 Task: Explore and add a Power-Up to the Trello board.
Action: Mouse moved to (1002, 419)
Screenshot: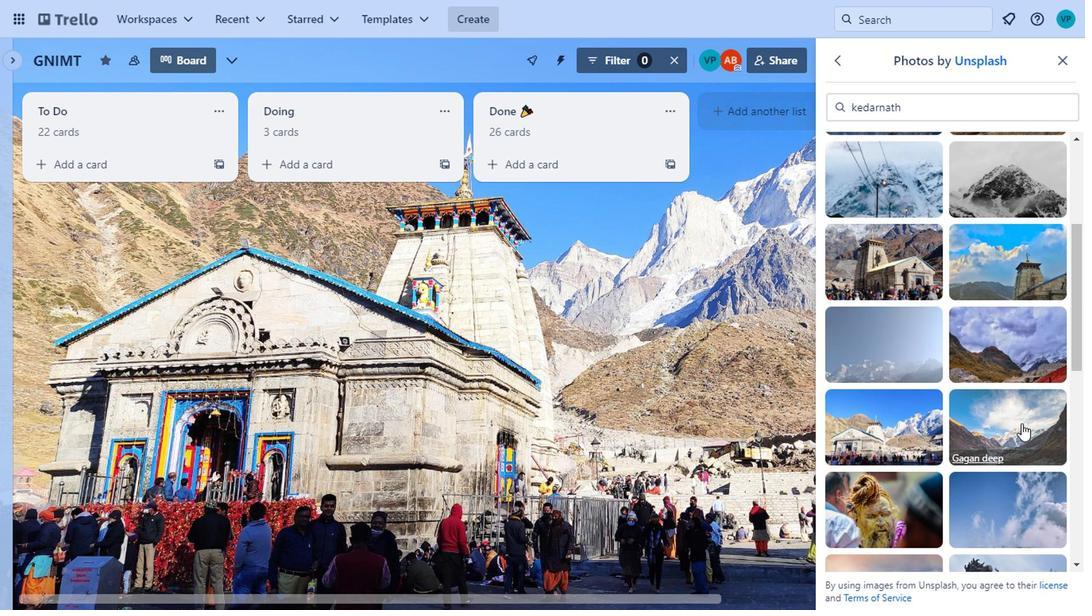 
Action: Mouse pressed left at (1002, 419)
Screenshot: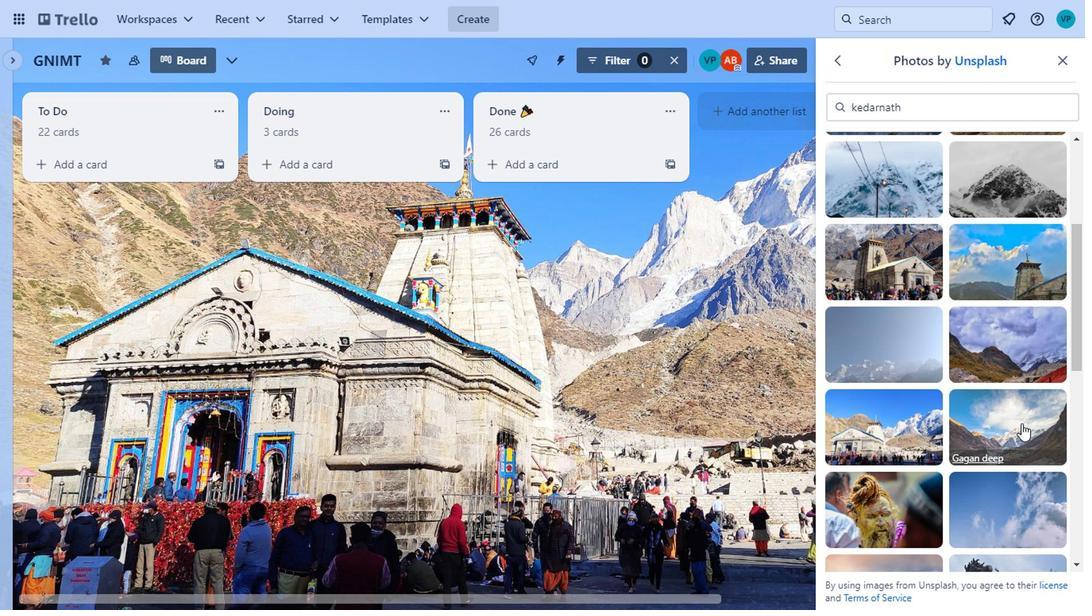 
Action: Mouse moved to (1018, 450)
Screenshot: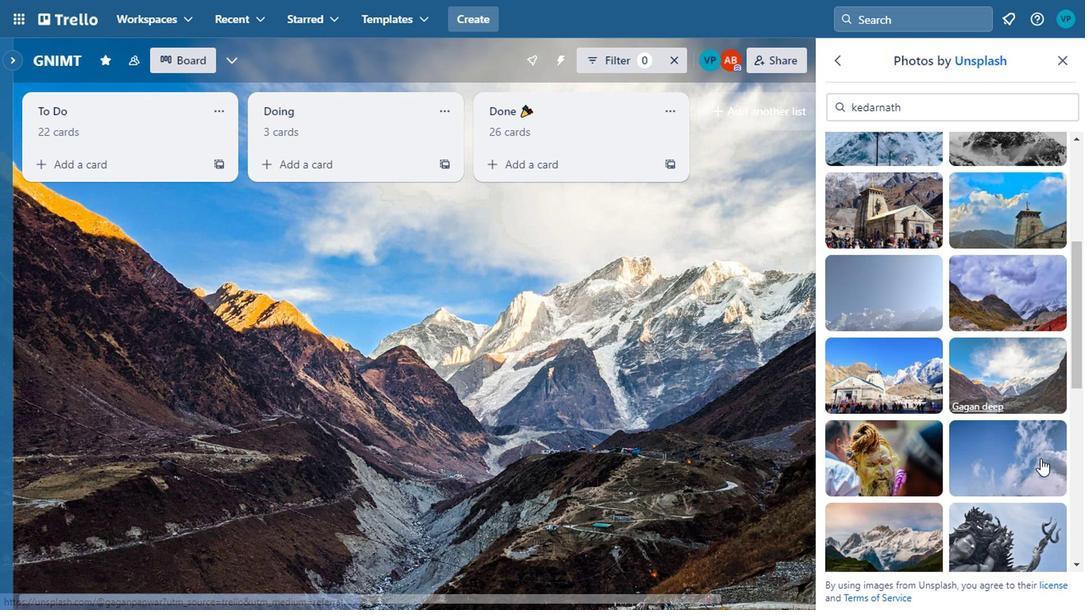 
Action: Mouse scrolled (1018, 450) with delta (0, 0)
Screenshot: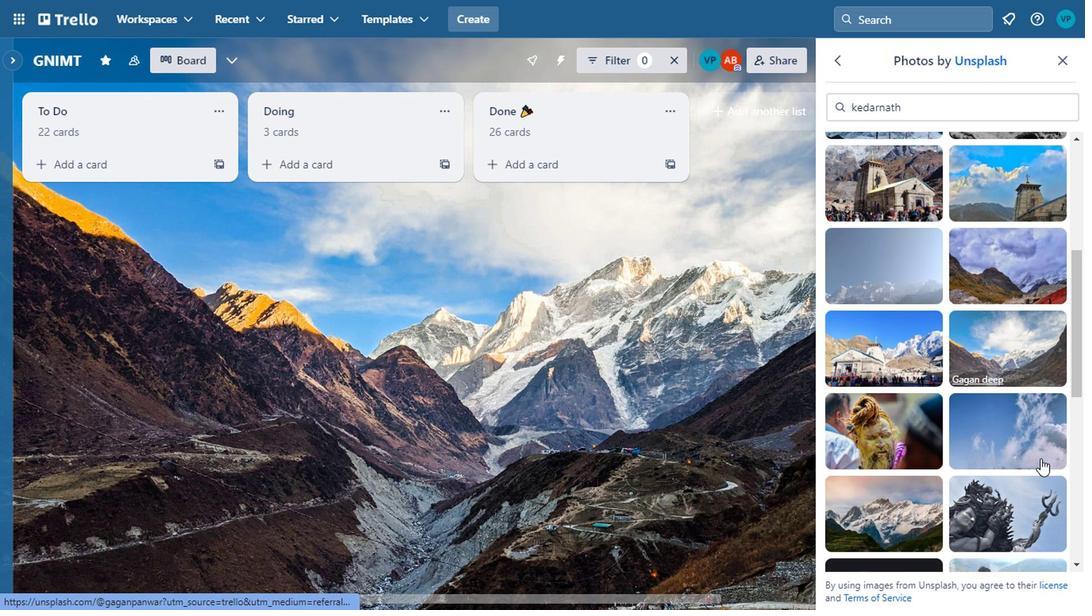 
Action: Mouse moved to (902, 410)
Screenshot: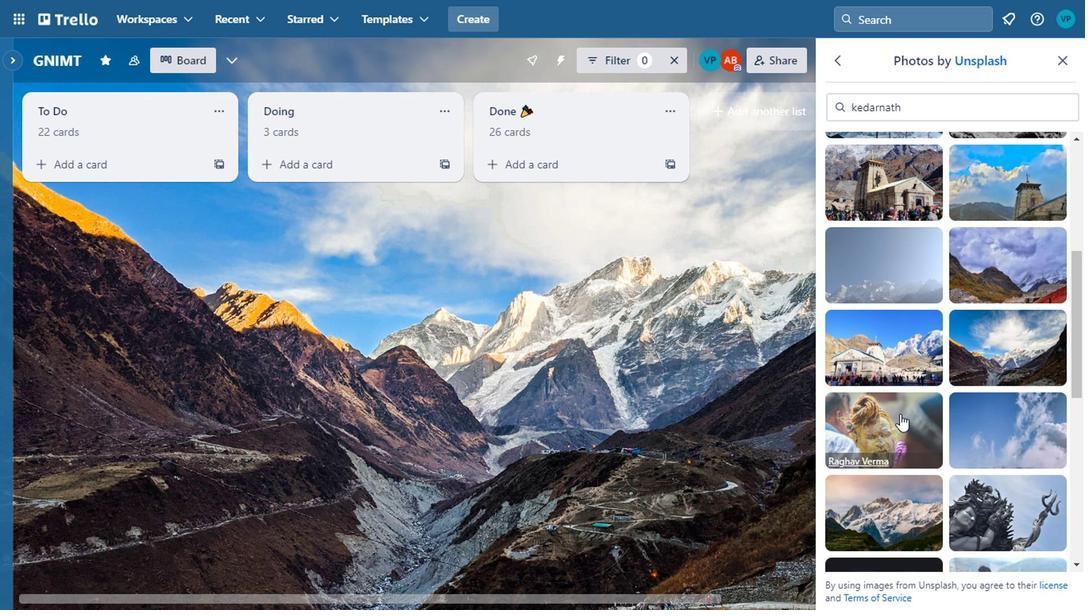 
Action: Mouse pressed left at (902, 410)
Screenshot: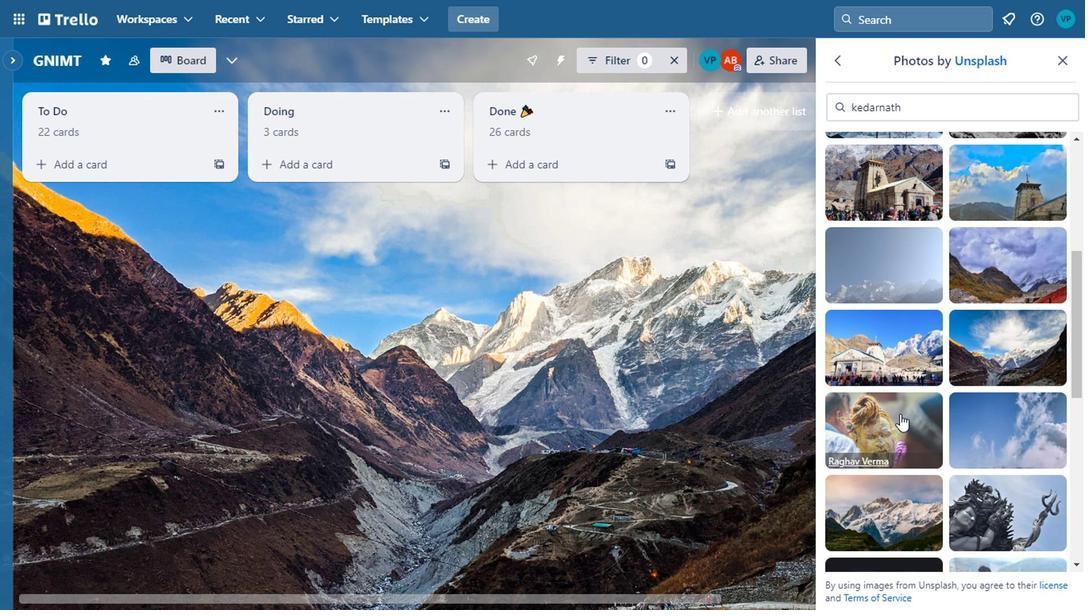 
Action: Mouse moved to (1000, 431)
Screenshot: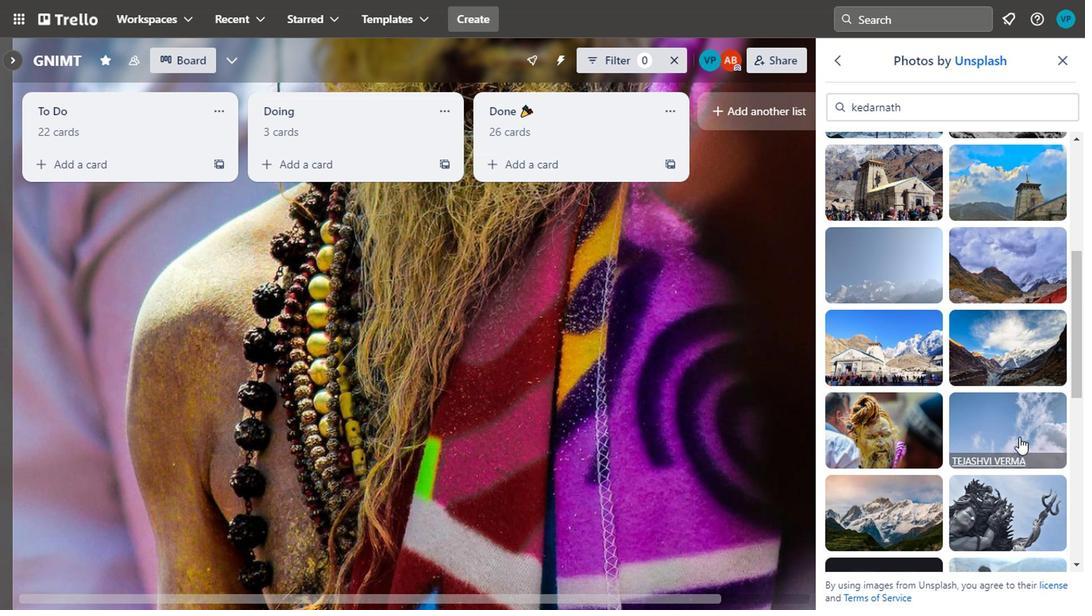 
Action: Mouse scrolled (1000, 430) with delta (0, -1)
Screenshot: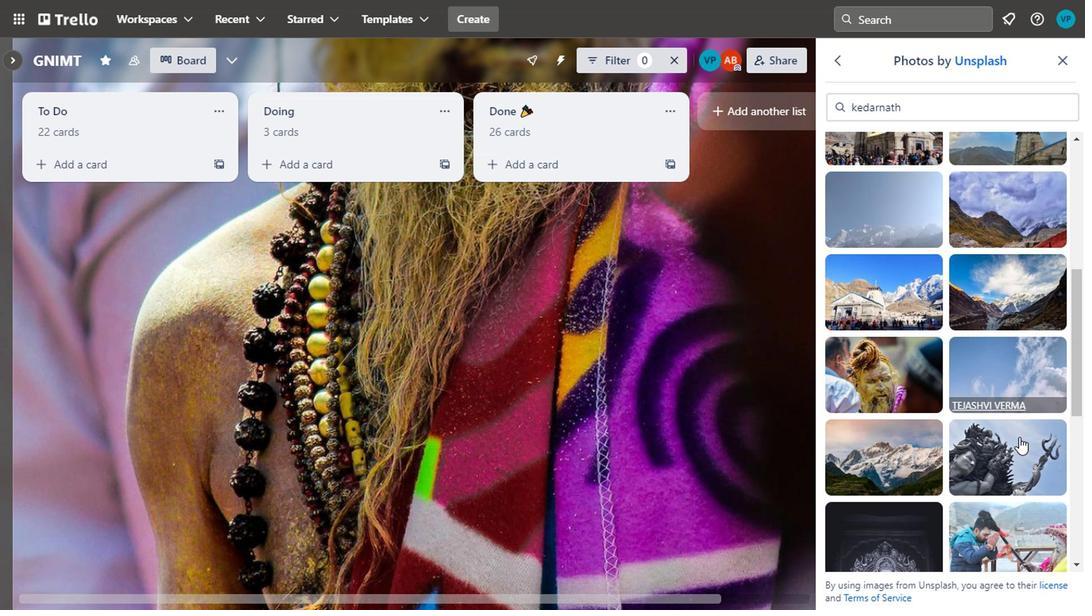 
Action: Mouse scrolled (1000, 430) with delta (0, -1)
Screenshot: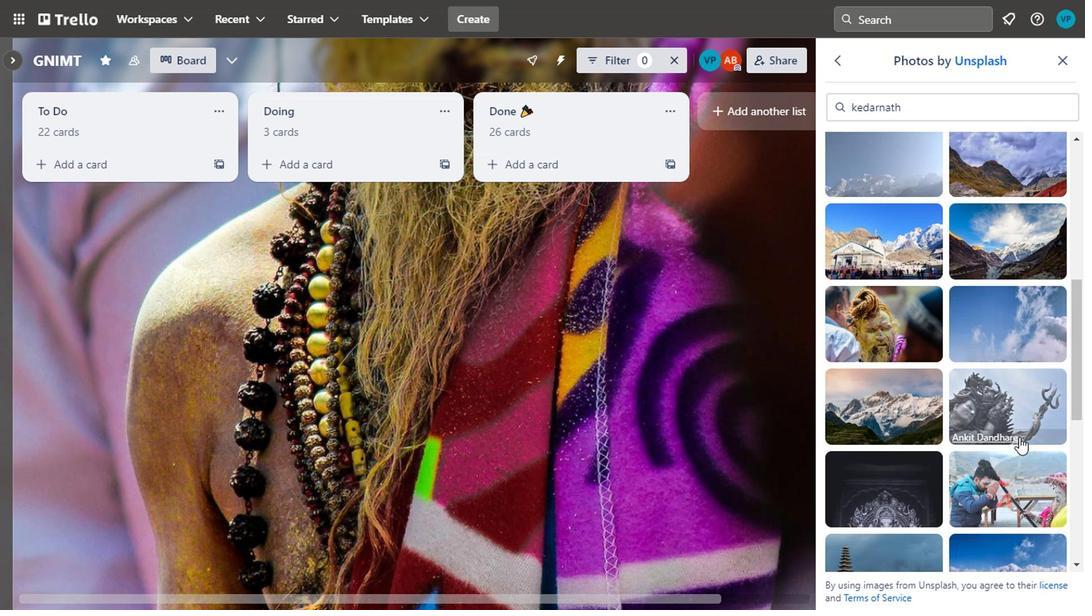 
Action: Mouse moved to (1011, 348)
Screenshot: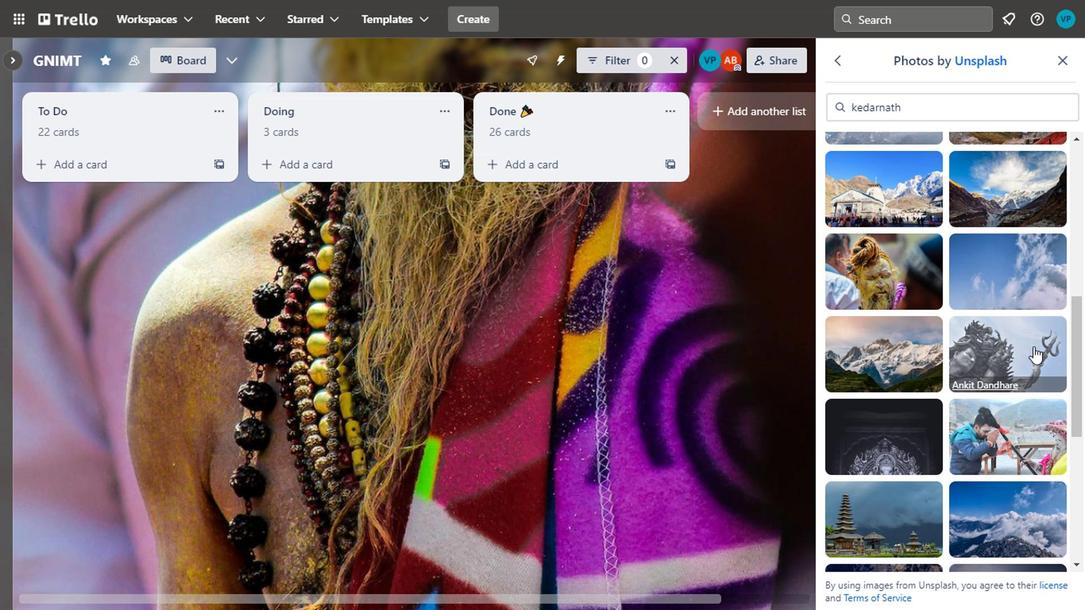 
Action: Mouse pressed left at (1011, 348)
Screenshot: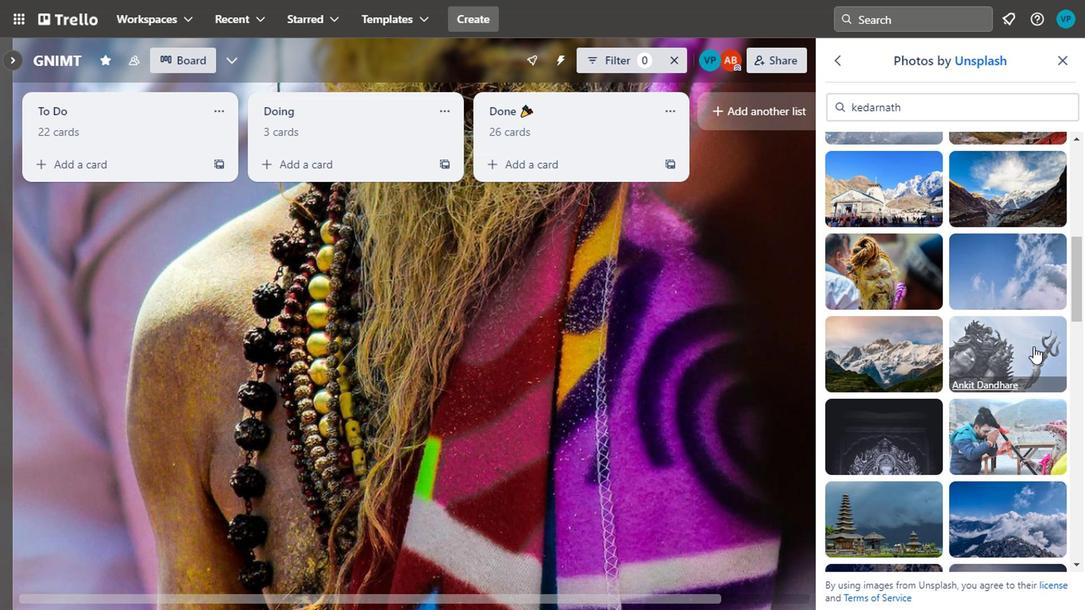 
Action: Mouse moved to (892, 347)
Screenshot: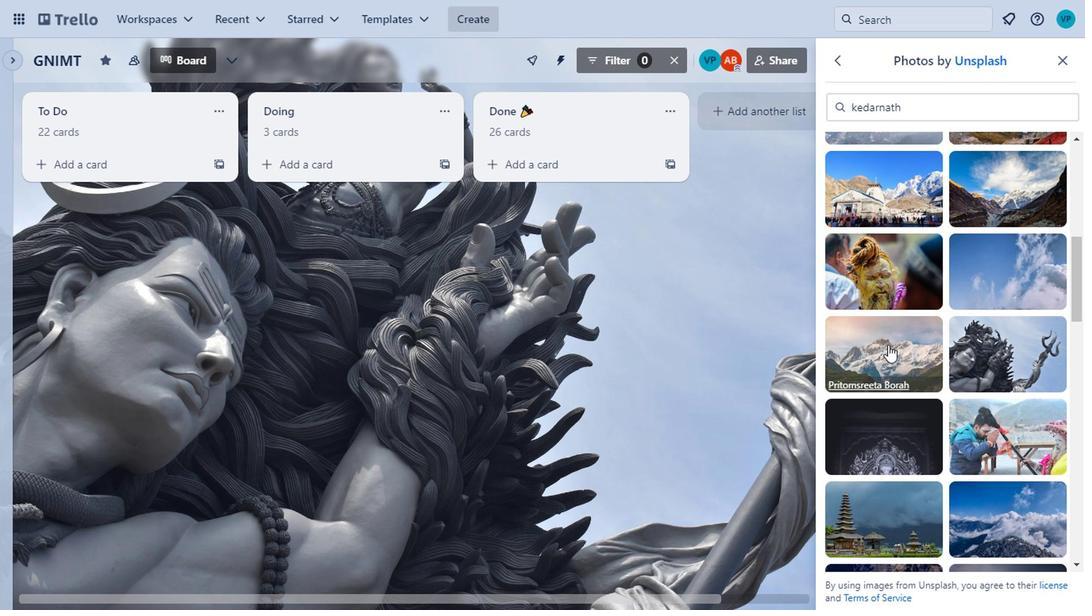 
Action: Mouse pressed left at (892, 347)
Screenshot: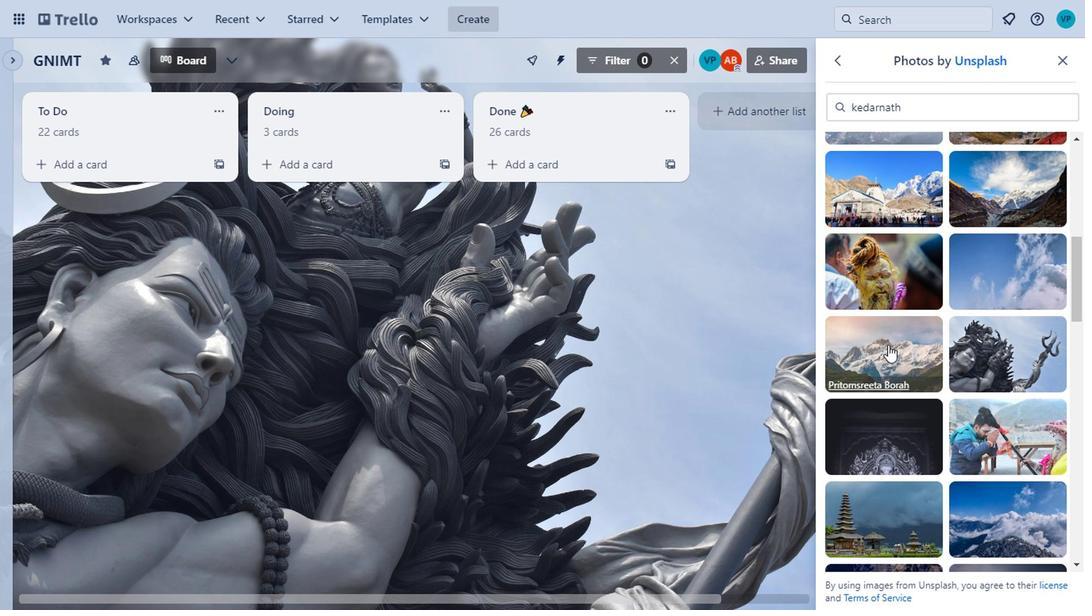 
Action: Mouse moved to (909, 428)
Screenshot: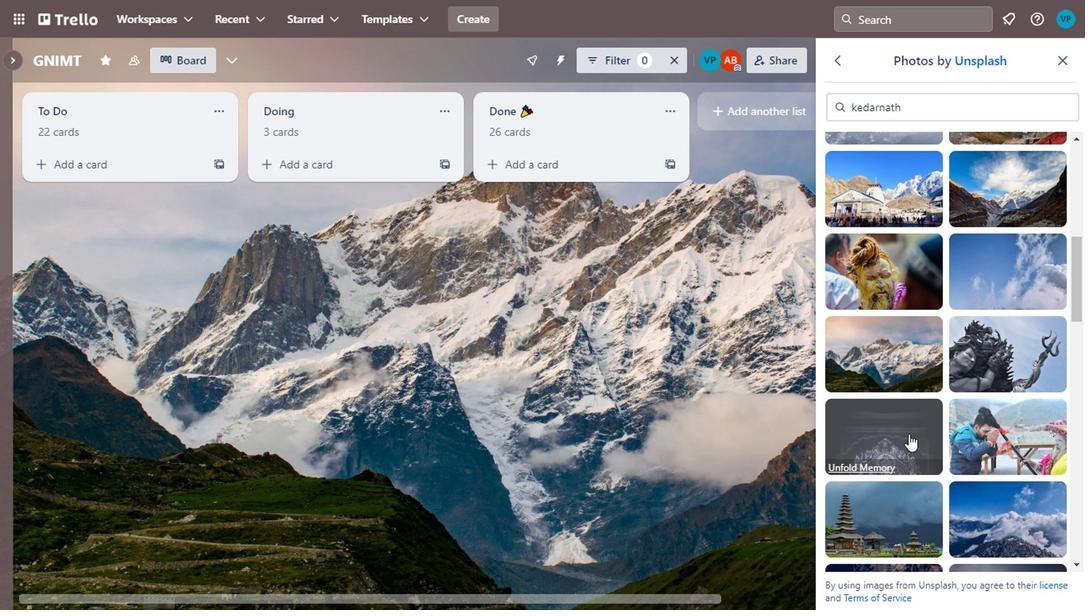 
Action: Mouse scrolled (909, 427) with delta (0, 0)
Screenshot: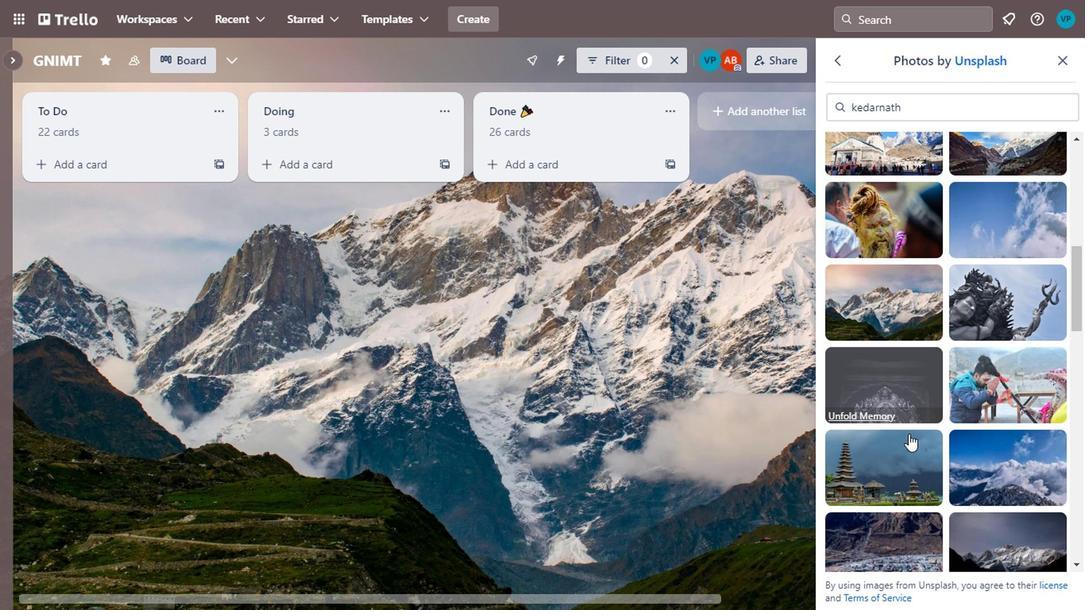 
Action: Mouse moved to (909, 428)
Screenshot: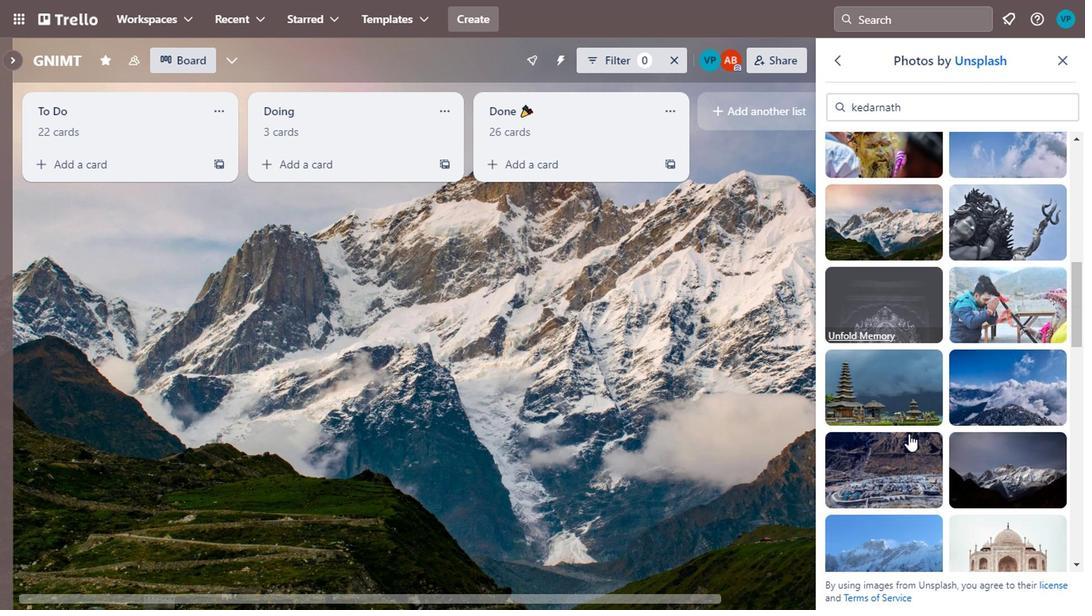 
Action: Mouse scrolled (909, 427) with delta (0, 0)
Screenshot: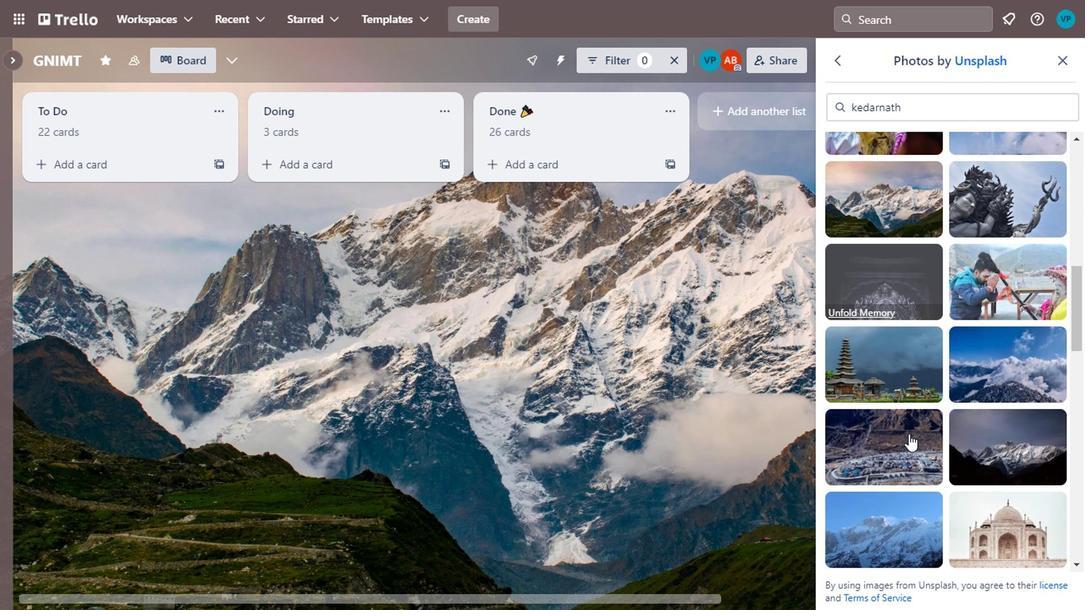 
Action: Mouse moved to (922, 363)
Screenshot: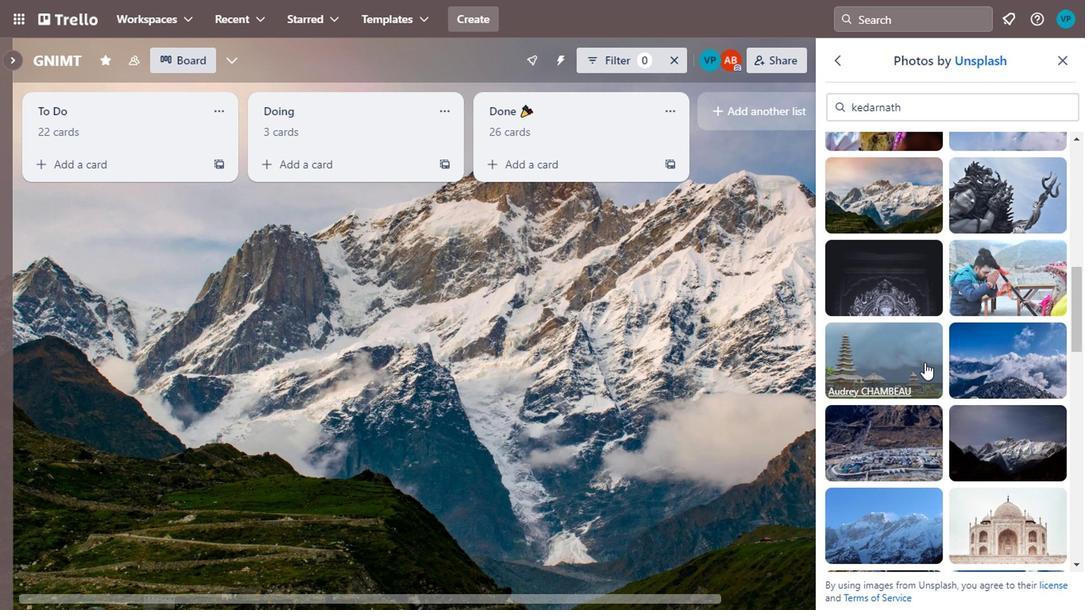 
Action: Mouse pressed left at (922, 363)
Screenshot: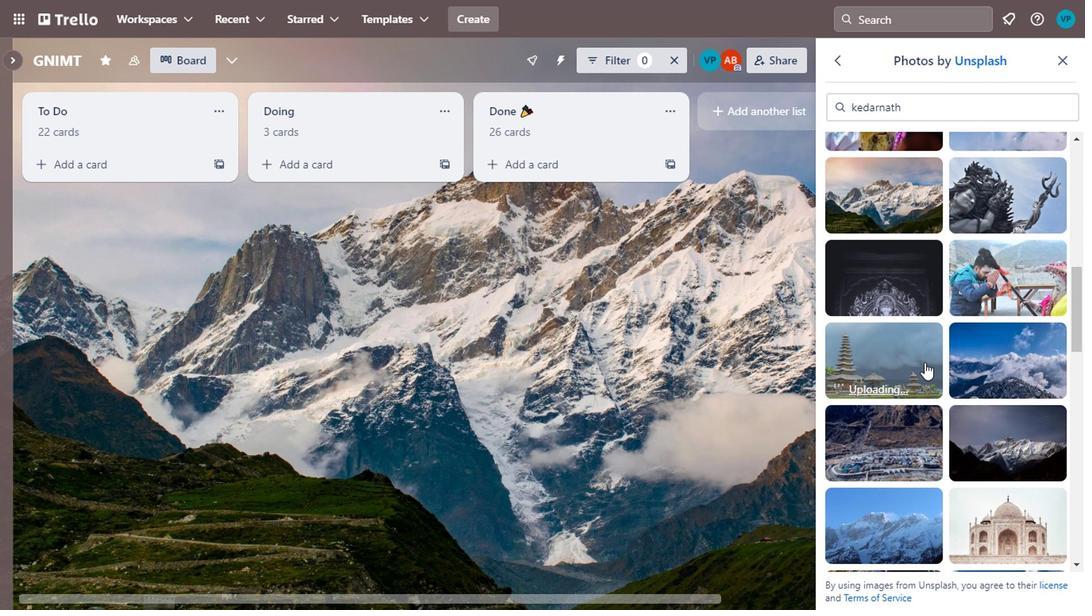 
Action: Mouse moved to (994, 357)
Screenshot: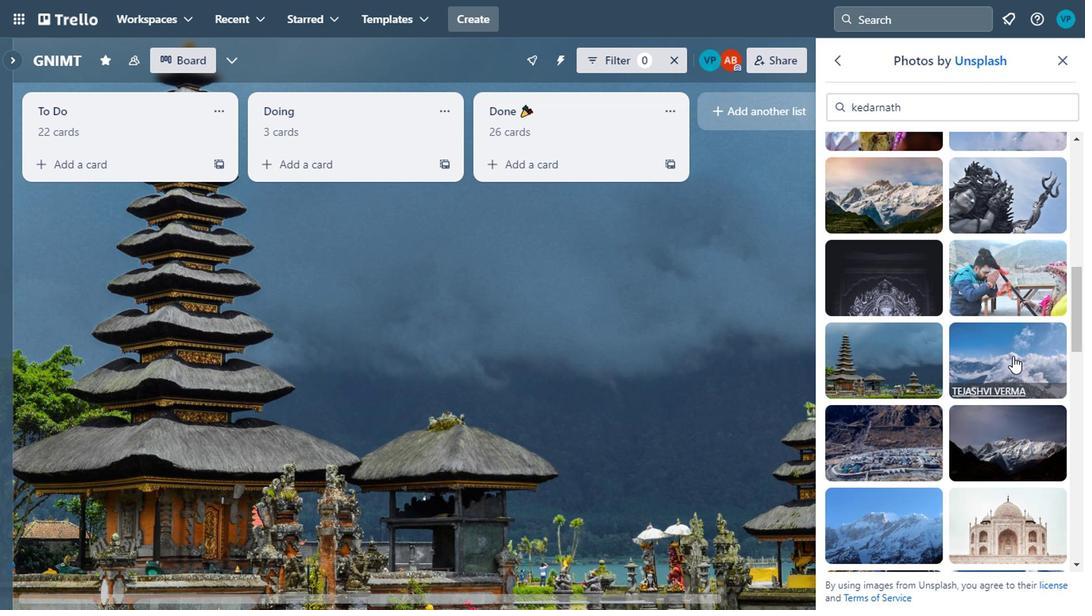 
Action: Mouse pressed left at (994, 357)
Screenshot: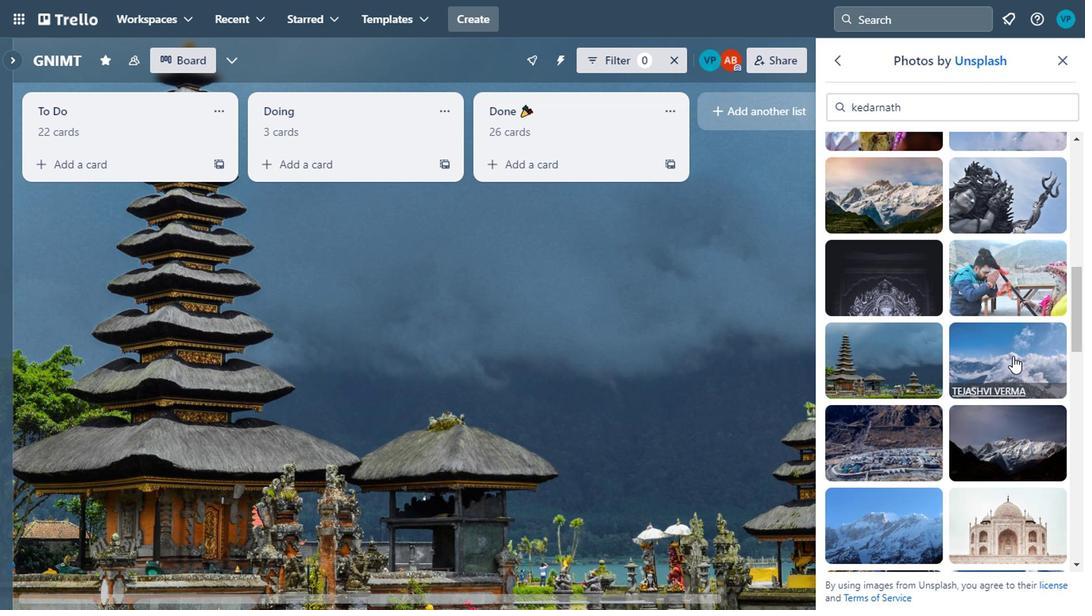
Action: Mouse moved to (928, 398)
Screenshot: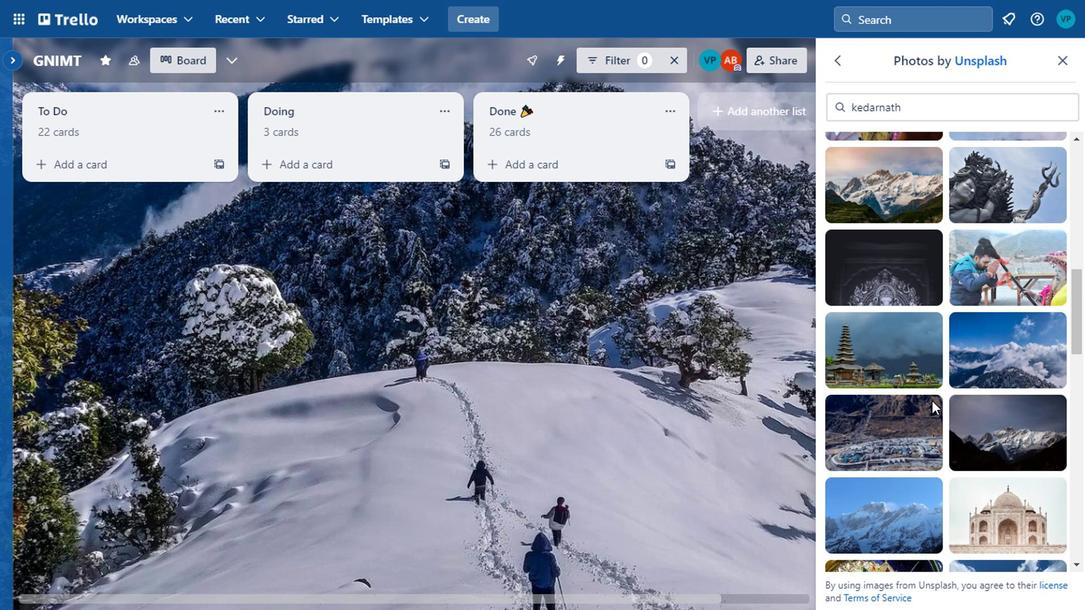 
Action: Mouse scrolled (928, 397) with delta (0, 0)
Screenshot: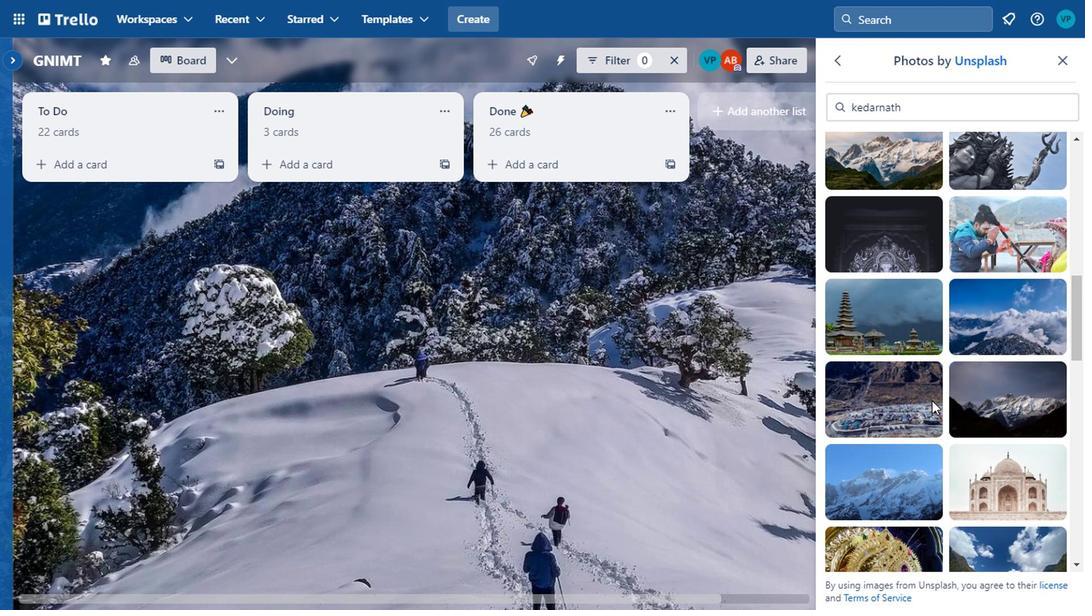 
Action: Mouse scrolled (928, 397) with delta (0, 0)
Screenshot: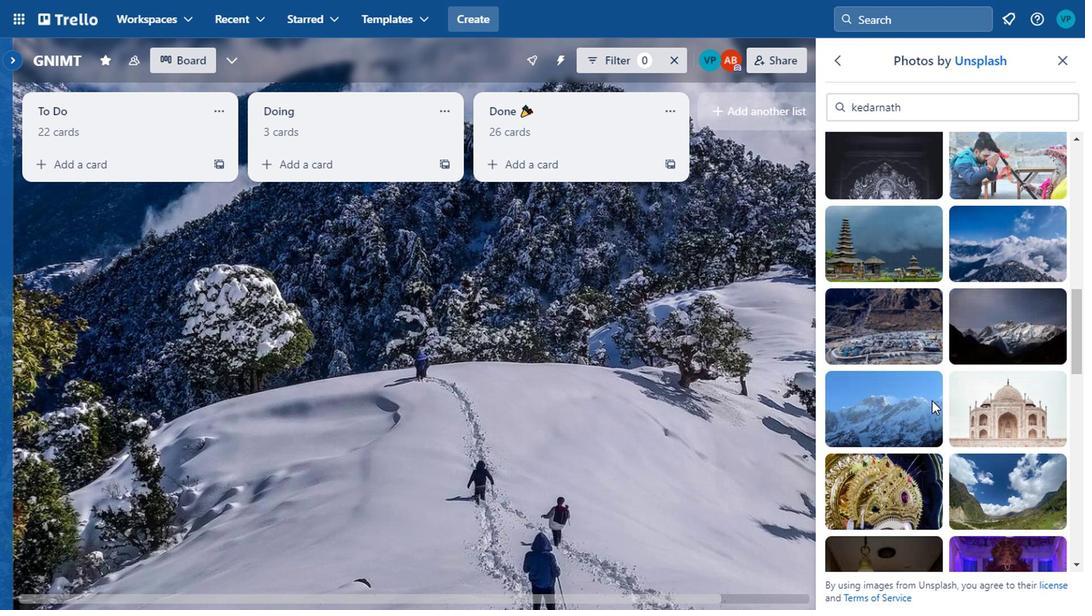 
Action: Mouse scrolled (928, 397) with delta (0, 0)
Screenshot: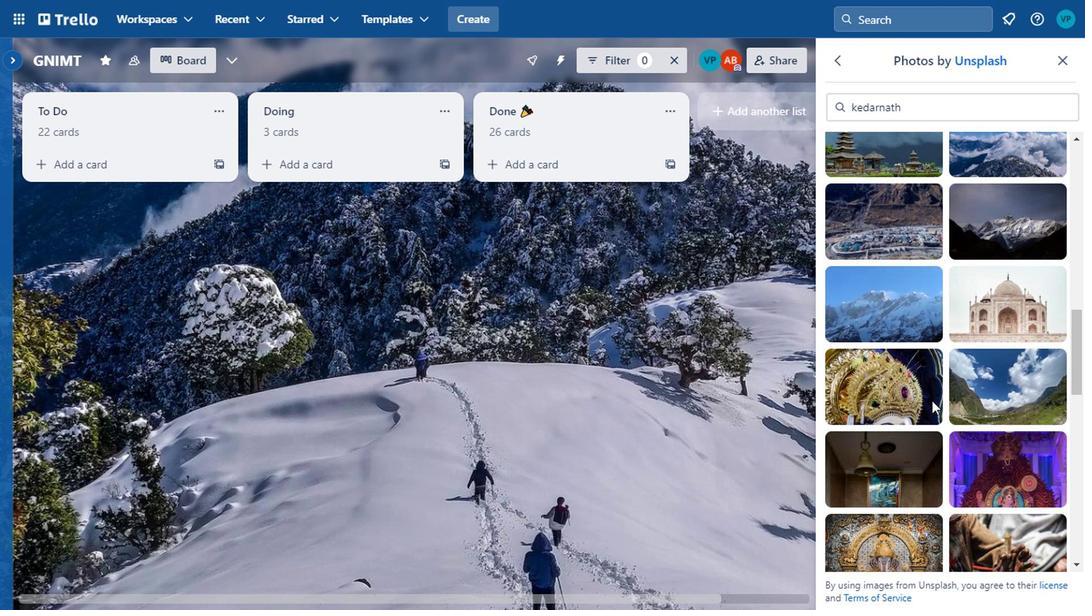 
Action: Mouse moved to (953, 398)
Screenshot: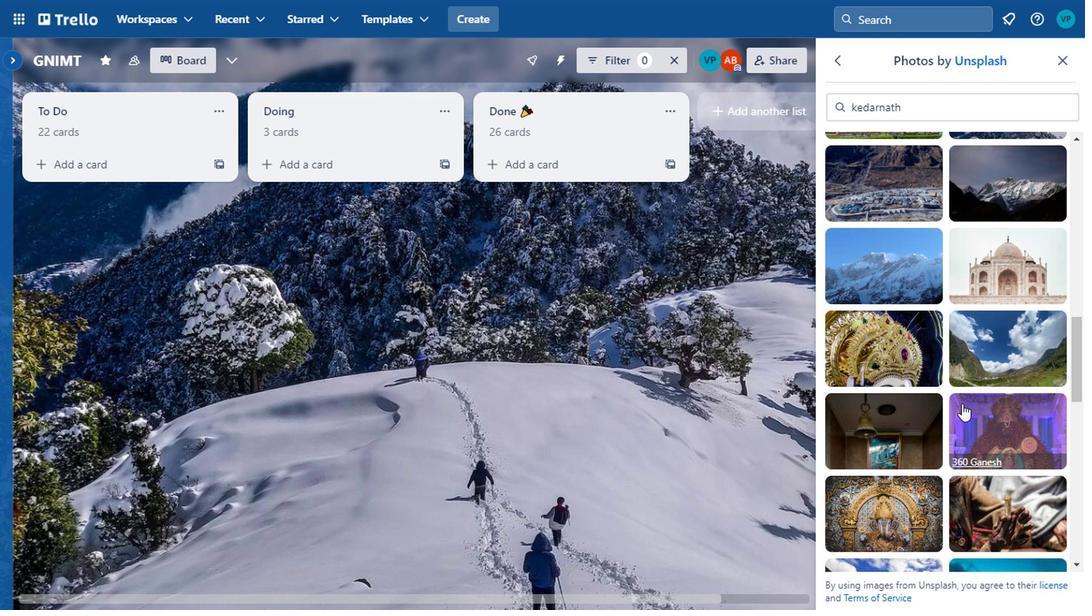 
Action: Mouse scrolled (953, 397) with delta (0, 0)
Screenshot: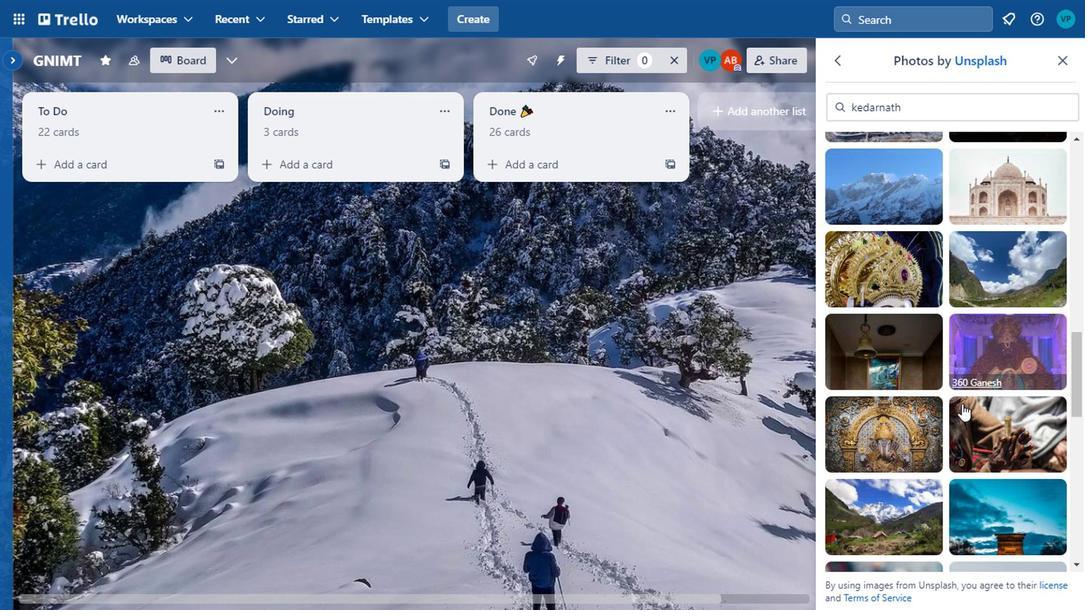 
Action: Mouse scrolled (953, 397) with delta (0, 0)
Screenshot: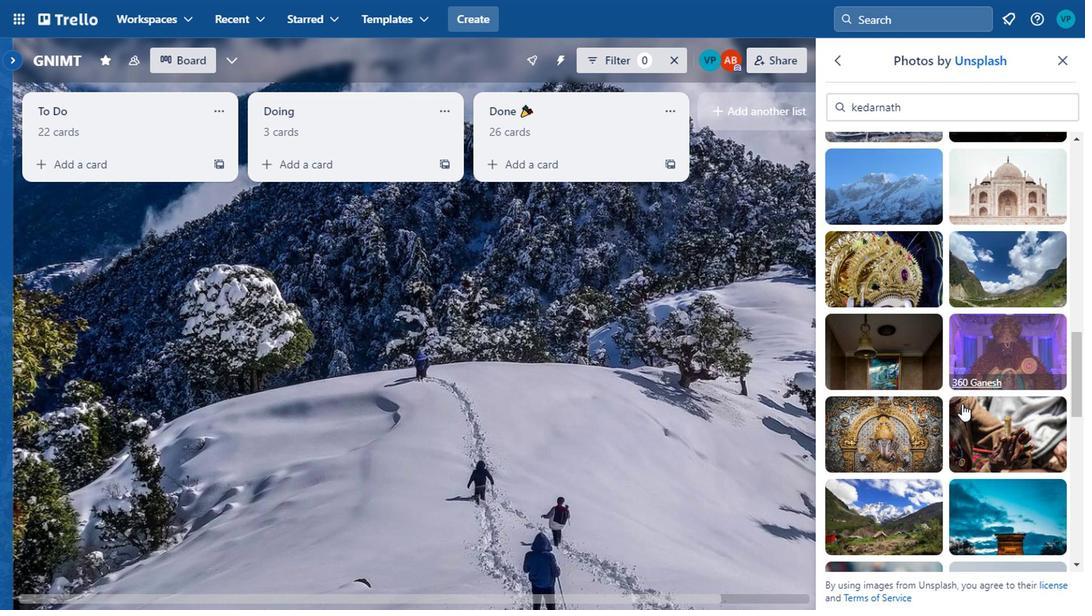 
Action: Mouse moved to (953, 401)
Screenshot: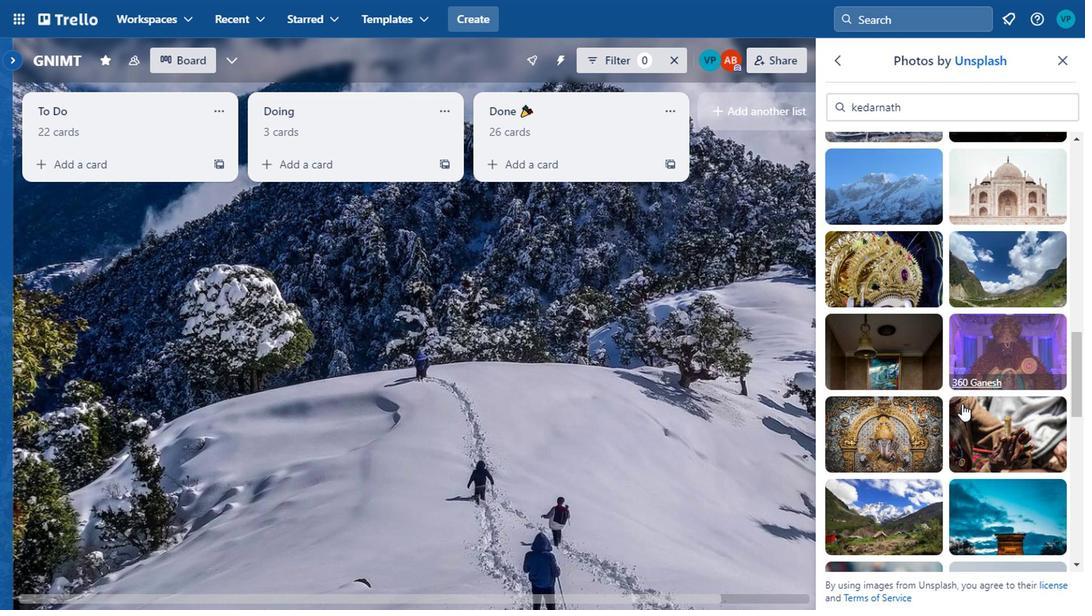 
Action: Mouse scrolled (953, 400) with delta (0, 0)
Screenshot: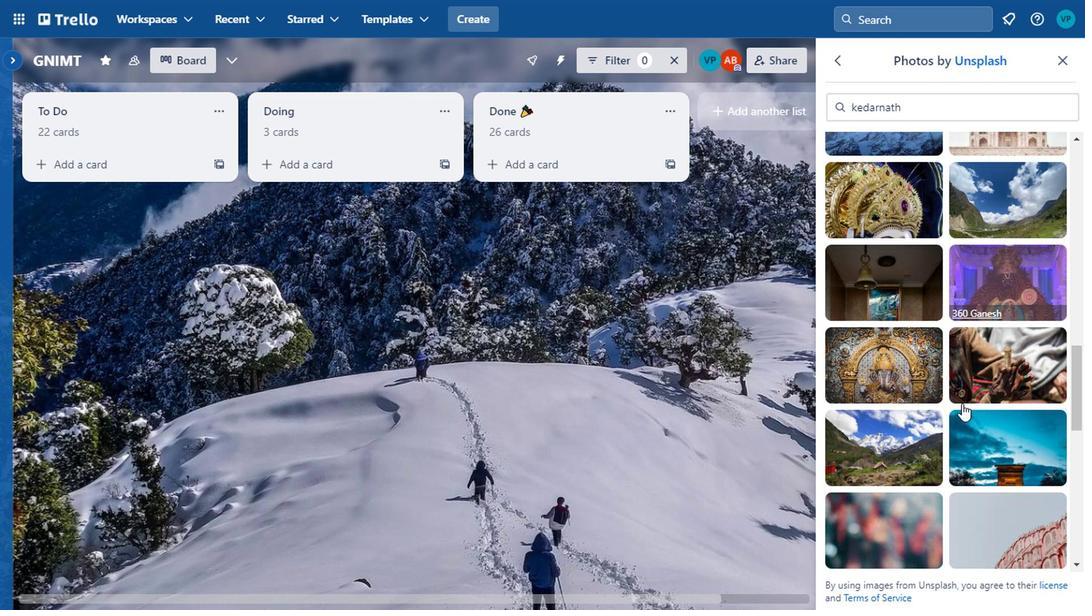 
Action: Mouse scrolled (953, 400) with delta (0, 0)
Screenshot: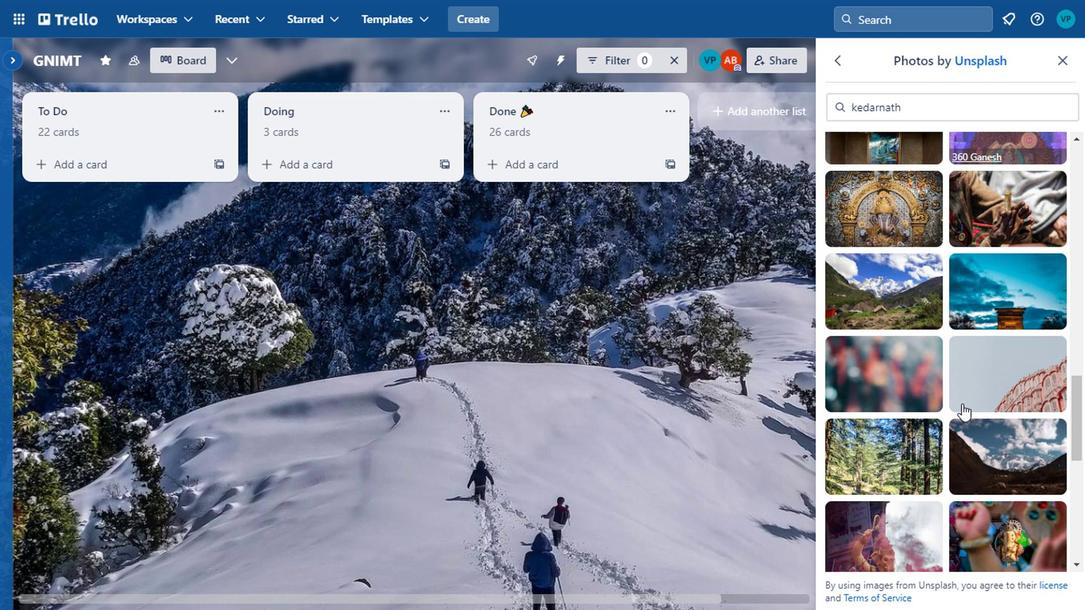 
Action: Mouse scrolled (953, 400) with delta (0, 0)
Screenshot: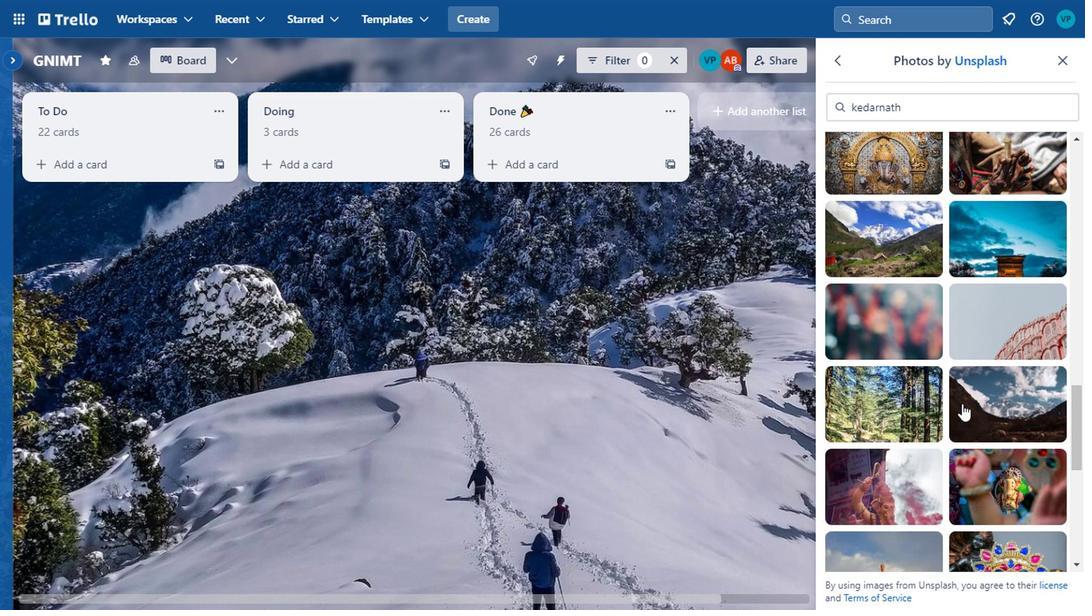 
Action: Mouse moved to (906, 380)
Screenshot: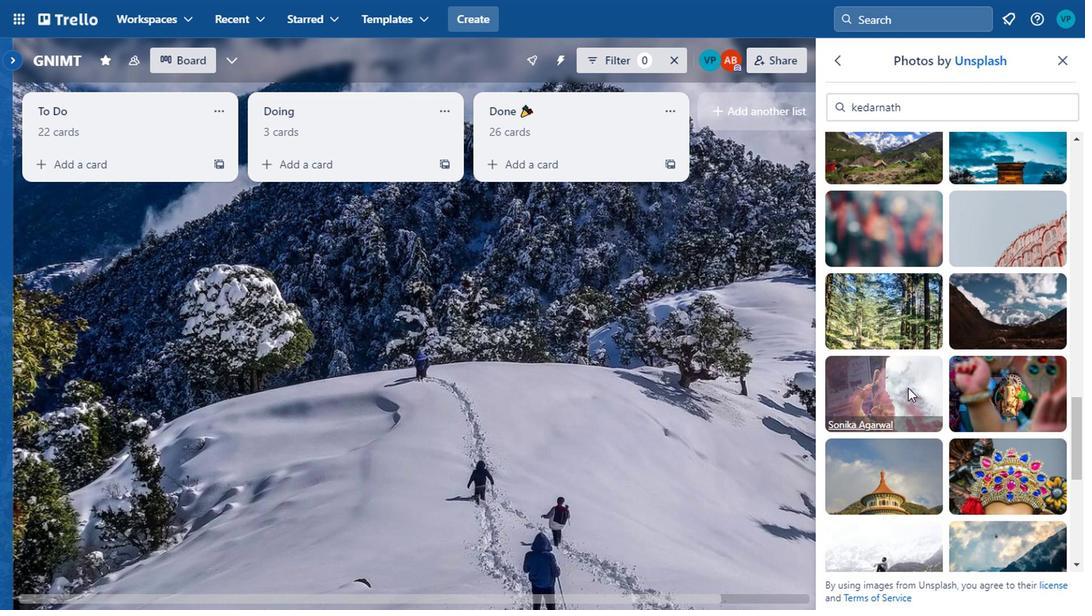 
Action: Mouse scrolled (906, 379) with delta (0, 0)
Screenshot: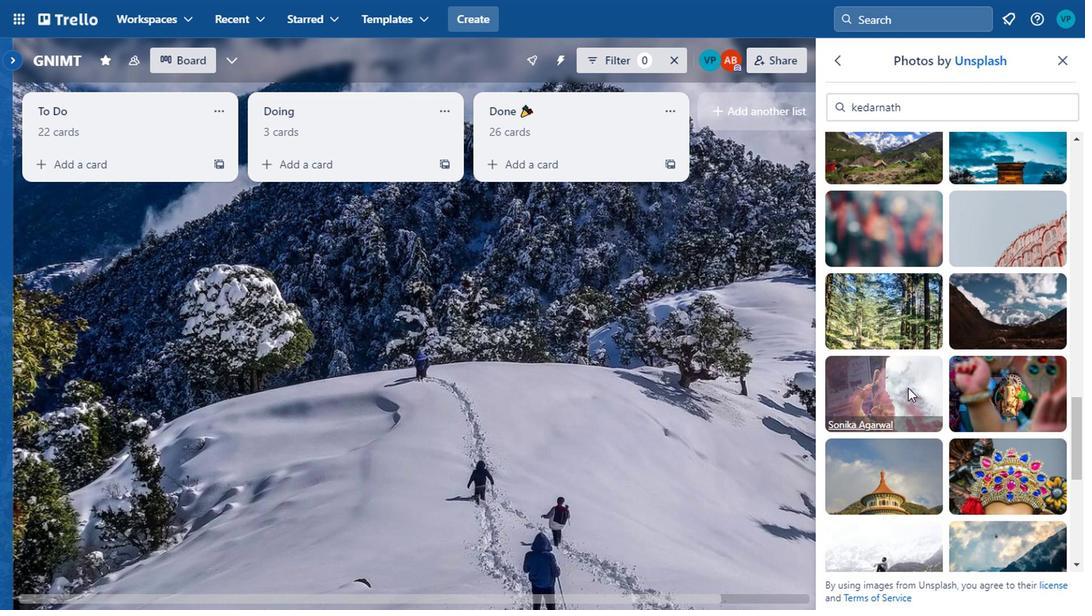 
Action: Mouse moved to (908, 382)
Screenshot: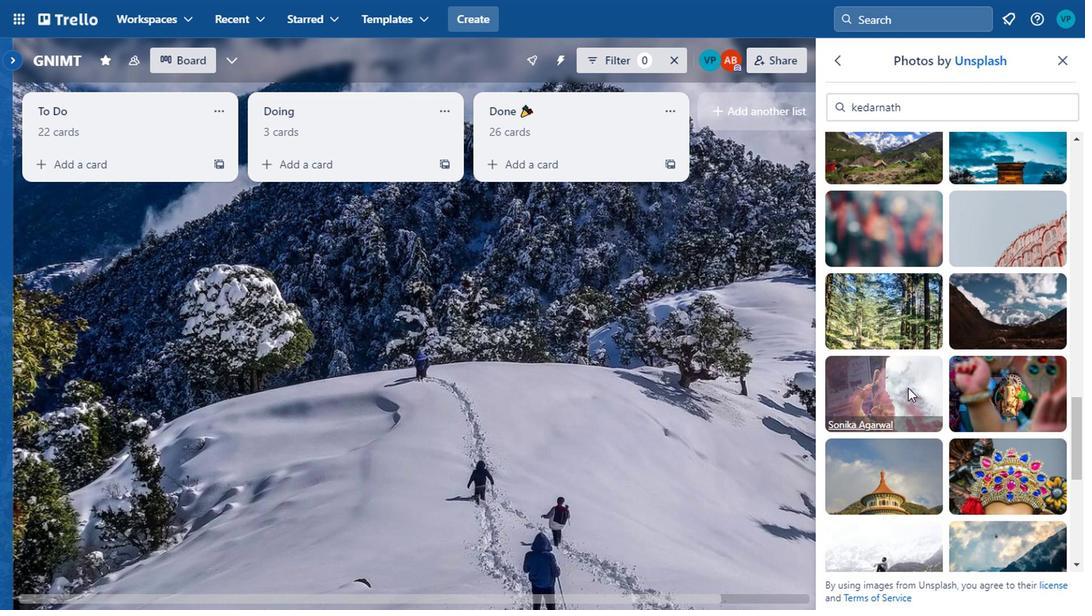 
Action: Mouse scrolled (908, 382) with delta (0, 0)
Screenshot: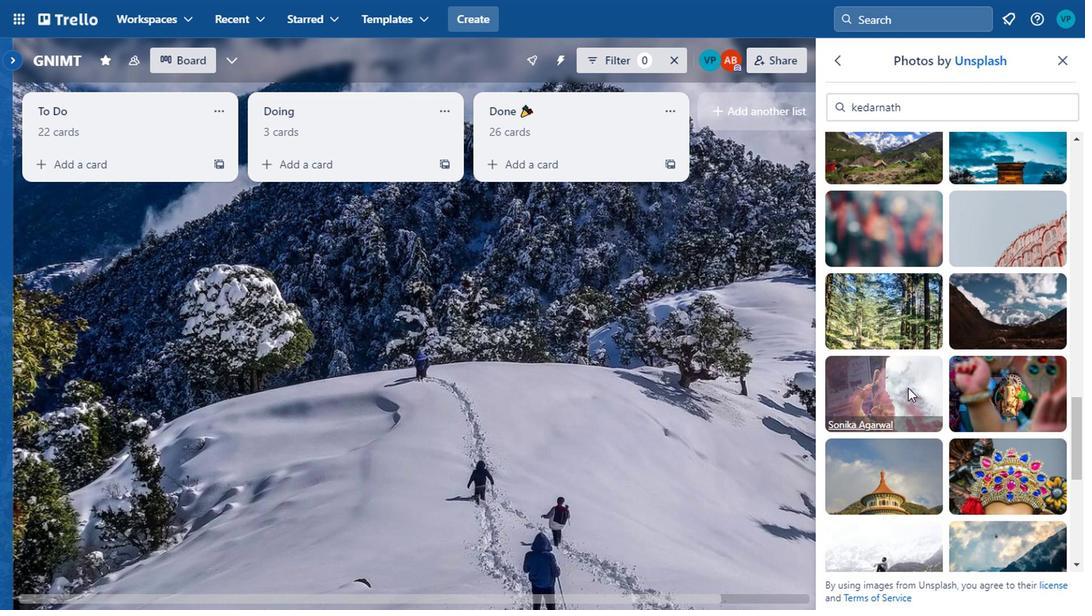 
Action: Mouse moved to (908, 385)
Screenshot: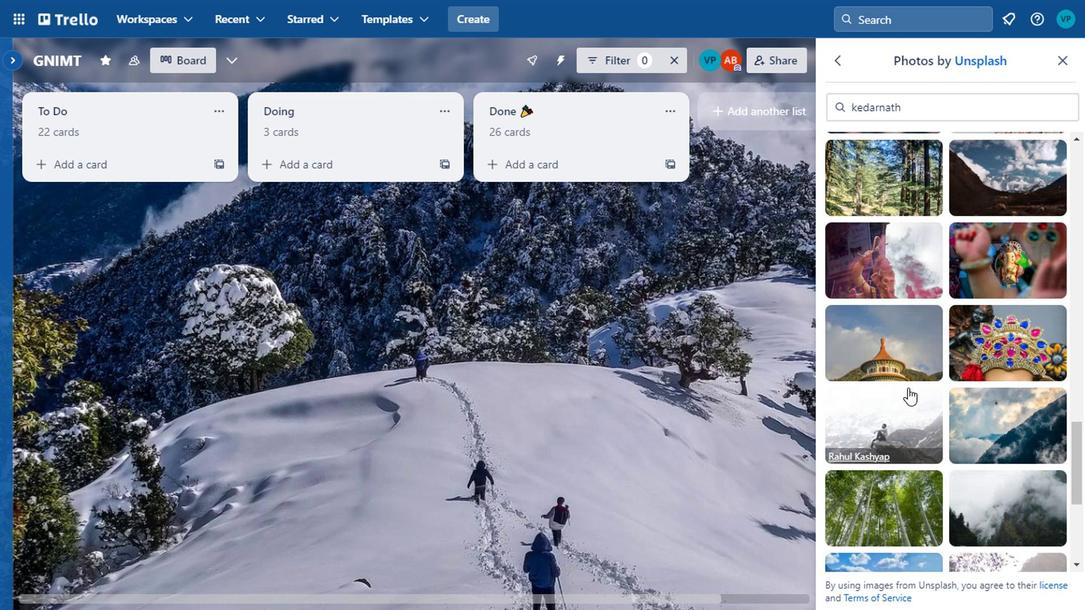 
Action: Mouse scrolled (908, 384) with delta (0, 0)
Screenshot: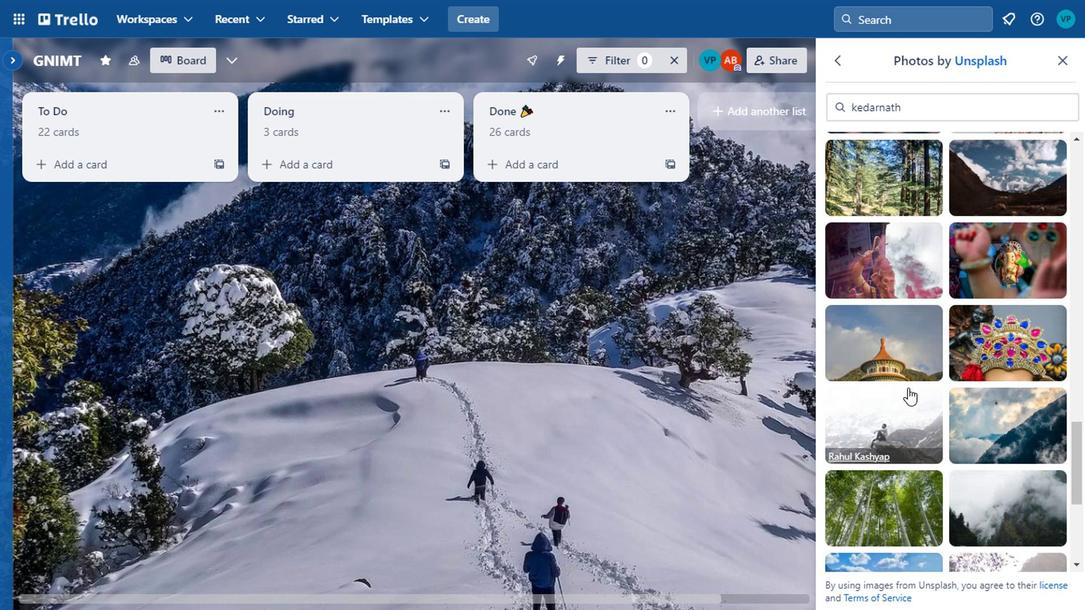 
Action: Mouse moved to (967, 393)
Screenshot: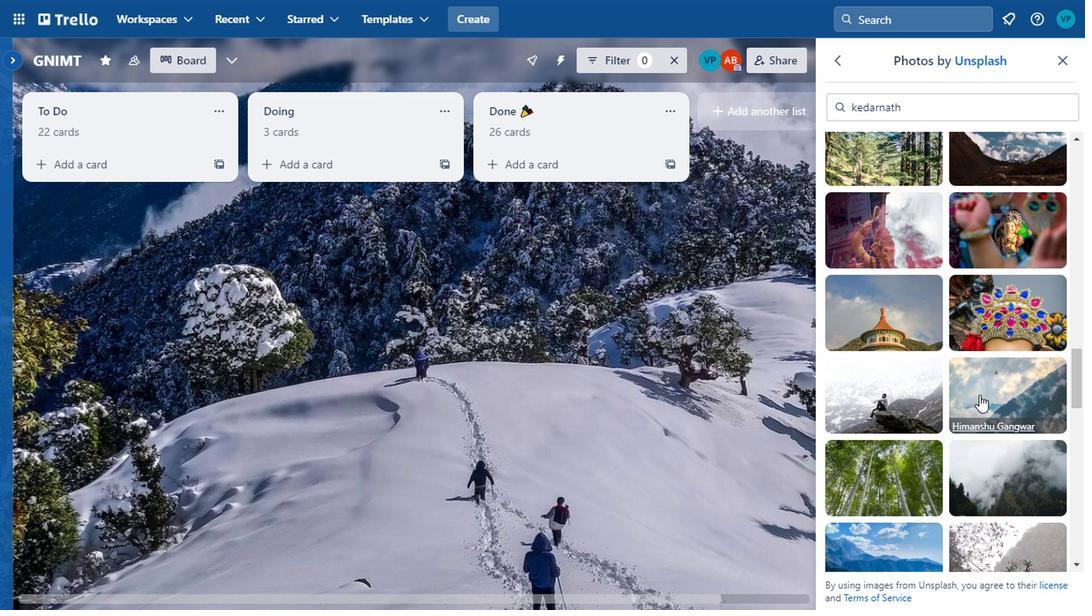 
Action: Mouse pressed left at (967, 393)
Screenshot: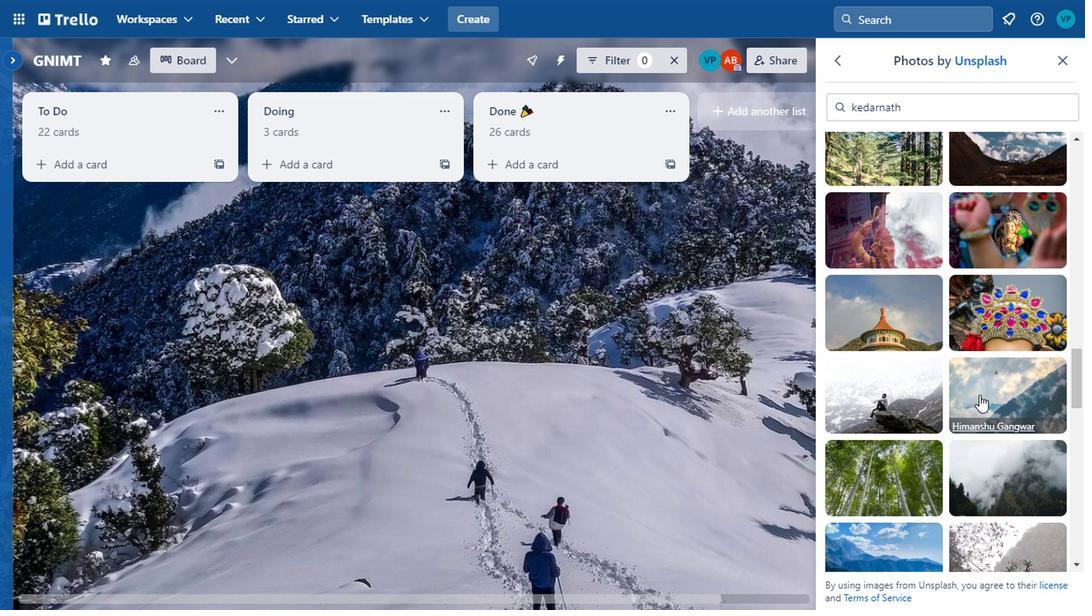 
Action: Mouse moved to (934, 390)
Screenshot: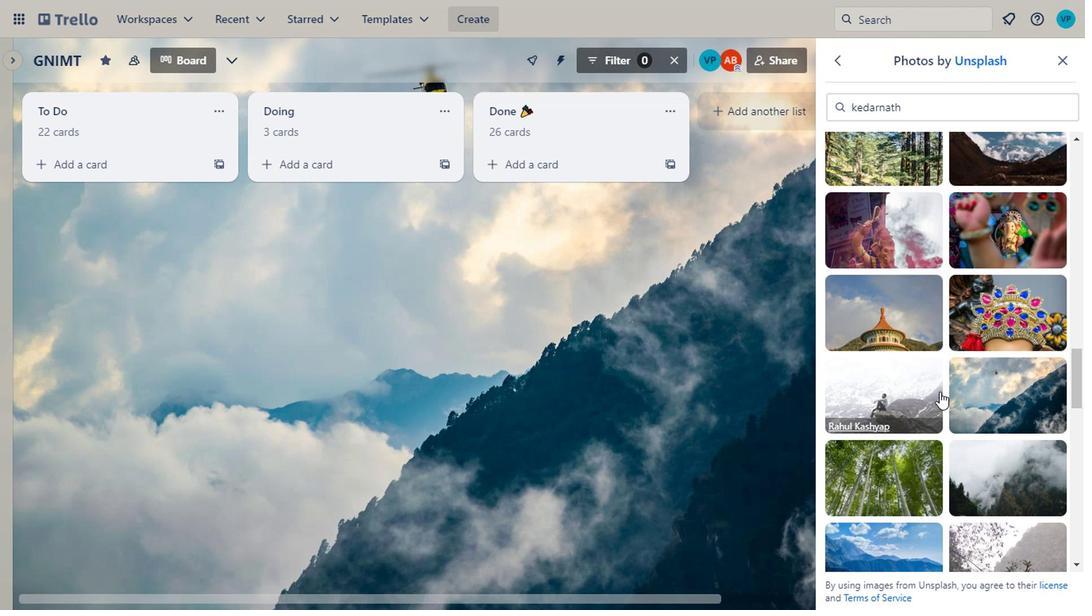 
Action: Mouse scrolled (934, 390) with delta (0, 0)
Screenshot: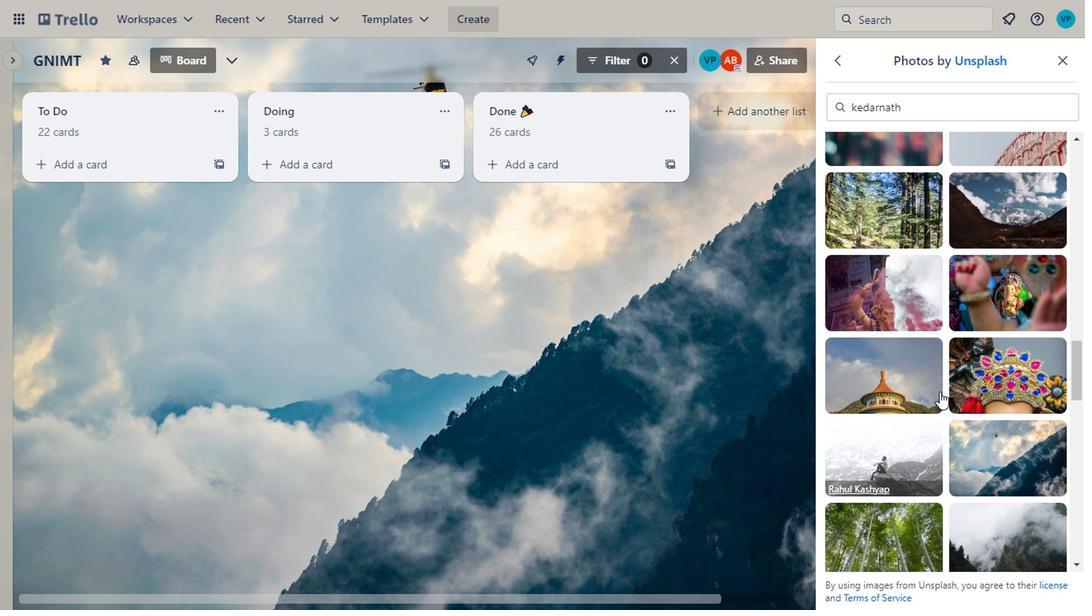 
Action: Mouse moved to (889, 407)
Screenshot: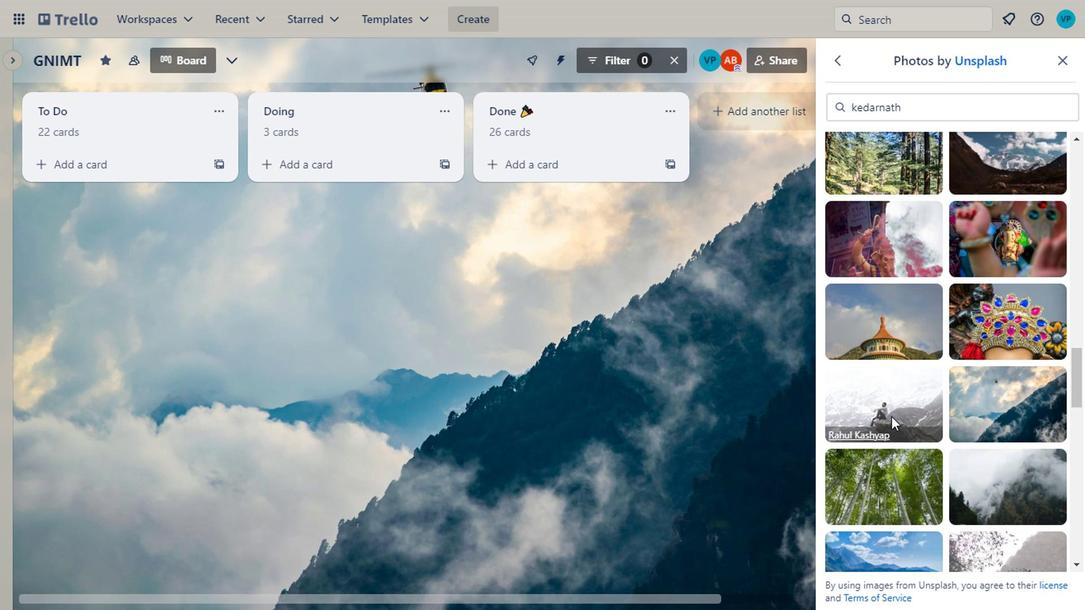 
Action: Mouse scrolled (889, 406) with delta (0, 0)
Screenshot: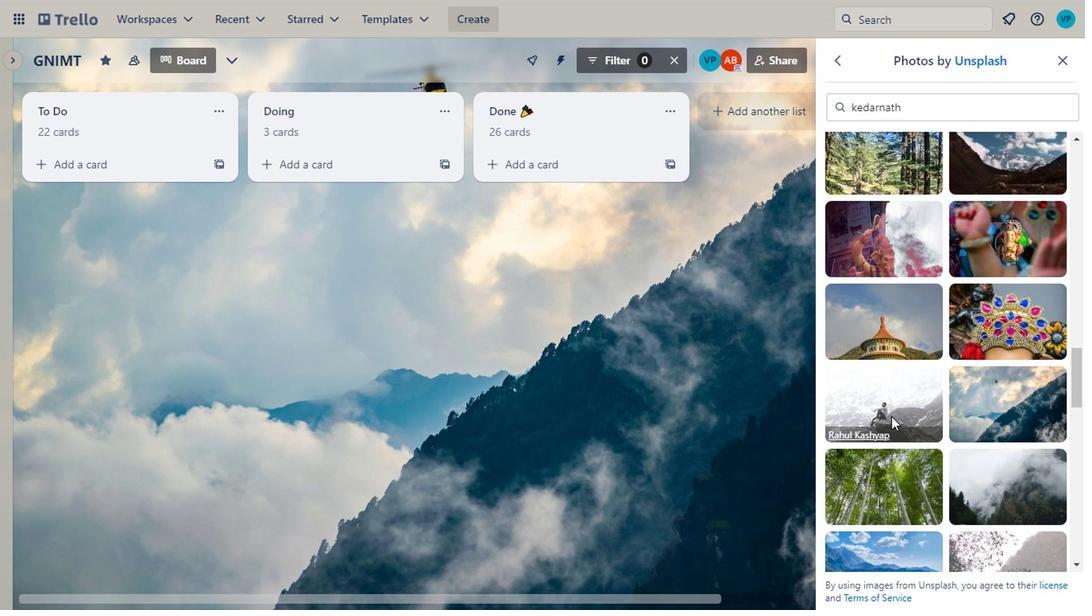 
Action: Mouse moved to (891, 410)
Screenshot: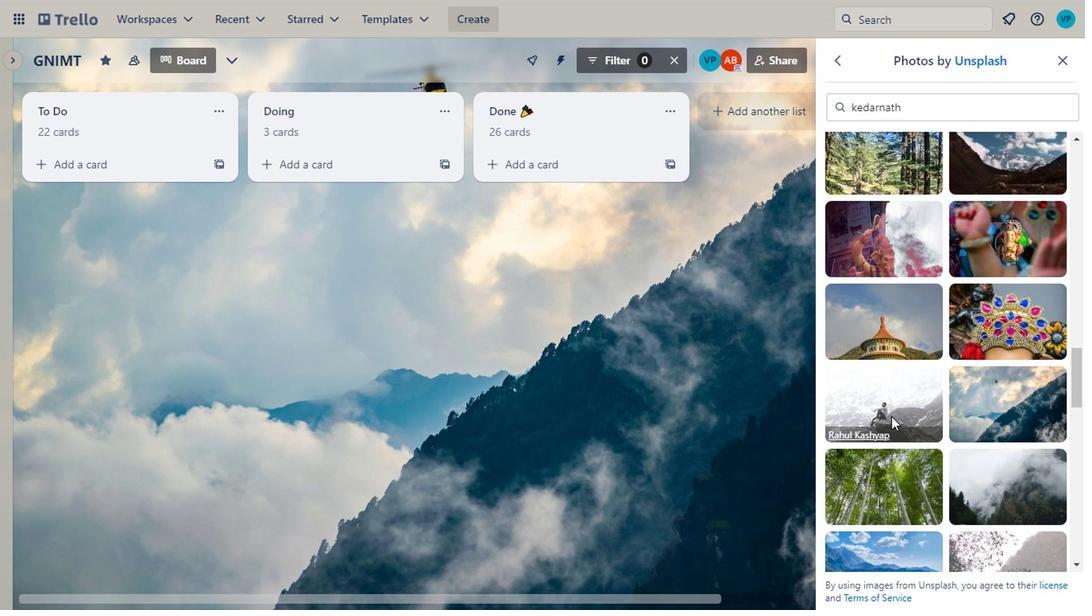 
Action: Mouse scrolled (891, 409) with delta (0, 0)
Screenshot: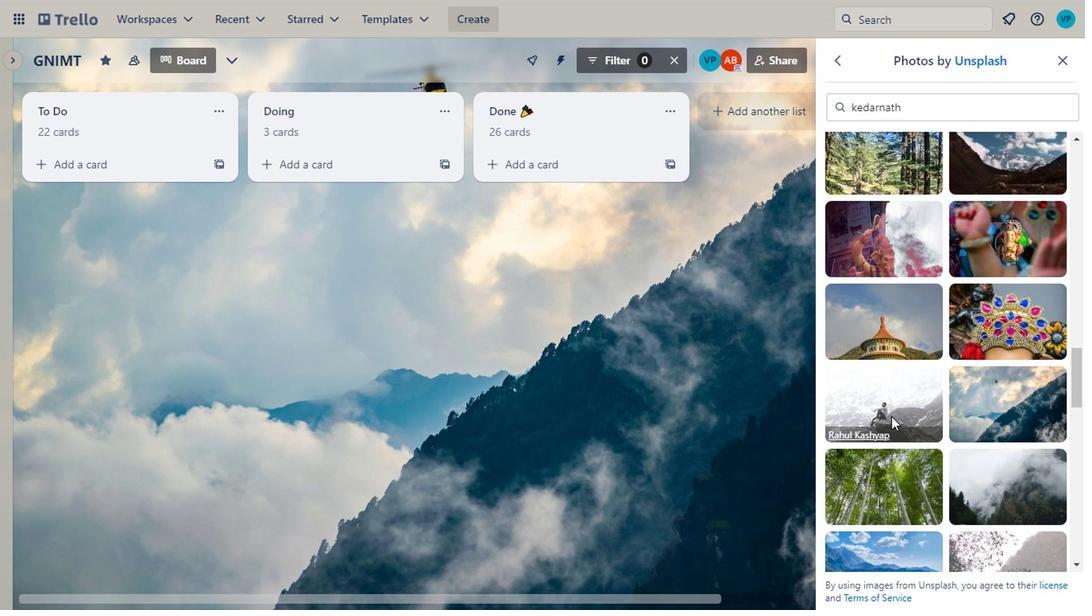 
Action: Mouse moved to (893, 412)
Screenshot: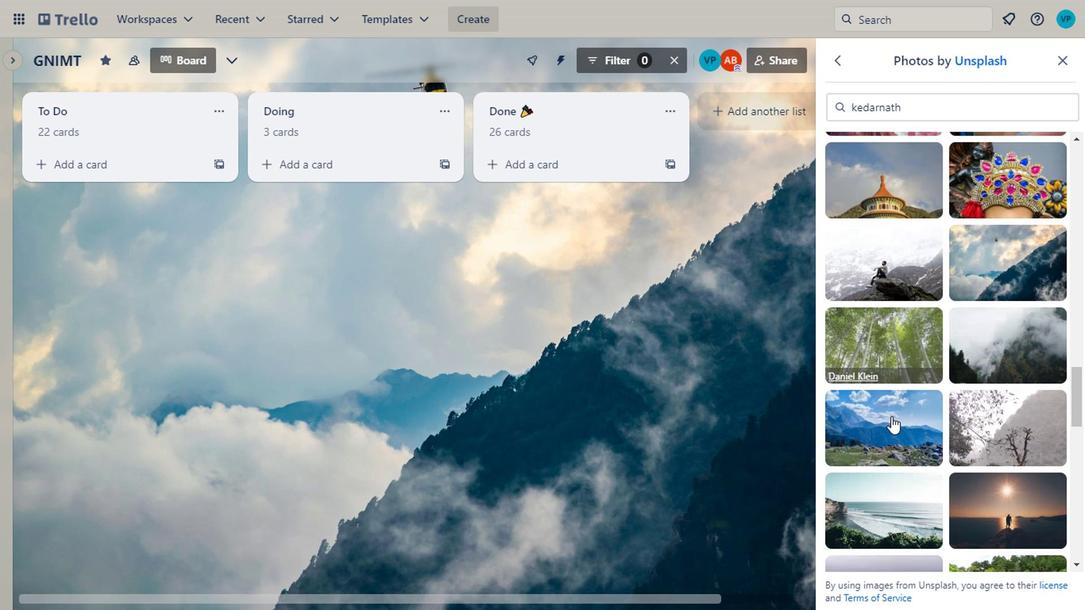 
Action: Mouse scrolled (893, 411) with delta (0, 0)
Screenshot: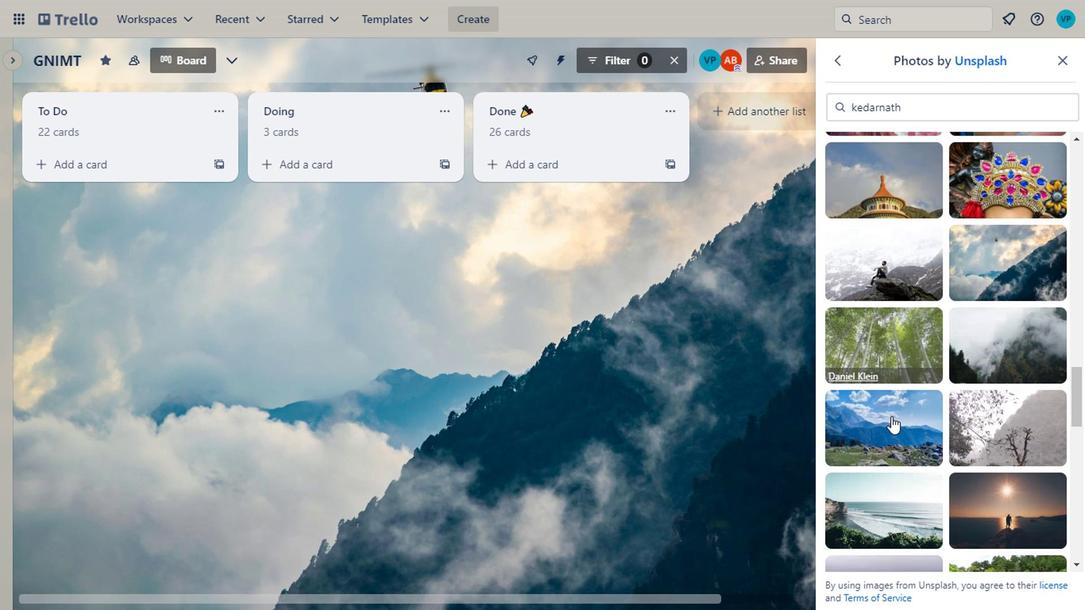 
Action: Mouse moved to (747, 573)
Screenshot: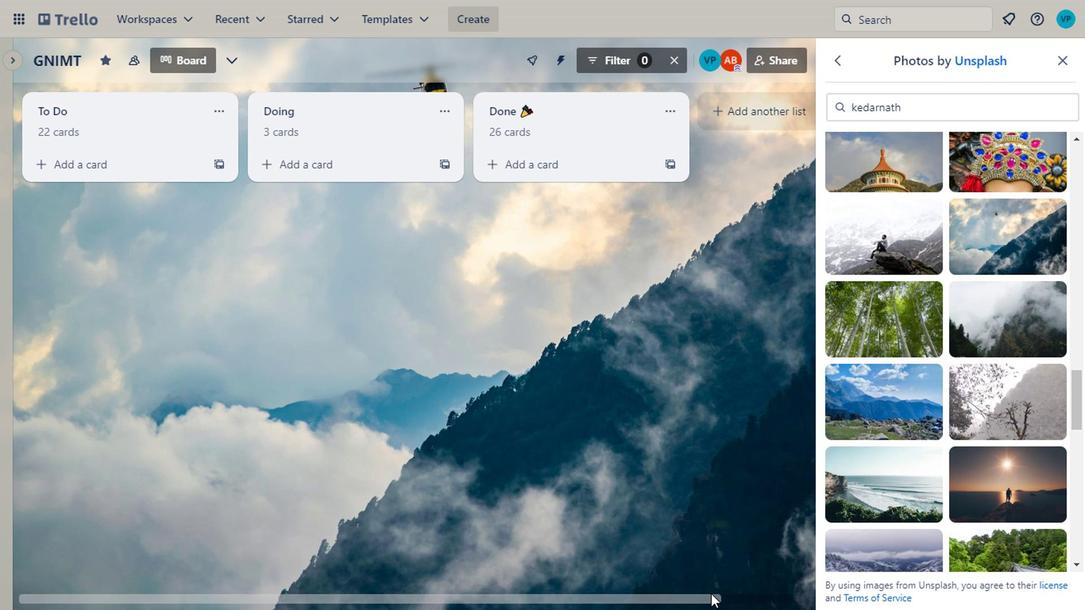 
Action: Mouse pressed left at (747, 573)
Screenshot: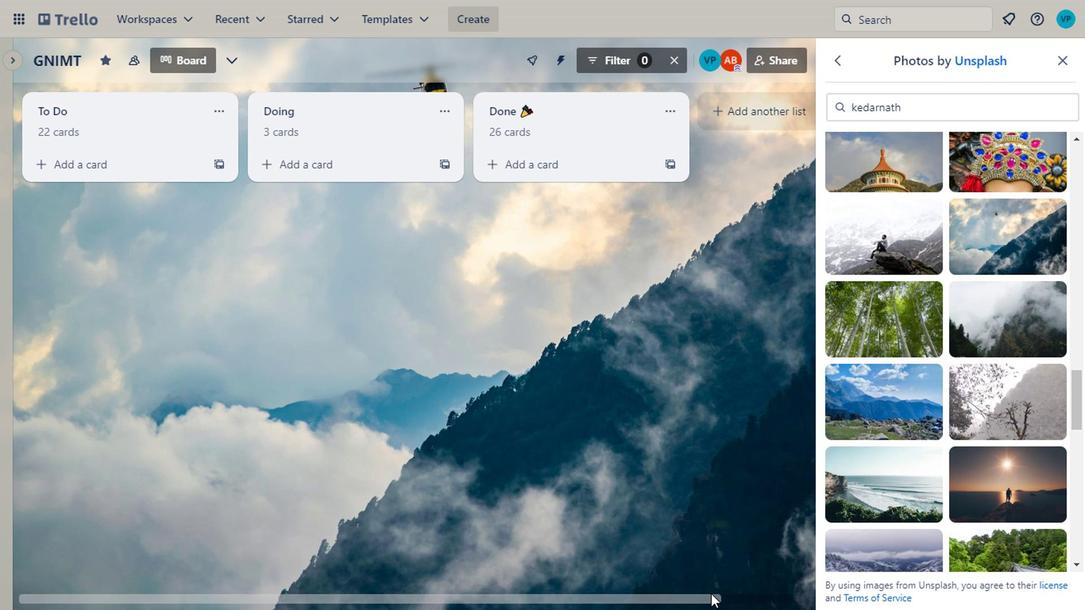 
Action: Mouse moved to (752, 576)
Screenshot: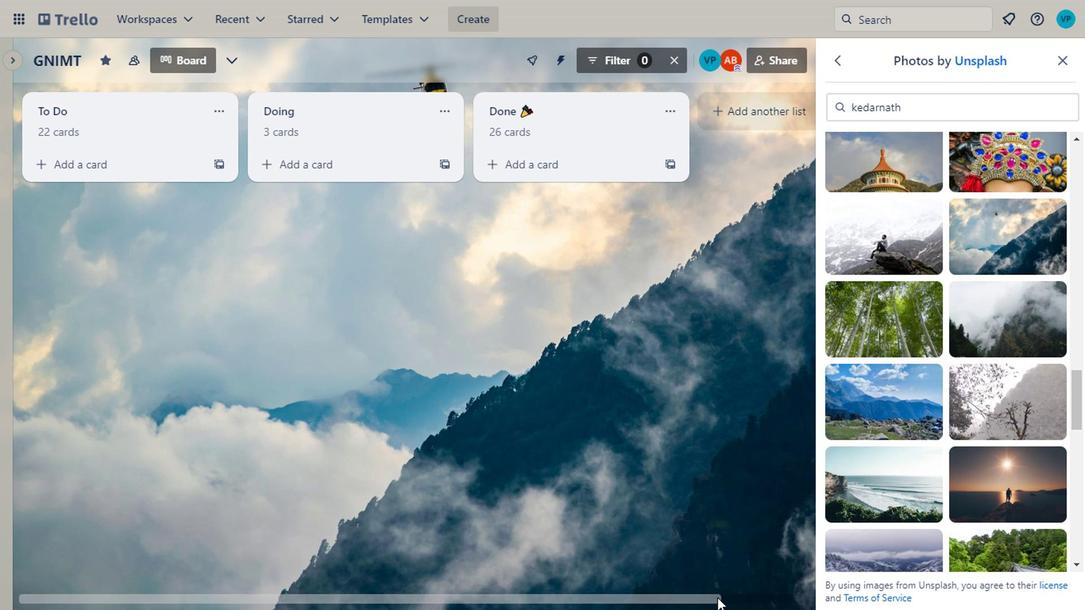 
Action: Mouse pressed left at (752, 576)
Screenshot: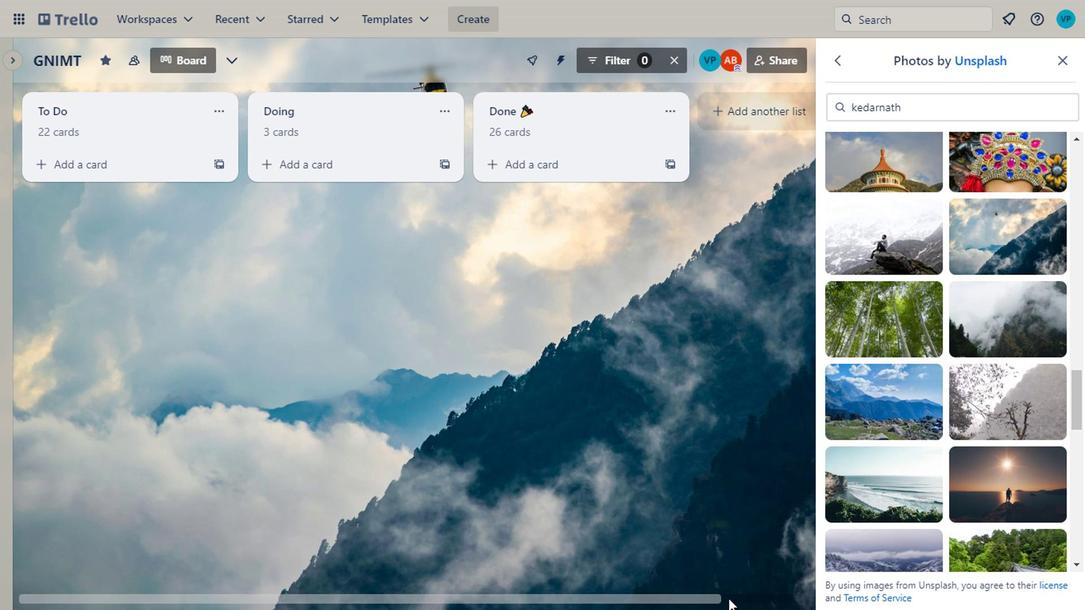 
Action: Mouse moved to (995, 433)
Screenshot: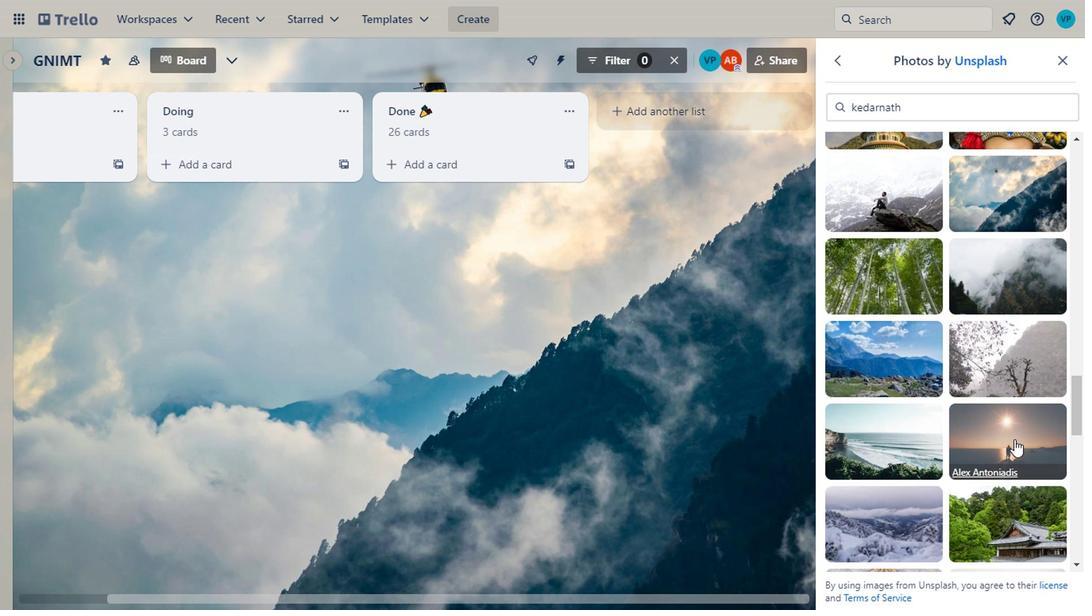 
Action: Mouse scrolled (995, 432) with delta (0, 0)
Screenshot: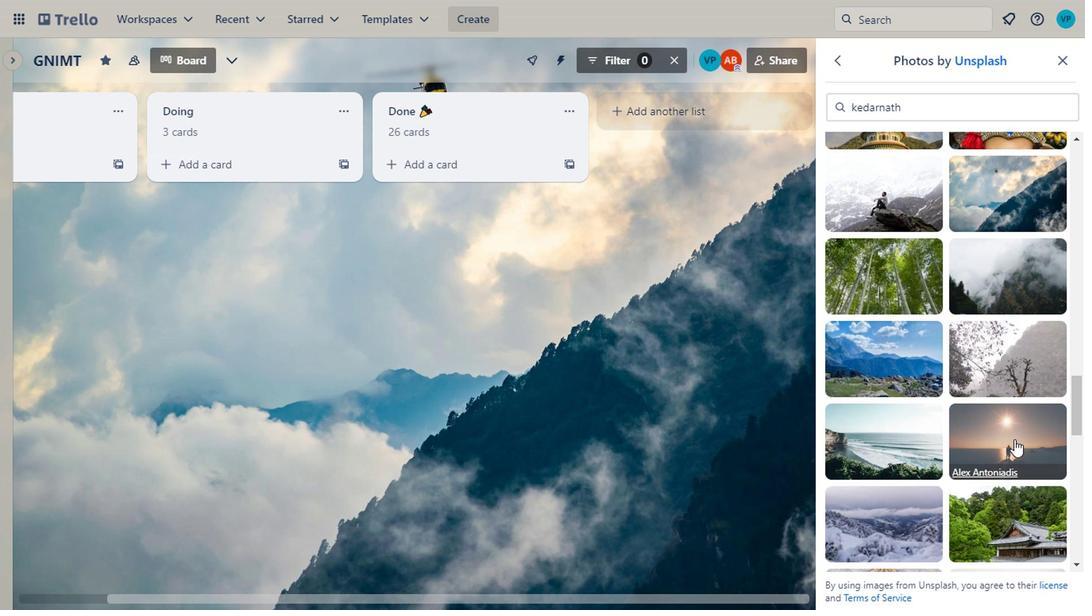 
Action: Mouse scrolled (995, 432) with delta (0, 0)
Screenshot: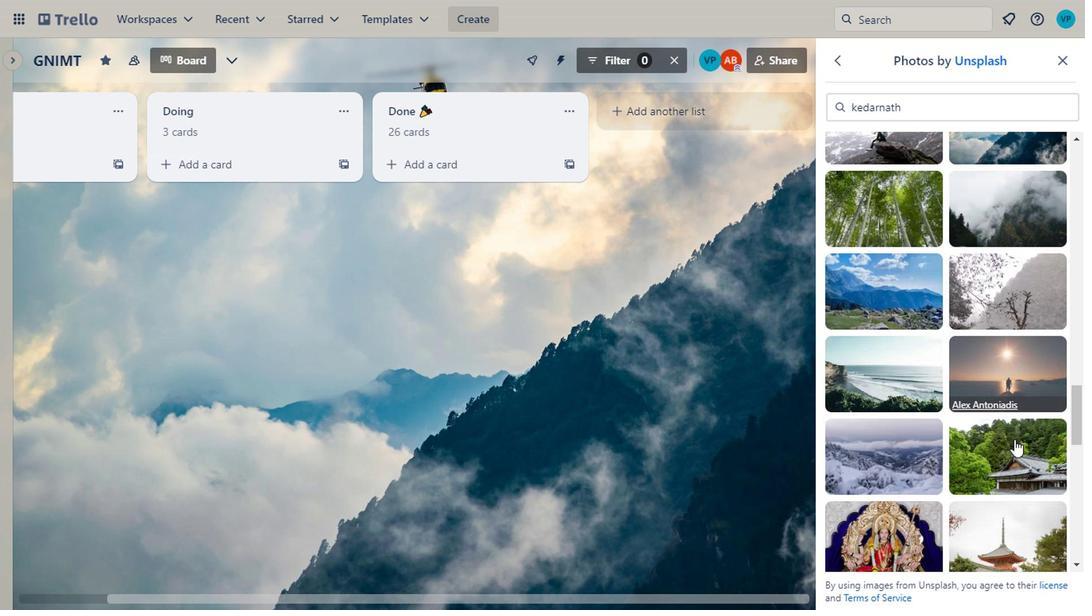 
Action: Mouse moved to (996, 434)
Screenshot: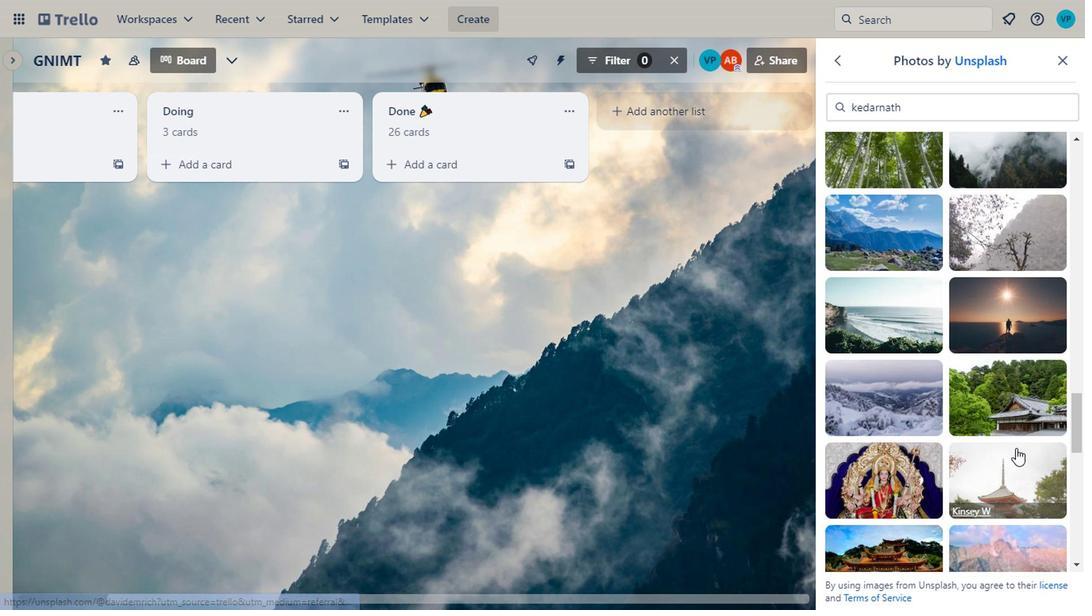 
Action: Mouse scrolled (996, 433) with delta (0, -1)
Screenshot: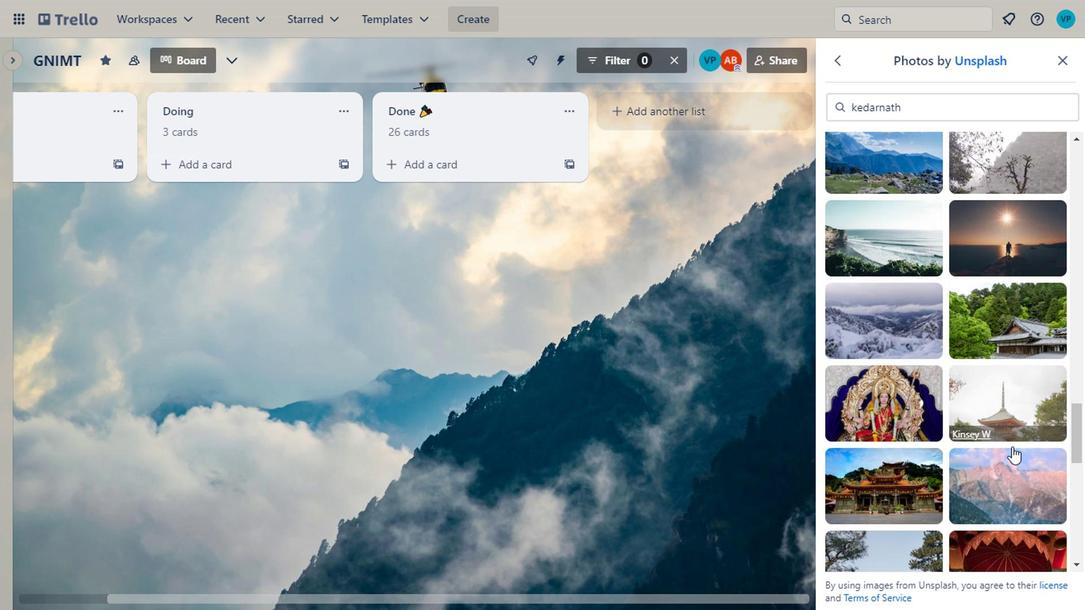 
Action: Mouse moved to (997, 441)
Screenshot: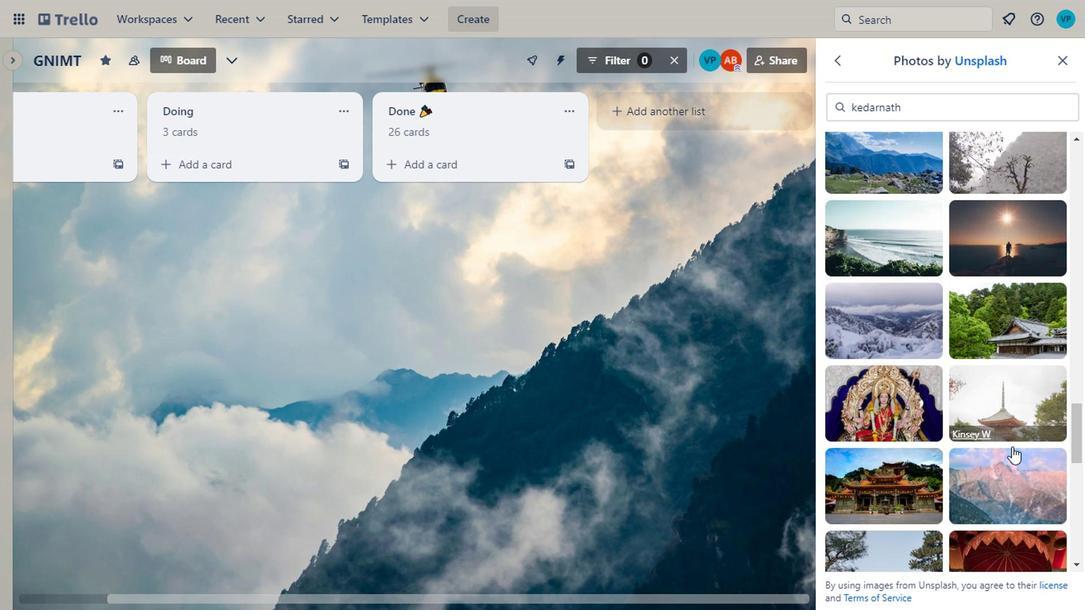 
Action: Mouse scrolled (997, 440) with delta (0, 0)
Screenshot: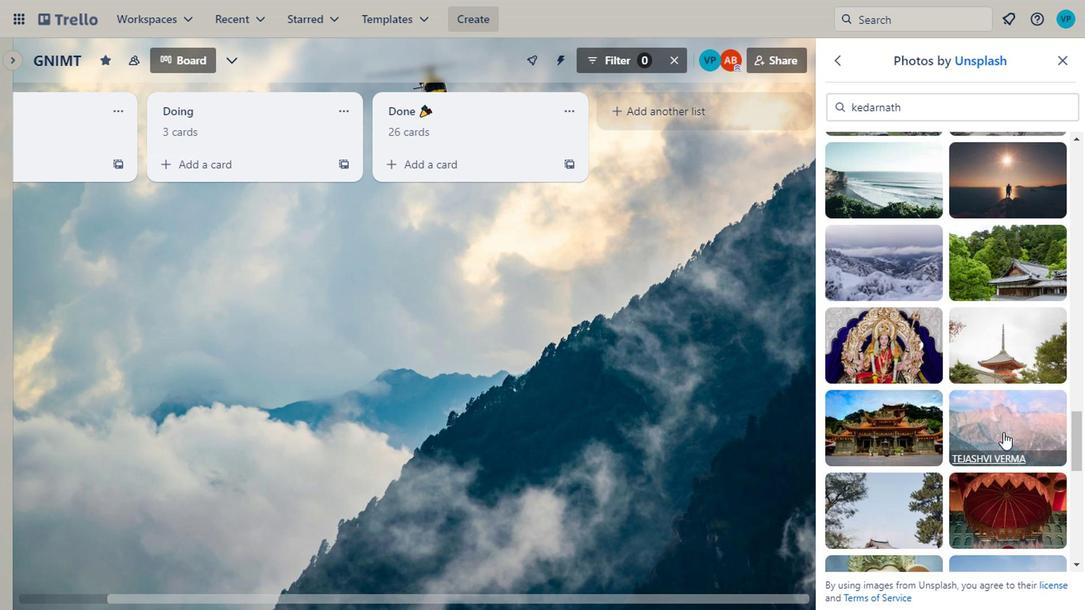 
Action: Mouse moved to (971, 340)
Screenshot: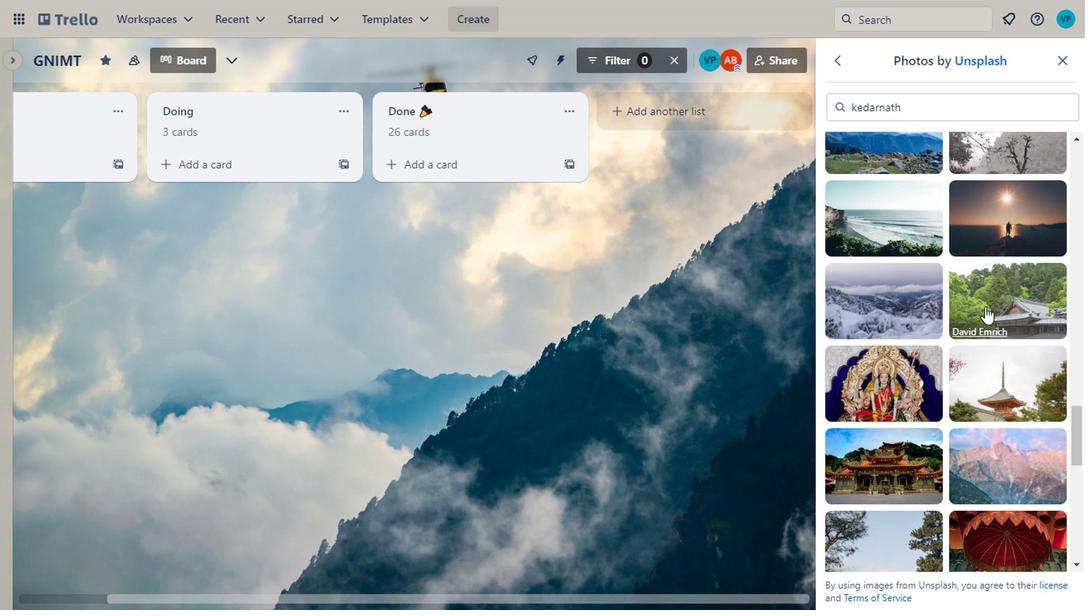 
Action: Mouse scrolled (971, 341) with delta (0, 0)
Screenshot: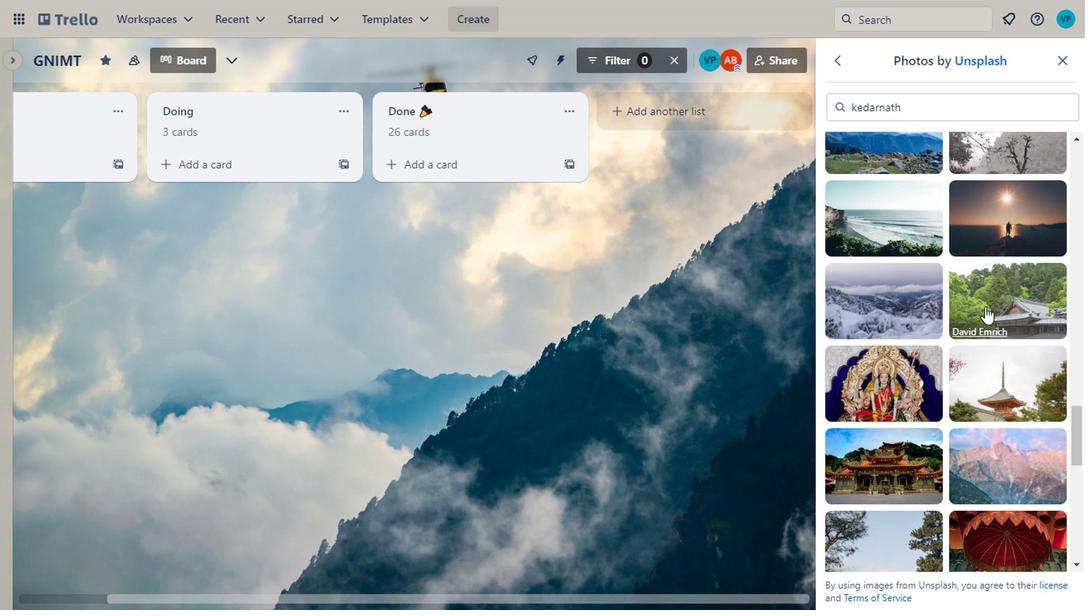 
Action: Mouse moved to (978, 238)
Screenshot: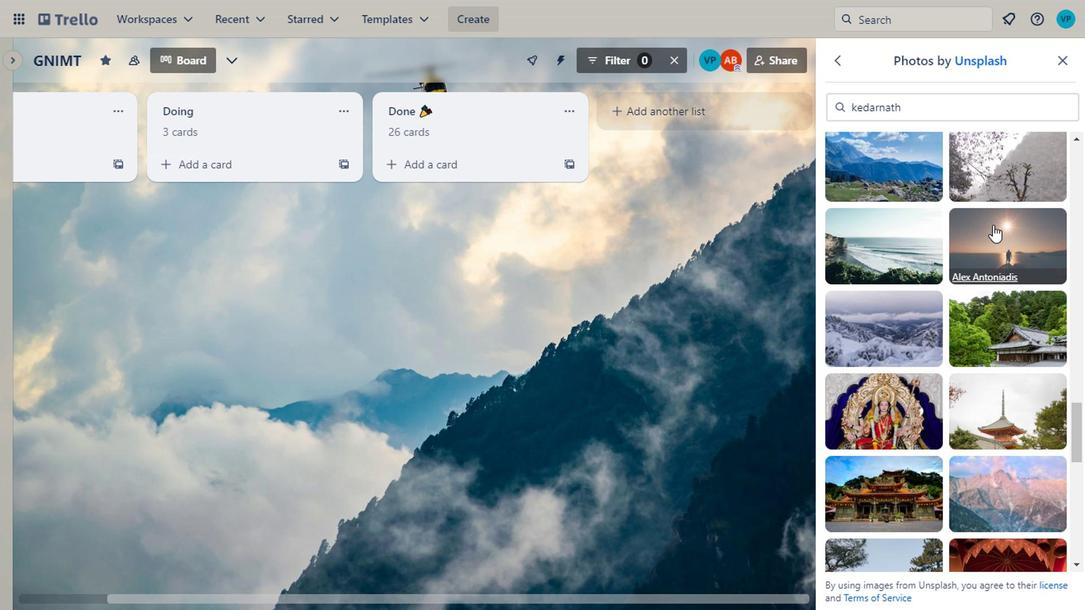 
Action: Mouse pressed left at (978, 238)
Screenshot: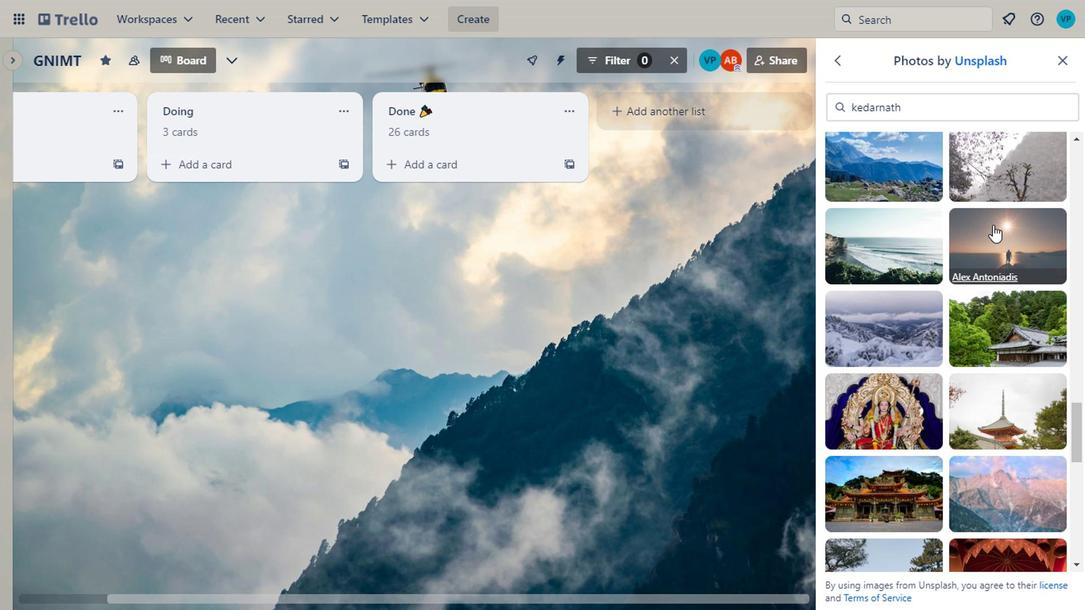 
Action: Mouse moved to (962, 406)
Screenshot: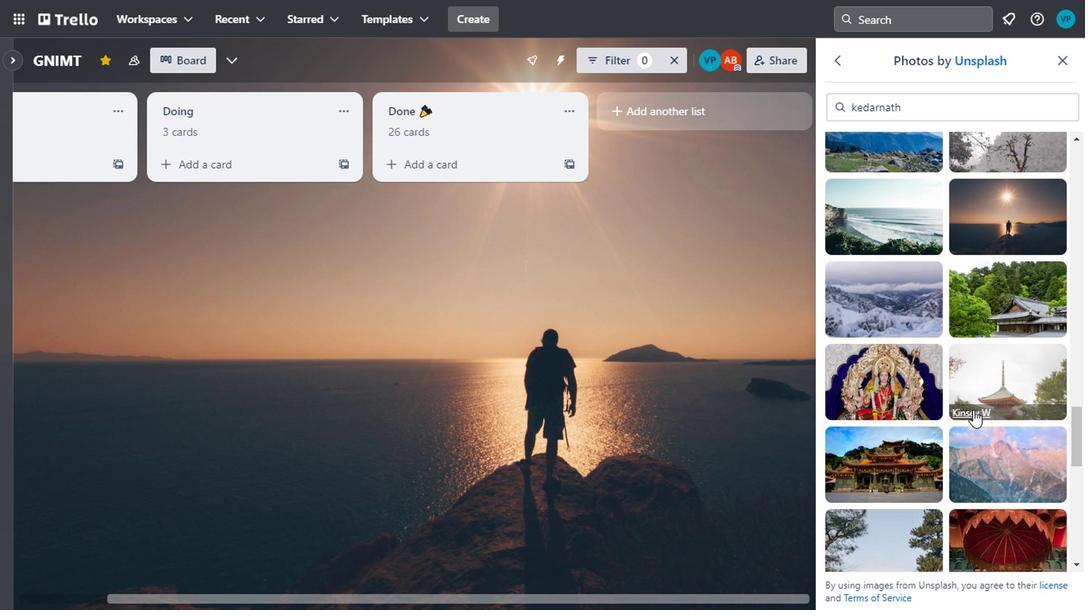 
Action: Mouse scrolled (962, 405) with delta (0, 0)
Screenshot: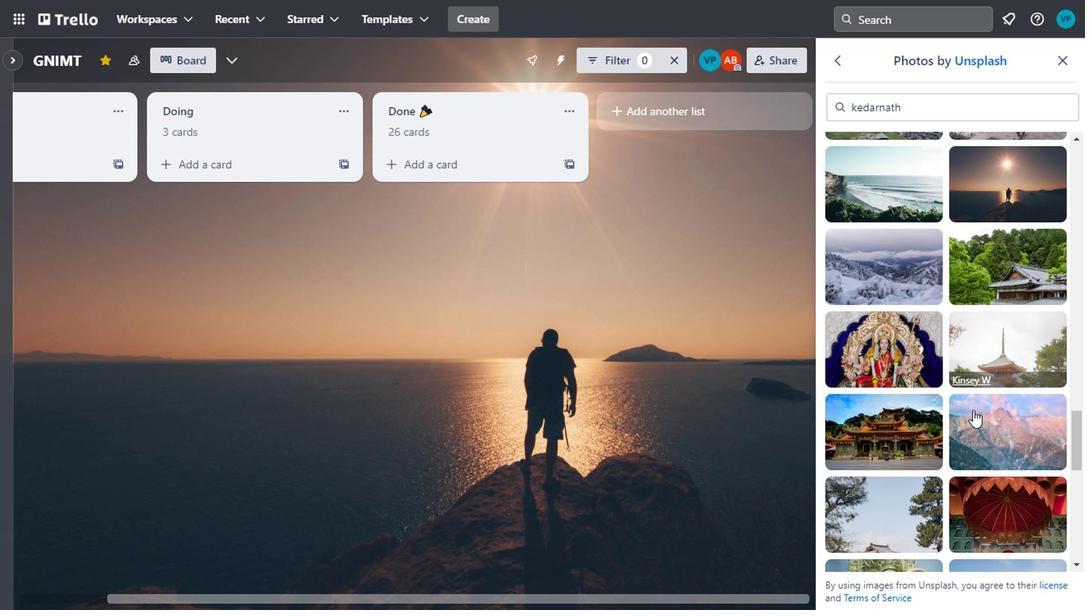 
Action: Mouse moved to (905, 395)
Screenshot: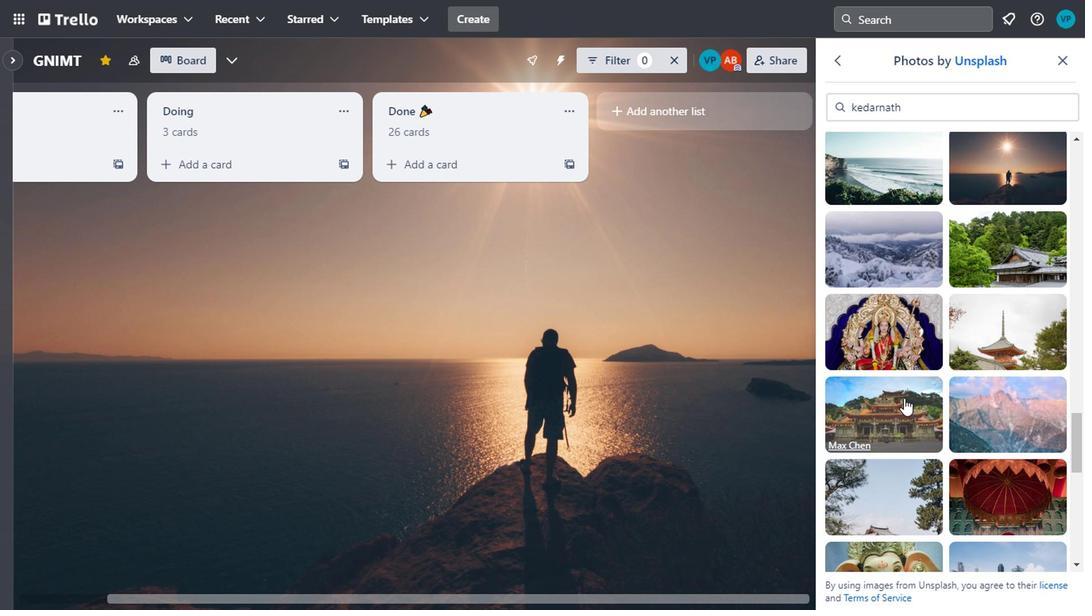 
Action: Mouse pressed left at (905, 395)
Screenshot: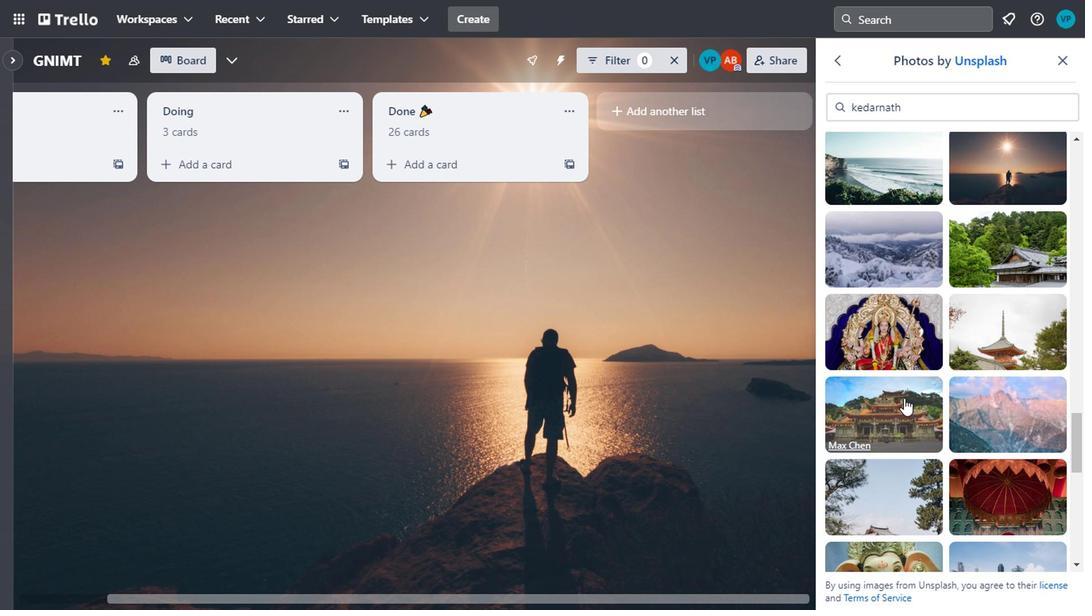
Action: Mouse moved to (973, 401)
Screenshot: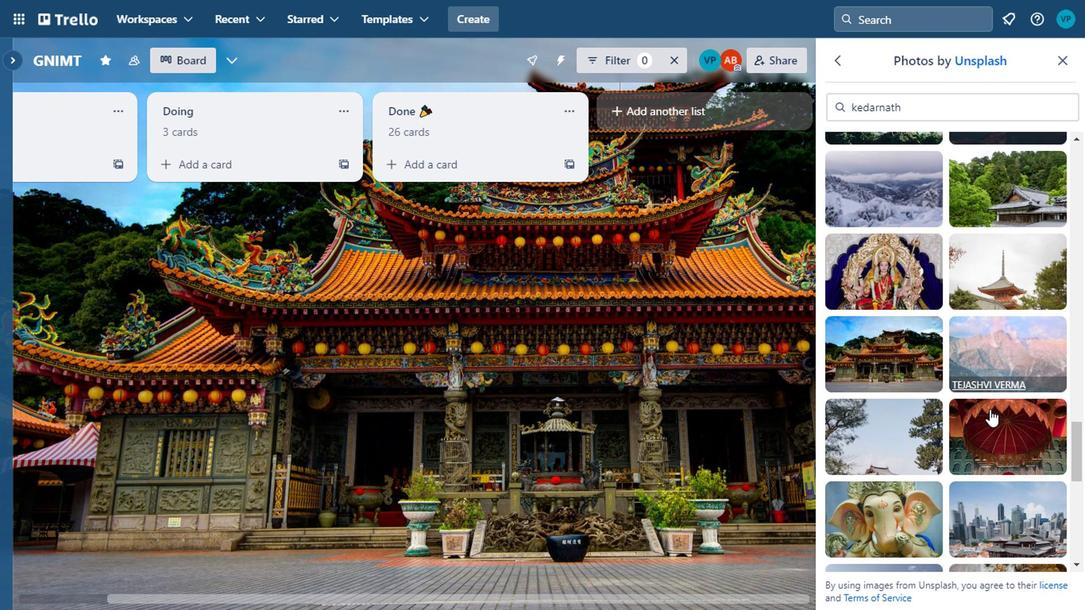 
Action: Mouse scrolled (973, 401) with delta (0, 0)
Screenshot: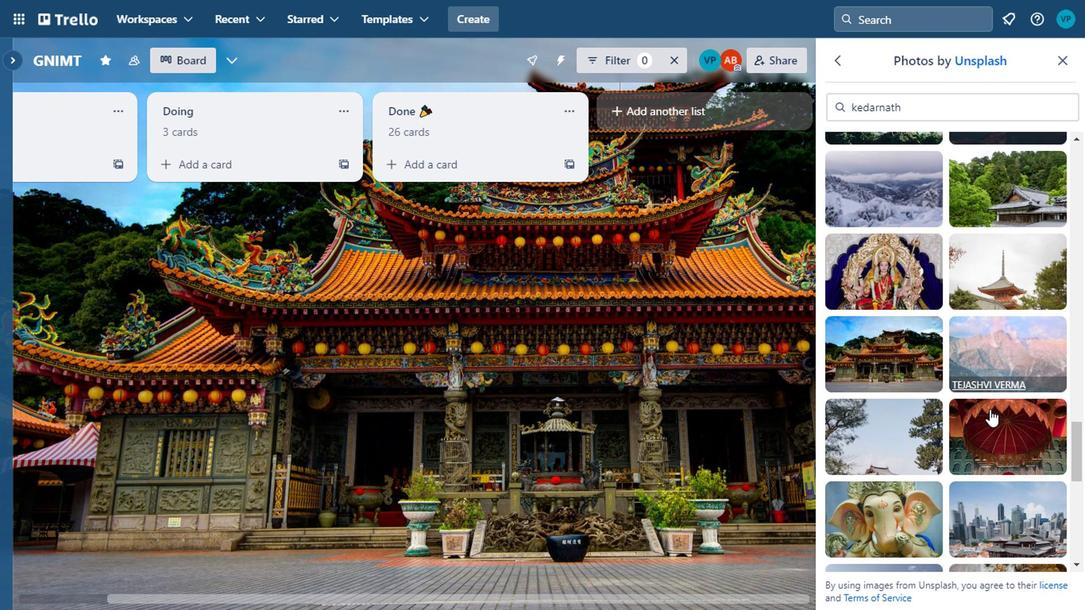 
Action: Mouse moved to (975, 403)
Screenshot: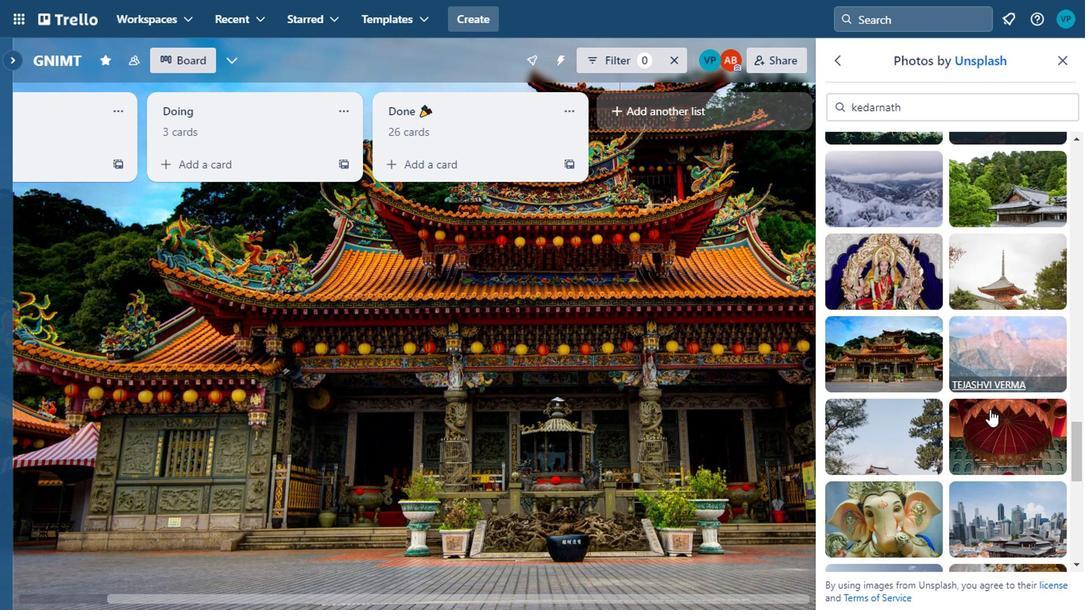 
Action: Mouse scrolled (975, 402) with delta (0, -1)
Screenshot: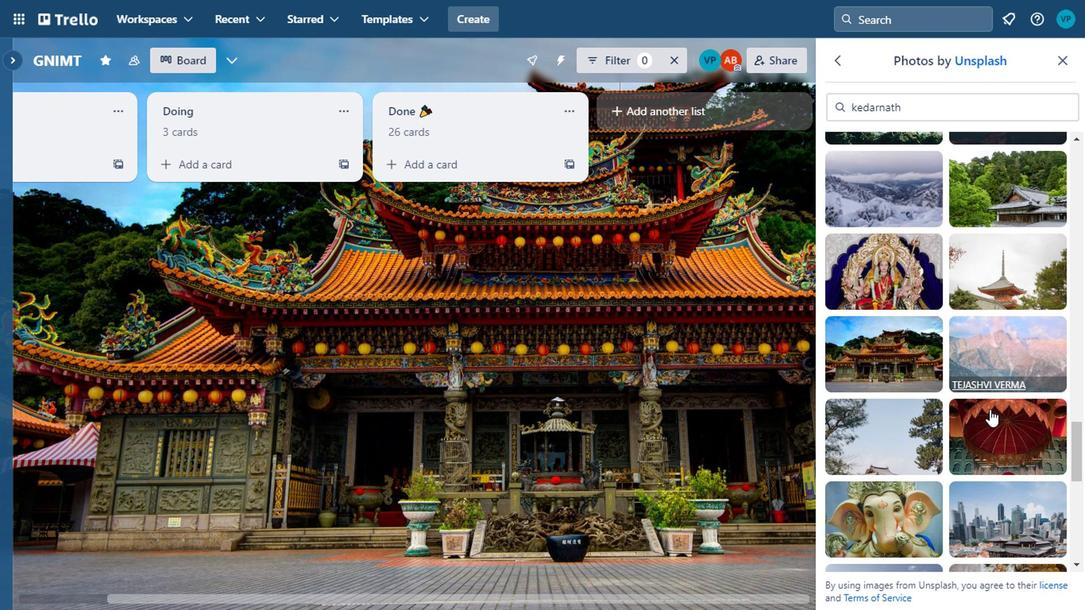 
Action: Mouse moved to (986, 443)
Screenshot: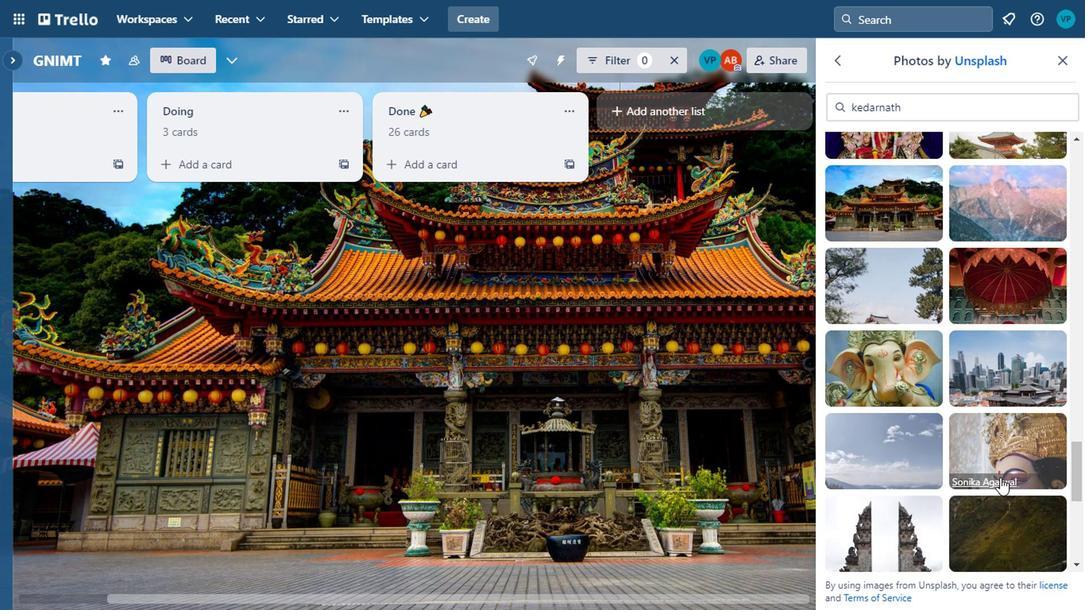 
Action: Mouse scrolled (986, 443) with delta (0, 0)
Screenshot: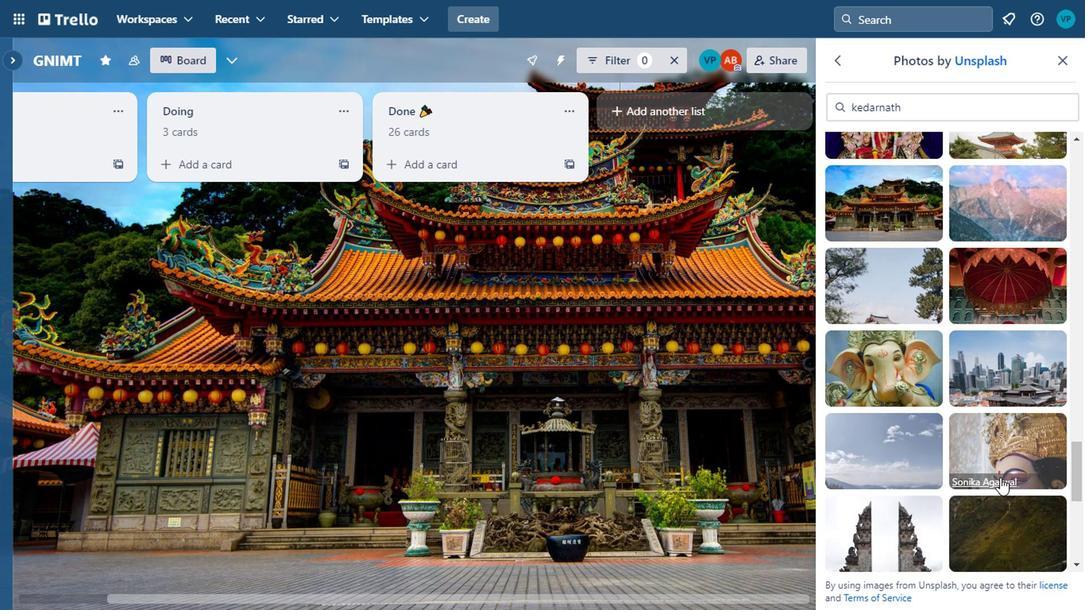 
Action: Mouse moved to (984, 466)
Screenshot: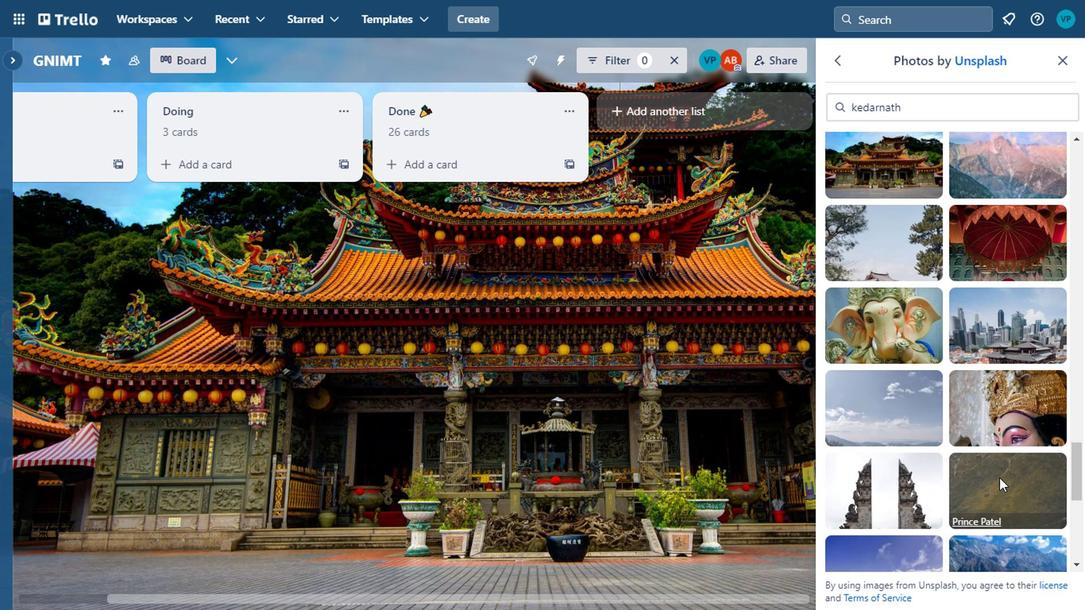 
Action: Mouse scrolled (984, 466) with delta (0, 0)
Screenshot: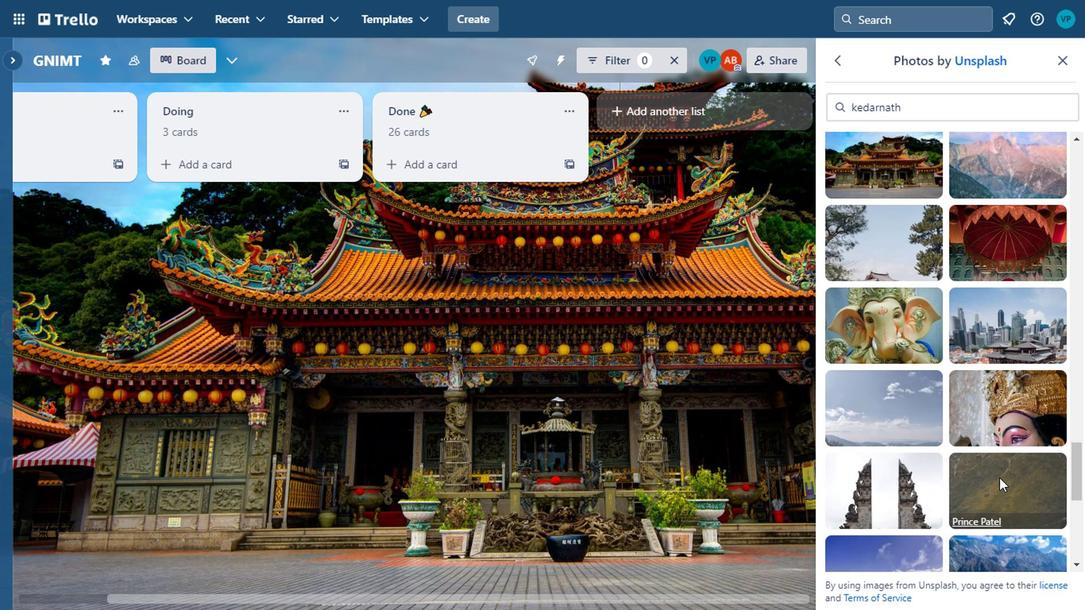 
Action: Mouse moved to (984, 468)
Screenshot: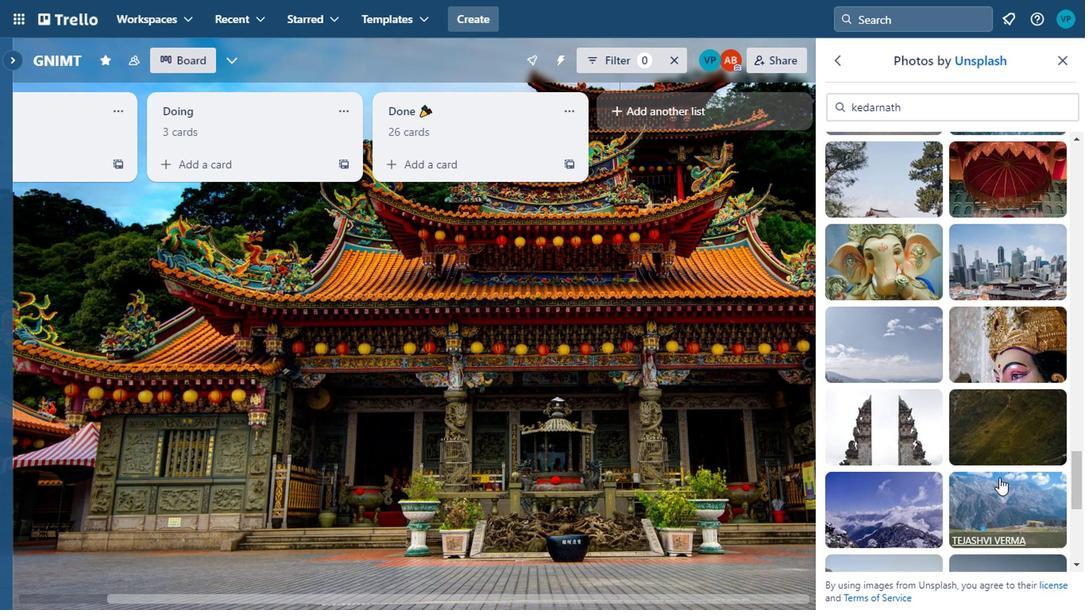 
Action: Mouse scrolled (984, 467) with delta (0, -1)
Screenshot: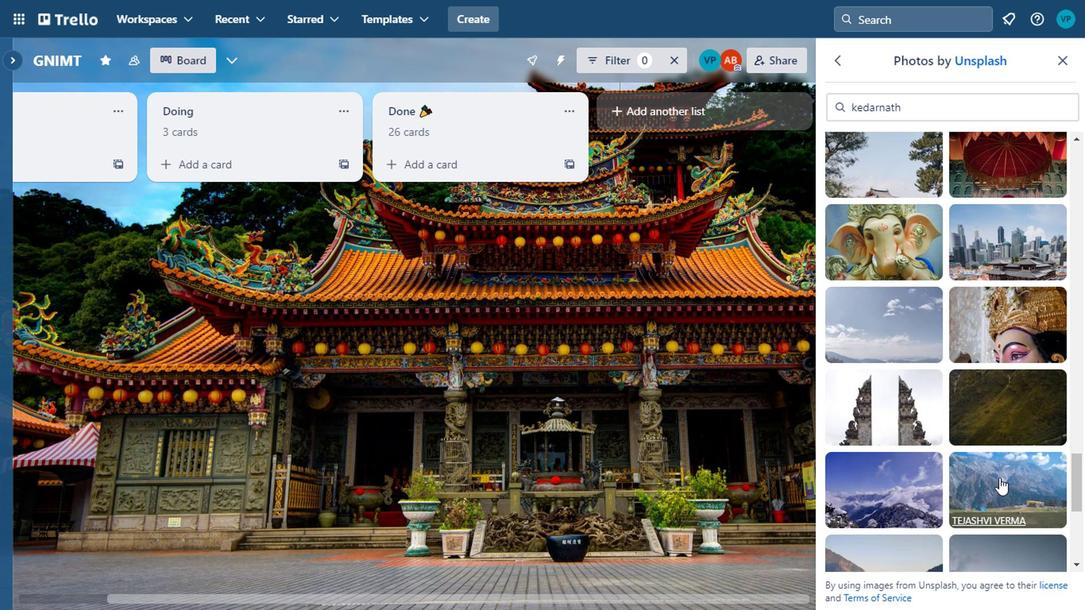 
Action: Mouse scrolled (984, 467) with delta (0, -1)
Screenshot: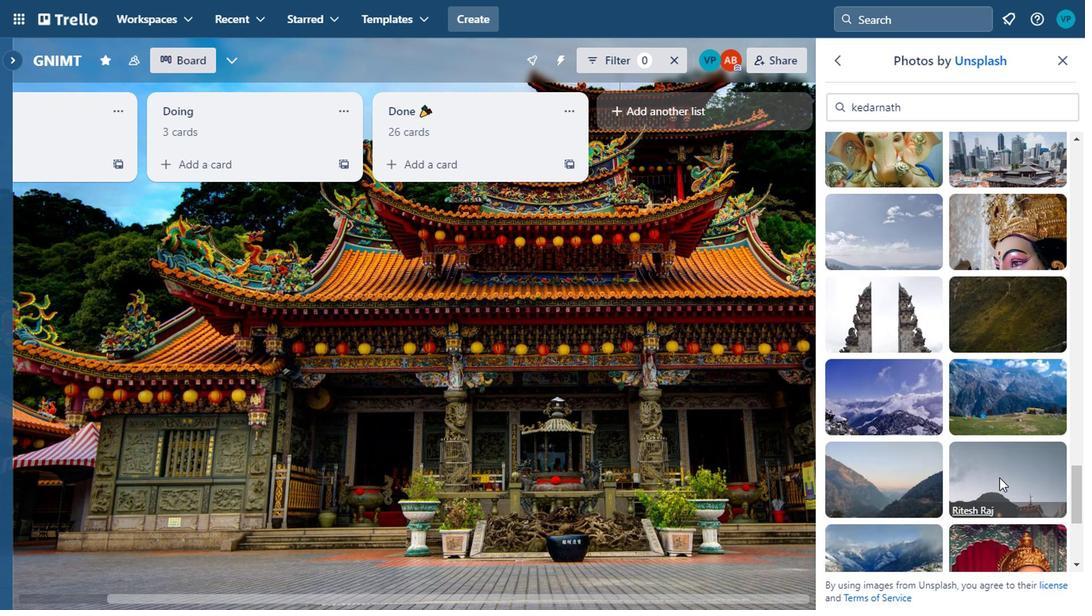 
Action: Mouse moved to (896, 264)
Screenshot: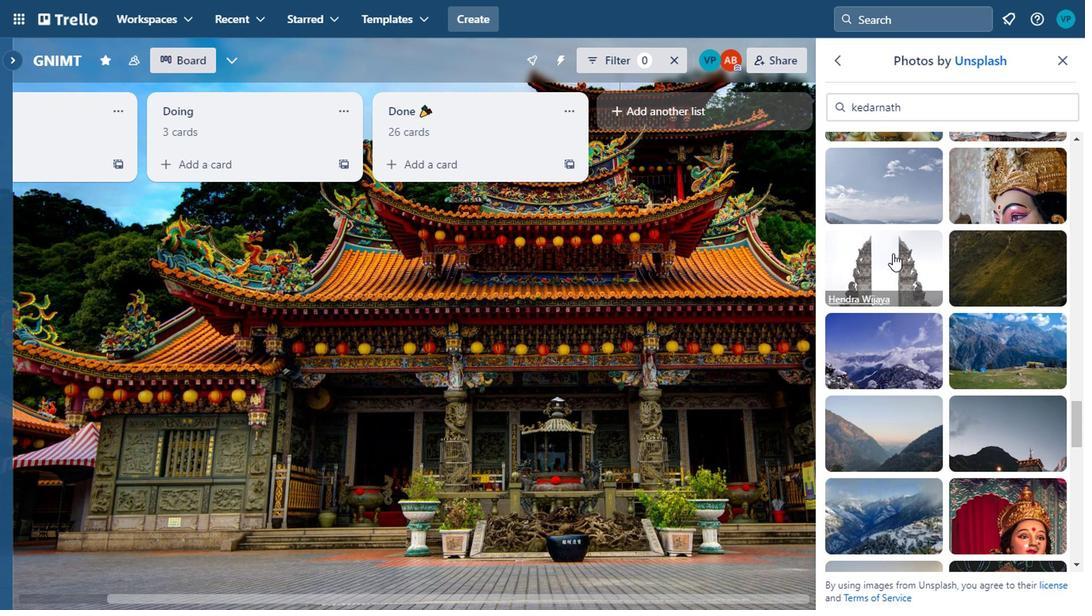 
Action: Mouse pressed left at (896, 264)
Screenshot: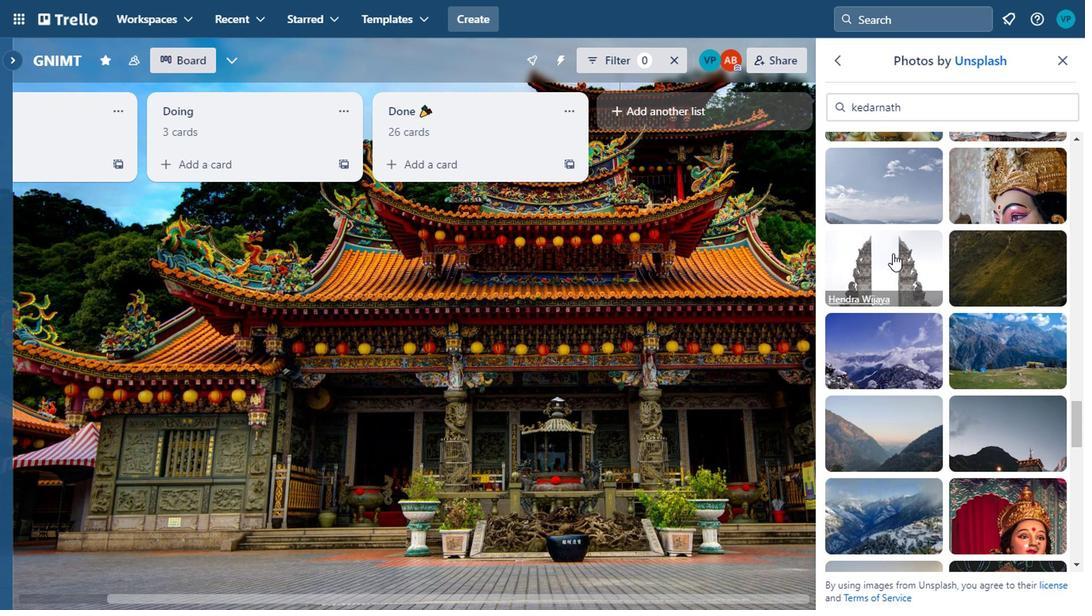 
Action: Mouse moved to (992, 435)
Screenshot: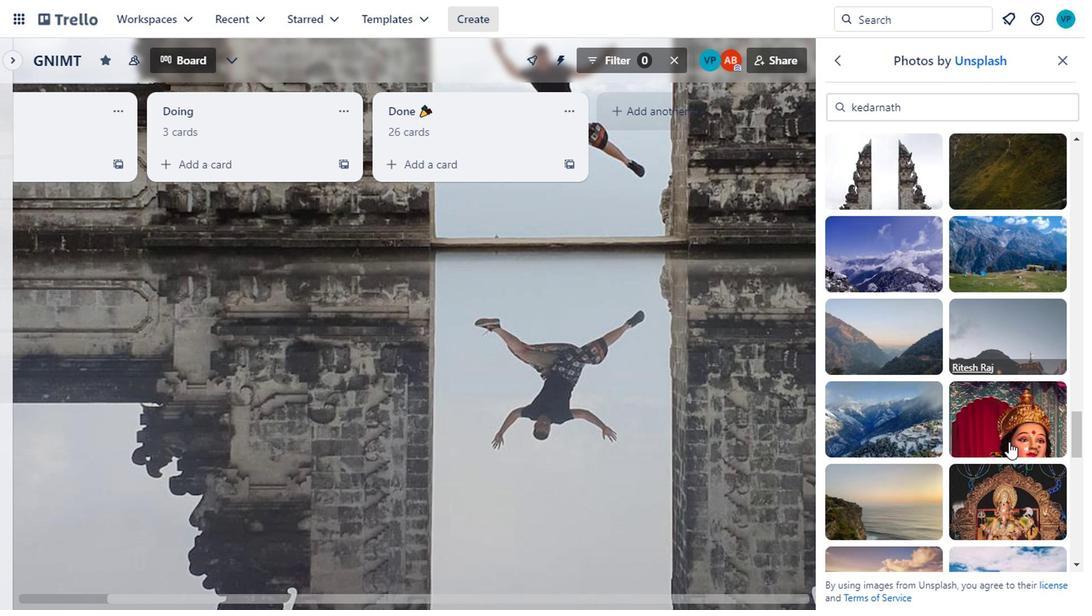 
Action: Mouse scrolled (992, 434) with delta (0, 0)
Screenshot: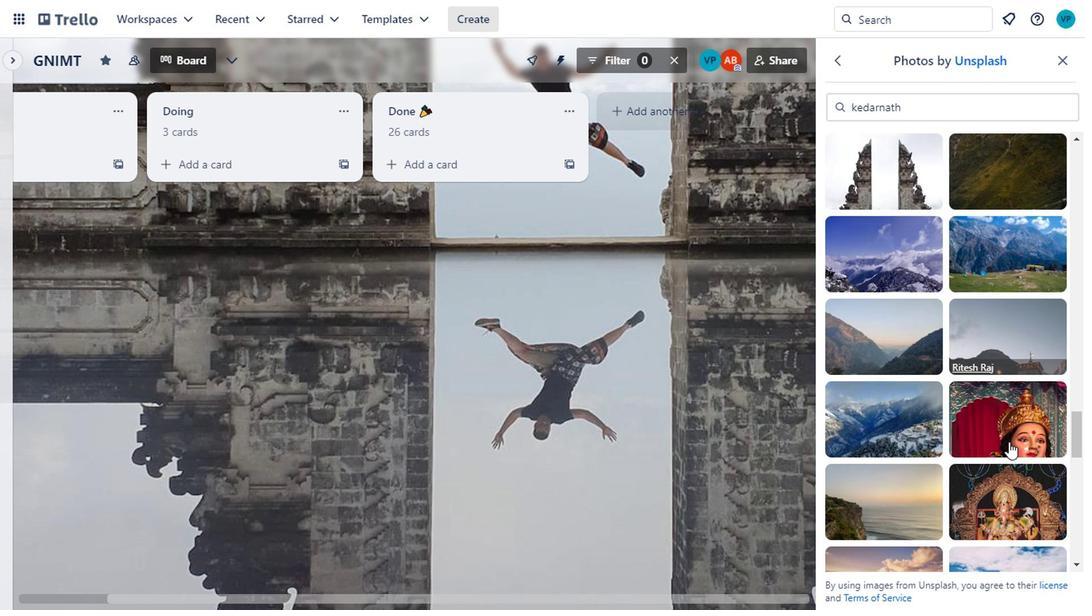 
Action: Mouse scrolled (992, 434) with delta (0, 0)
Screenshot: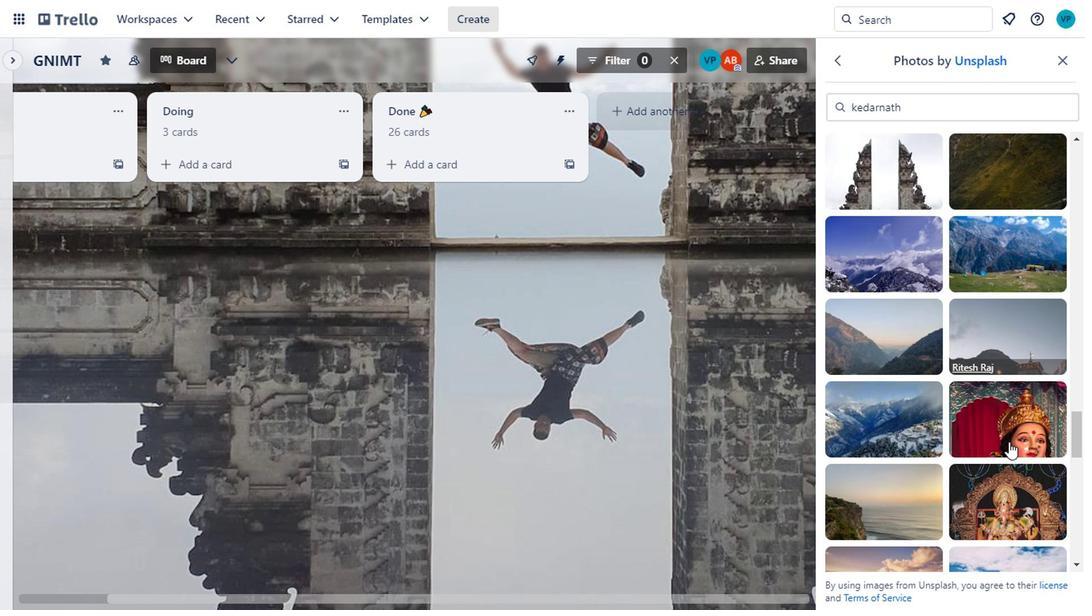 
Action: Mouse scrolled (992, 434) with delta (0, 0)
Screenshot: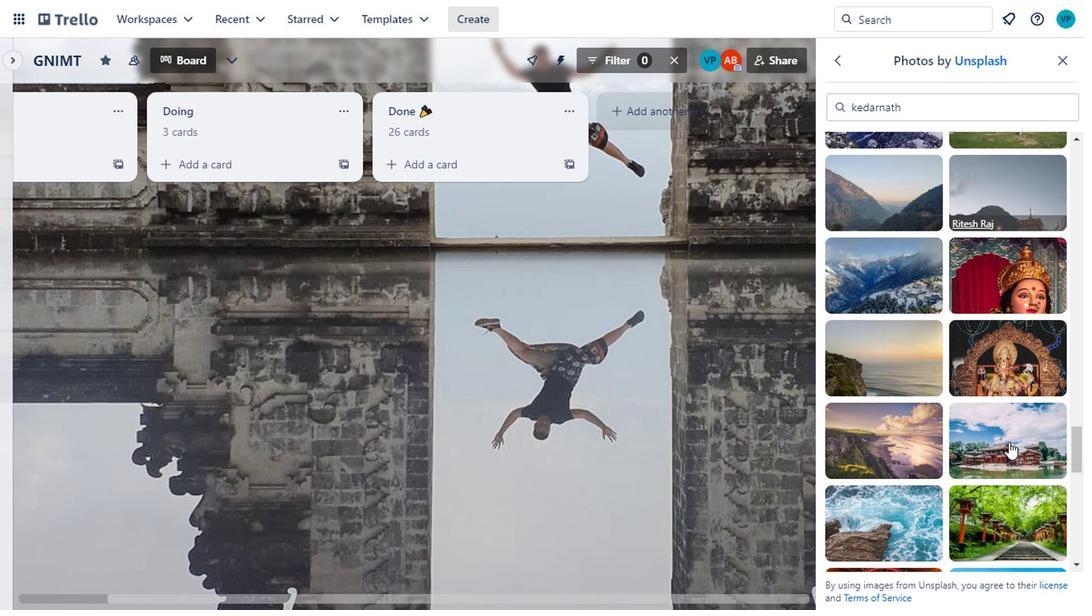 
Action: Mouse scrolled (992, 434) with delta (0, 0)
Screenshot: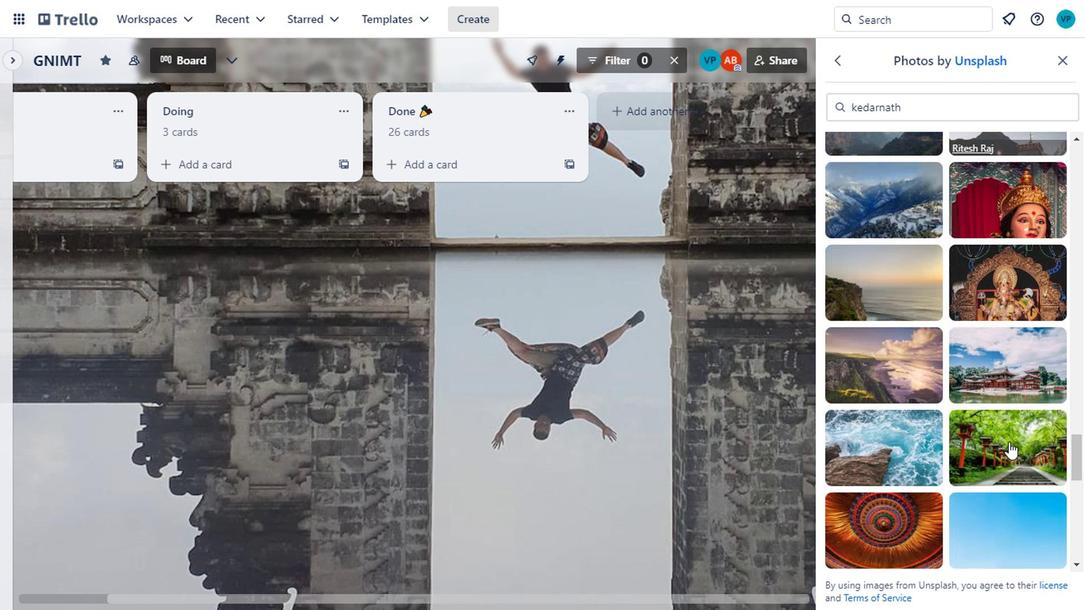 
Action: Mouse scrolled (992, 434) with delta (0, 0)
Screenshot: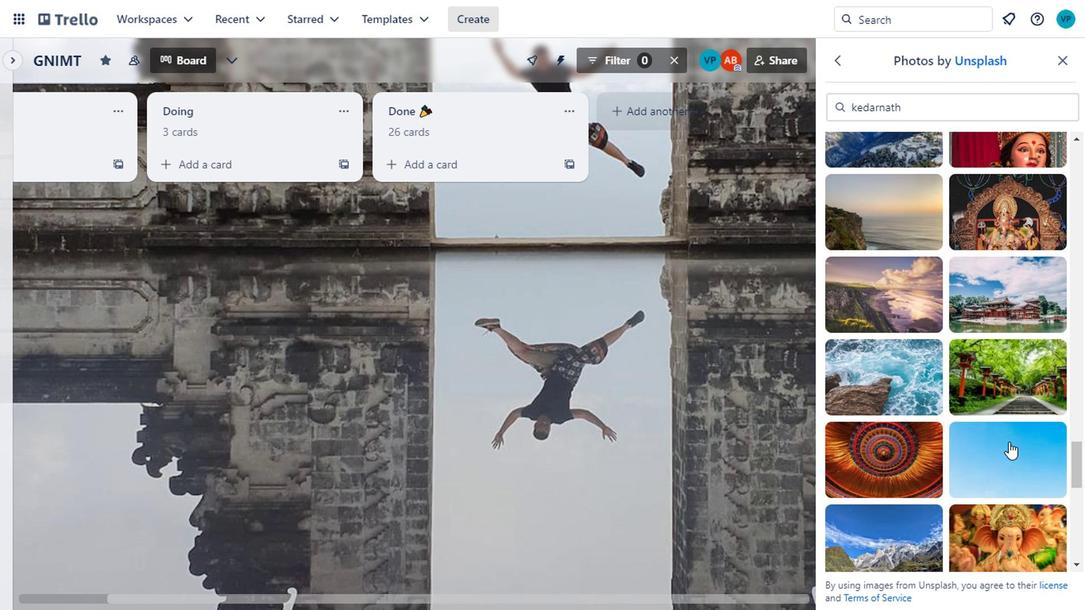 
Action: Mouse moved to (972, 401)
Screenshot: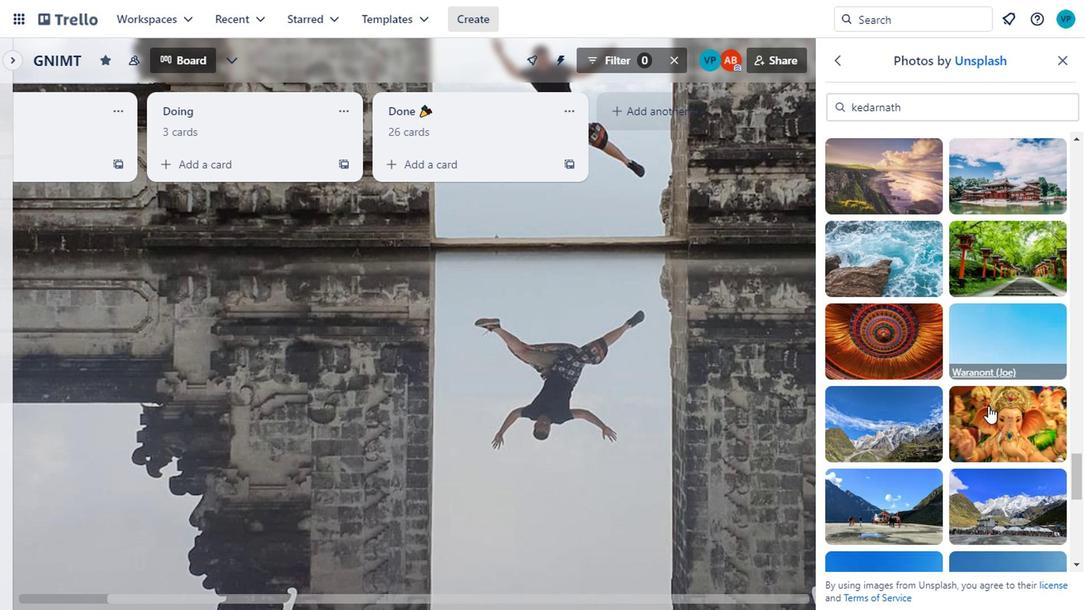 
Action: Mouse scrolled (972, 400) with delta (0, 0)
Screenshot: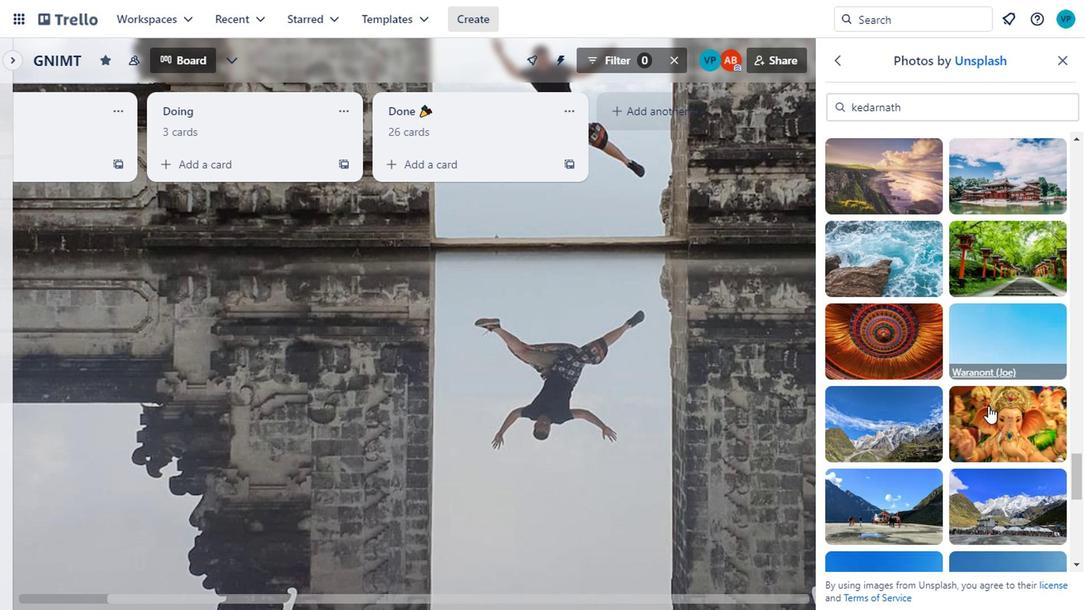 
Action: Mouse moved to (972, 401)
Screenshot: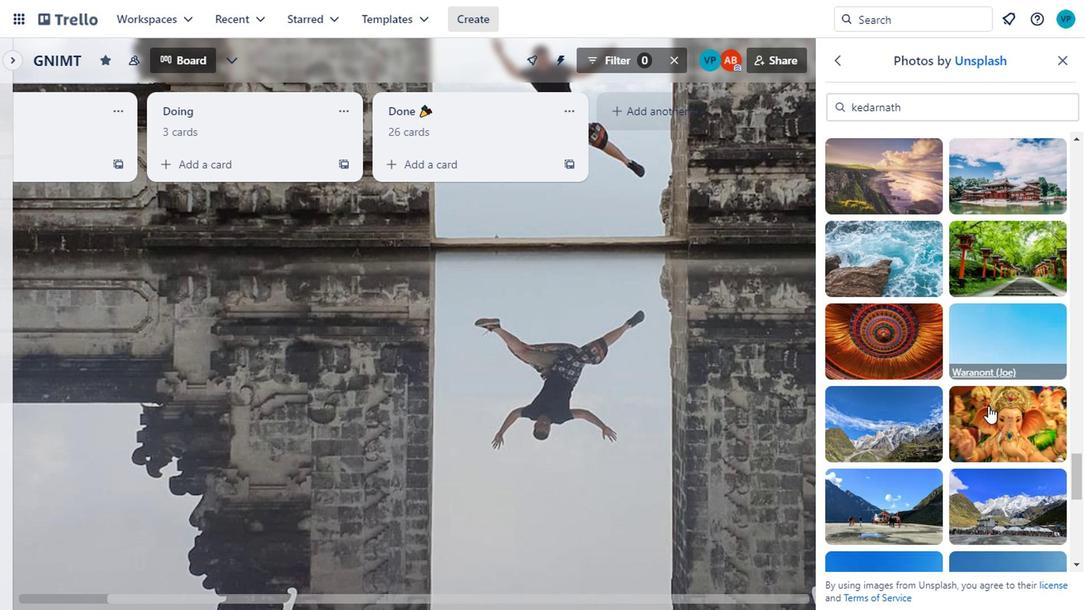 
Action: Mouse scrolled (972, 400) with delta (0, 0)
Screenshot: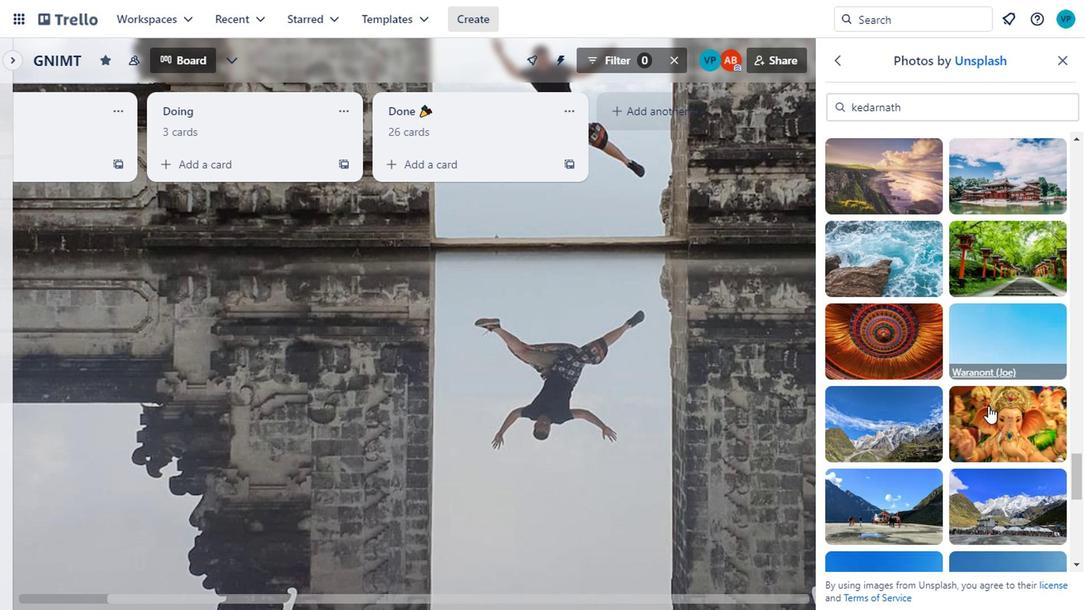 
Action: Mouse moved to (973, 401)
Screenshot: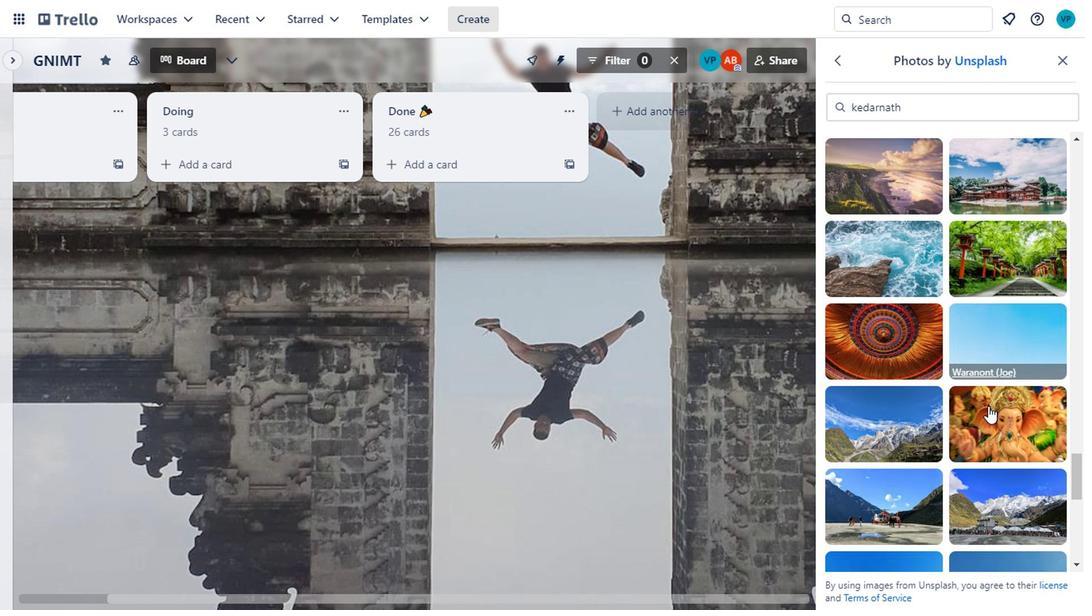 
Action: Mouse scrolled (973, 401) with delta (0, 0)
Screenshot: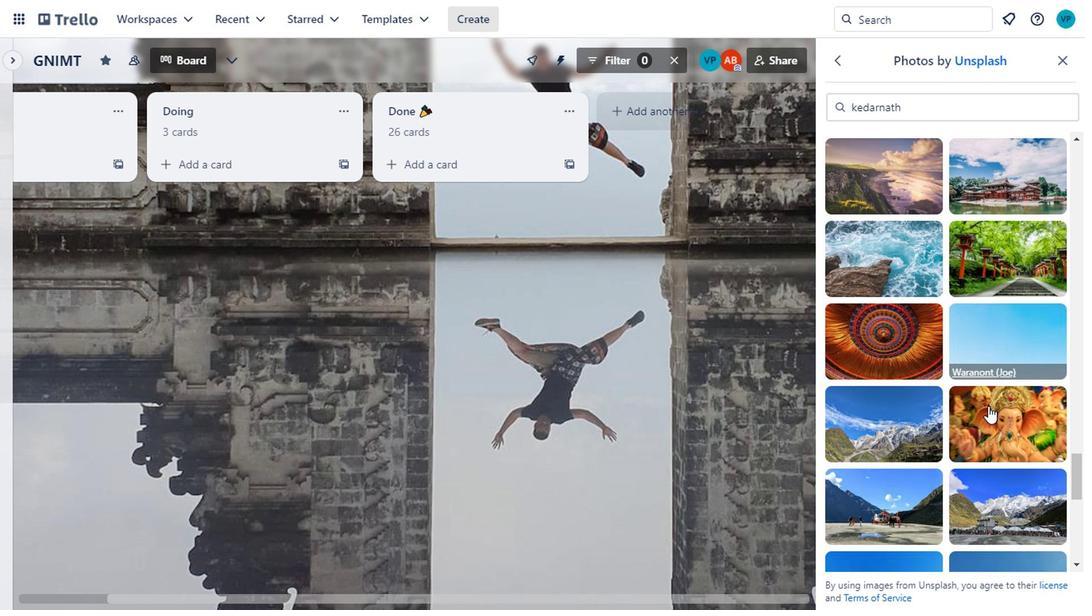 
Action: Mouse moved to (973, 426)
Screenshot: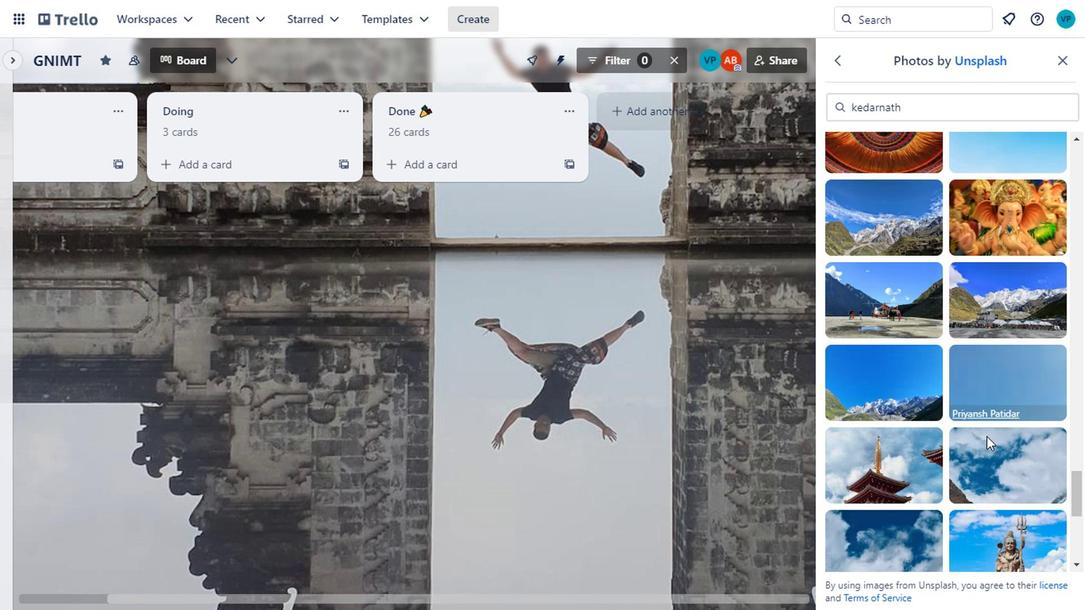 
Action: Mouse scrolled (973, 425) with delta (0, -1)
Screenshot: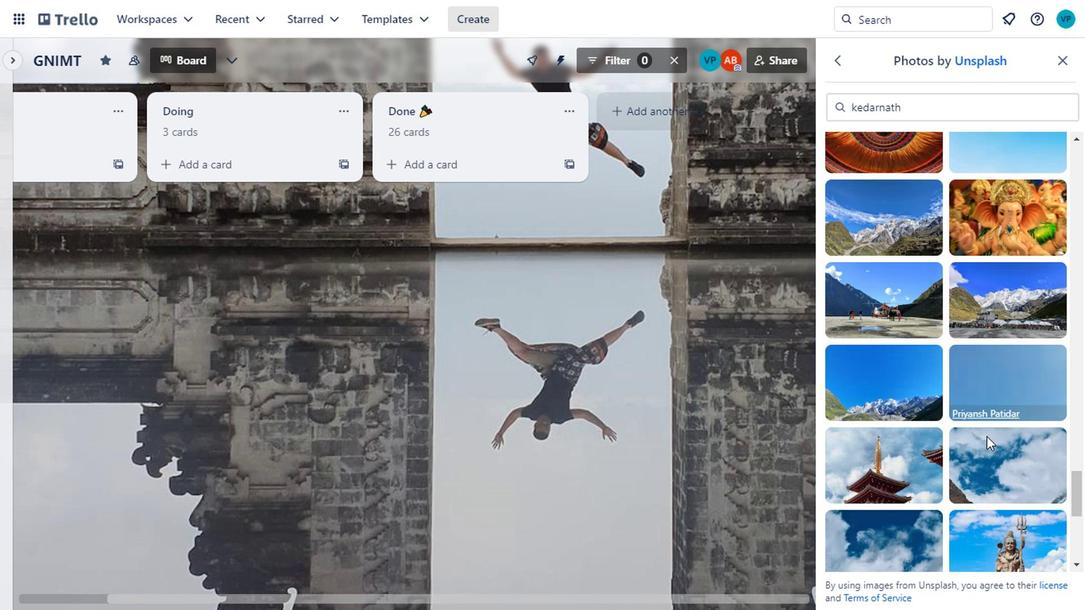 
Action: Mouse scrolled (973, 425) with delta (0, -1)
Screenshot: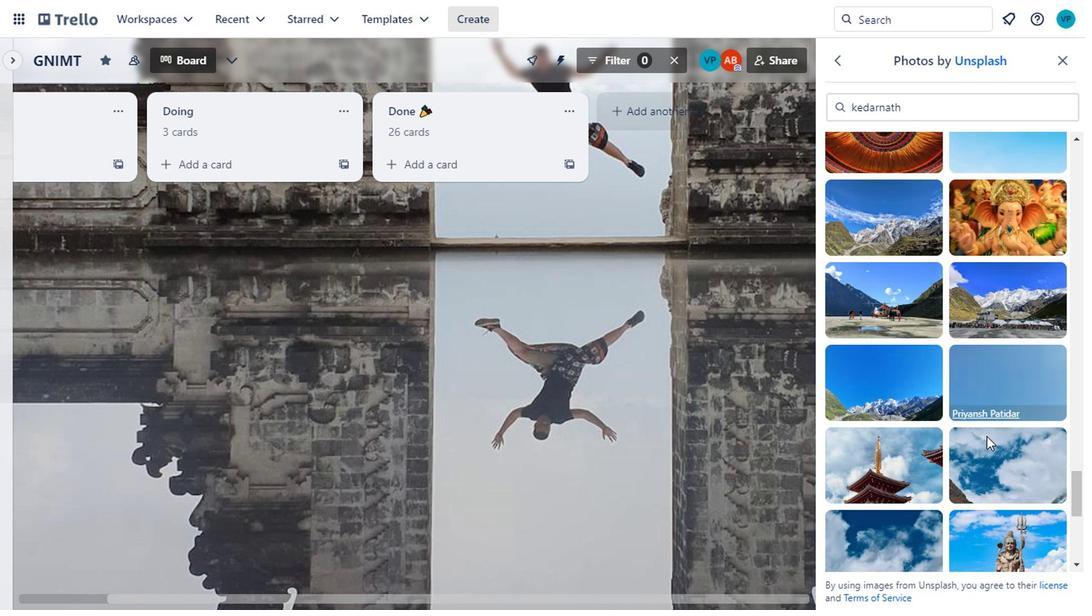 
Action: Mouse moved to (973, 429)
Screenshot: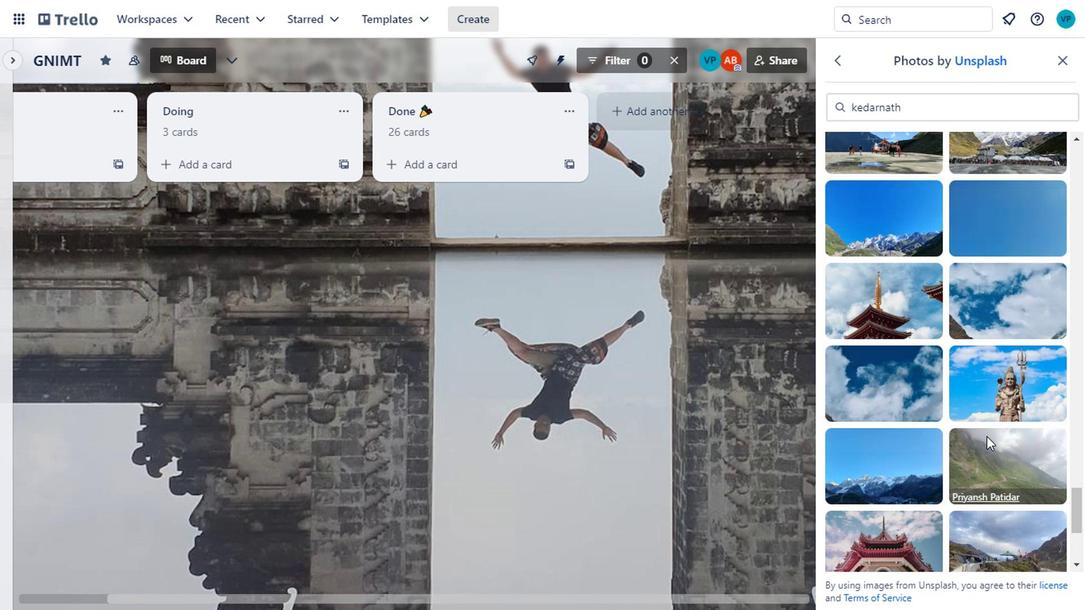 
Action: Mouse scrolled (973, 428) with delta (0, -1)
Screenshot: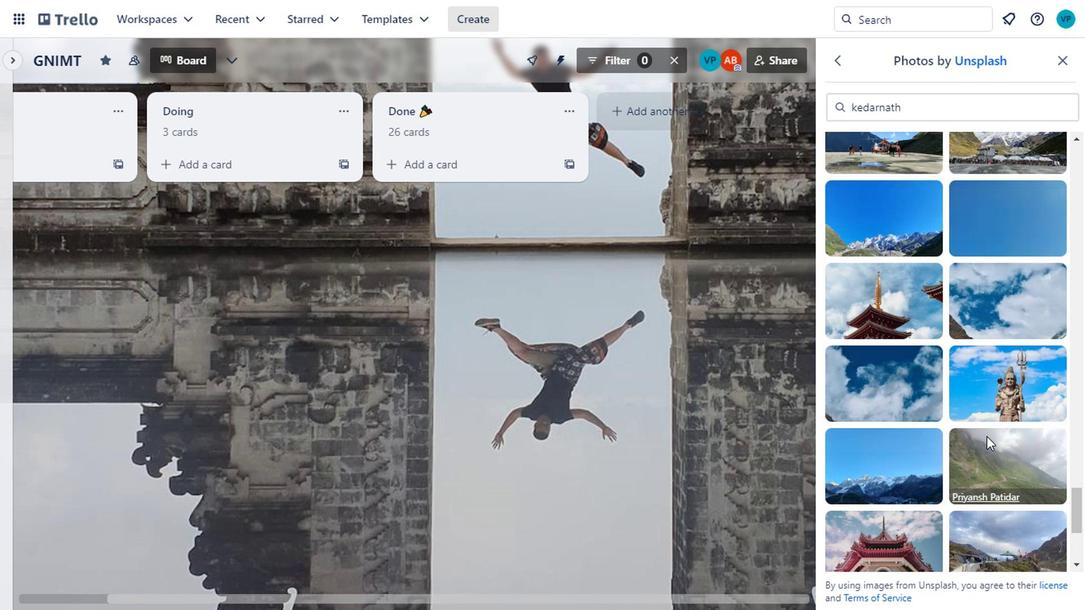
Action: Mouse moved to (973, 430)
Screenshot: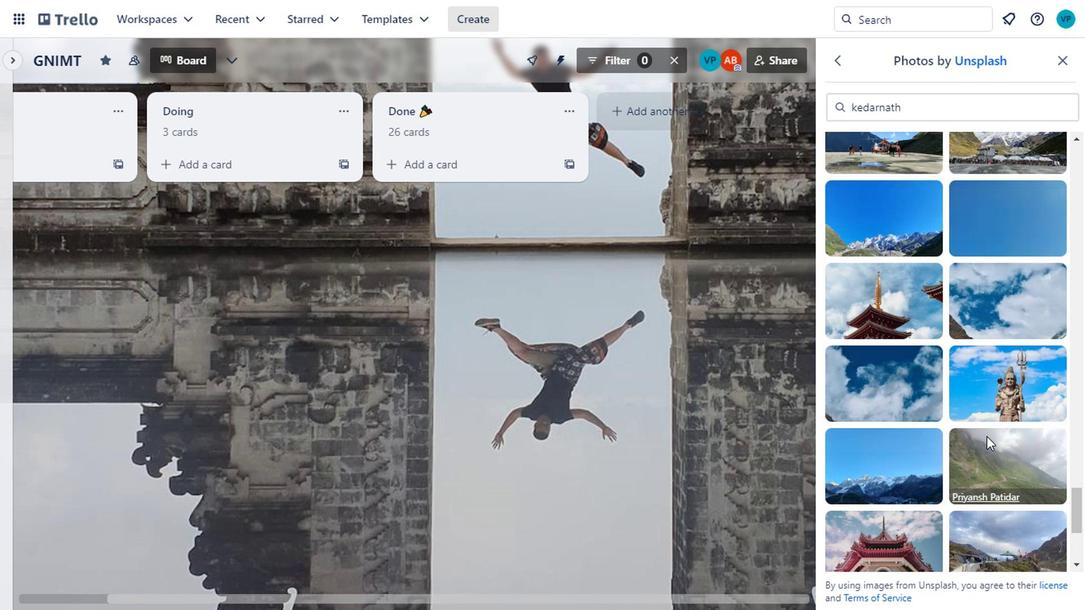 
Action: Mouse scrolled (973, 429) with delta (0, 0)
Screenshot: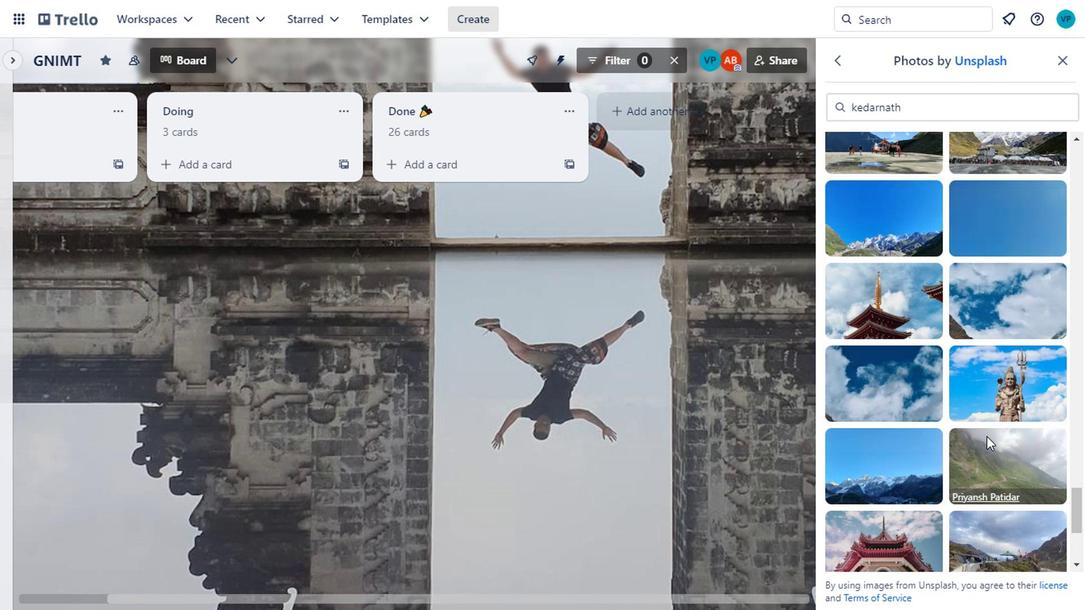 
Action: Mouse moved to (1001, 287)
Screenshot: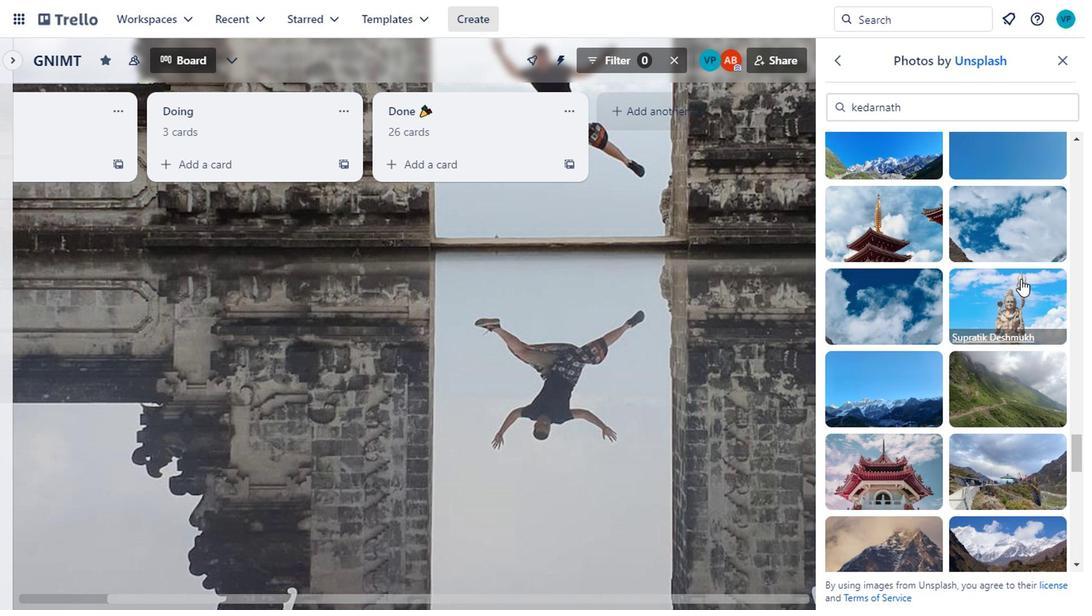 
Action: Mouse pressed left at (1001, 287)
Screenshot: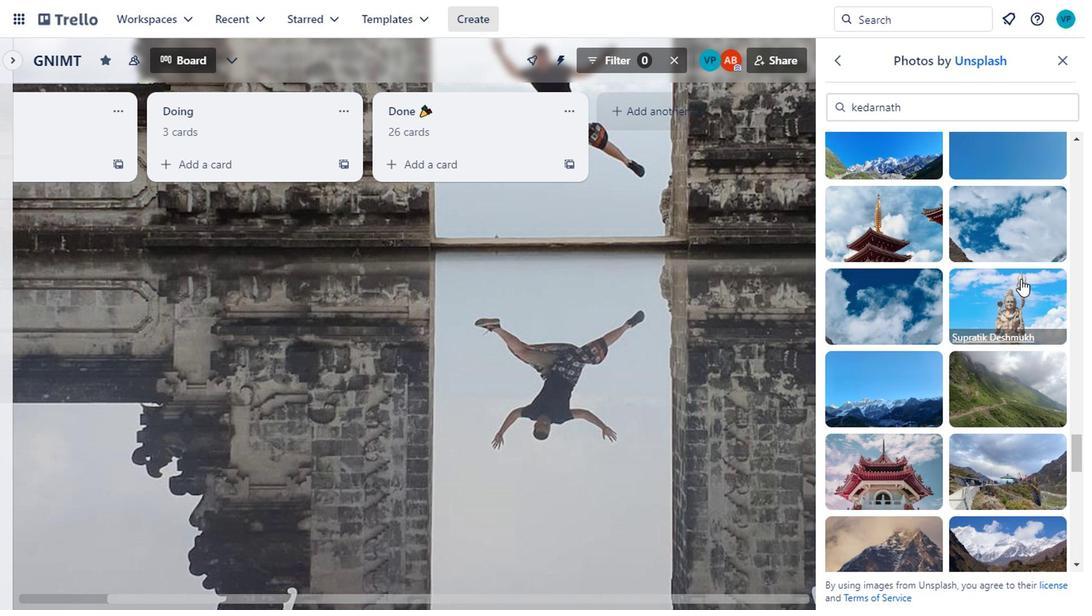
Action: Mouse moved to (892, 441)
Screenshot: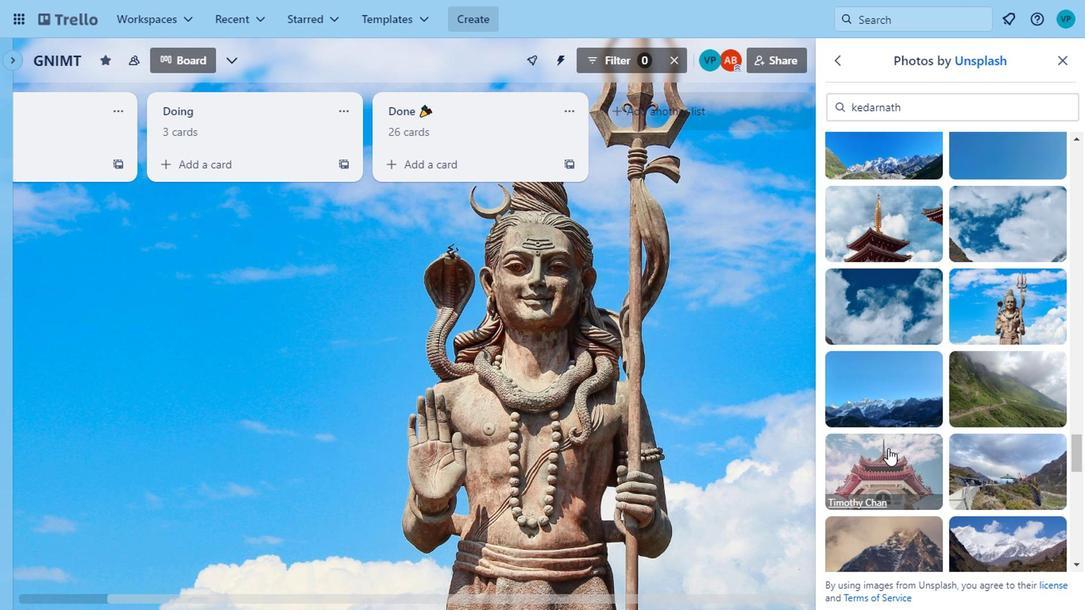
Action: Mouse pressed left at (892, 441)
Screenshot: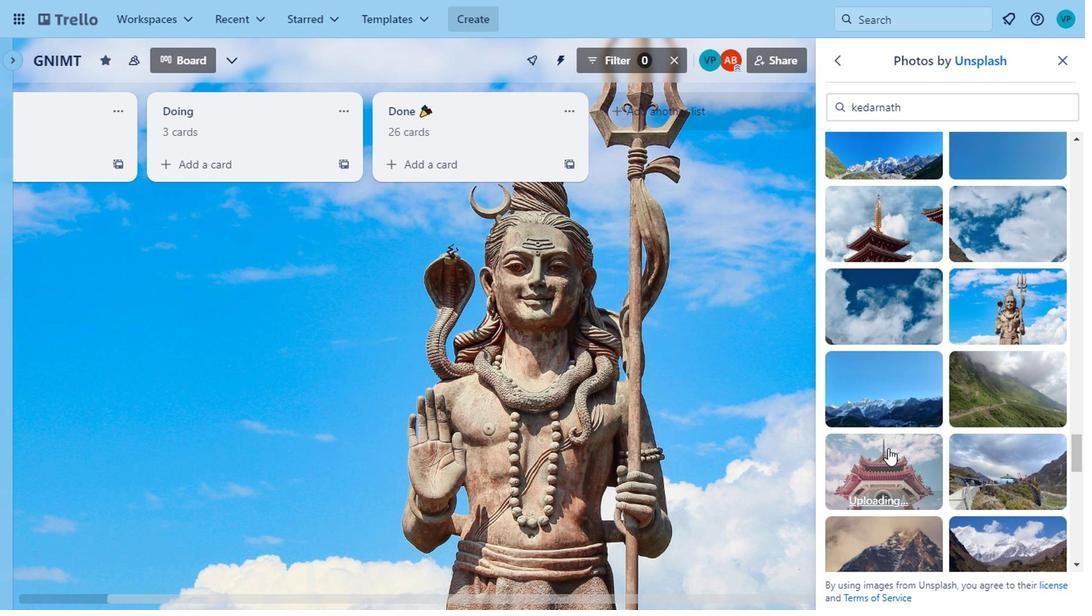 
Action: Mouse moved to (1046, 413)
Screenshot: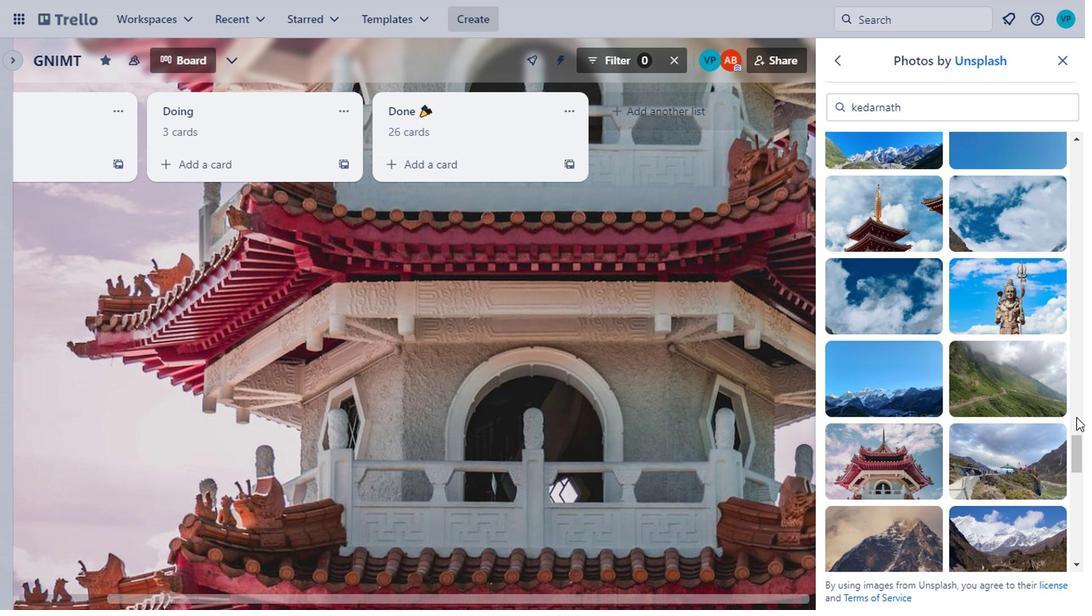 
Action: Mouse scrolled (1046, 412) with delta (0, -1)
Screenshot: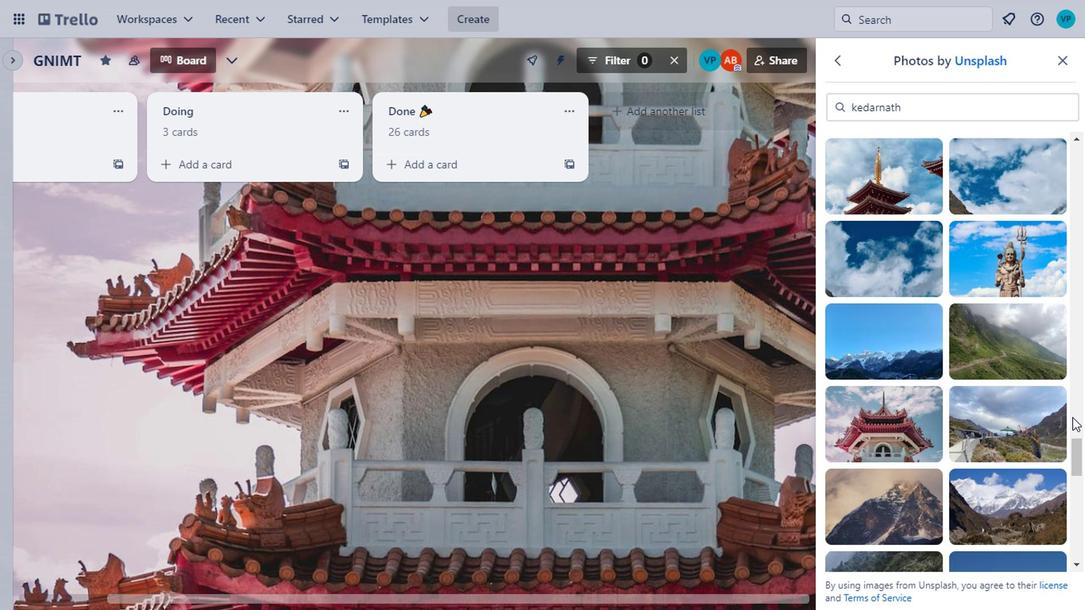 
Action: Mouse scrolled (1046, 412) with delta (0, -1)
Screenshot: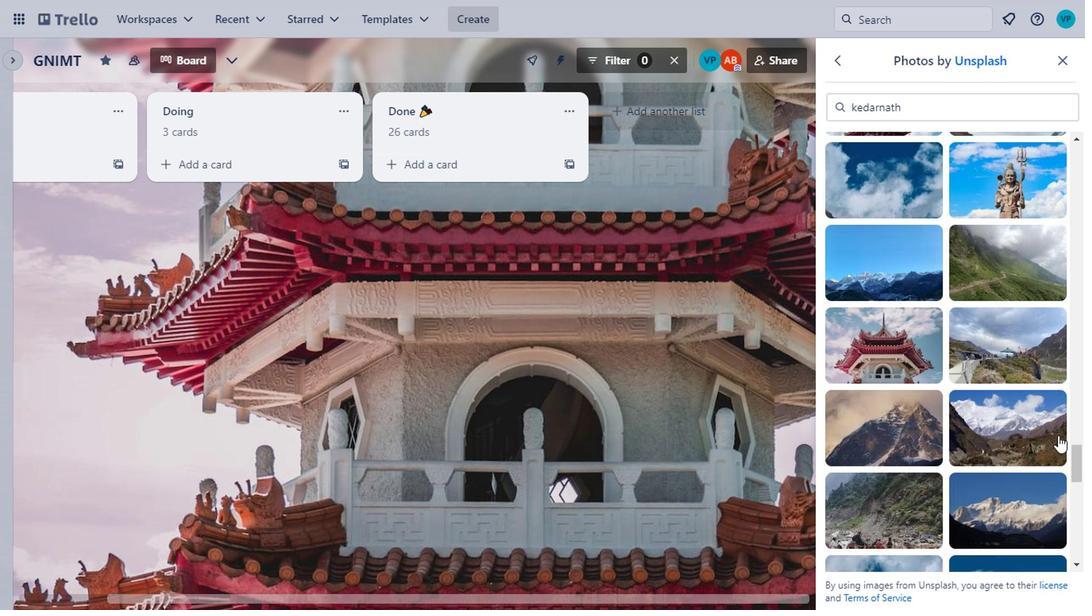 
Action: Mouse moved to (973, 393)
Screenshot: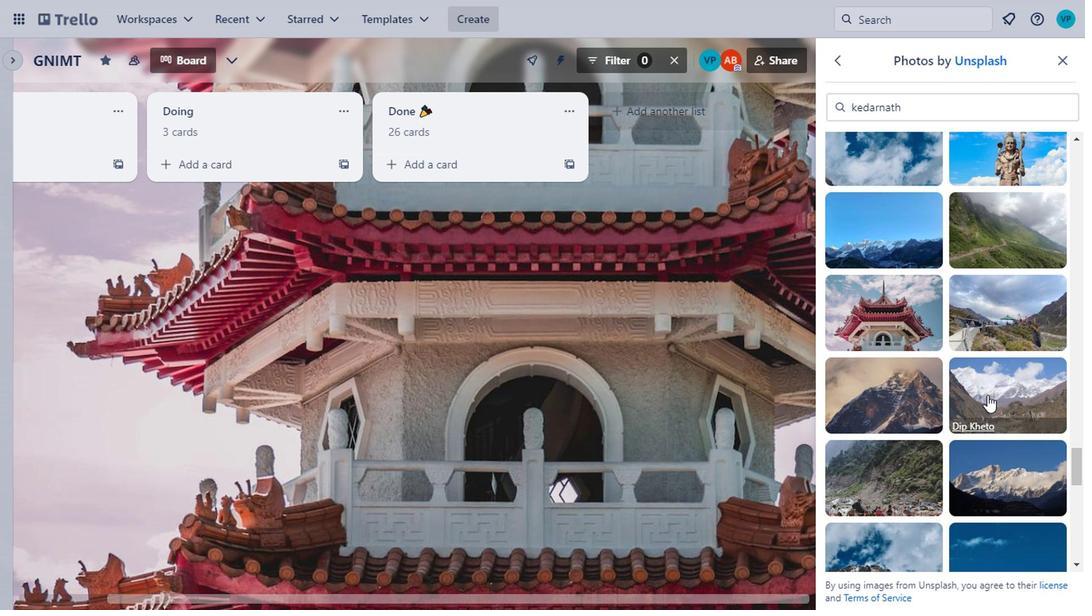 
Action: Mouse pressed left at (973, 393)
Screenshot: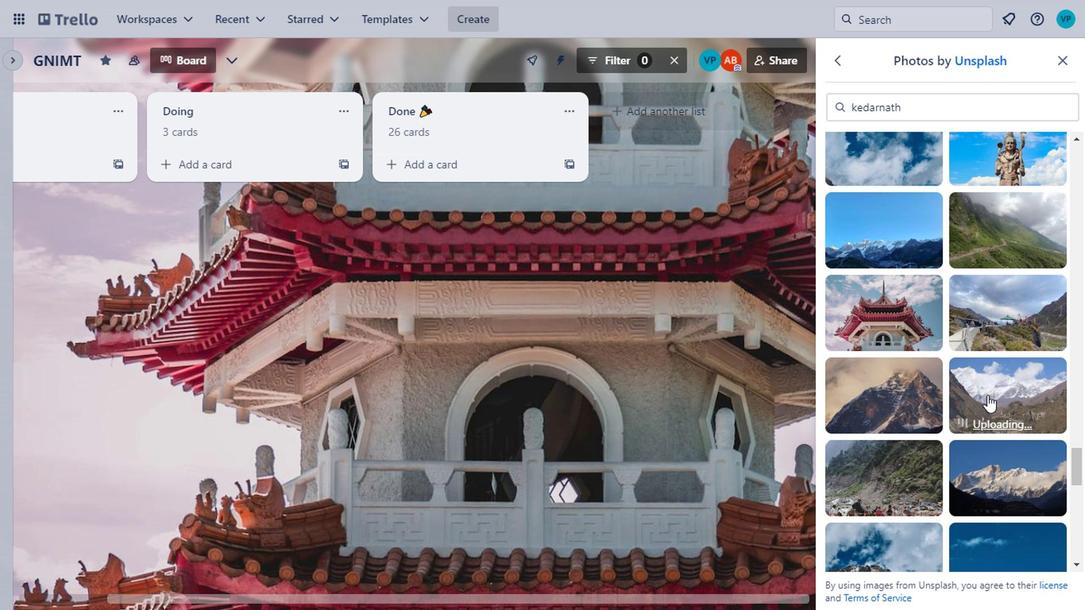 
Action: Mouse moved to (908, 380)
Screenshot: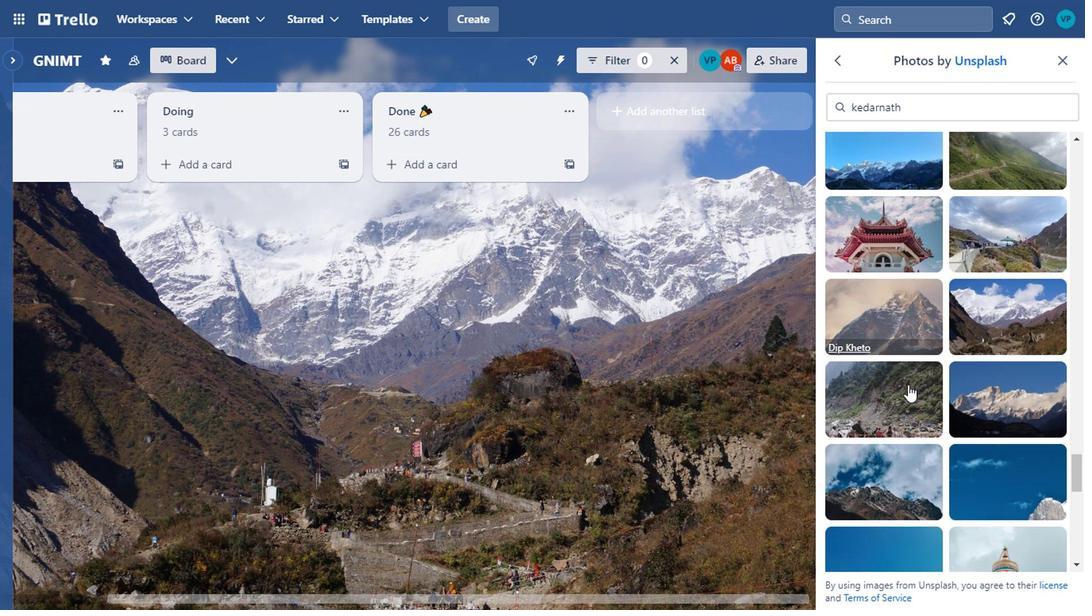 
Action: Mouse scrolled (908, 380) with delta (0, 0)
Screenshot: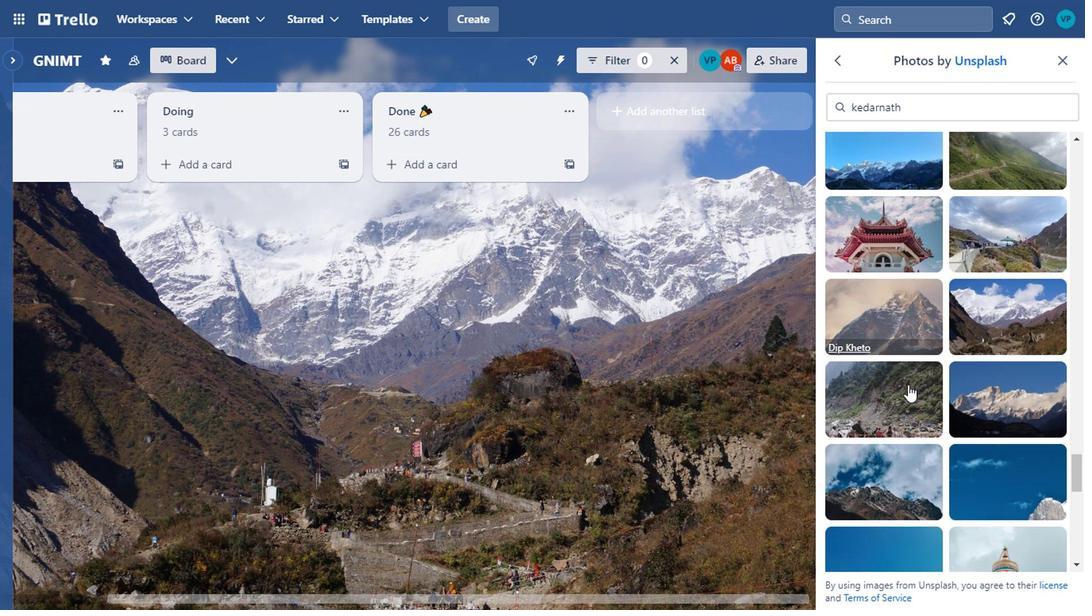 
Action: Mouse moved to (908, 381)
Screenshot: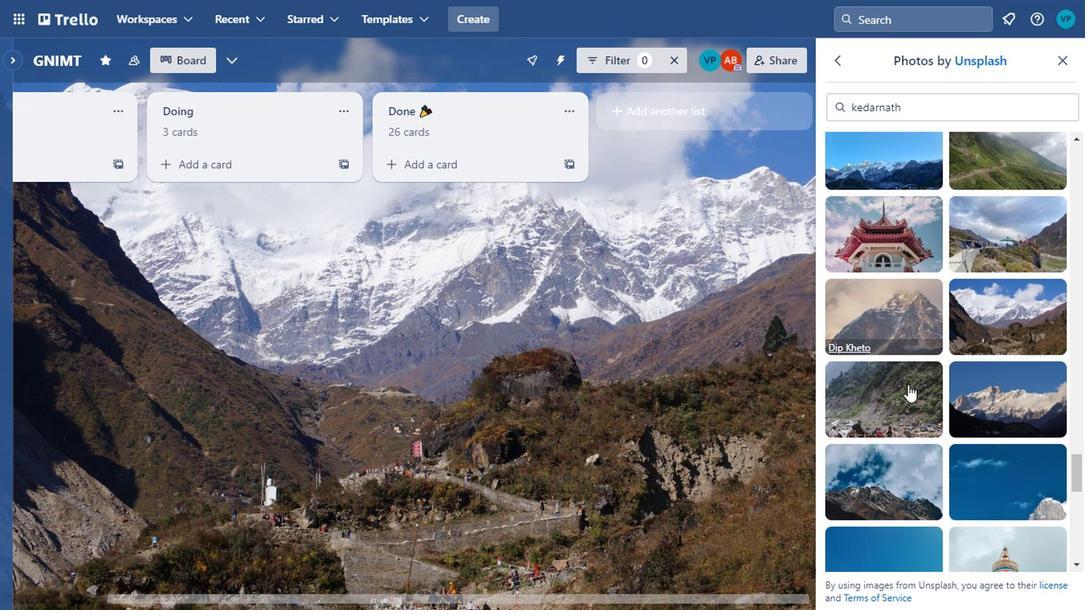 
Action: Mouse scrolled (908, 380) with delta (0, 0)
Screenshot: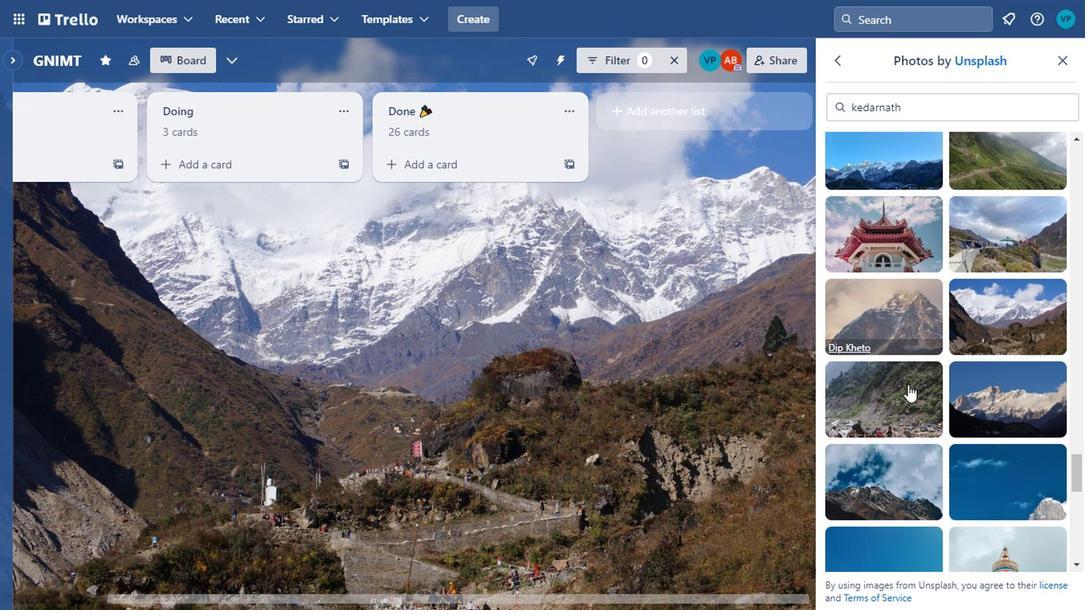 
Action: Mouse moved to (908, 383)
Screenshot: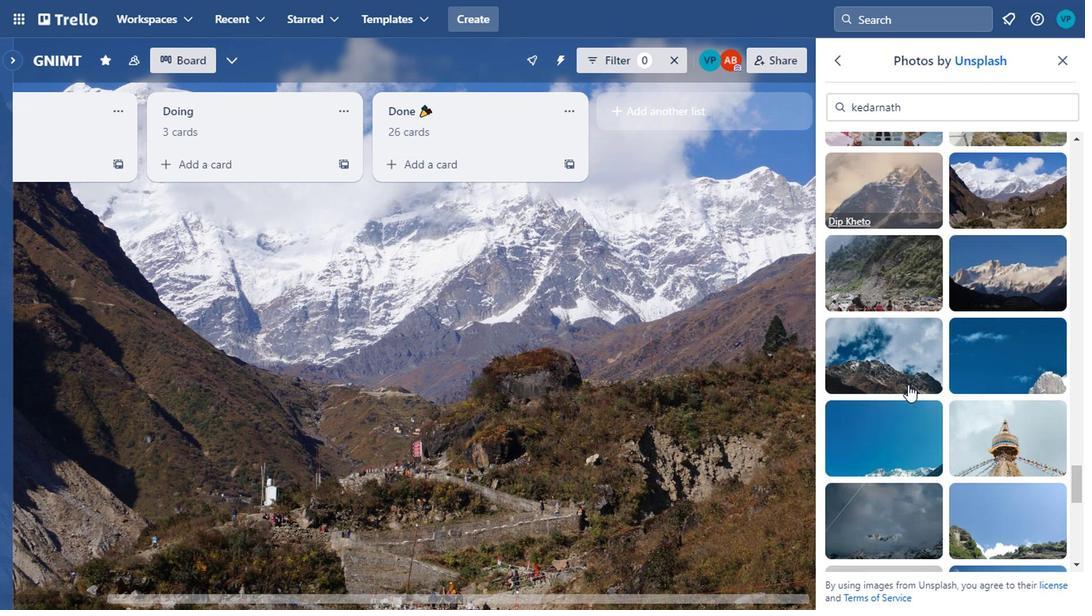 
Action: Mouse scrolled (908, 382) with delta (0, 0)
Screenshot: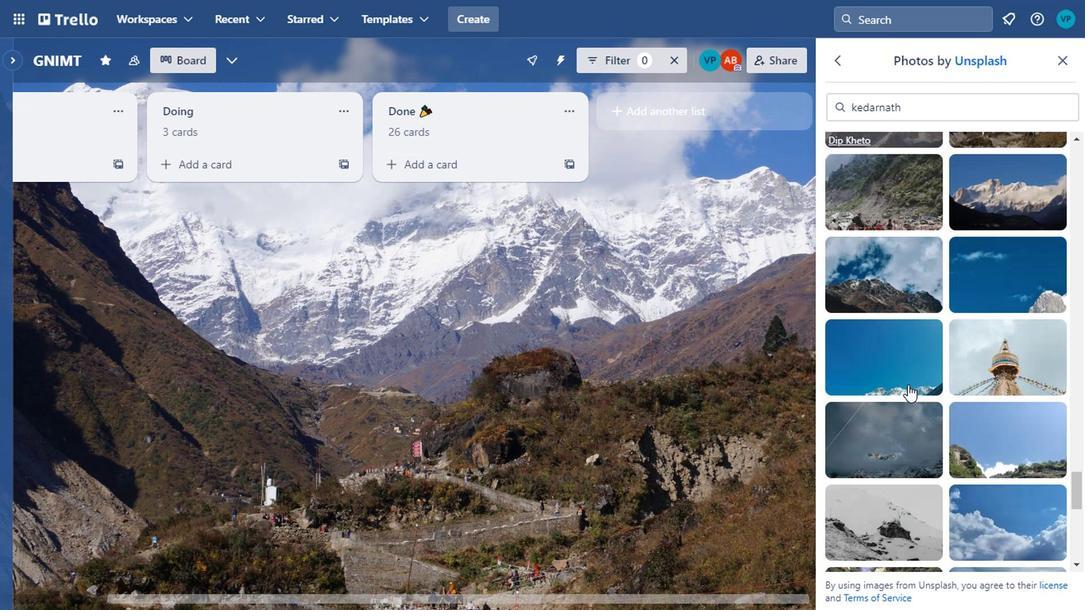 
Action: Mouse scrolled (908, 382) with delta (0, 0)
Screenshot: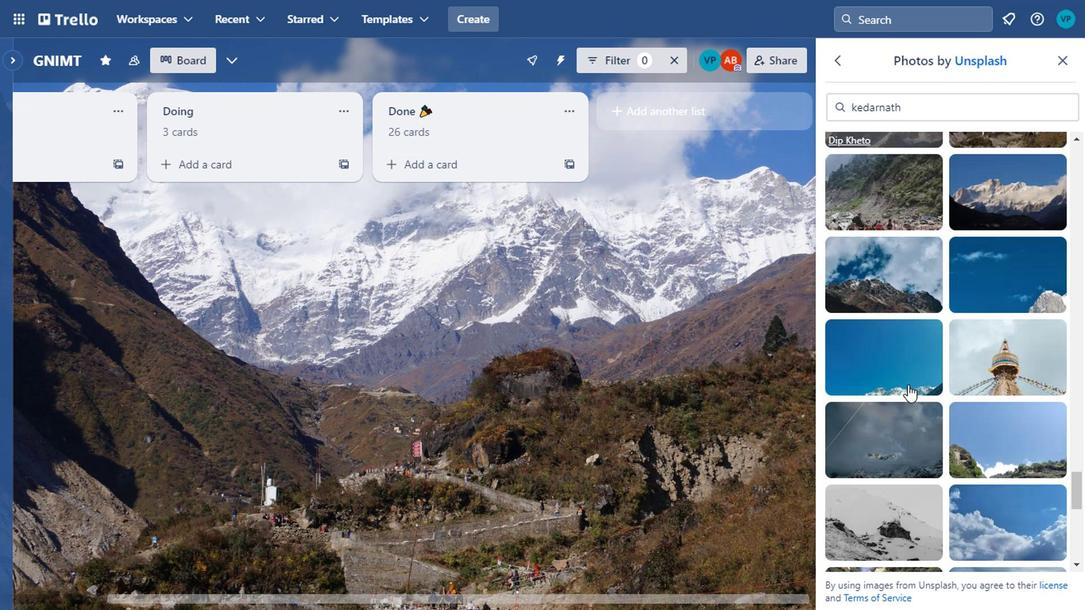 
Action: Mouse moved to (972, 387)
Screenshot: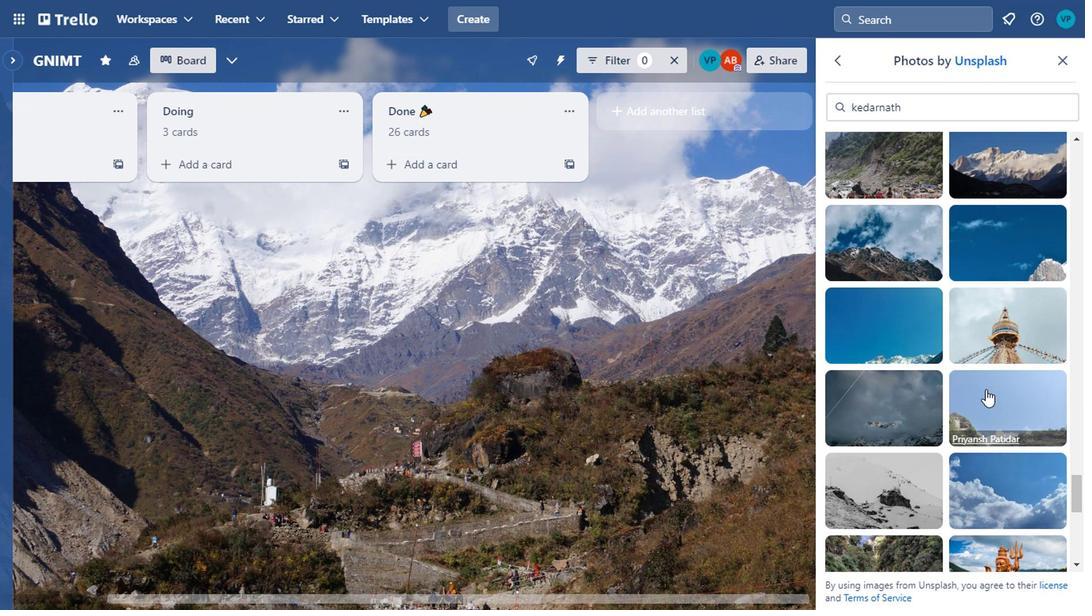 
Action: Mouse scrolled (972, 387) with delta (0, 0)
Screenshot: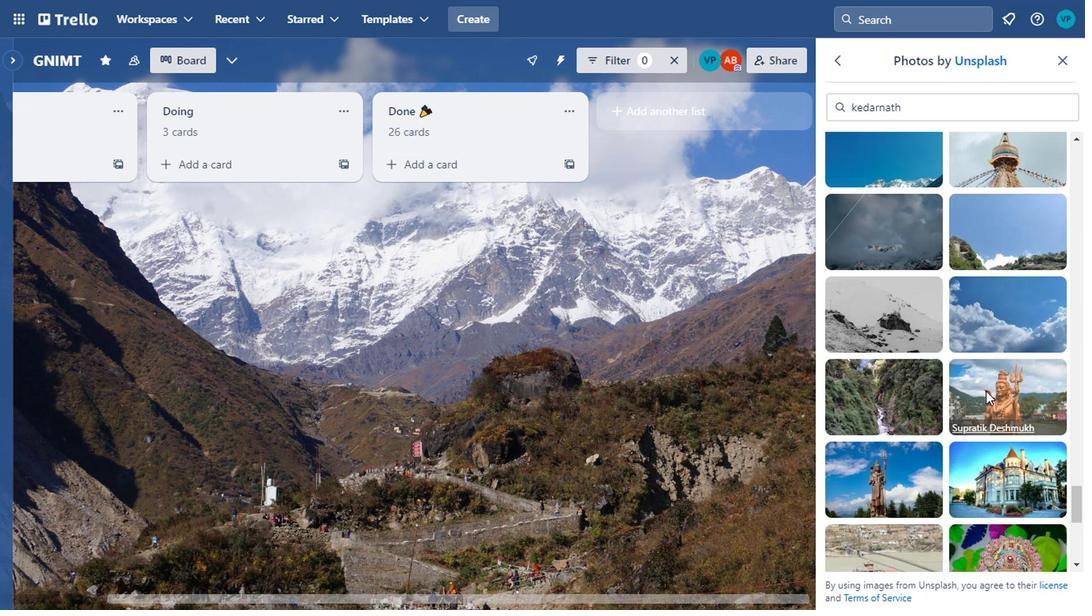 
Action: Mouse scrolled (972, 387) with delta (0, 0)
Screenshot: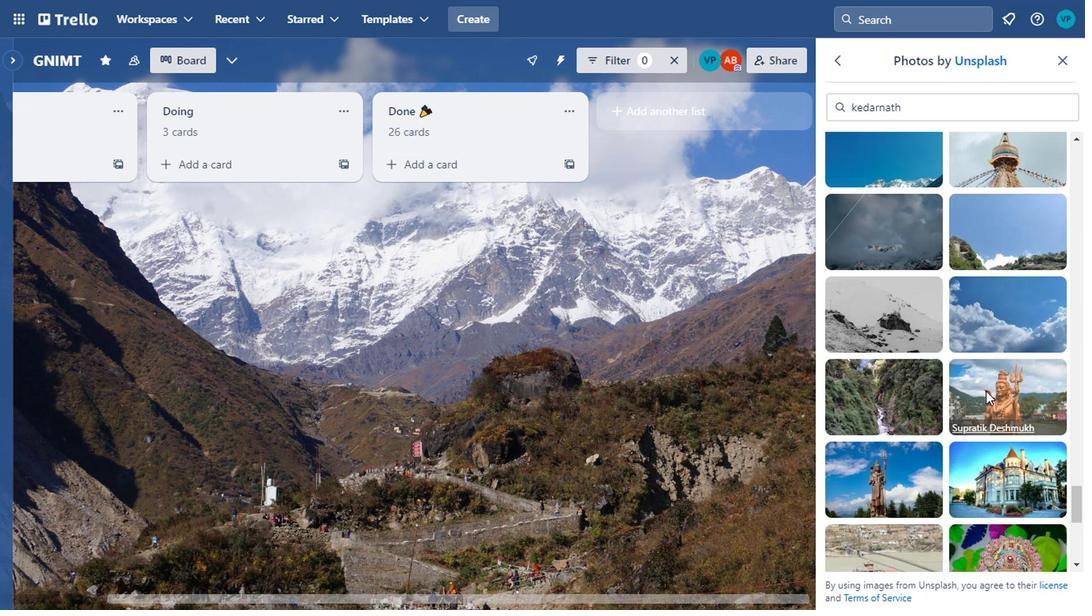 
Action: Mouse moved to (972, 387)
Screenshot: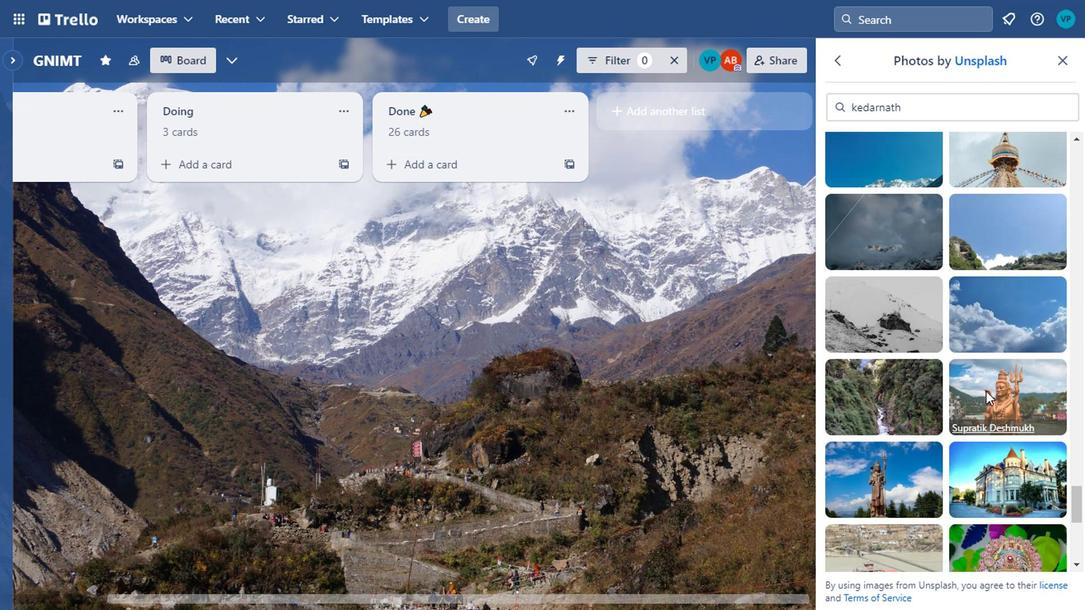 
Action: Mouse scrolled (972, 387) with delta (0, 0)
Screenshot: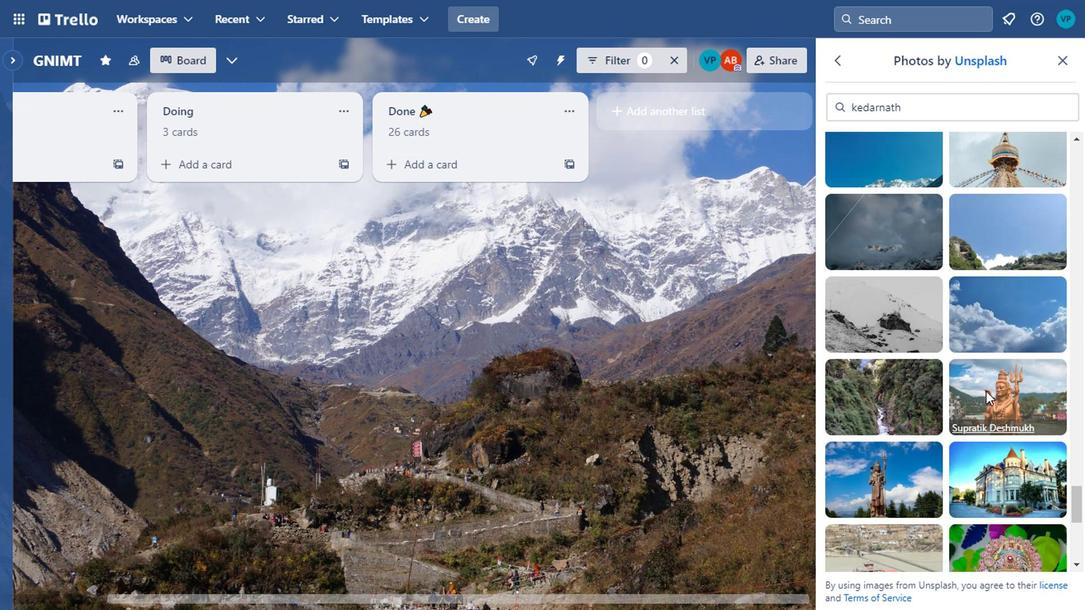 
Action: Mouse scrolled (972, 387) with delta (0, 0)
Screenshot: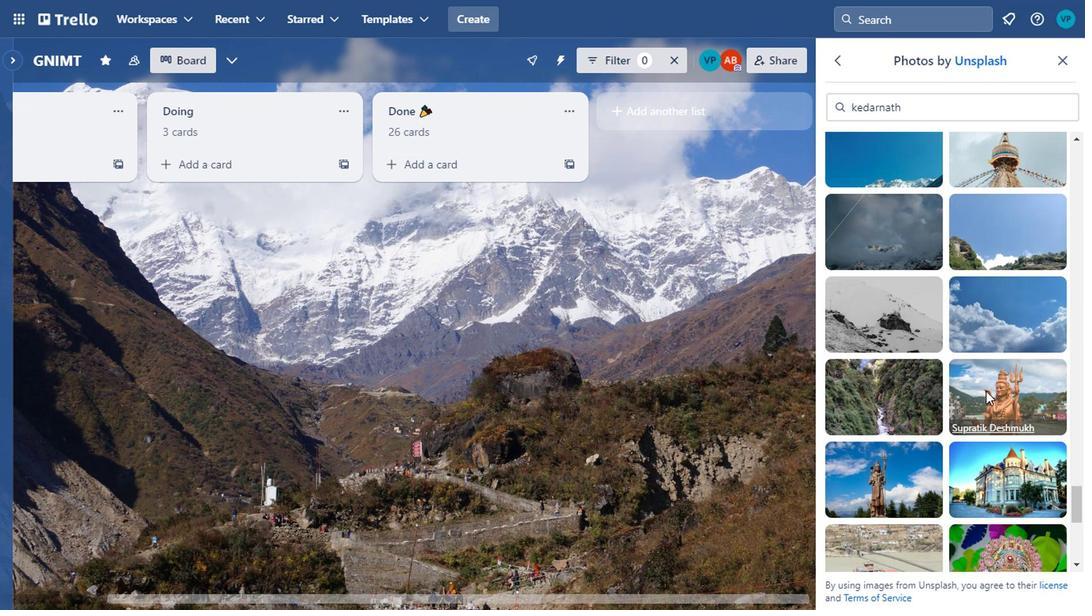 
Action: Mouse moved to (895, 329)
Screenshot: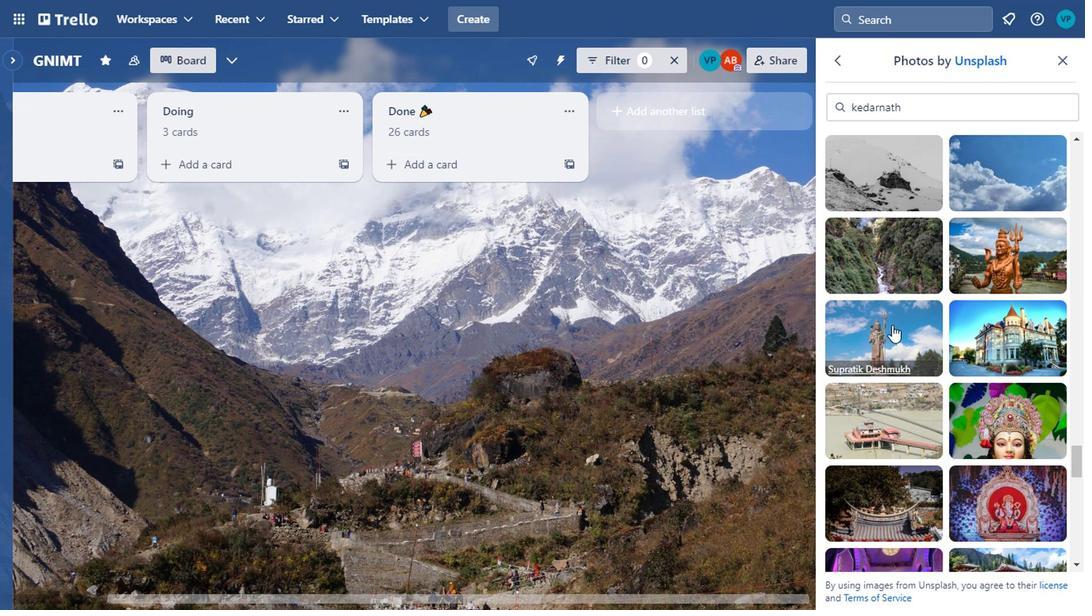 
Action: Mouse pressed left at (895, 329)
Screenshot: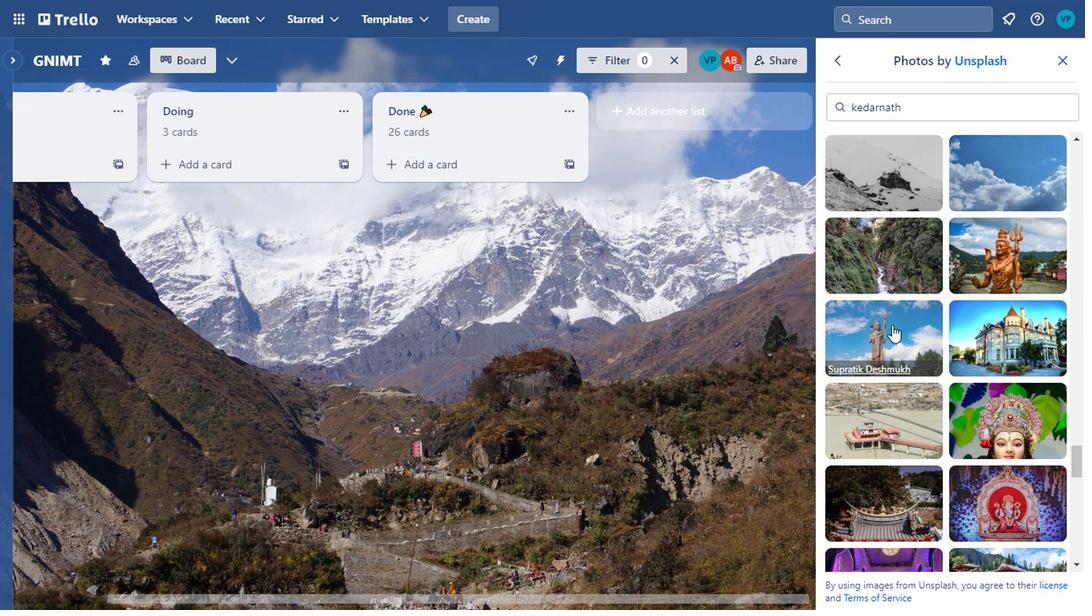 
Action: Mouse moved to (902, 460)
Screenshot: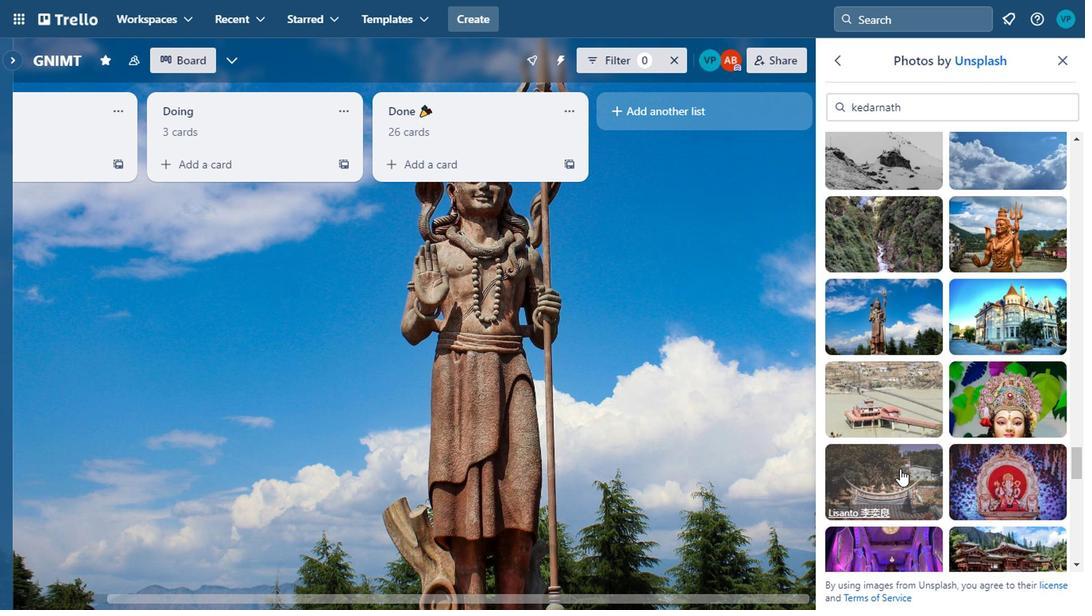 
Action: Mouse scrolled (902, 459) with delta (0, -1)
Screenshot: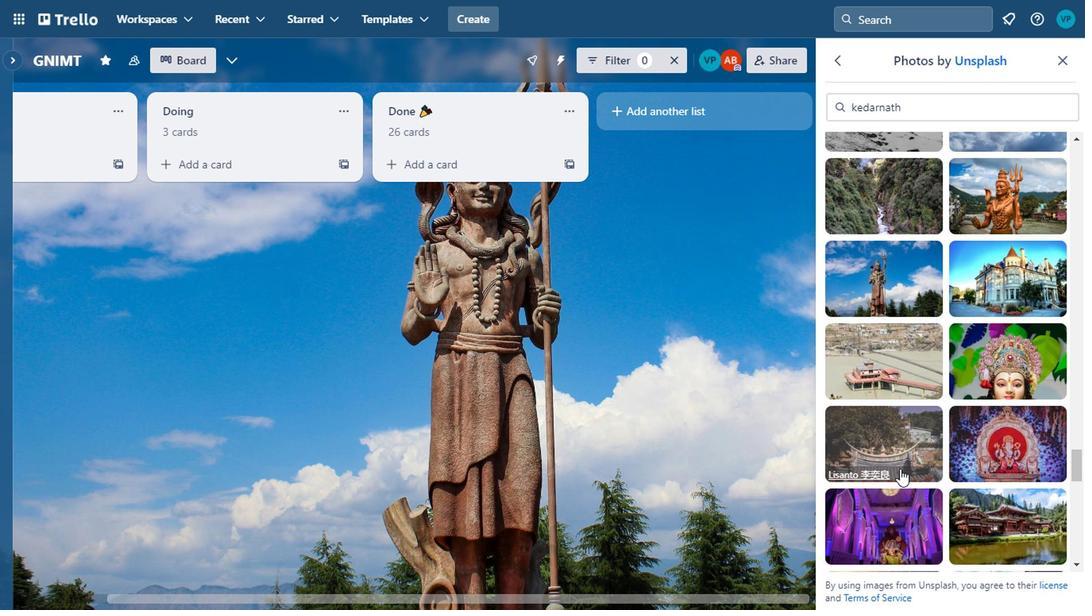 
Action: Mouse scrolled (902, 459) with delta (0, -1)
Screenshot: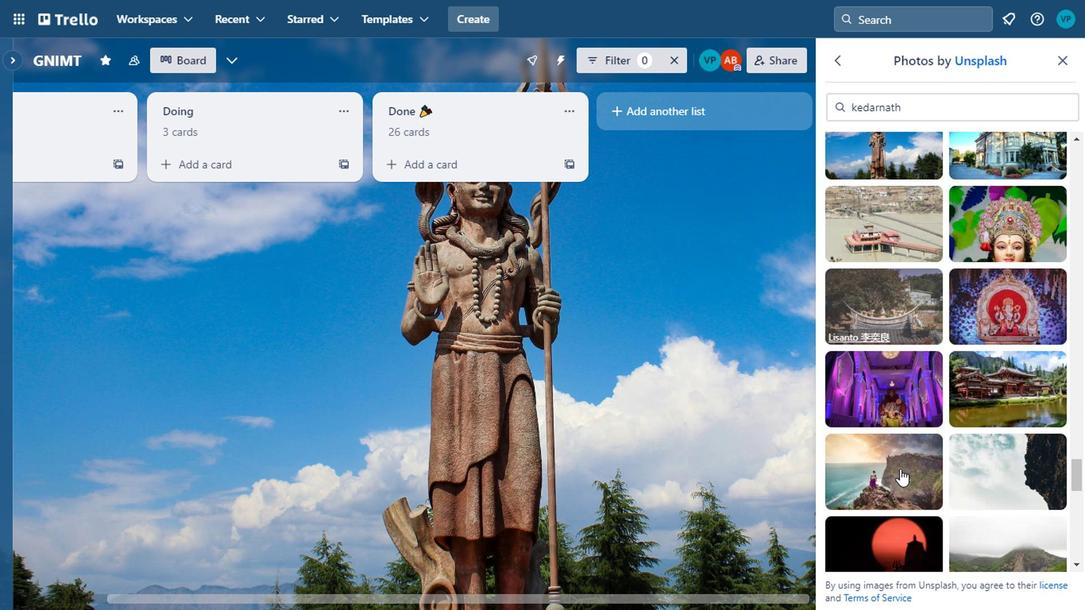 
Action: Mouse scrolled (902, 459) with delta (0, -1)
Screenshot: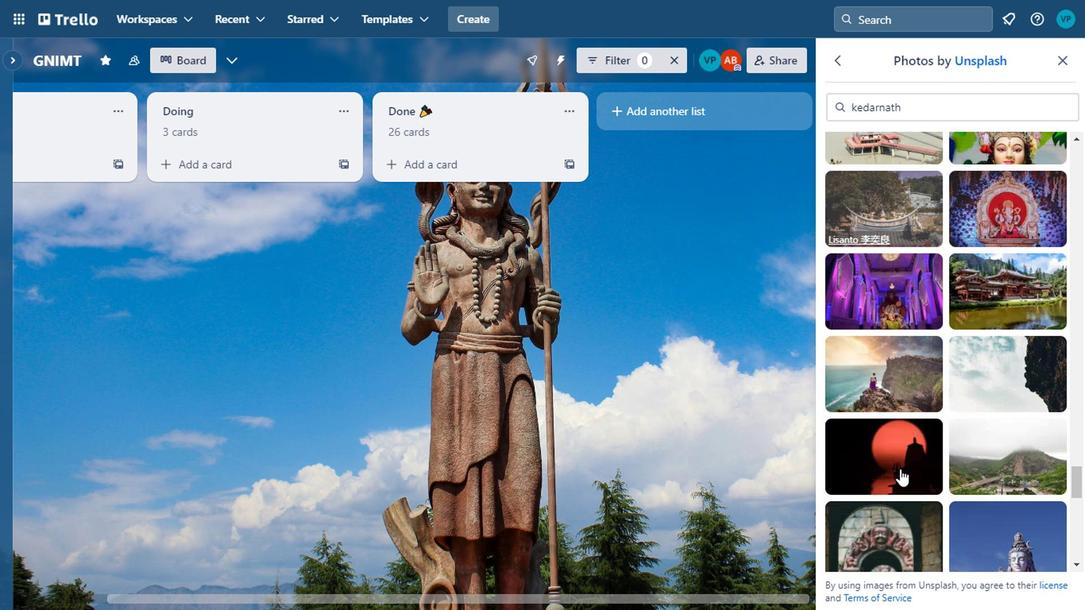 
Action: Mouse scrolled (902, 459) with delta (0, -1)
Screenshot: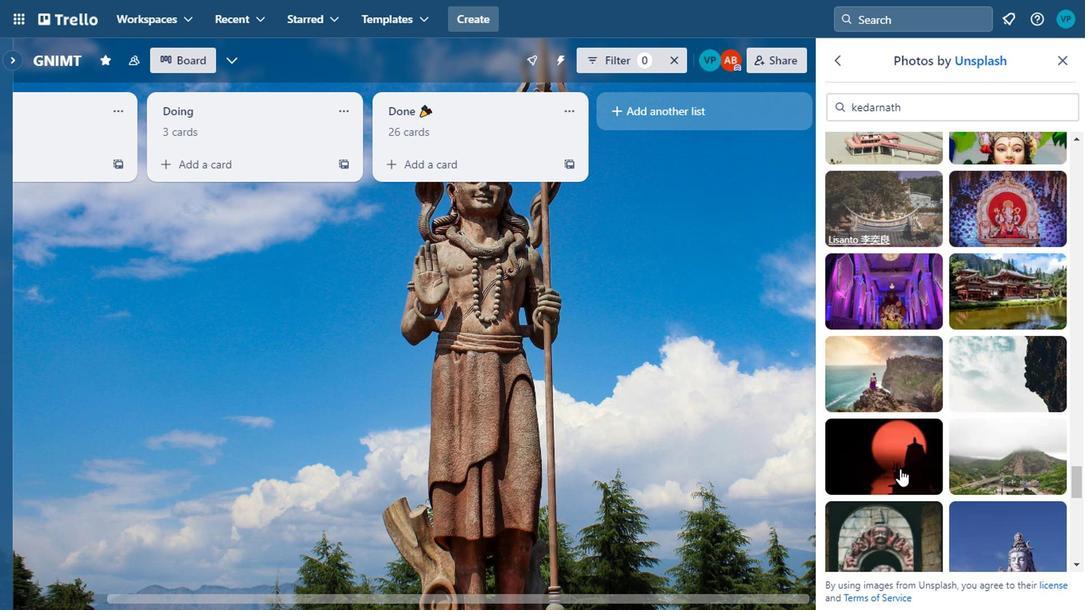 
Action: Mouse moved to (990, 272)
Screenshot: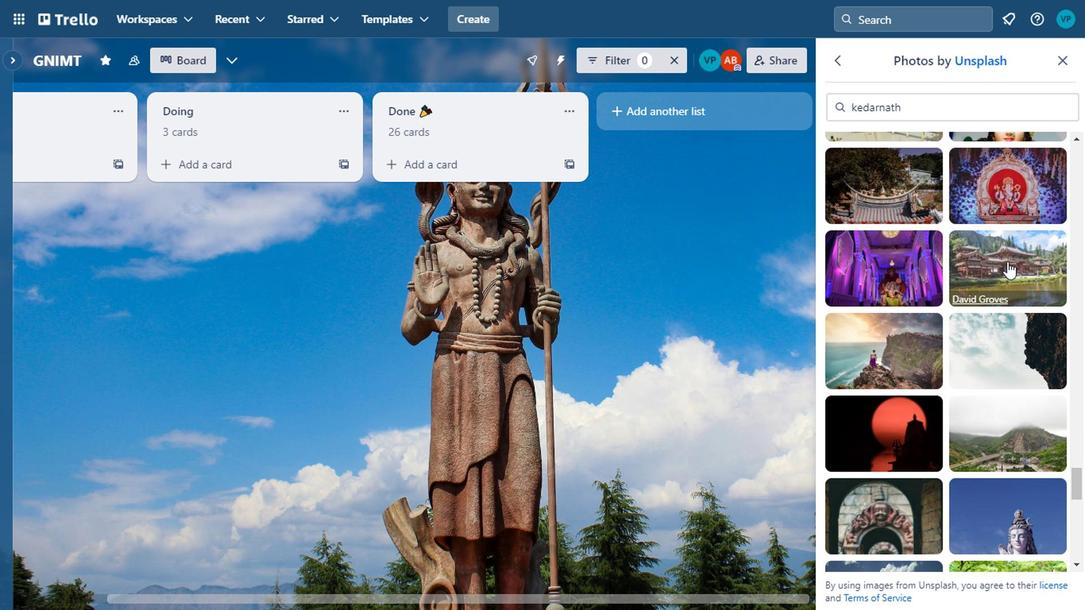 
Action: Mouse pressed left at (990, 272)
Screenshot: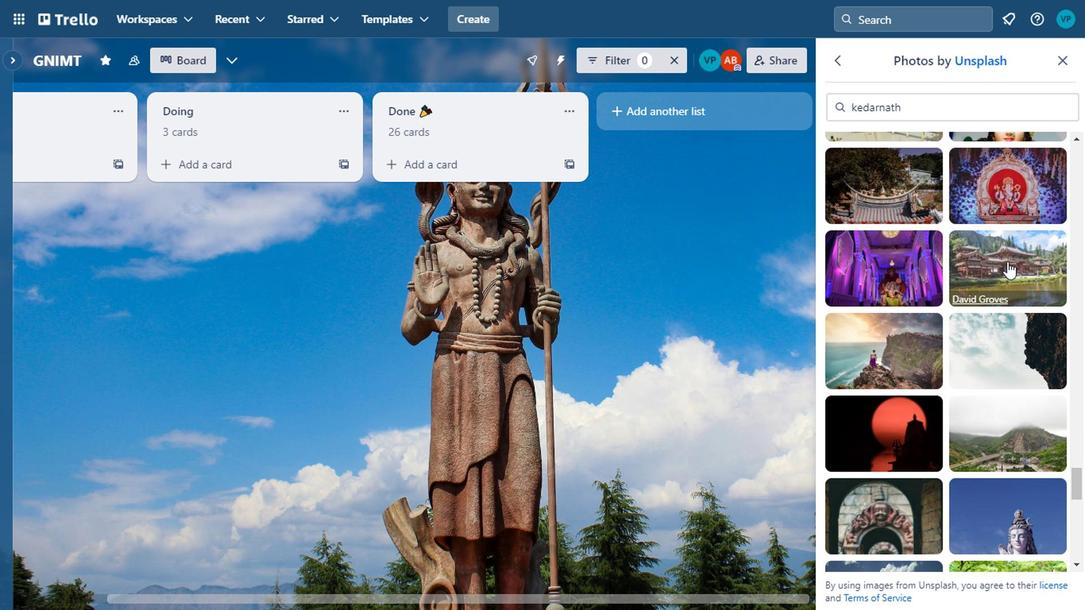 
Action: Mouse moved to (905, 402)
Screenshot: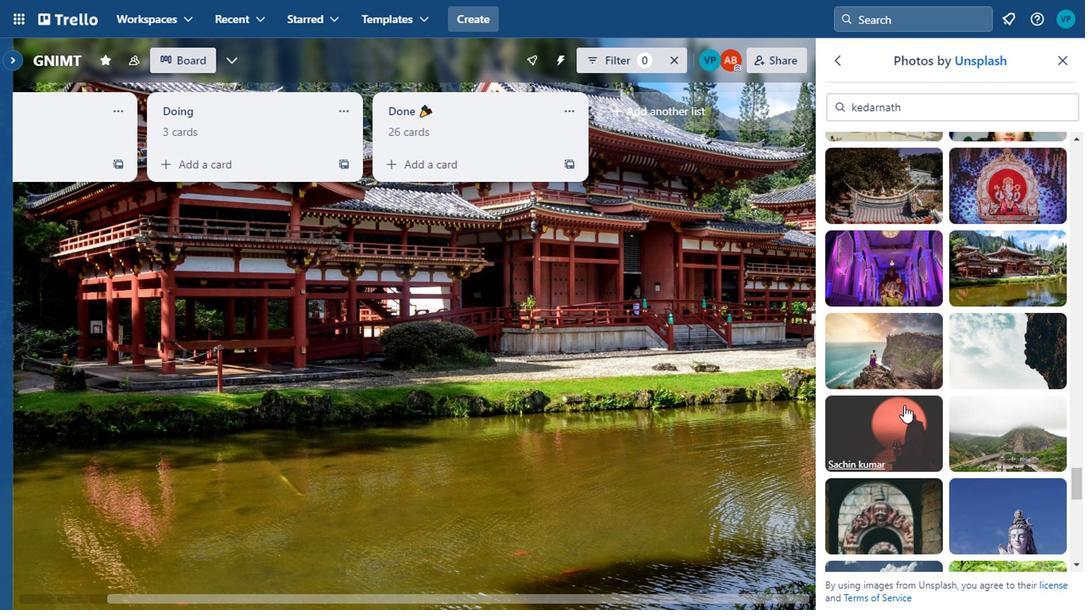 
Action: Mouse pressed left at (905, 402)
Screenshot: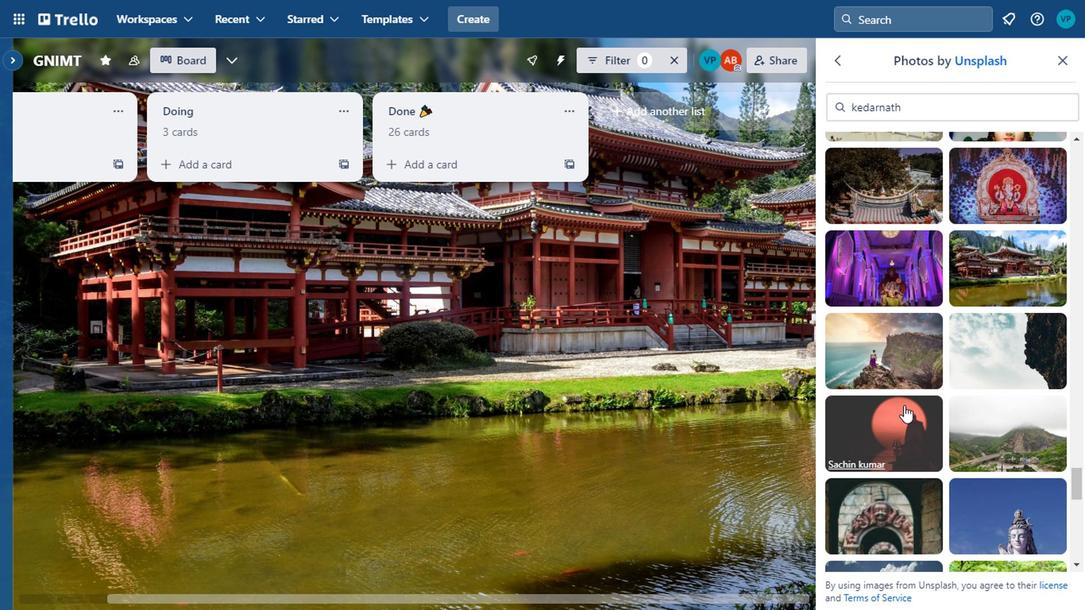 
Action: Mouse moved to (891, 429)
Screenshot: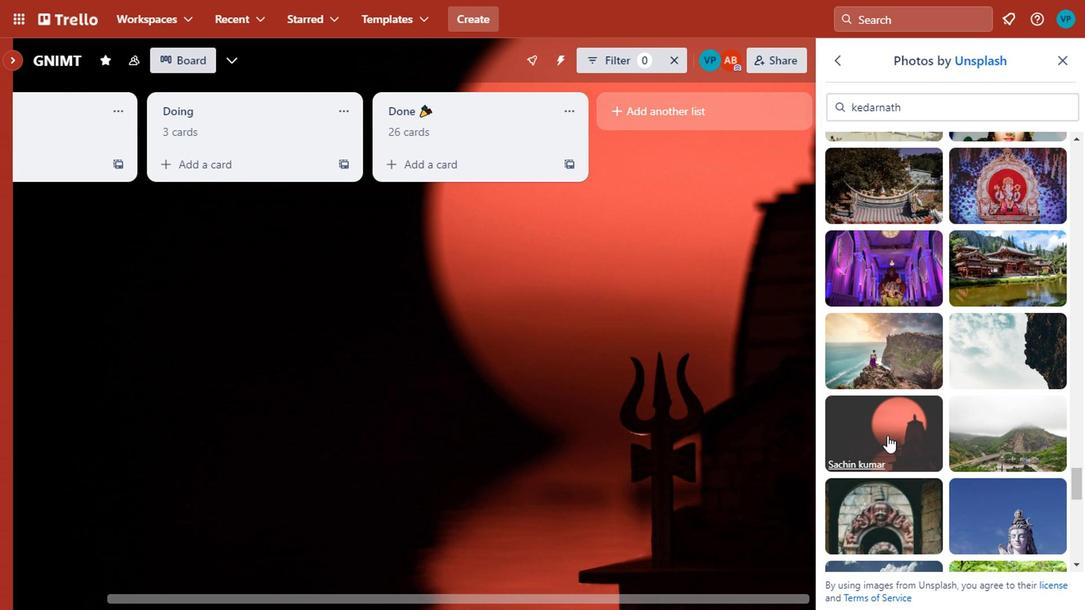 
Action: Mouse scrolled (891, 429) with delta (0, 0)
Screenshot: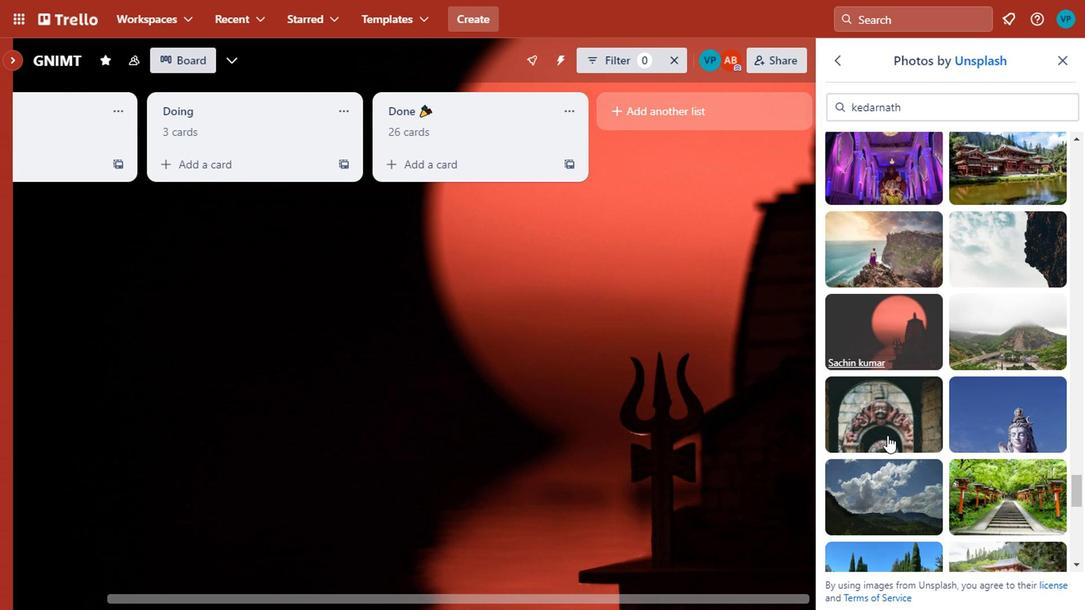 
Action: Mouse scrolled (891, 429) with delta (0, 0)
Screenshot: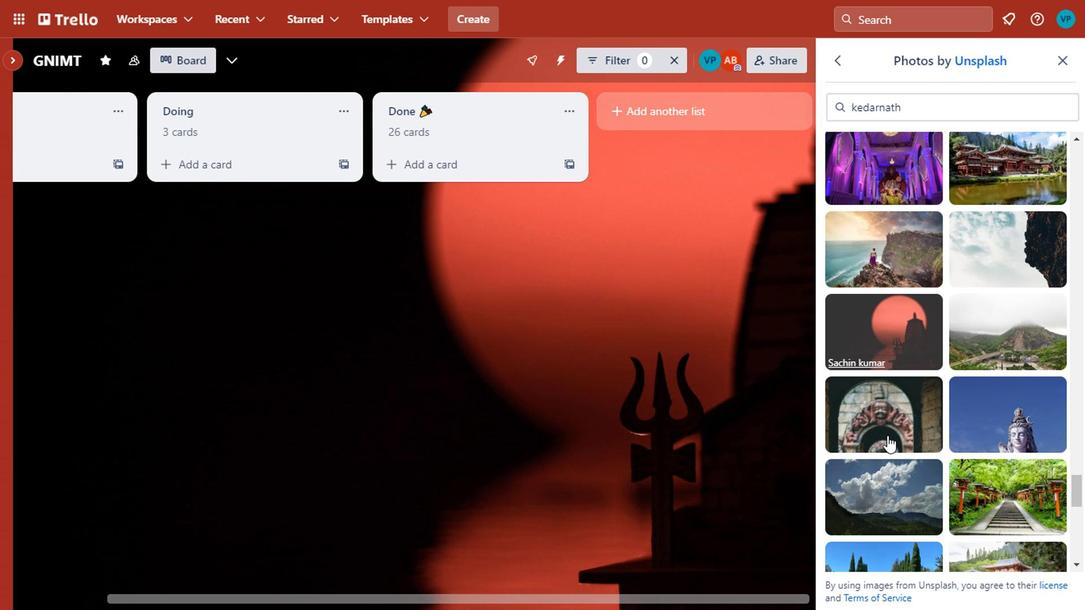 
Action: Mouse moved to (892, 490)
Screenshot: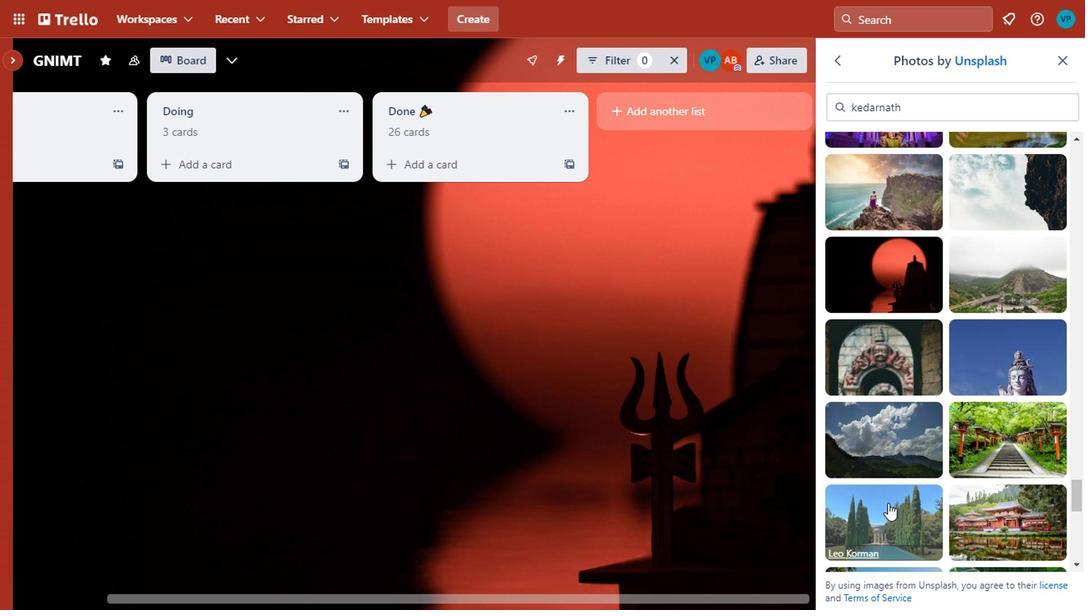 
Action: Mouse pressed left at (892, 490)
Screenshot: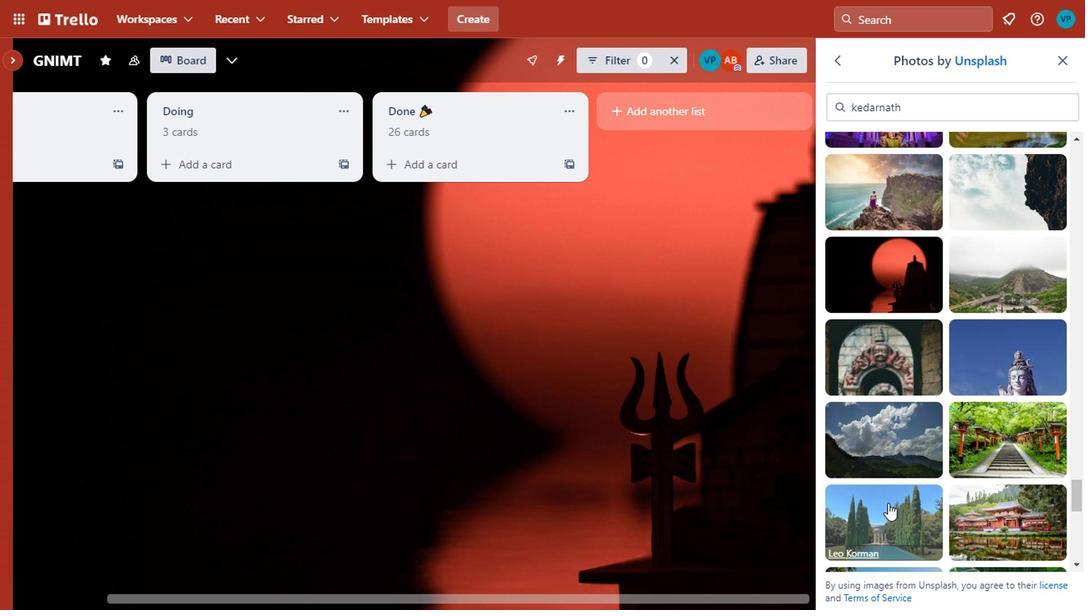 
Action: Mouse moved to (981, 421)
Screenshot: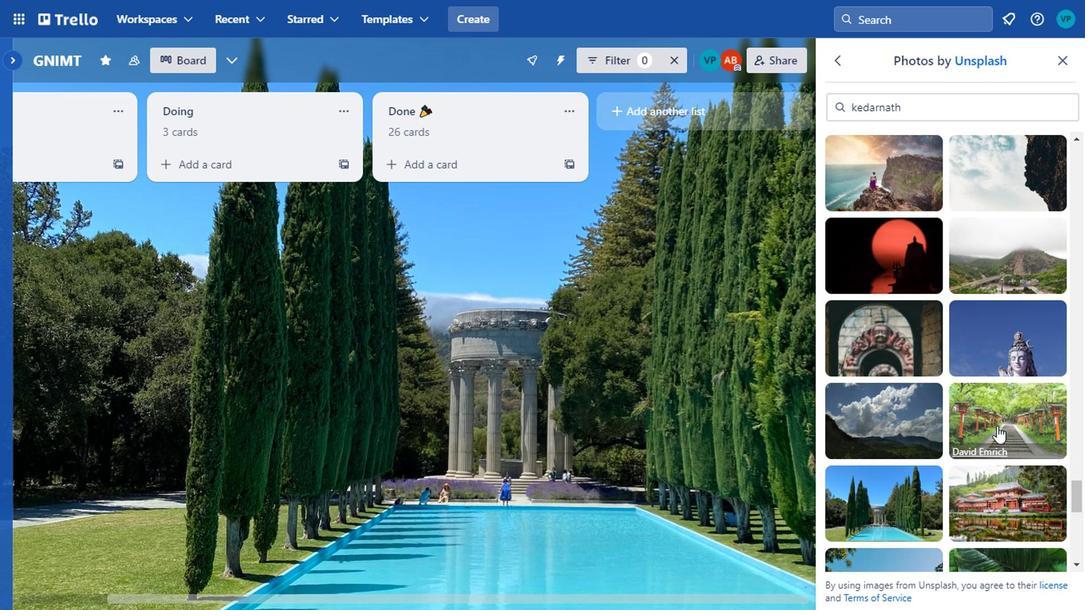 
Action: Mouse scrolled (981, 420) with delta (0, -1)
Screenshot: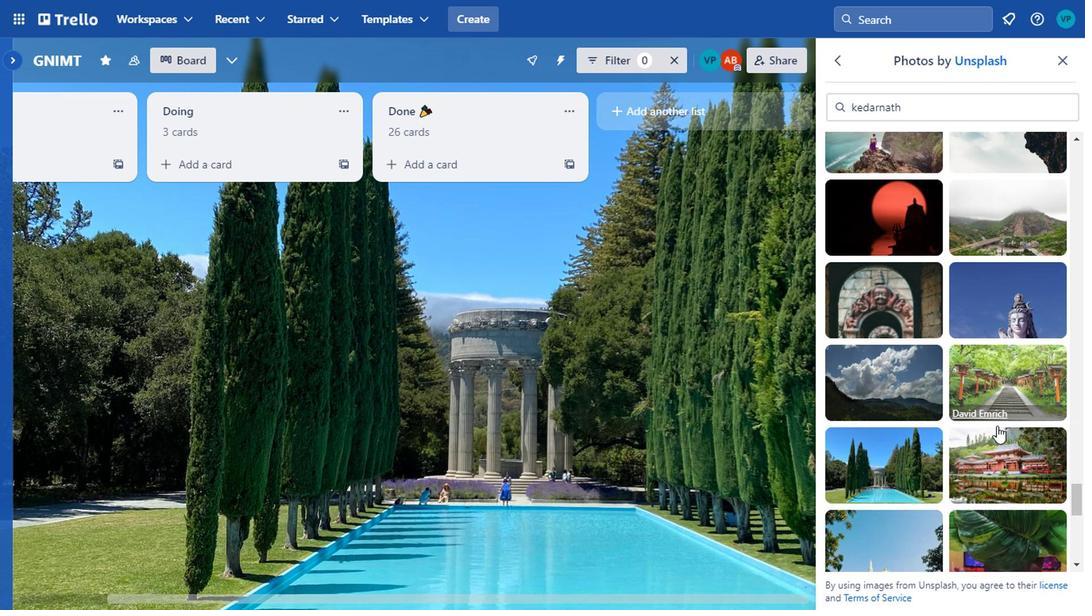 
Action: Mouse scrolled (981, 420) with delta (0, -1)
Screenshot: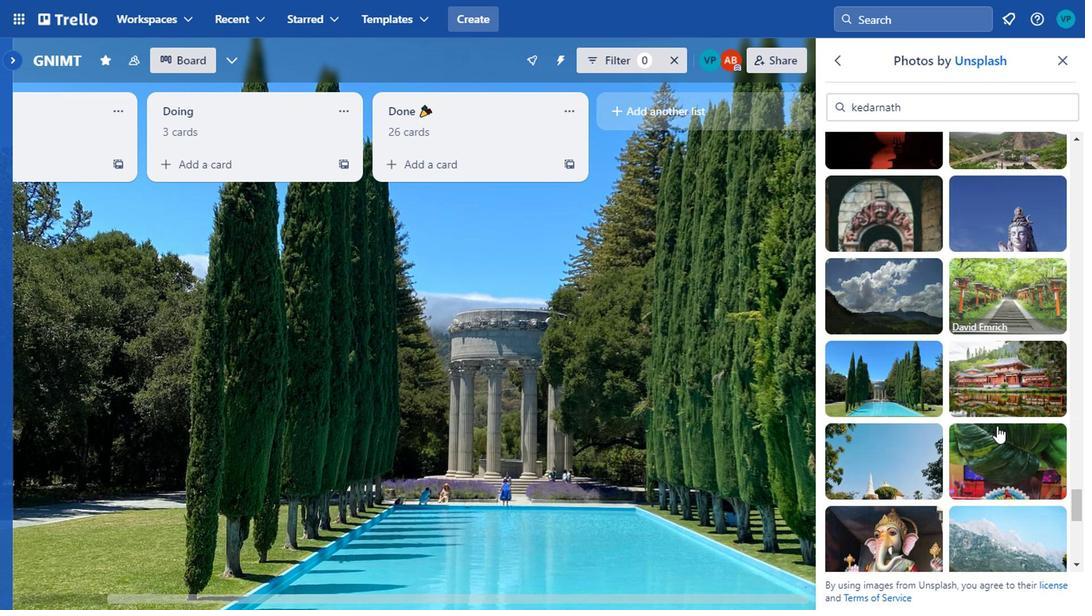 
Action: Mouse scrolled (981, 420) with delta (0, -1)
Screenshot: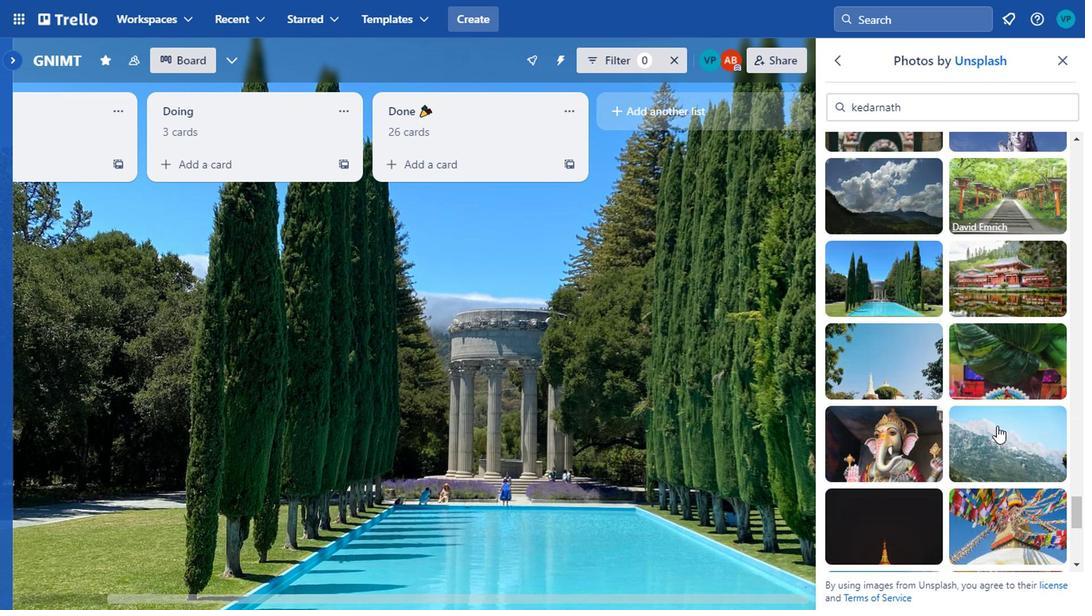 
Action: Mouse scrolled (981, 420) with delta (0, -1)
Screenshot: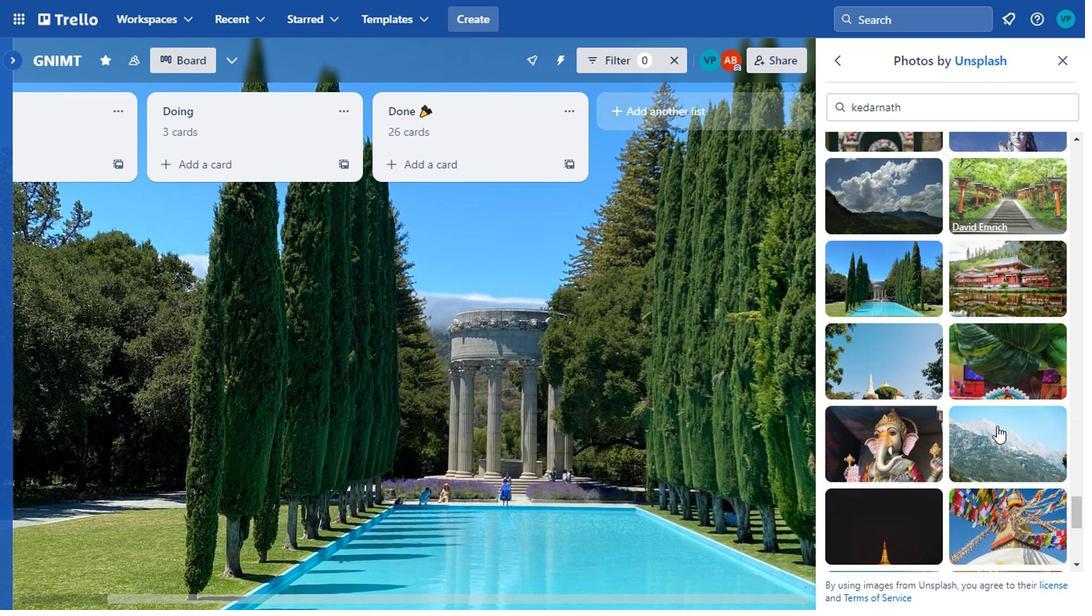 
Action: Mouse moved to (989, 222)
Screenshot: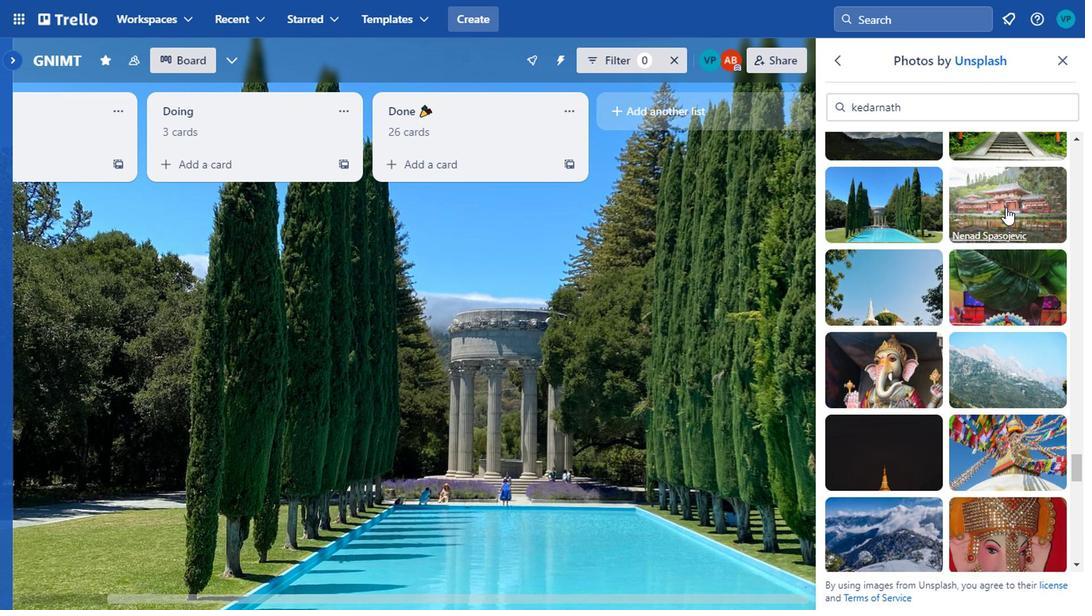 
Action: Mouse pressed left at (989, 222)
Screenshot: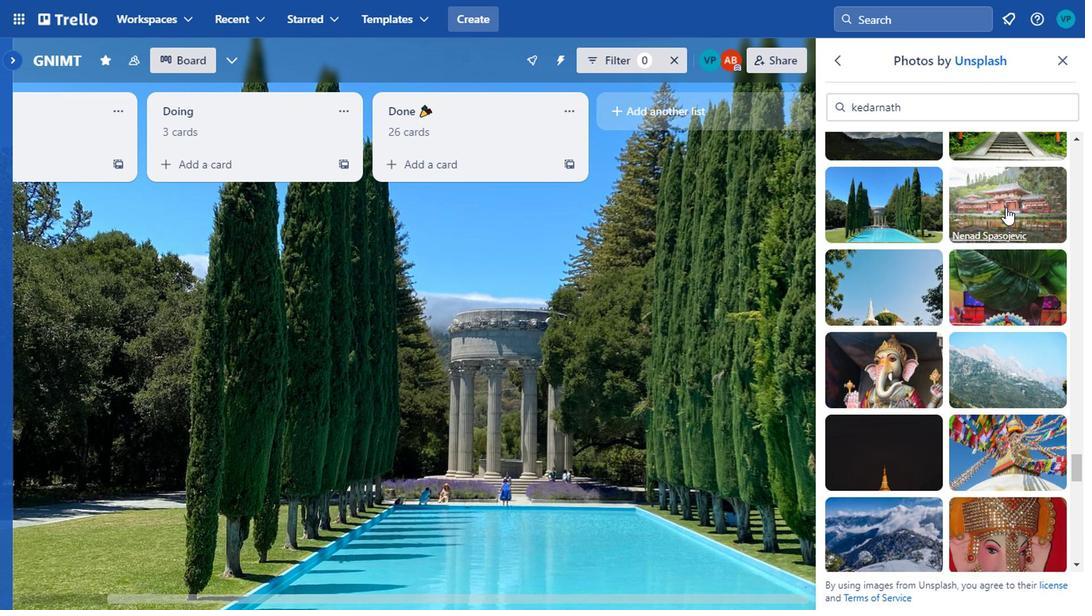 
Action: Mouse moved to (900, 307)
Screenshot: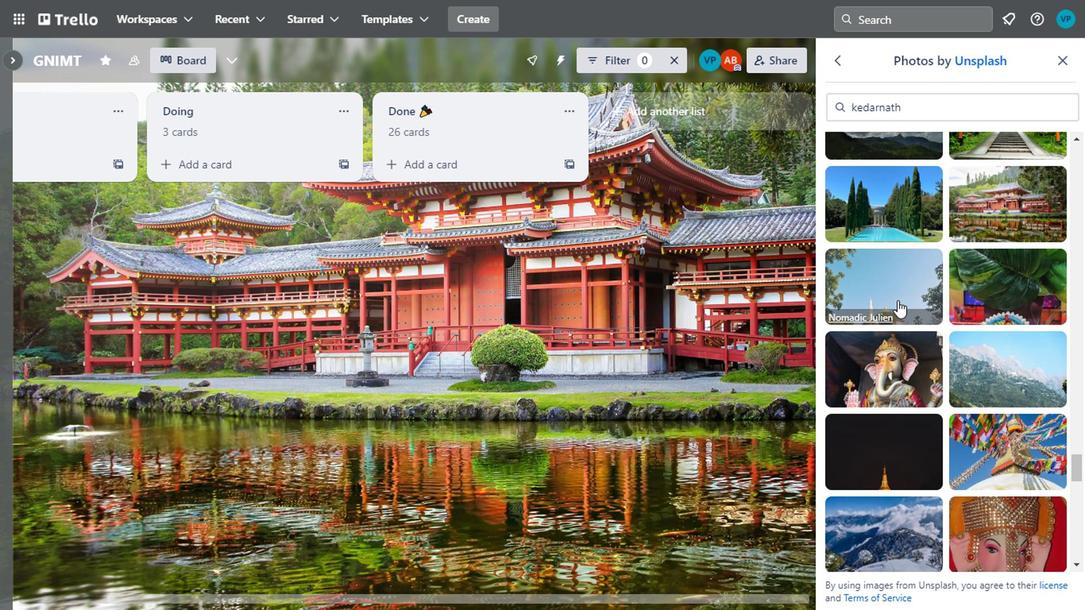 
Action: Mouse scrolled (900, 306) with delta (0, 0)
Screenshot: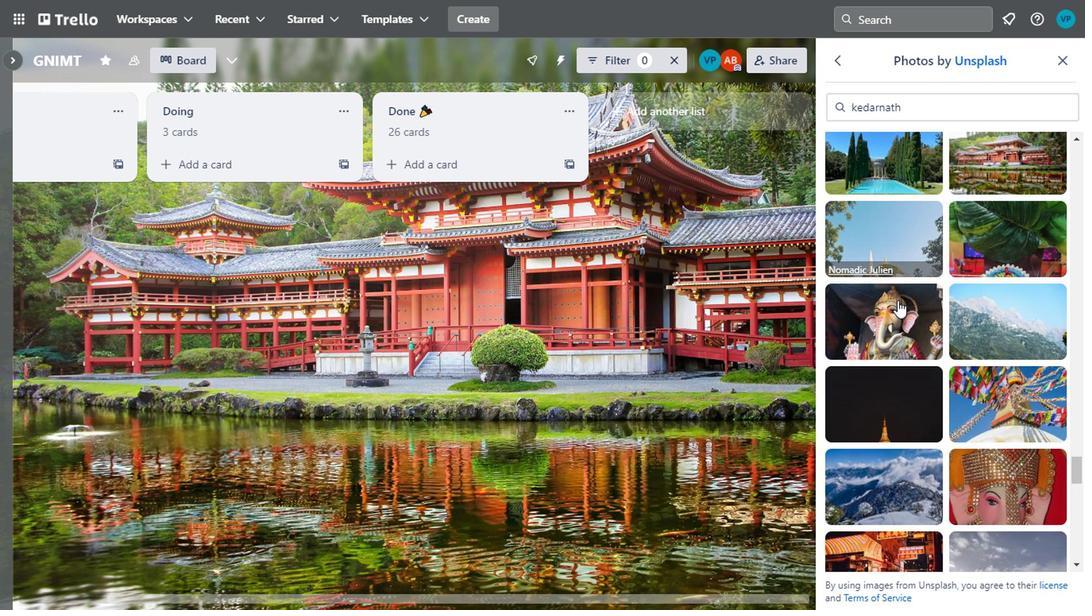 
Action: Mouse scrolled (900, 306) with delta (0, 0)
Screenshot: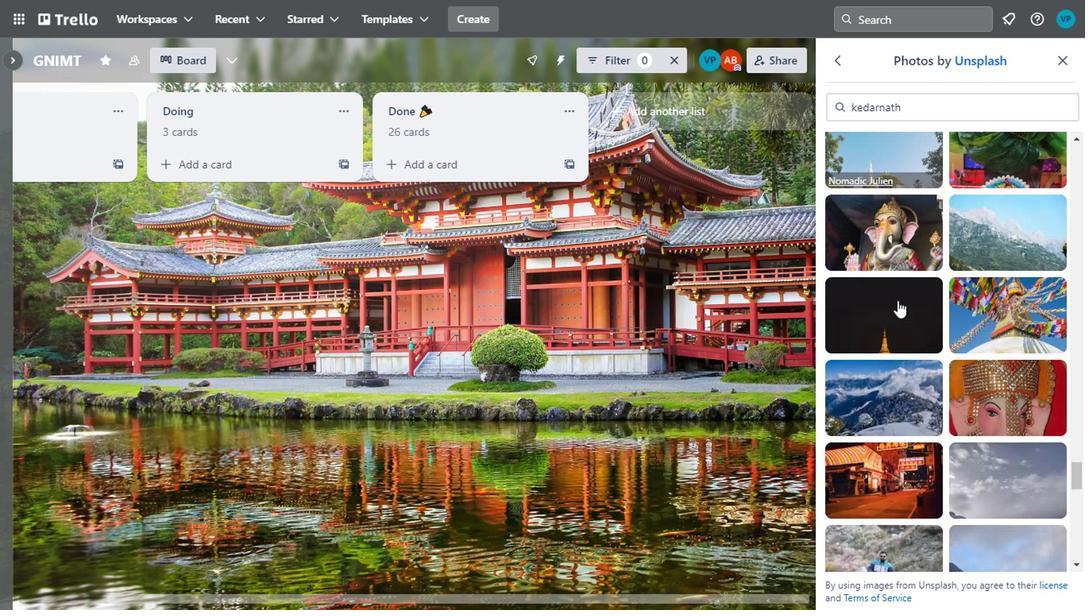 
Action: Mouse scrolled (900, 306) with delta (0, 0)
Screenshot: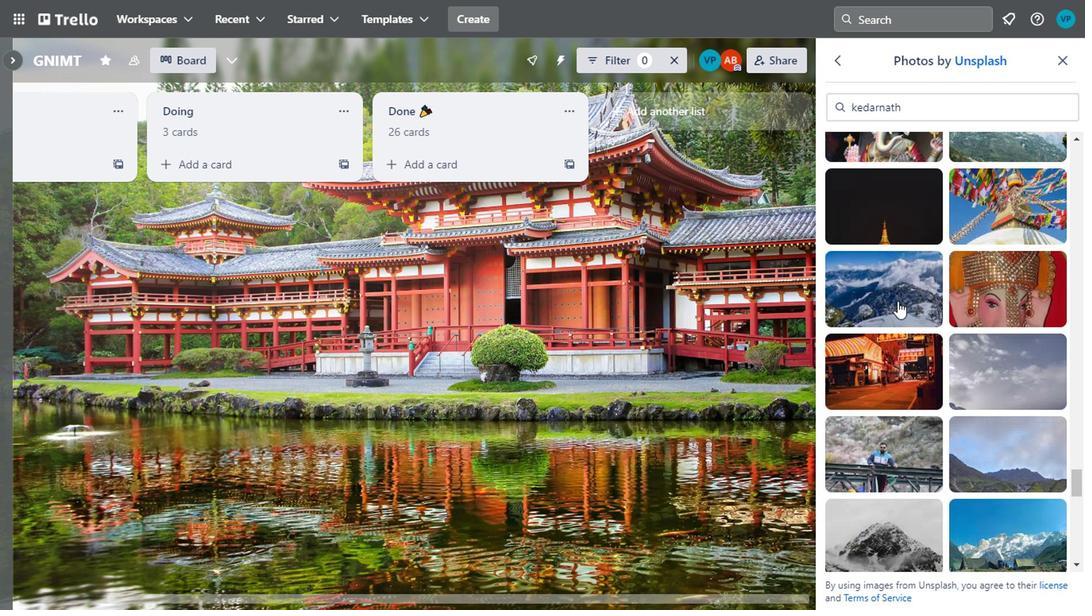 
Action: Mouse scrolled (900, 306) with delta (0, 0)
Screenshot: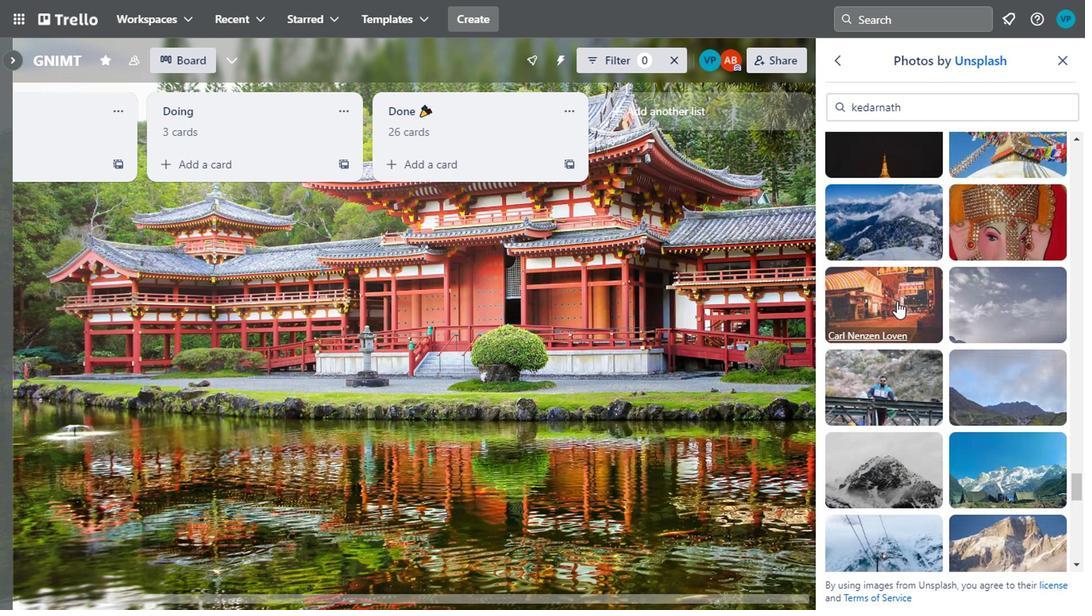 
Action: Mouse moved to (870, 346)
Screenshot: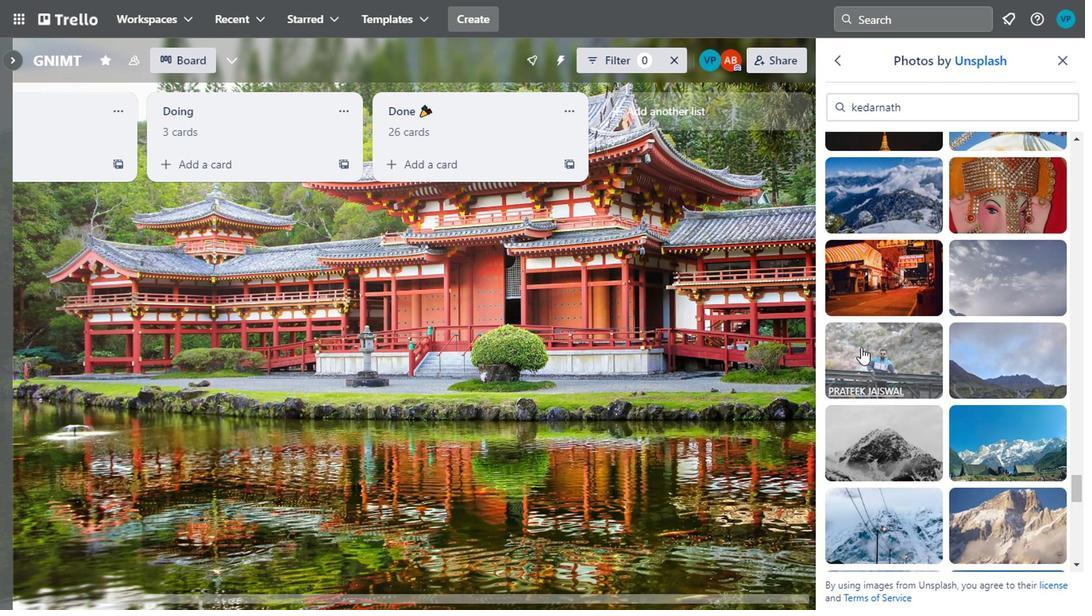 
Action: Mouse scrolled (870, 346) with delta (0, 0)
Screenshot: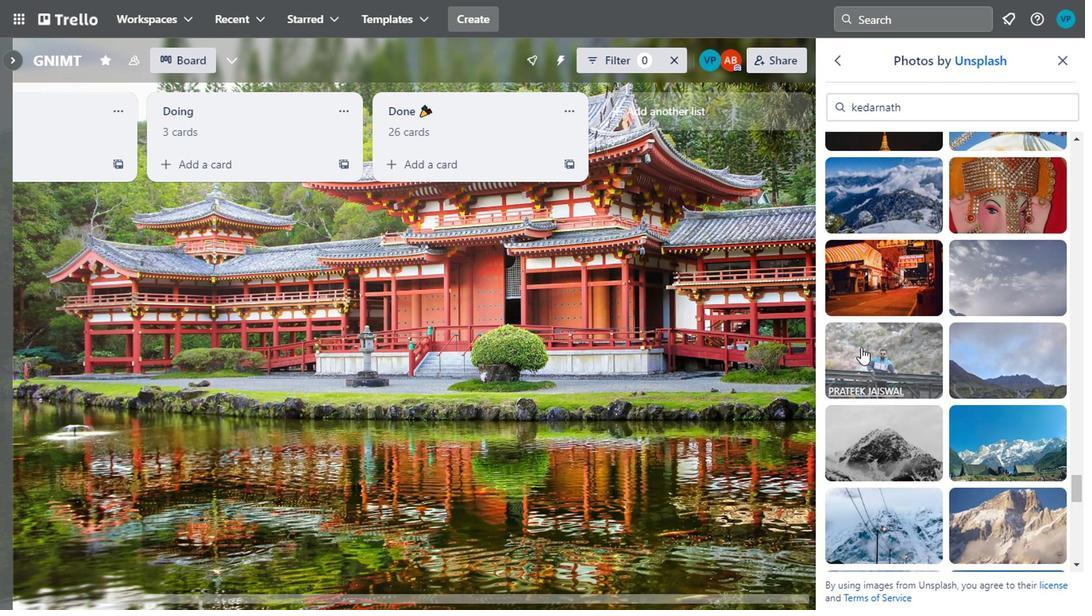 
Action: Mouse scrolled (870, 346) with delta (0, 0)
Screenshot: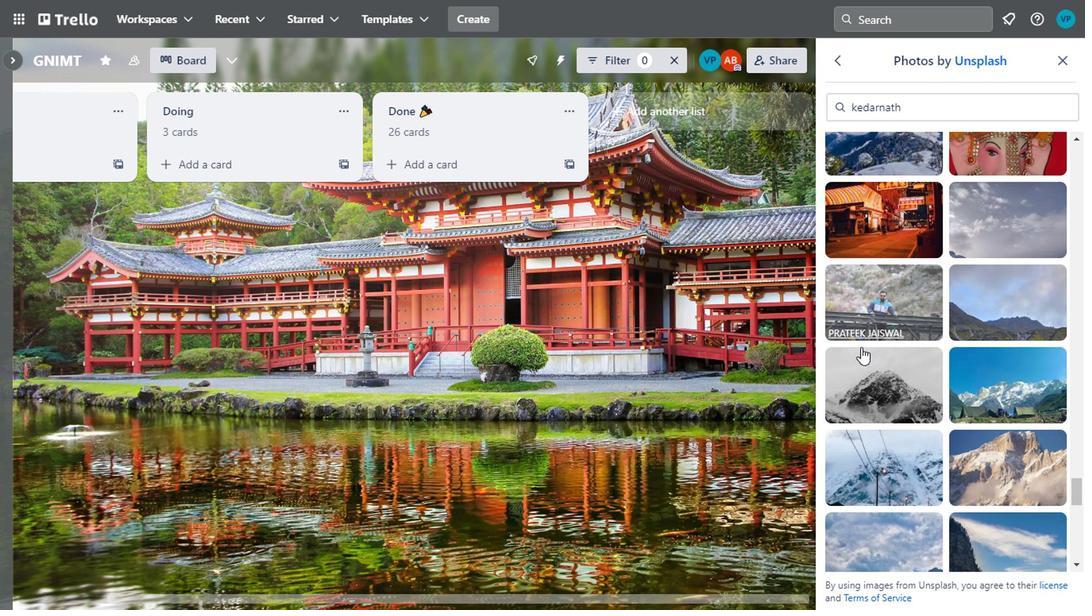 
Action: Mouse moved to (899, 369)
Screenshot: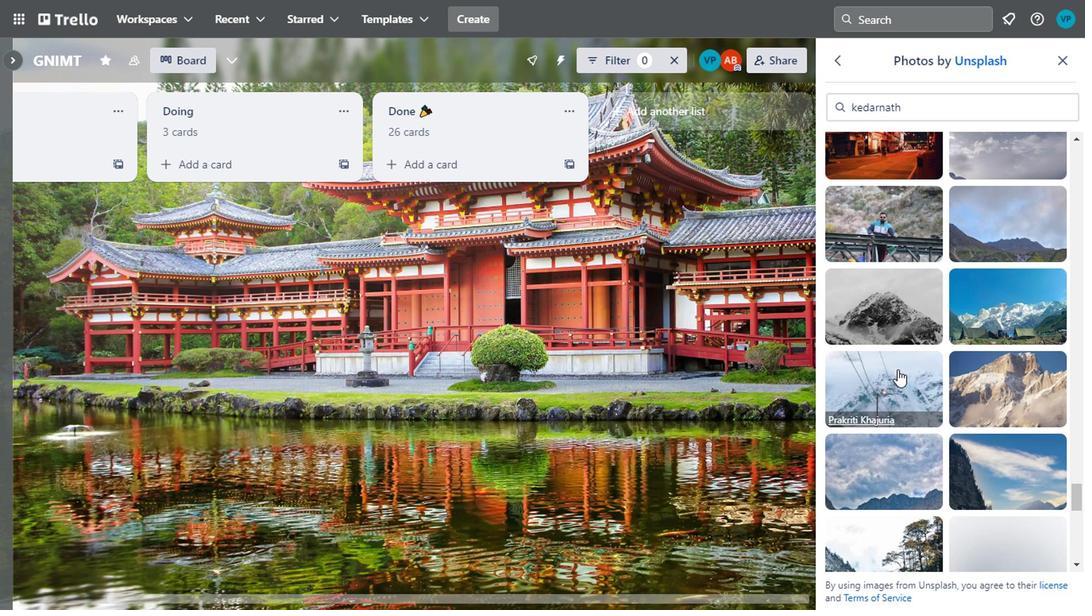 
Action: Mouse scrolled (899, 369) with delta (0, 0)
Screenshot: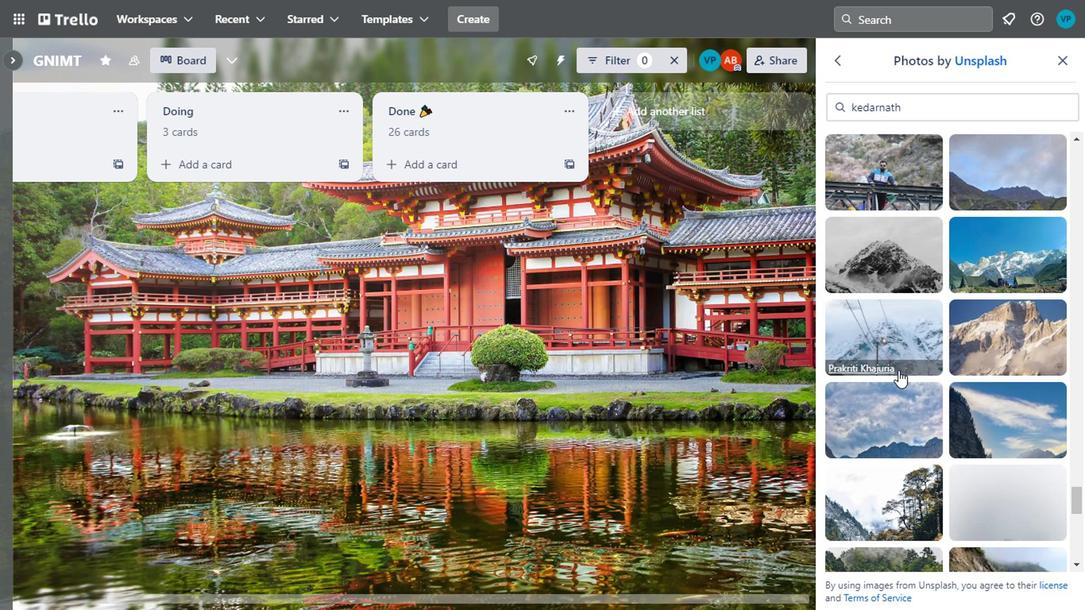 
Action: Mouse moved to (778, 380)
Screenshot: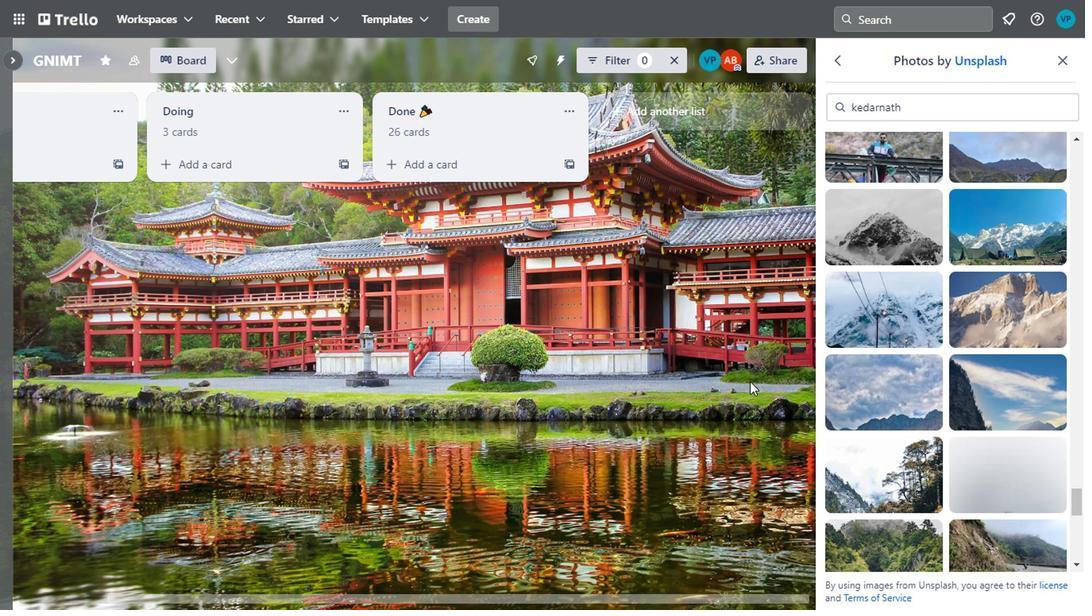 
Action: Mouse scrolled (778, 380) with delta (0, 0)
Screenshot: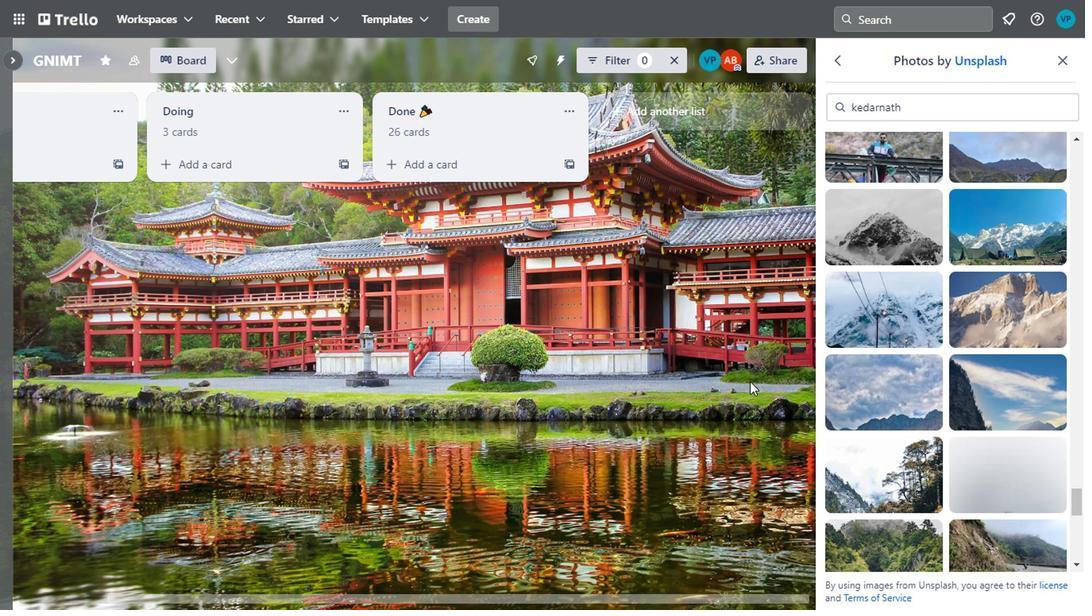 
Action: Mouse scrolled (778, 380) with delta (0, 0)
Screenshot: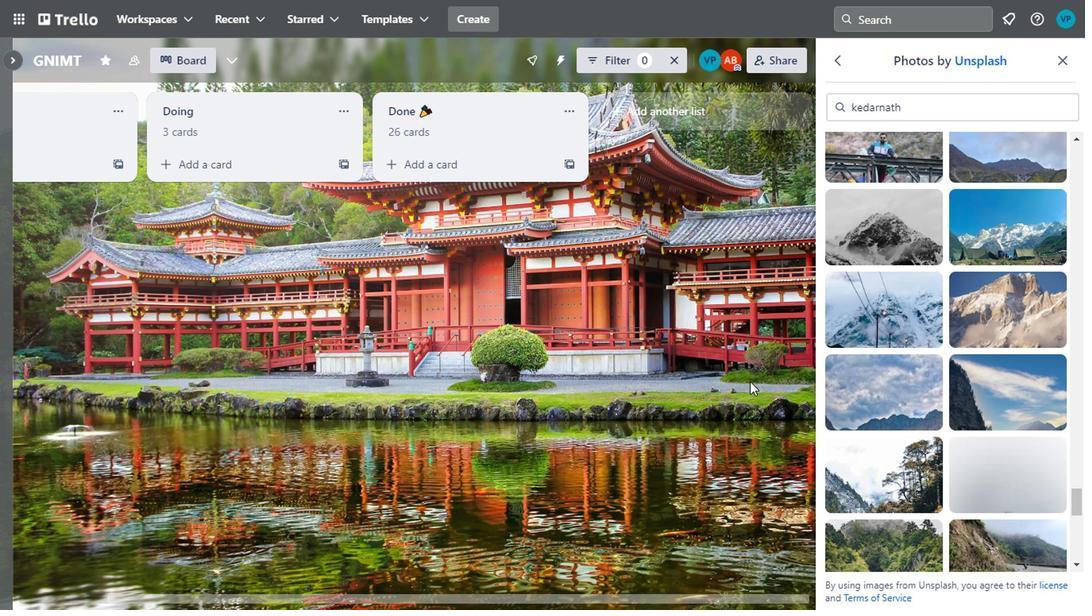 
Action: Mouse scrolled (778, 380) with delta (0, 0)
Screenshot: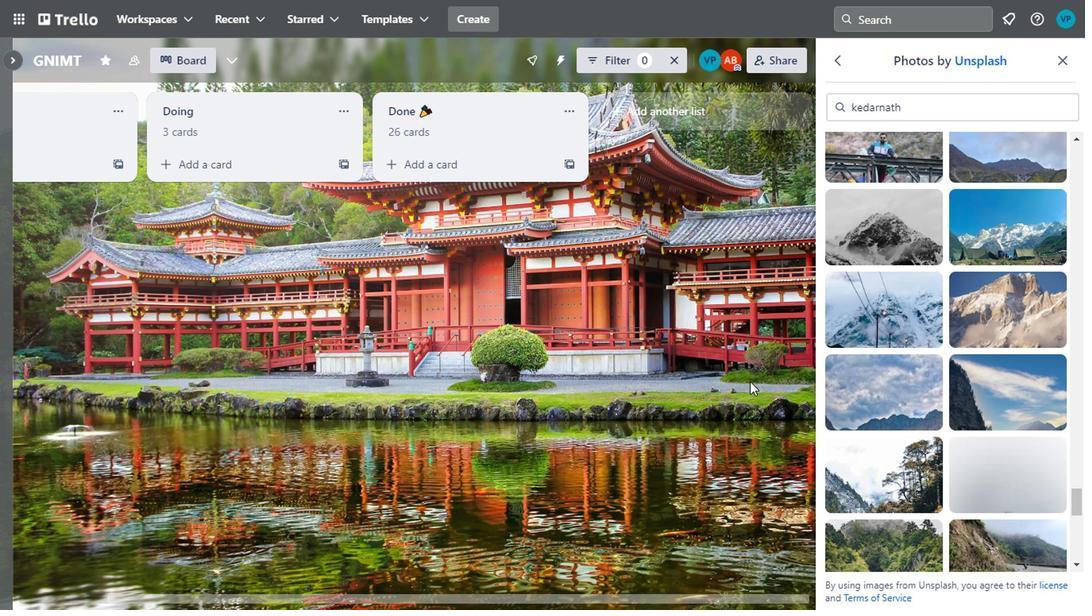 
Action: Mouse scrolled (778, 380) with delta (0, 0)
Screenshot: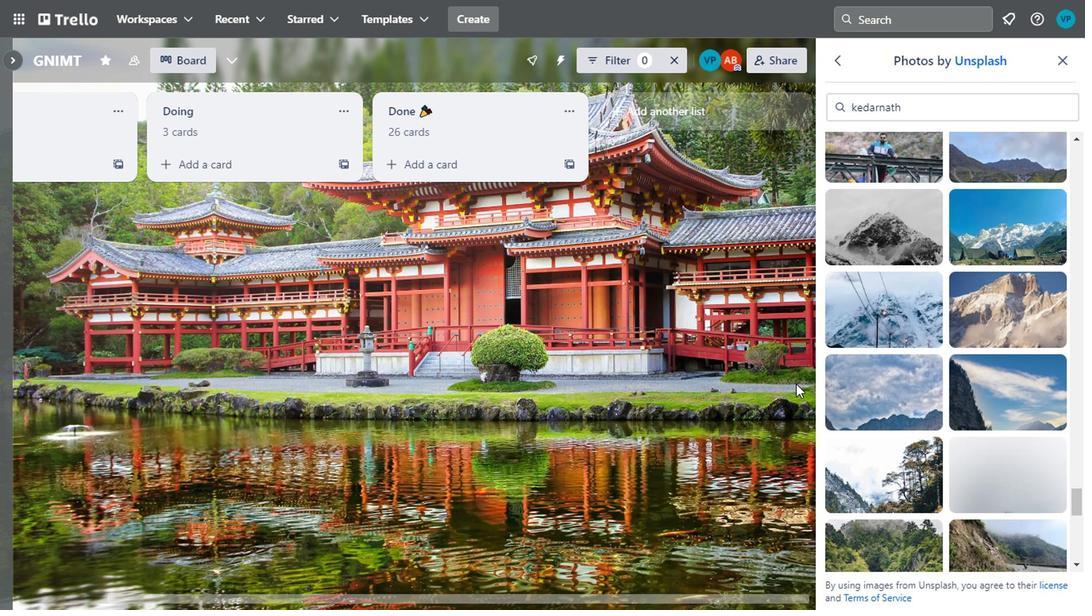 
Action: Mouse moved to (921, 380)
Screenshot: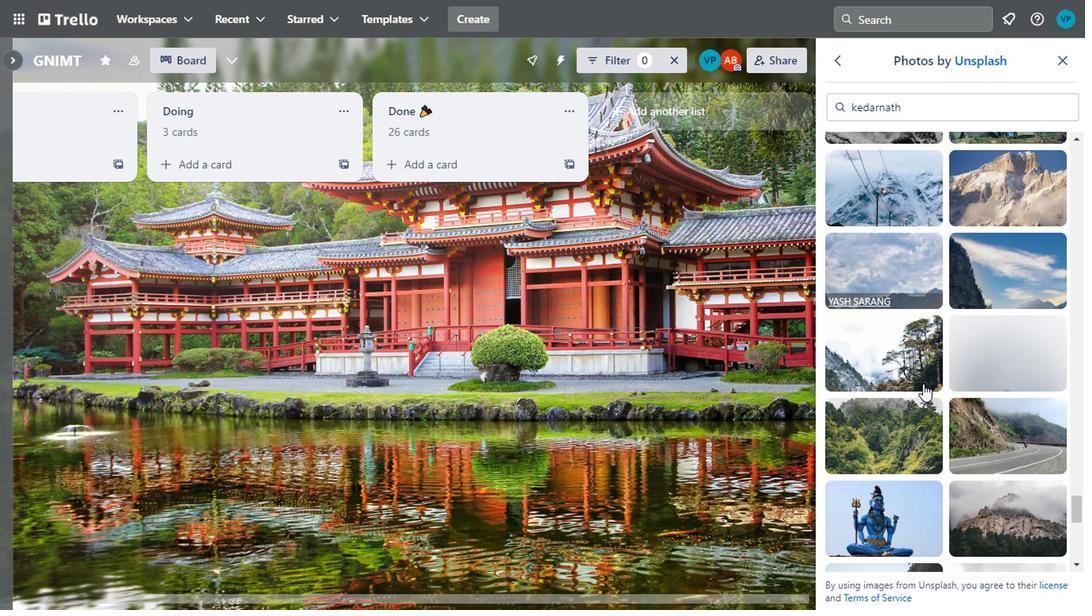 
Action: Mouse scrolled (921, 379) with delta (0, 0)
Screenshot: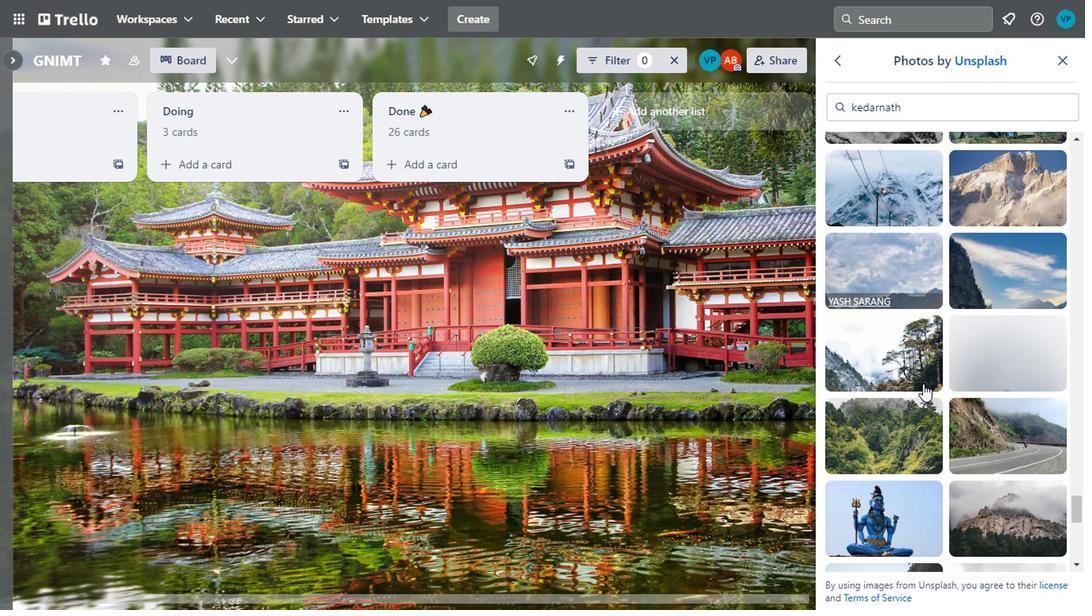 
Action: Mouse moved to (921, 381)
Screenshot: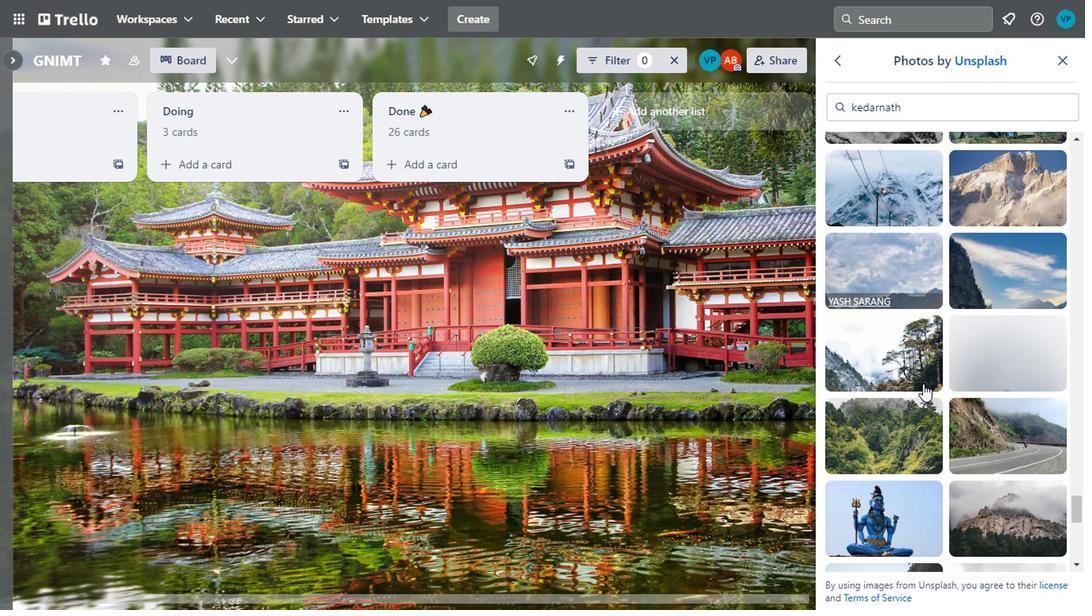 
Action: Mouse scrolled (921, 380) with delta (0, 0)
Screenshot: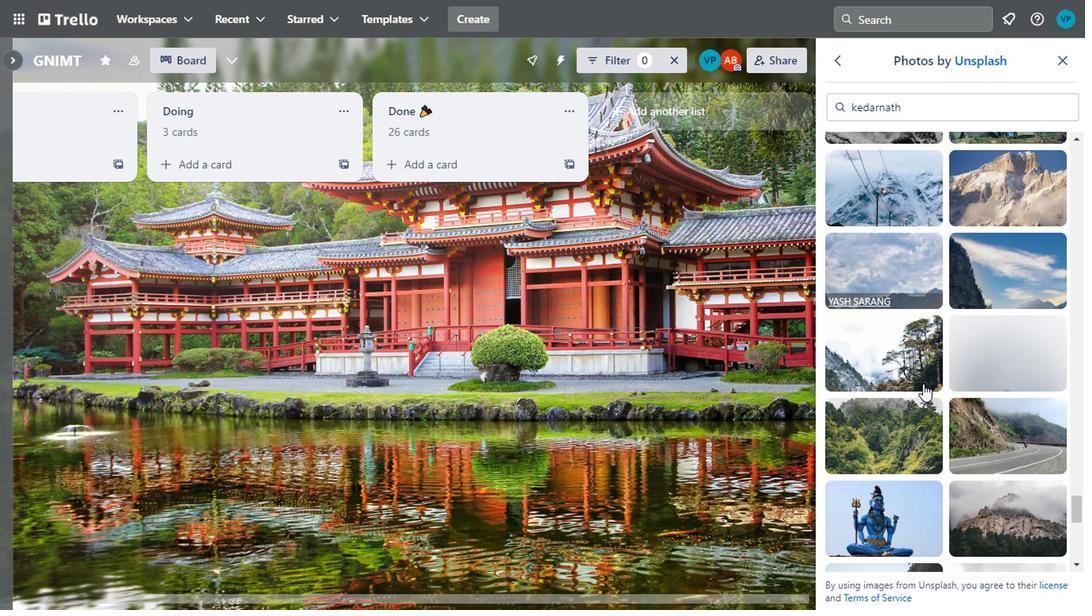 
Action: Mouse moved to (921, 382)
Screenshot: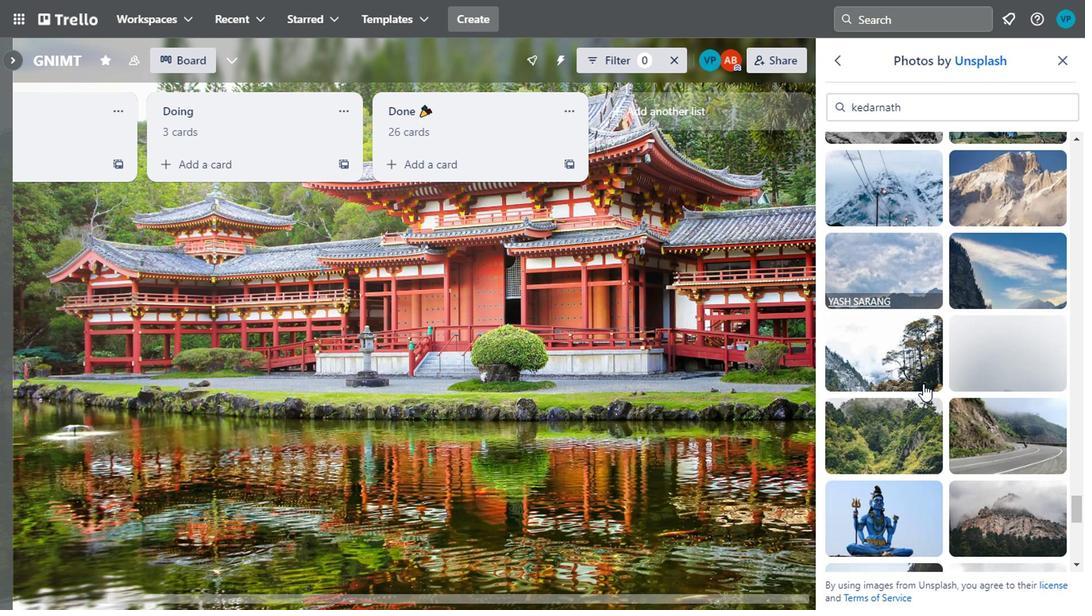 
Action: Mouse scrolled (921, 382) with delta (0, 0)
Screenshot: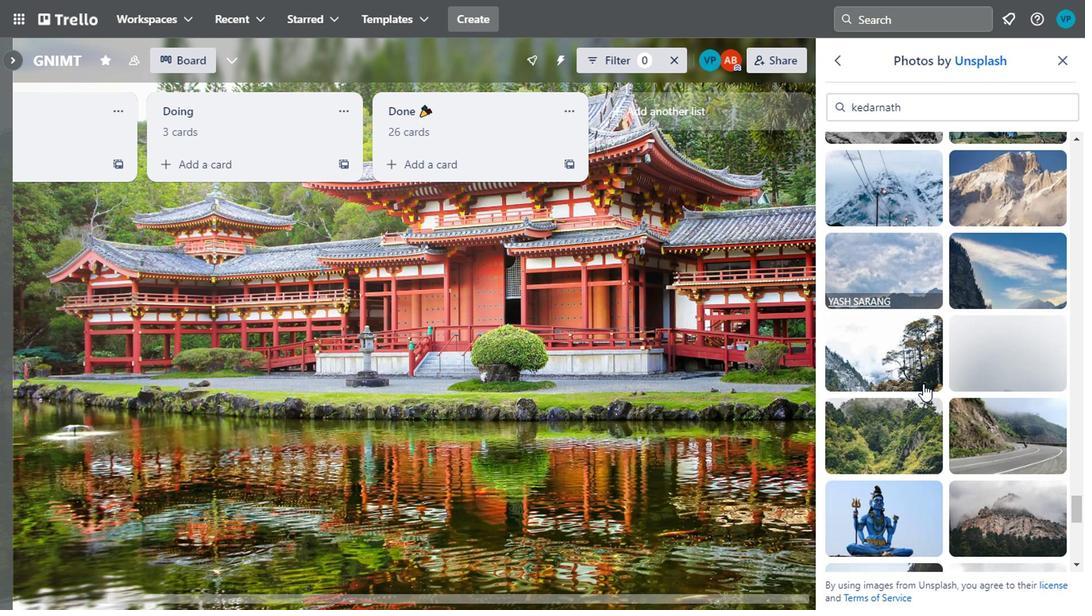 
Action: Mouse scrolled (921, 382) with delta (0, 0)
Screenshot: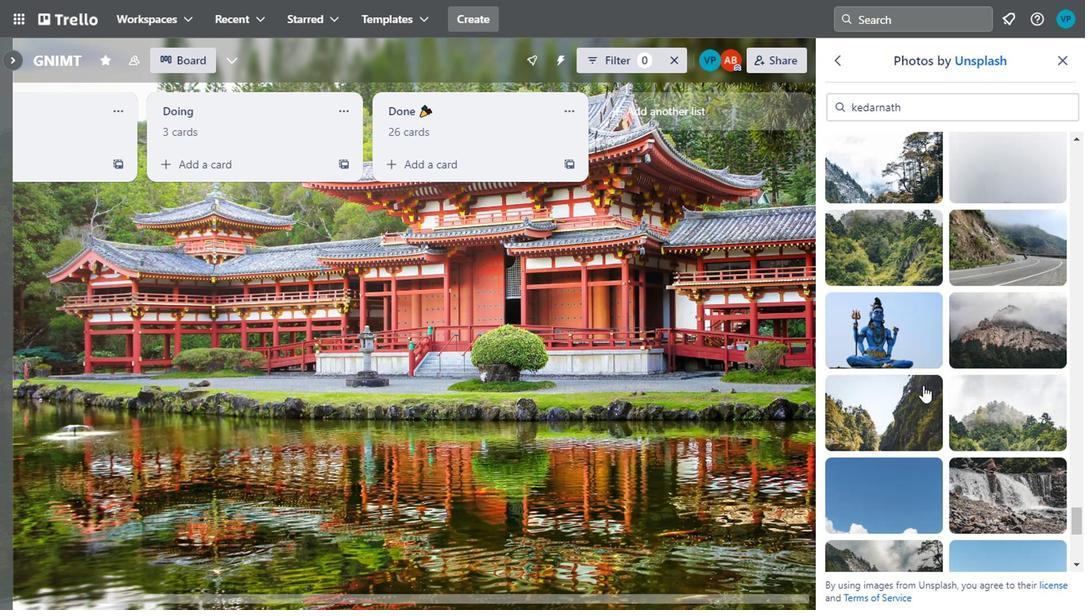 
Action: Mouse scrolled (921, 382) with delta (0, 0)
Screenshot: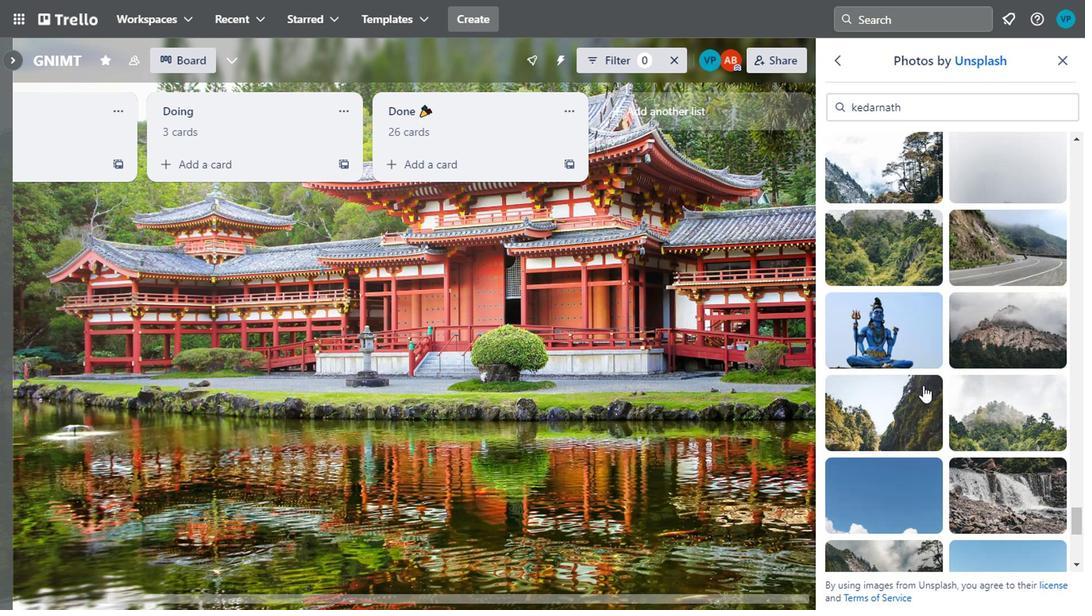 
Action: Mouse moved to (960, 393)
Screenshot: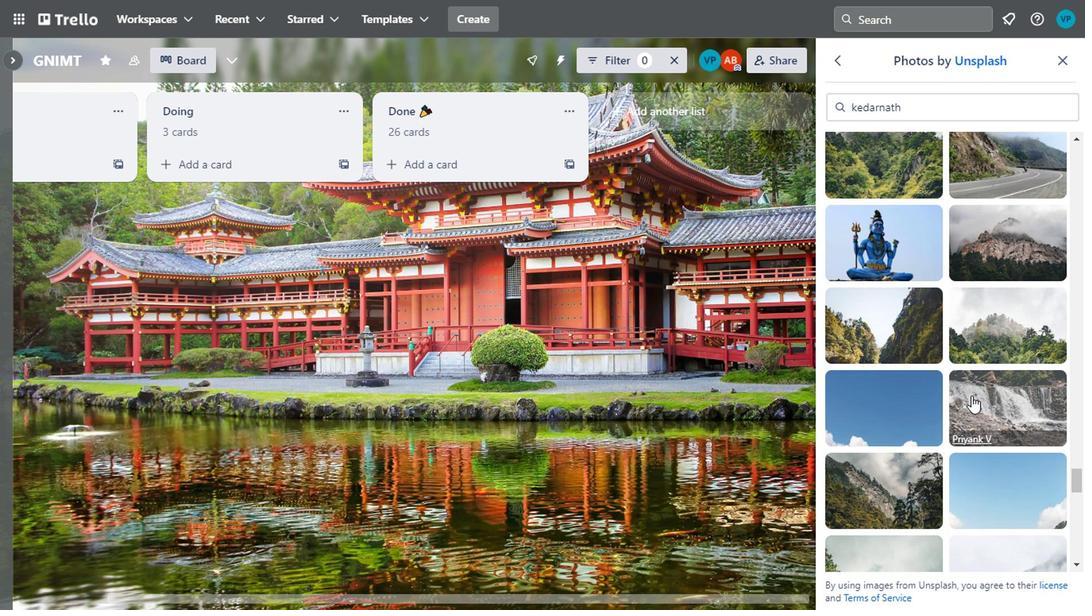 
Action: Mouse pressed left at (960, 393)
Screenshot: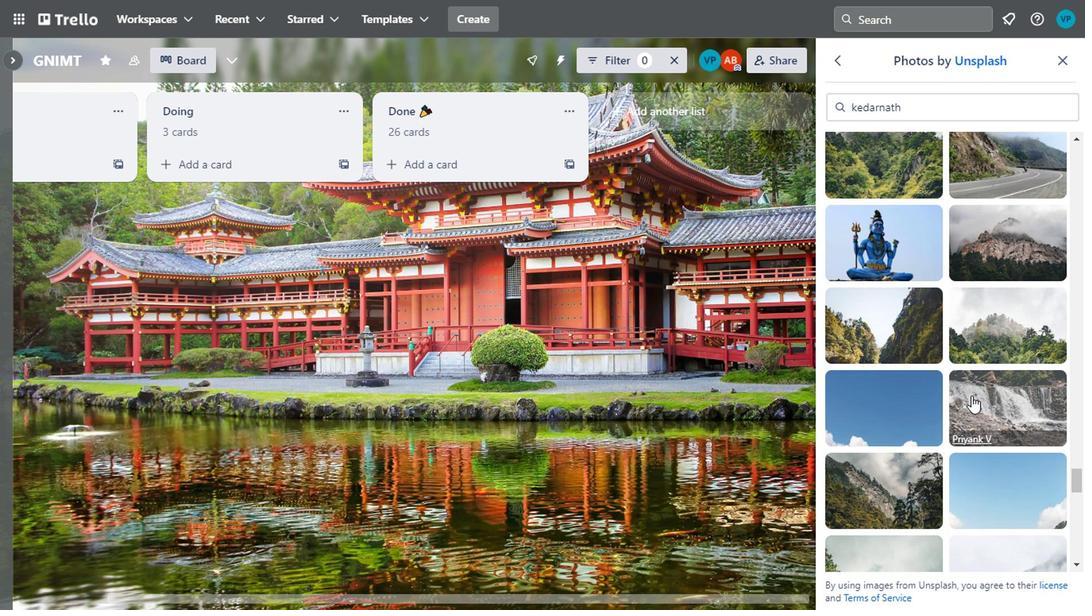 
Action: Mouse moved to (895, 427)
Screenshot: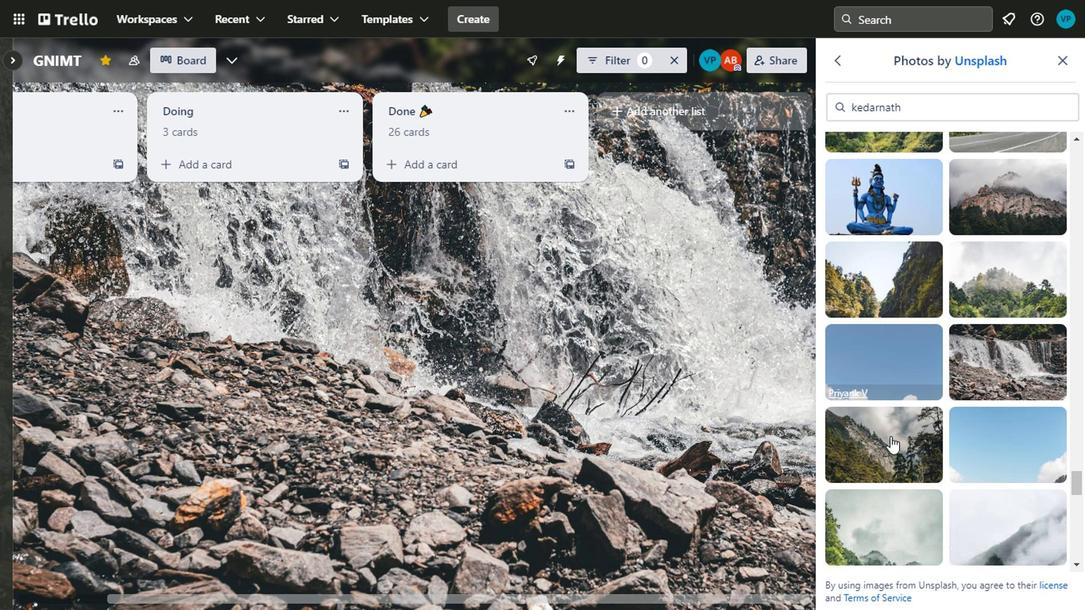 
Action: Mouse scrolled (895, 427) with delta (0, 0)
Screenshot: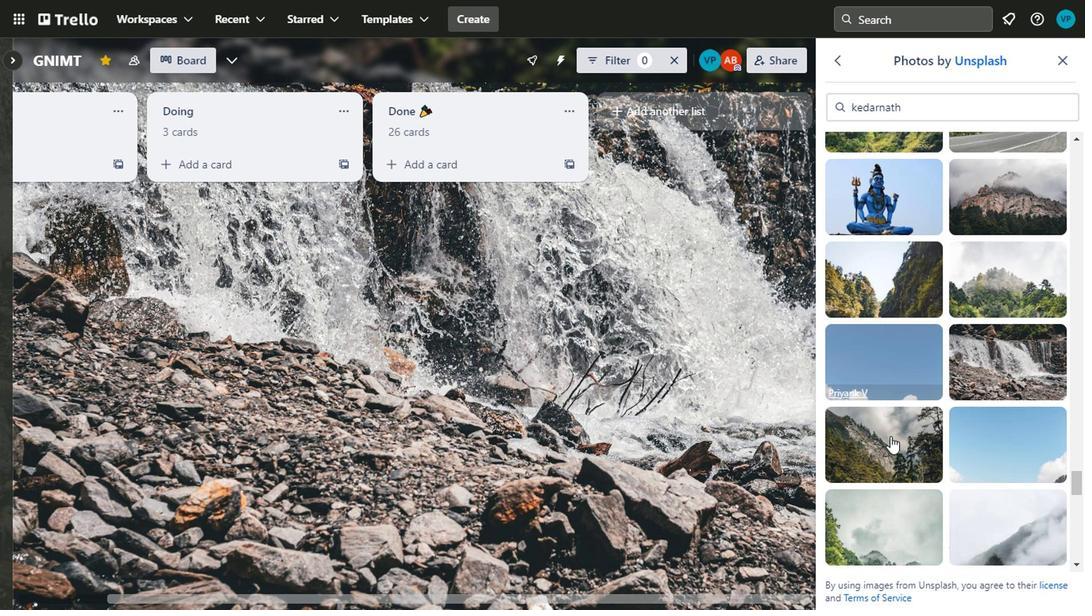 
Action: Mouse scrolled (895, 427) with delta (0, 0)
Screenshot: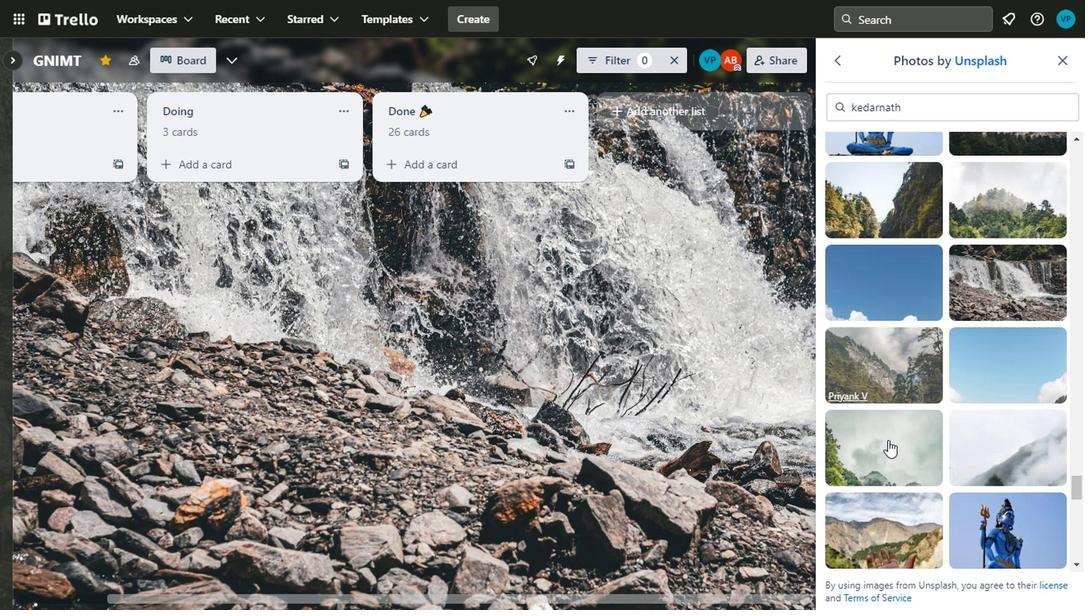 
Action: Mouse moved to (894, 430)
Screenshot: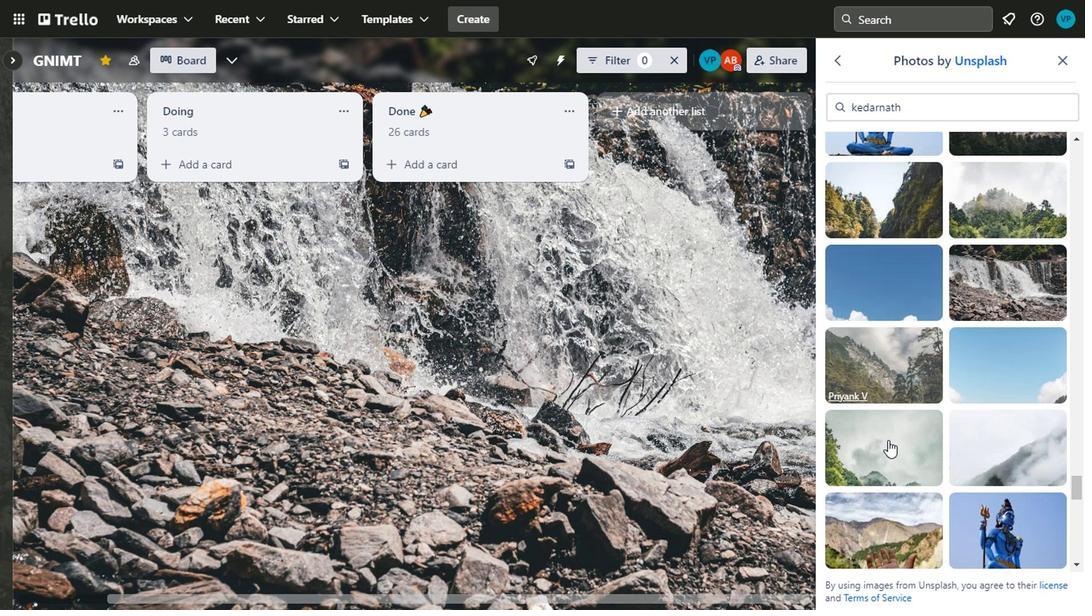
Action: Mouse scrolled (894, 429) with delta (0, 0)
Screenshot: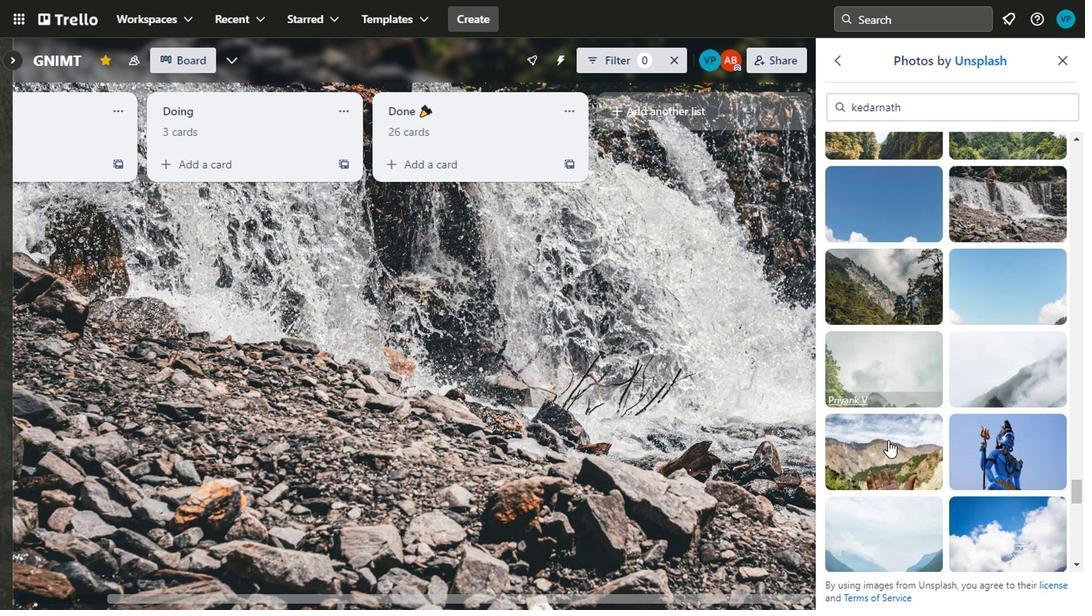 
Action: Mouse moved to (892, 434)
Screenshot: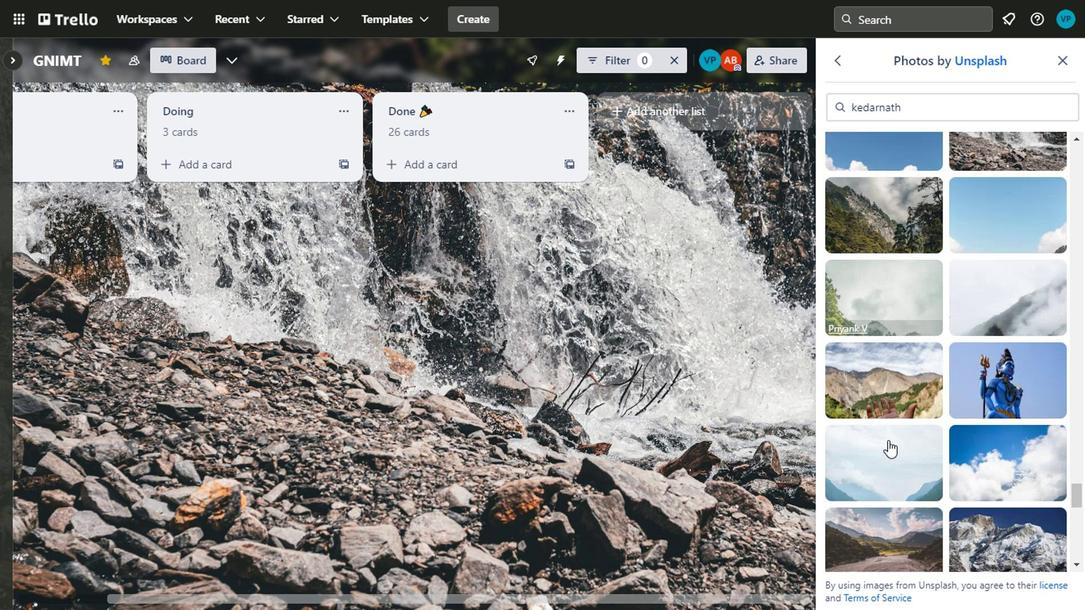 
Action: Mouse scrolled (892, 433) with delta (0, -1)
Screenshot: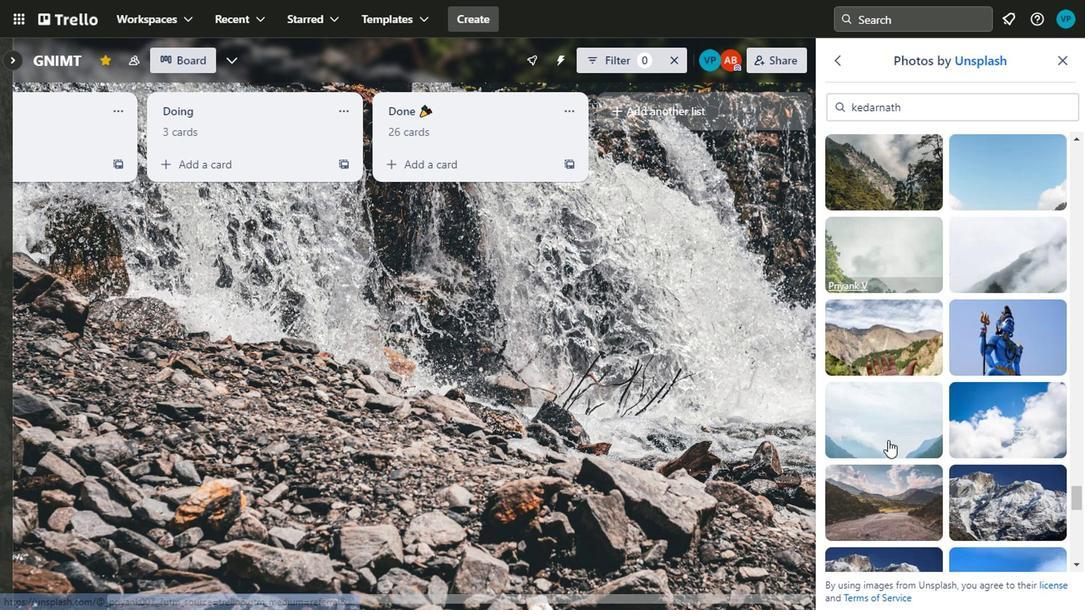 
Action: Mouse scrolled (892, 433) with delta (0, -1)
Screenshot: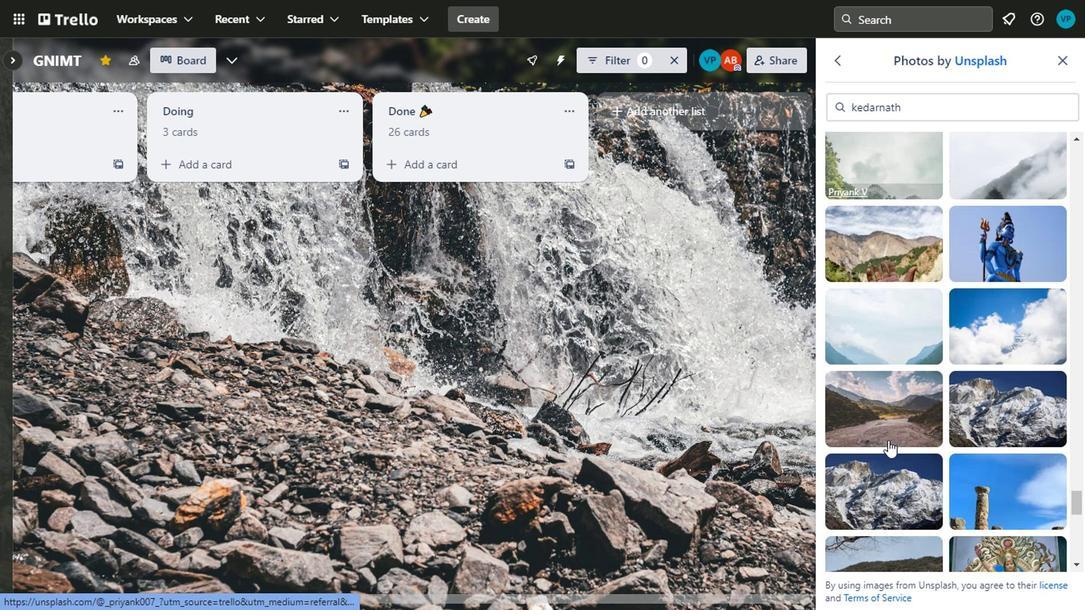 
Action: Mouse scrolled (892, 433) with delta (0, -1)
Screenshot: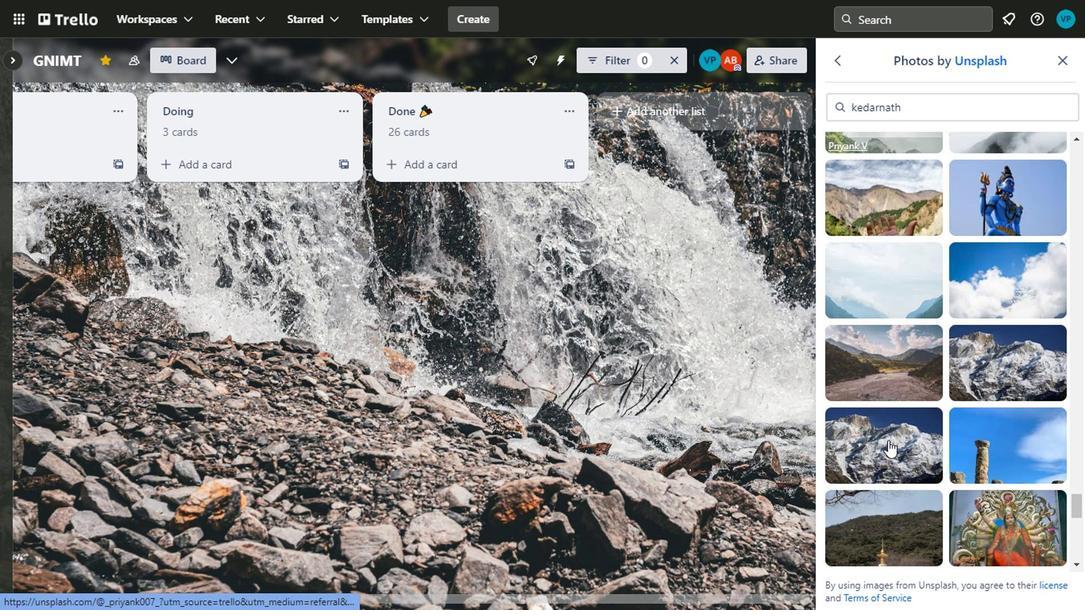 
Action: Mouse moved to (969, 433)
Screenshot: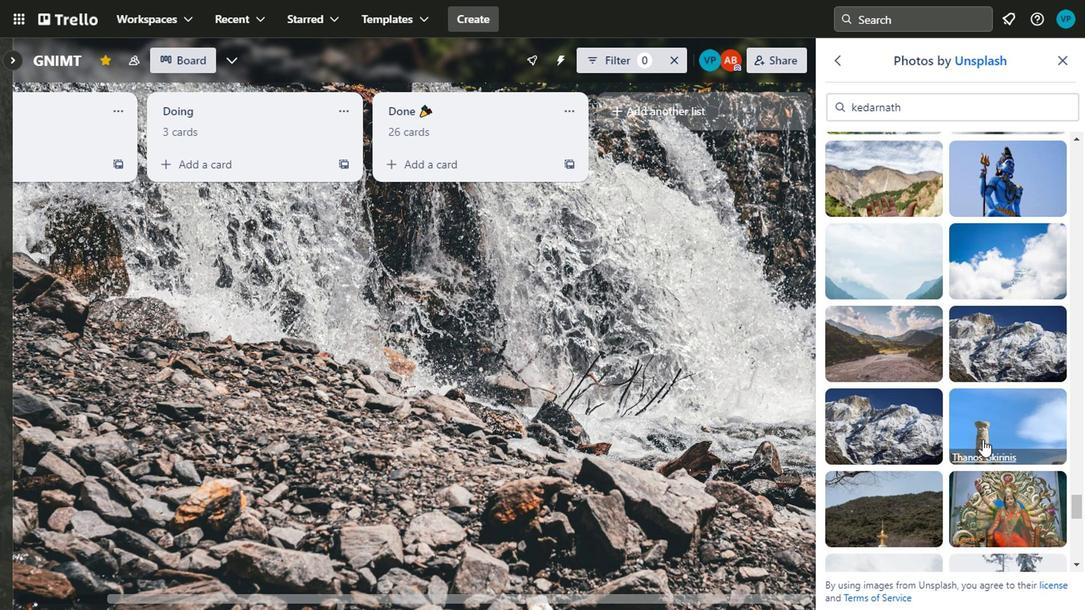 
Action: Mouse scrolled (969, 432) with delta (0, 0)
Screenshot: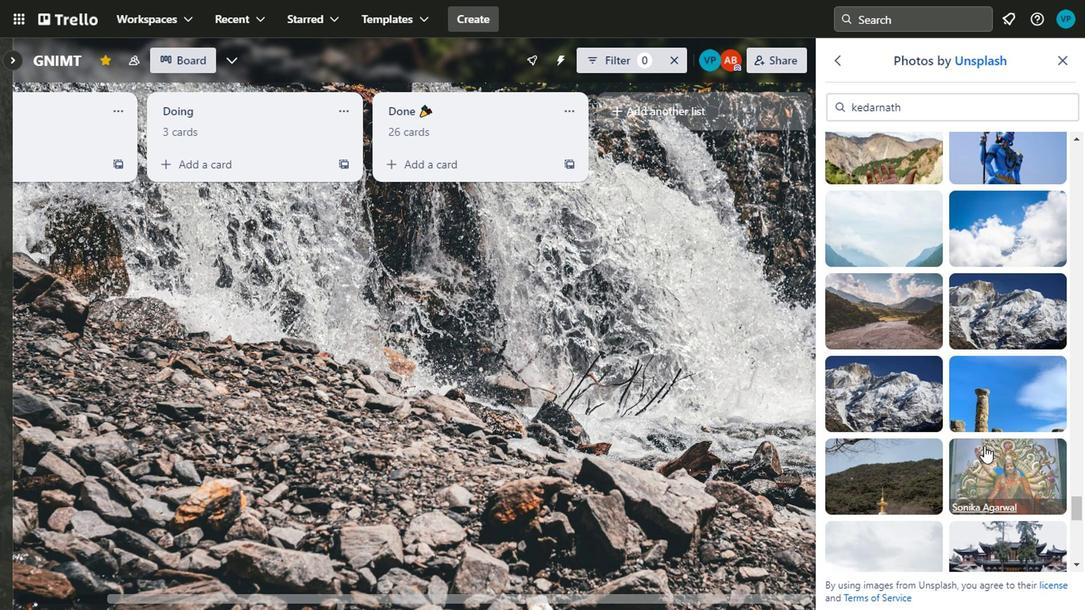 
Action: Mouse moved to (969, 433)
Screenshot: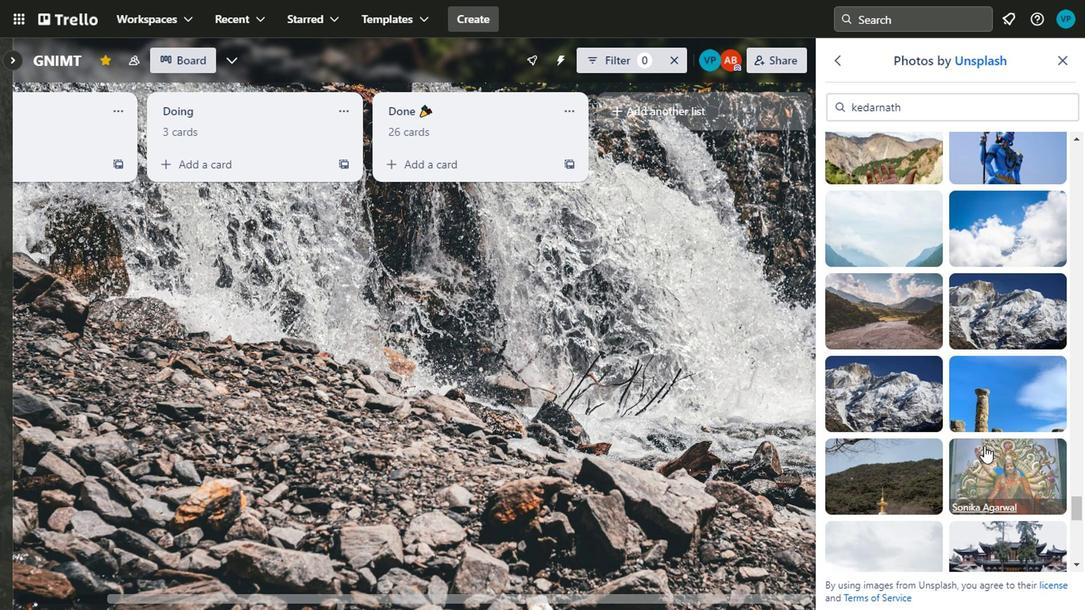 
Action: Mouse scrolled (969, 432) with delta (0, 0)
Screenshot: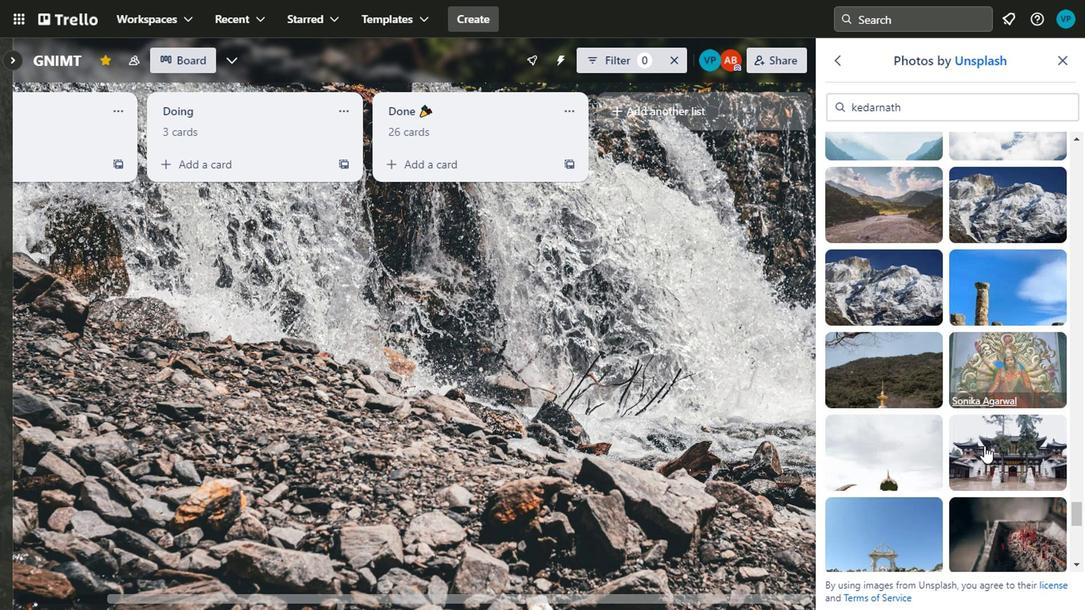 
Action: Mouse moved to (971, 435)
Screenshot: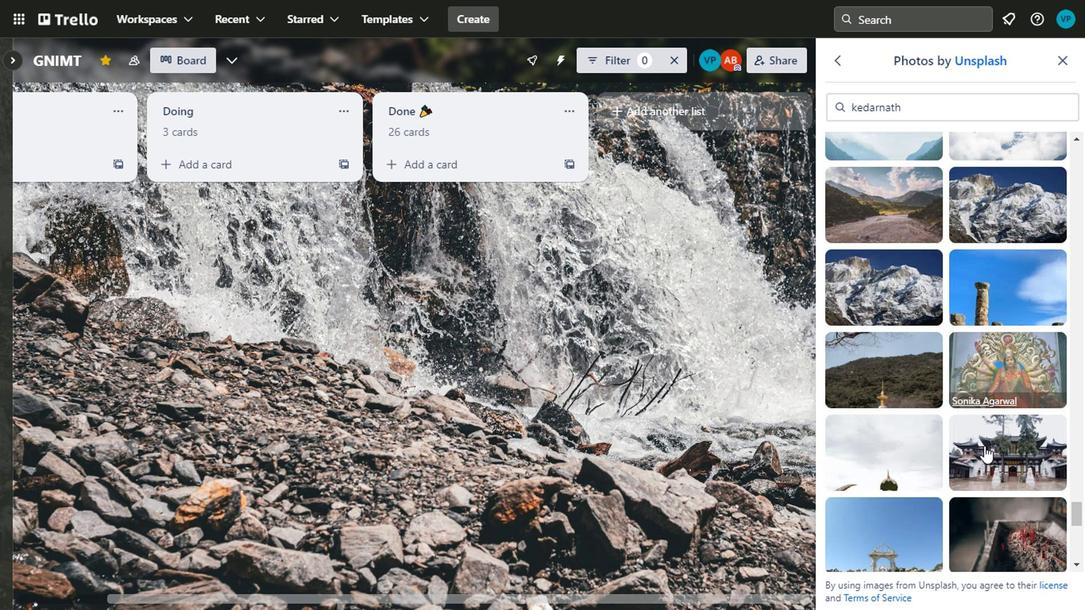 
Action: Mouse scrolled (971, 434) with delta (0, 0)
Screenshot: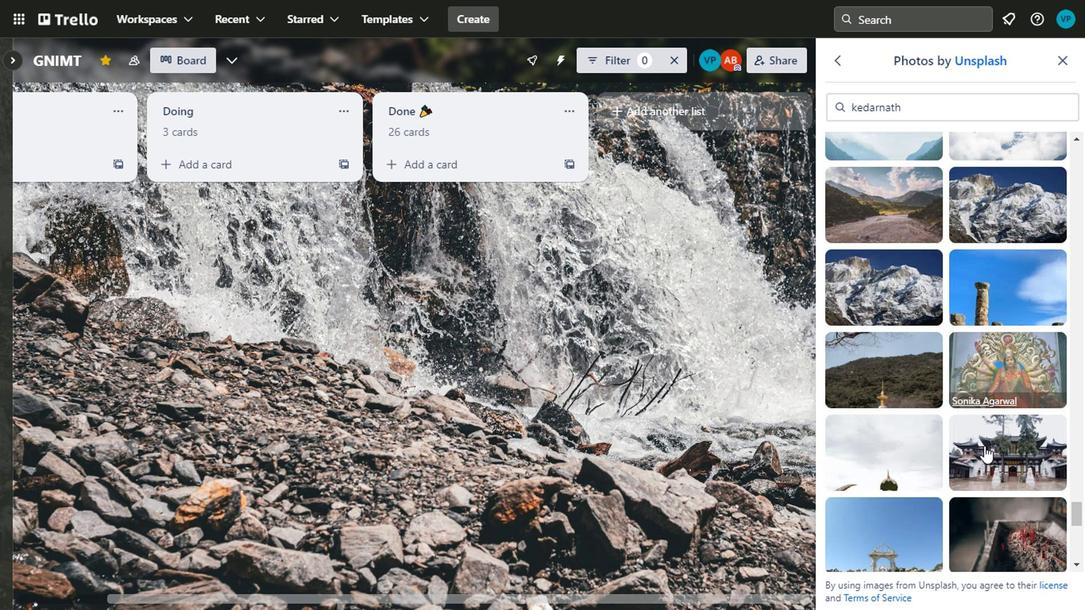 
Action: Mouse moved to (971, 439)
Screenshot: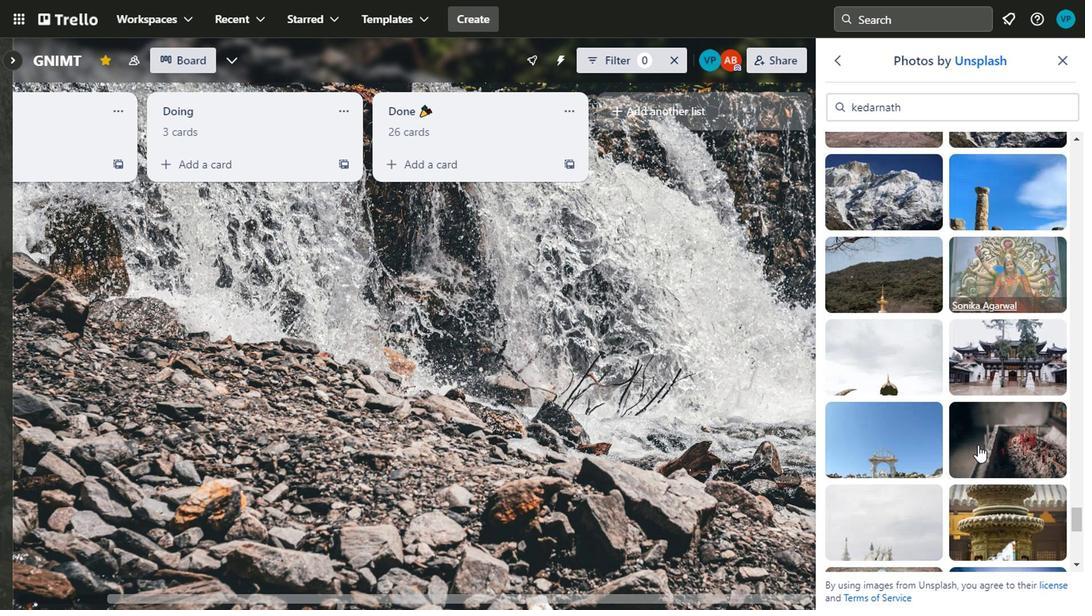 
Action: Mouse scrolled (971, 438) with delta (0, -1)
Screenshot: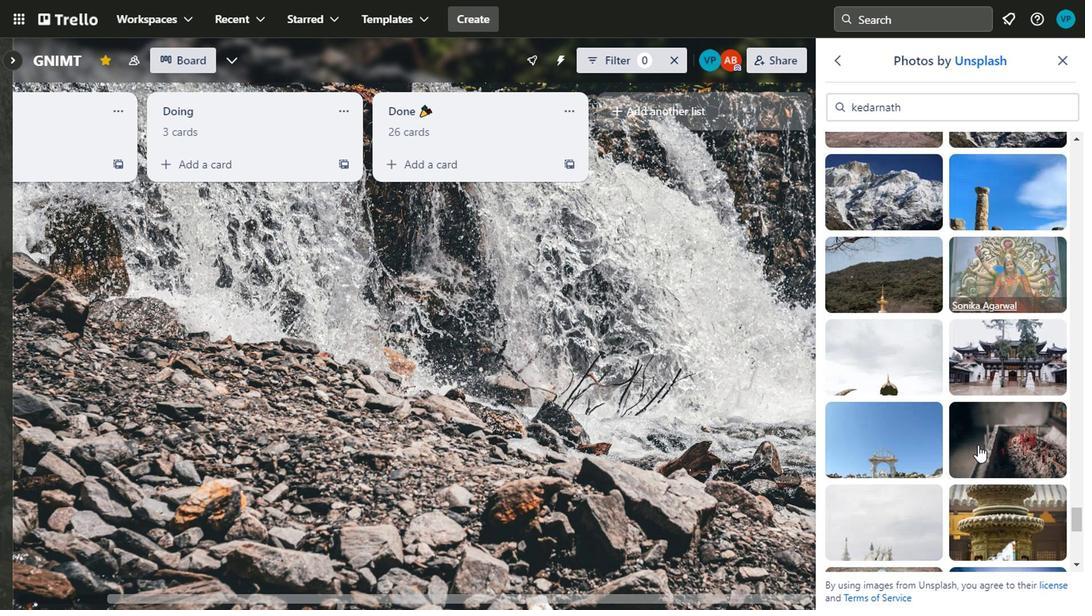 
Action: Mouse moved to (927, 438)
Screenshot: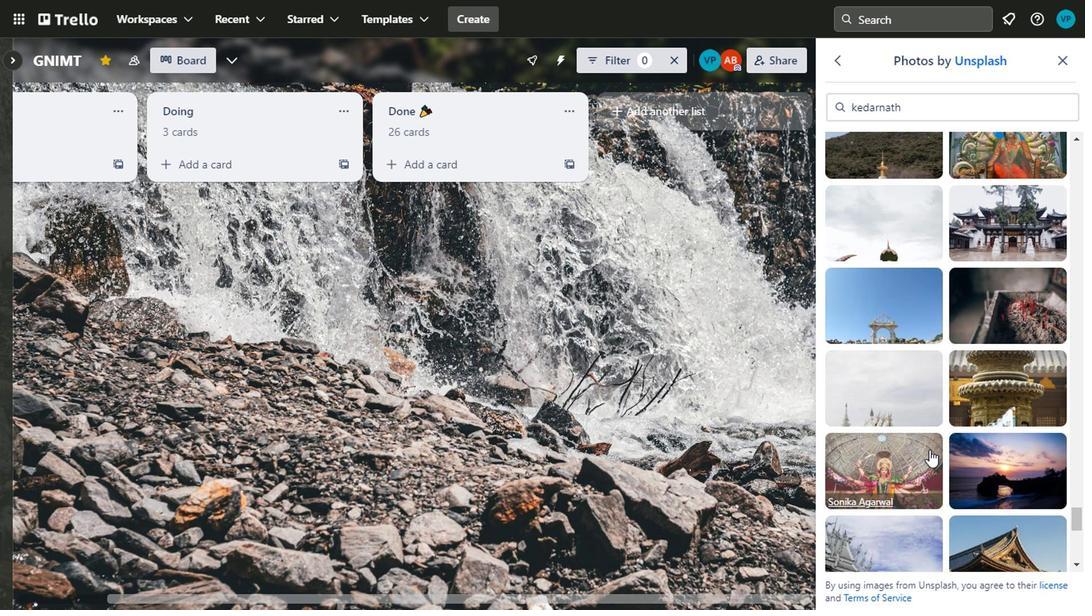 
Action: Mouse scrolled (927, 437) with delta (0, 0)
Screenshot: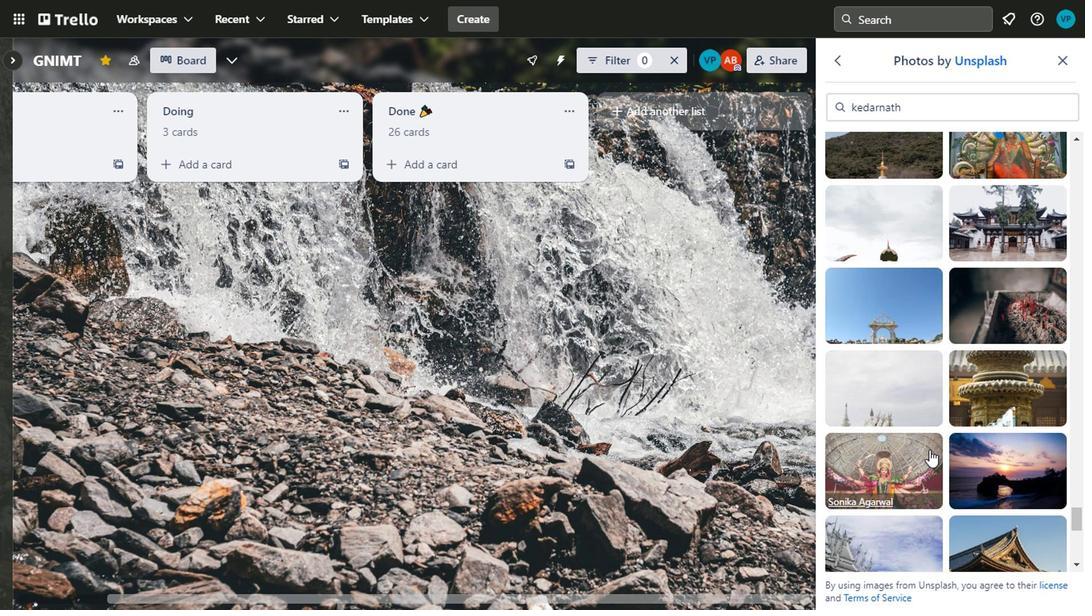 
Action: Mouse moved to (927, 441)
Screenshot: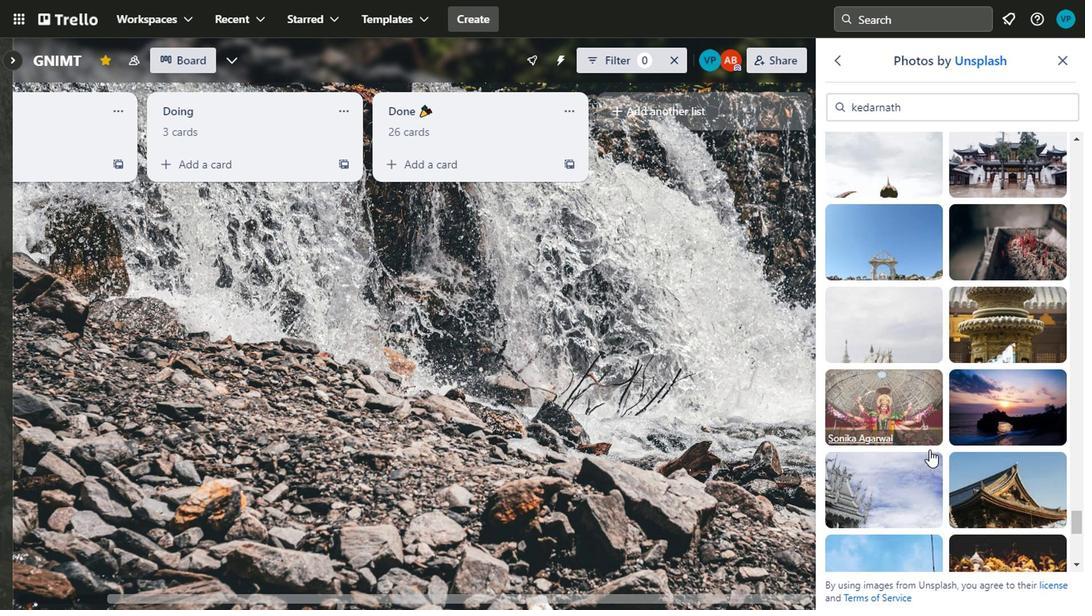 
Action: Mouse scrolled (927, 440) with delta (0, 0)
Screenshot: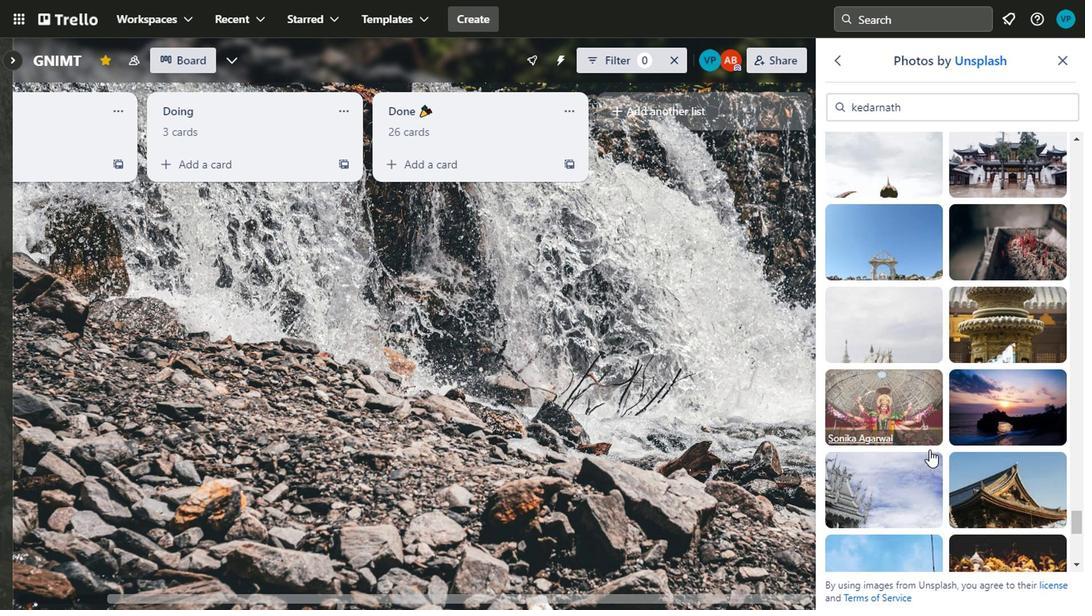 
Action: Mouse moved to (926, 442)
Screenshot: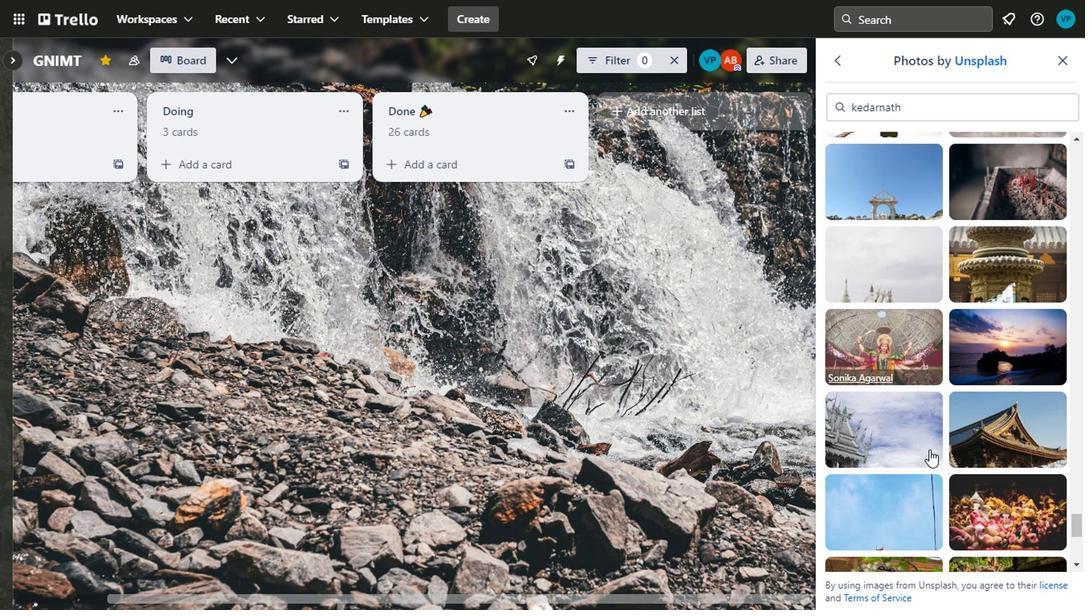
Action: Mouse scrolled (926, 442) with delta (0, 0)
Screenshot: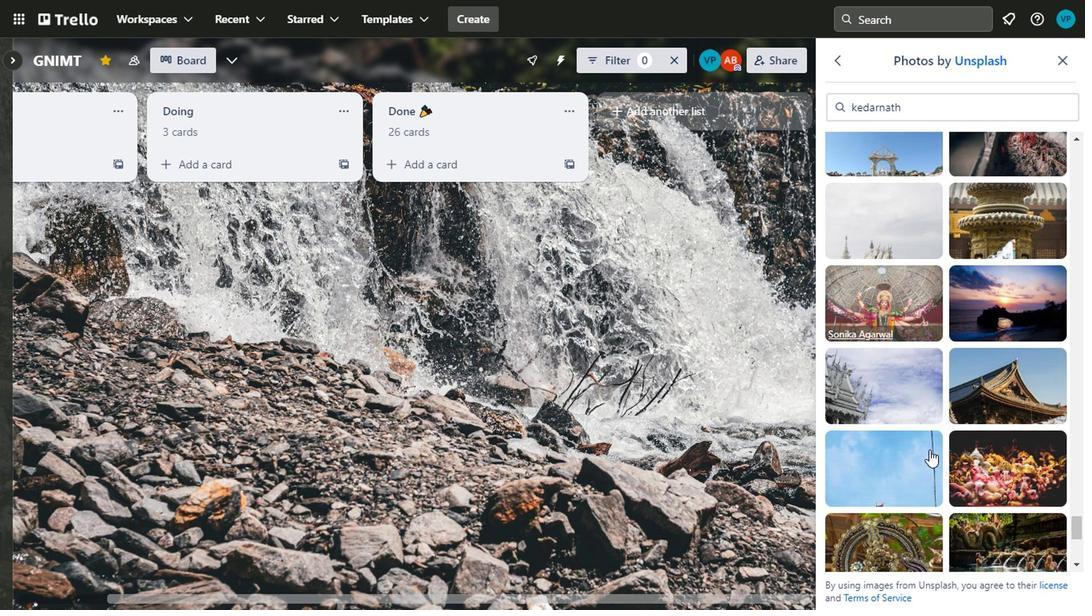 
Action: Mouse moved to (926, 442)
Screenshot: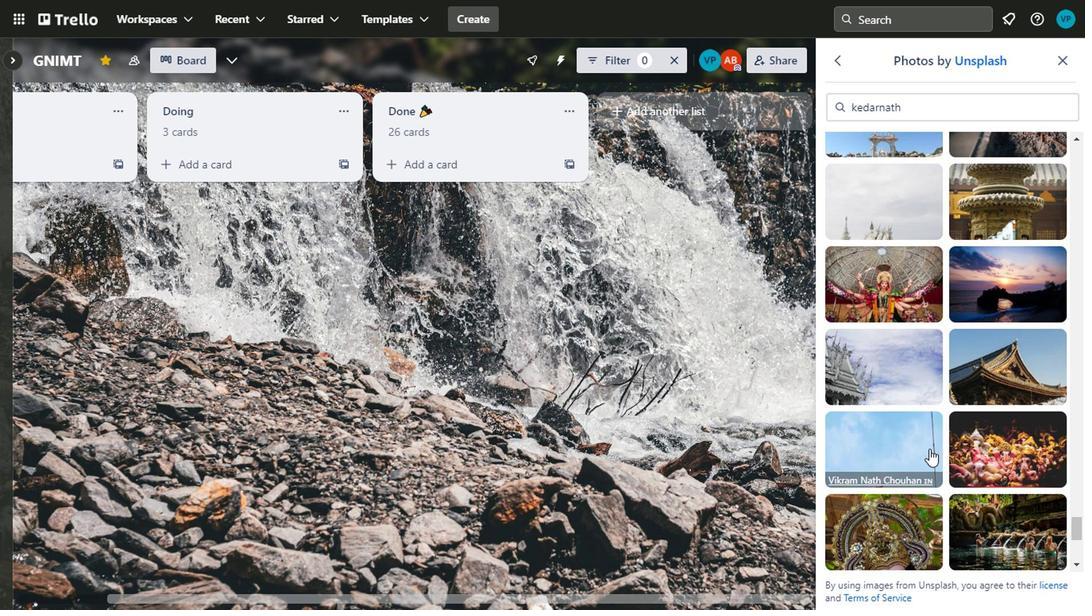 
Action: Mouse scrolled (926, 441) with delta (0, -1)
Screenshot: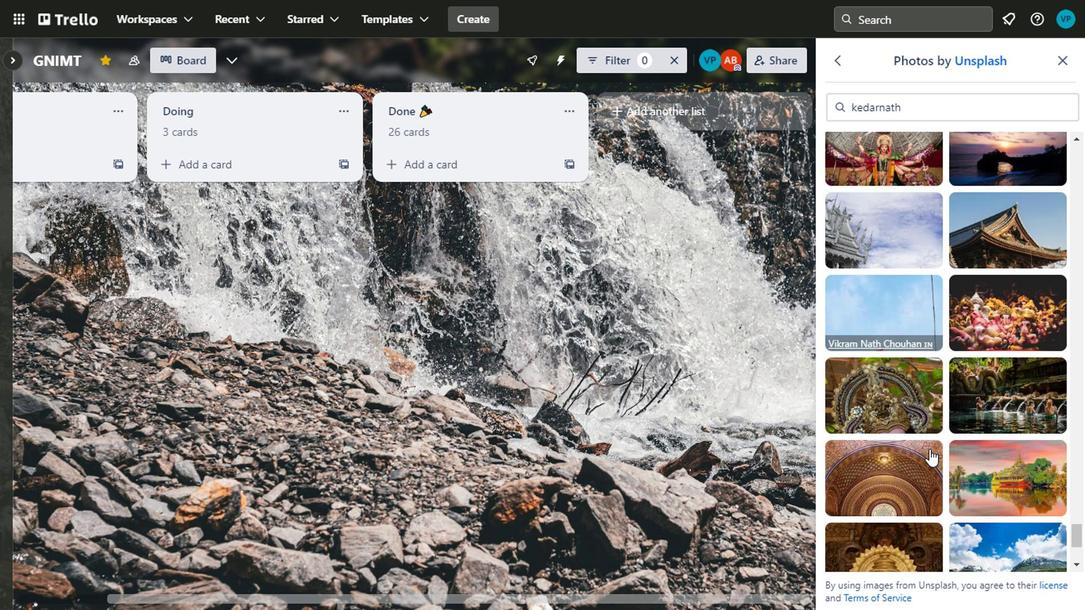 
Action: Mouse scrolled (926, 441) with delta (0, -1)
Screenshot: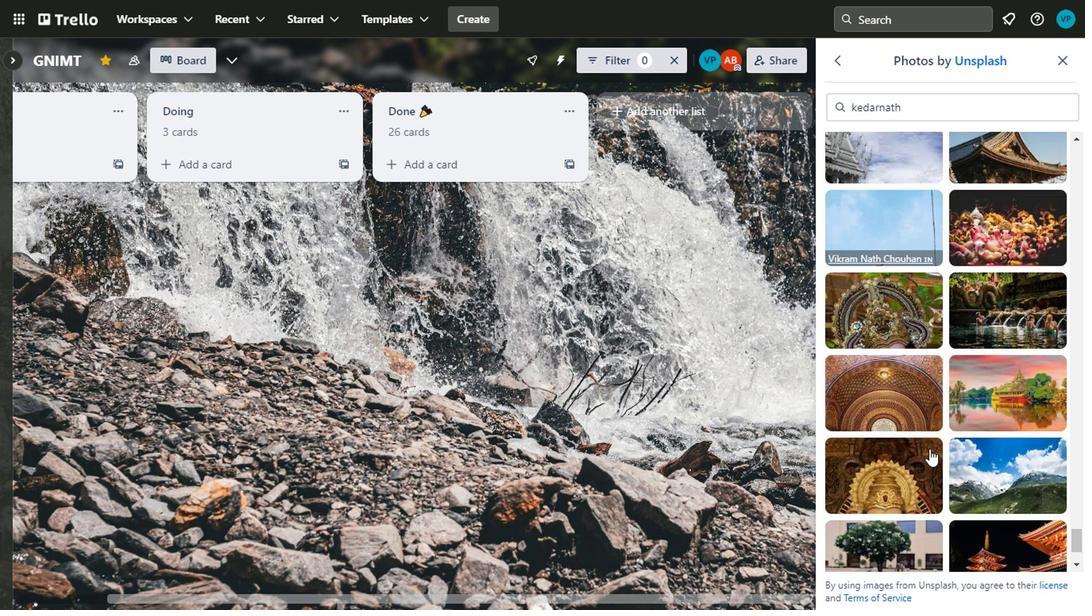 
Action: Mouse scrolled (926, 441) with delta (0, -1)
Screenshot: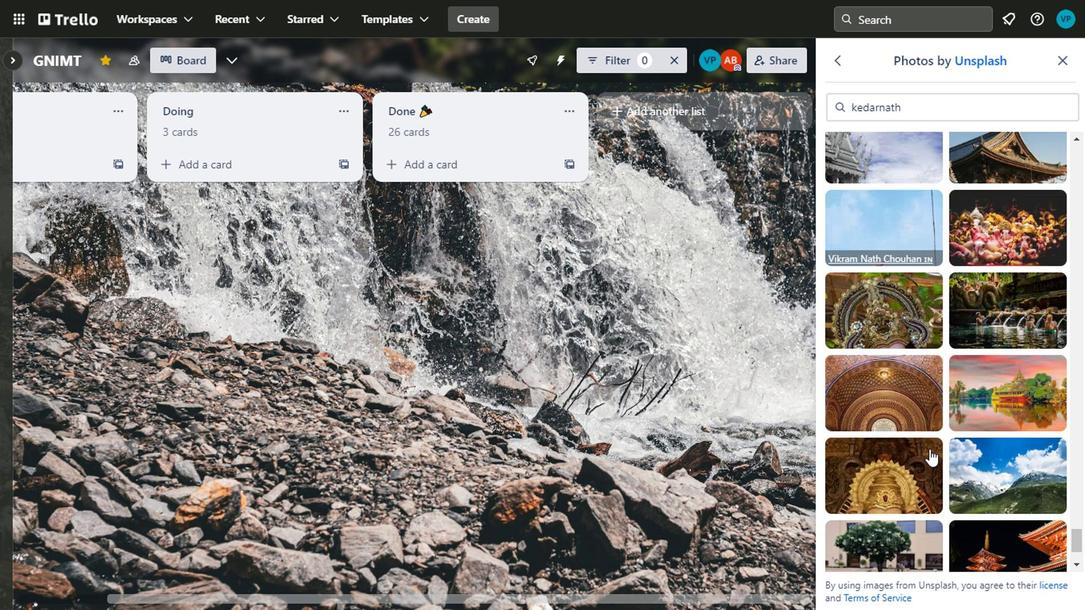 
Action: Mouse moved to (912, 393)
Screenshot: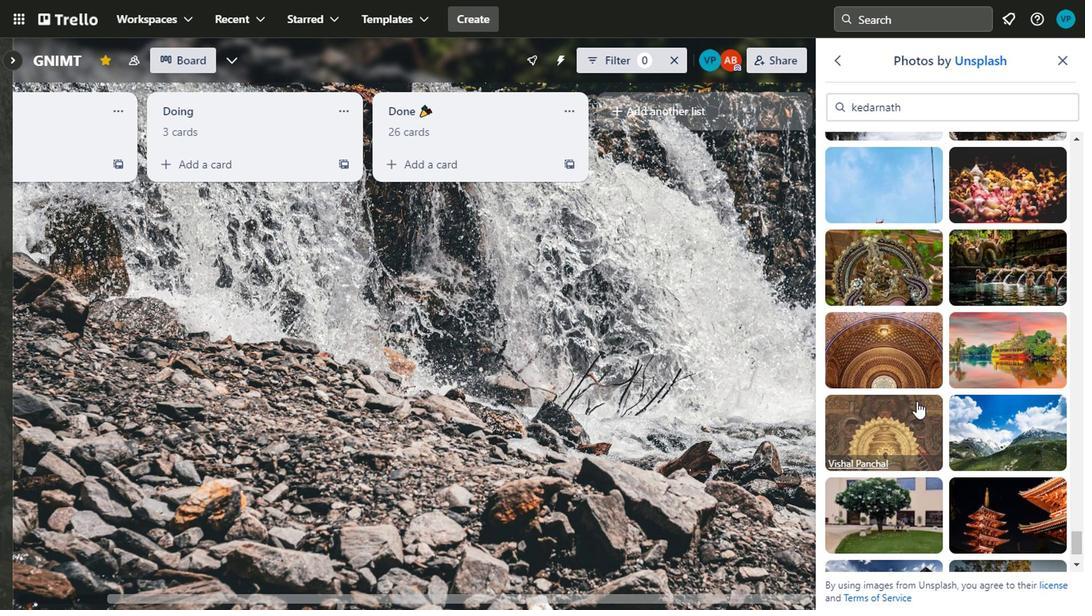 
Action: Mouse scrolled (912, 392) with delta (0, 0)
Screenshot: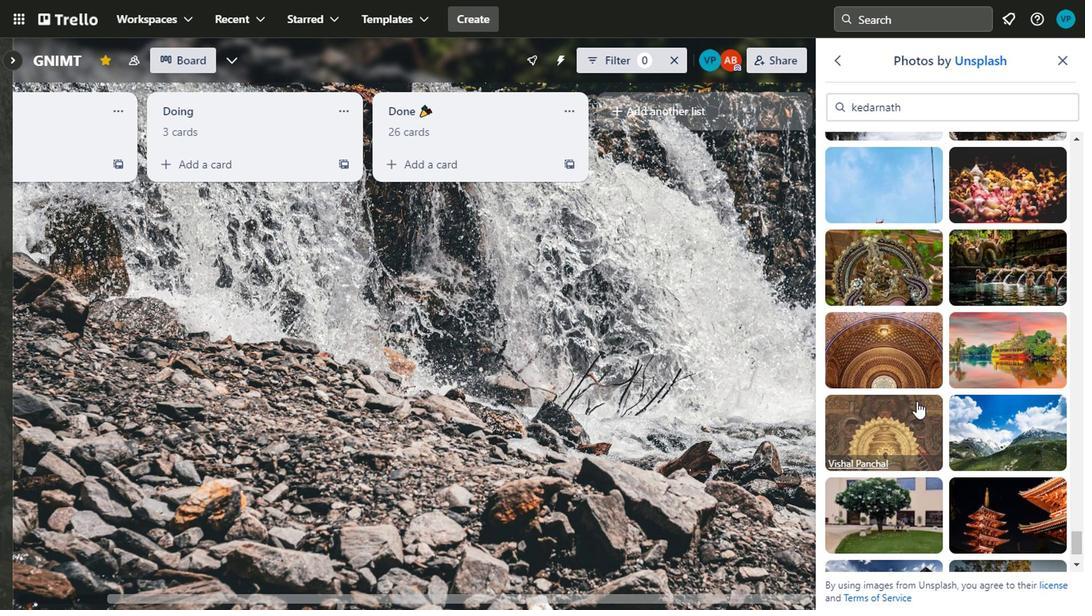 
Action: Mouse moved to (913, 393)
Screenshot: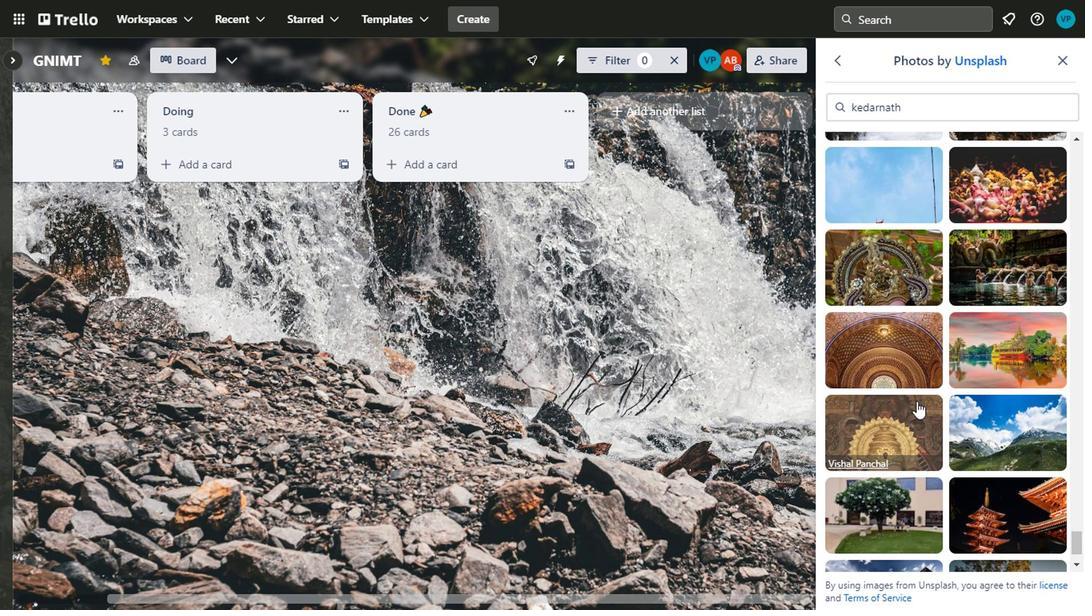 
Action: Mouse scrolled (913, 393) with delta (0, 0)
Screenshot: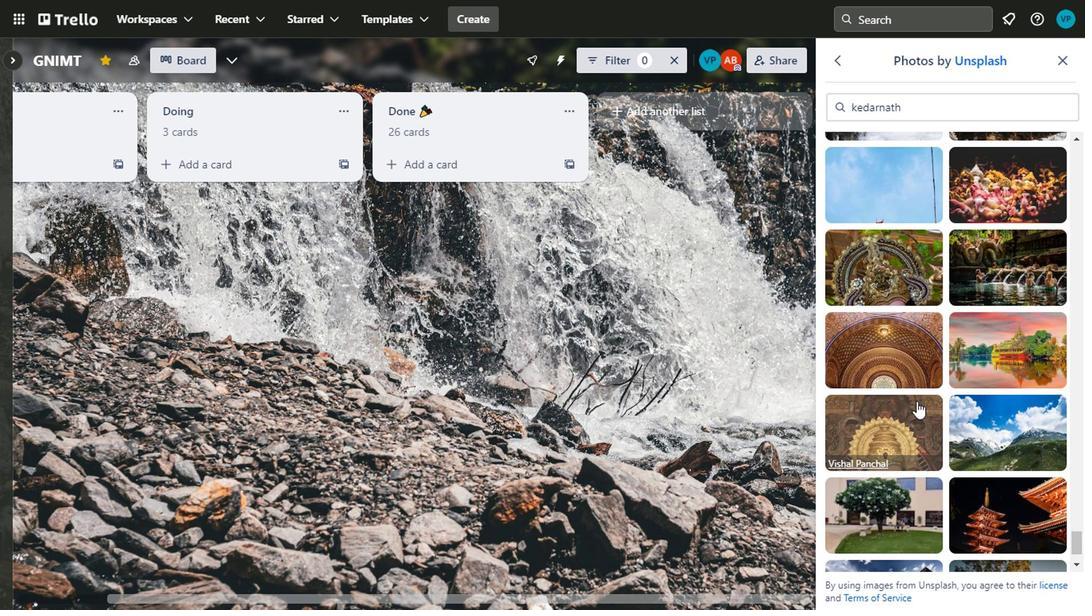 
Action: Mouse moved to (914, 396)
Screenshot: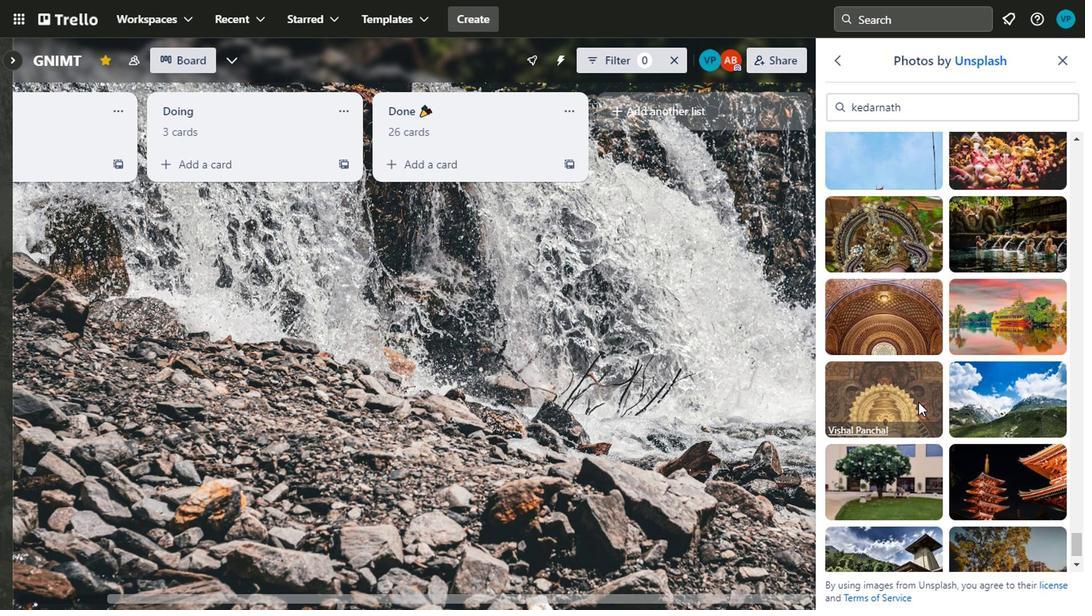 
Action: Mouse scrolled (914, 395) with delta (0, 0)
Screenshot: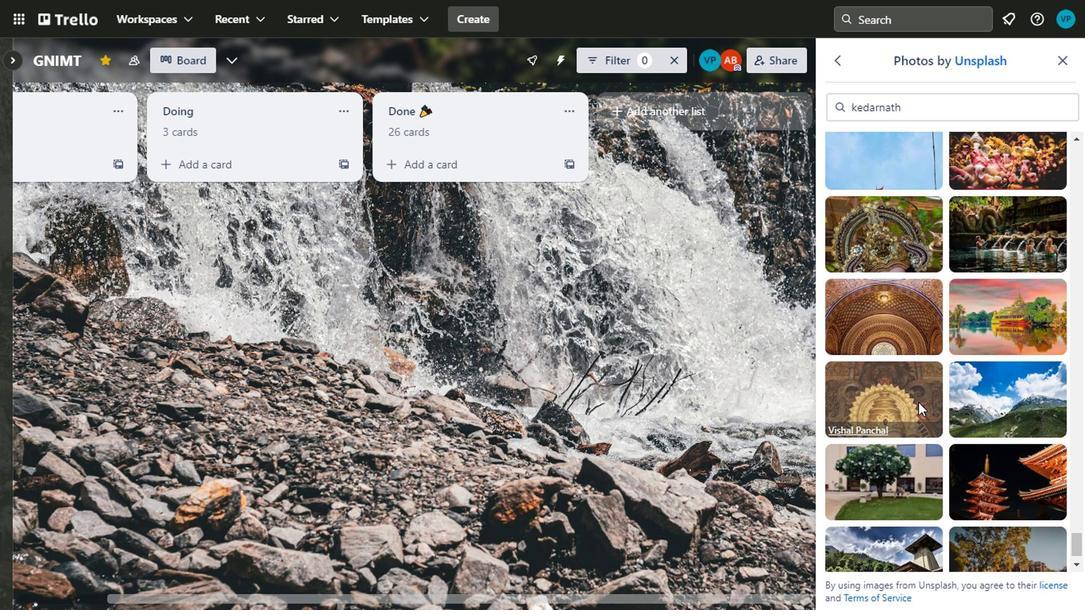 
Action: Mouse moved to (917, 402)
Screenshot: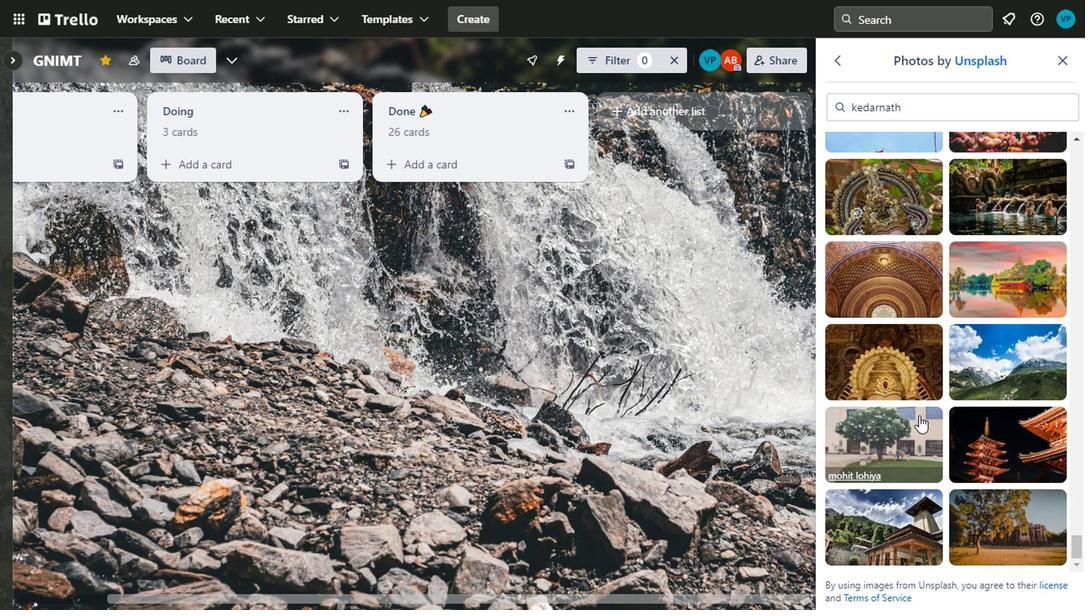 
Action: Mouse scrolled (917, 401) with delta (0, 0)
Screenshot: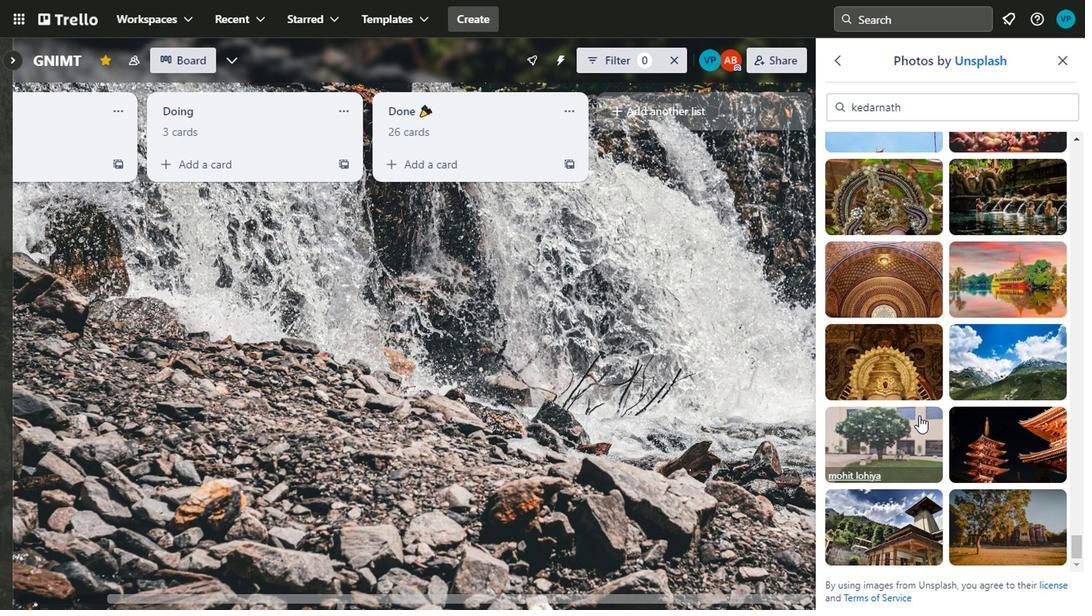 
Action: Mouse moved to (917, 411)
Screenshot: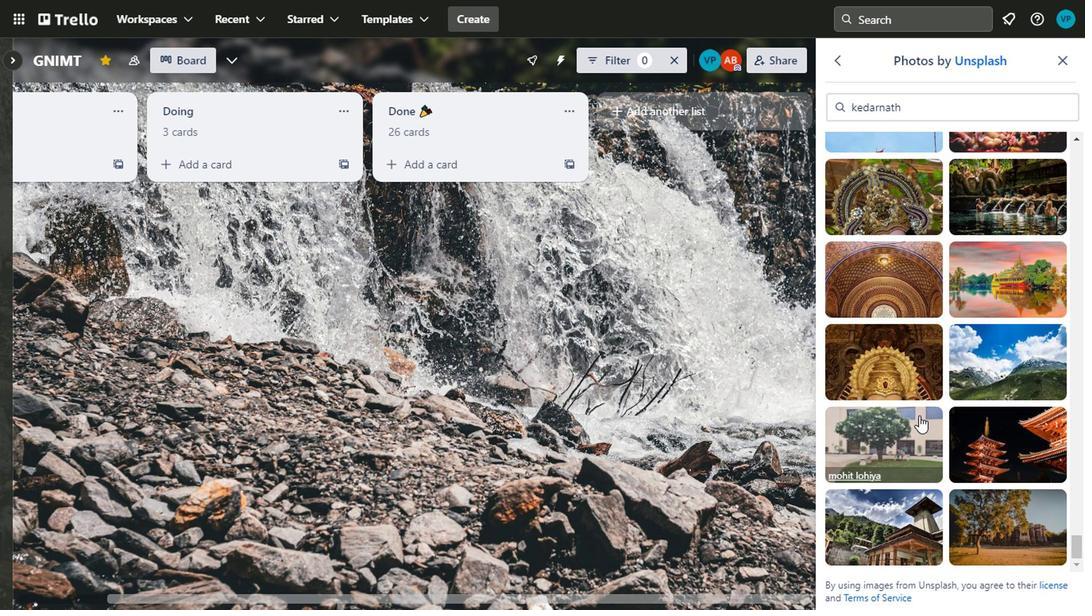 
Action: Mouse scrolled (917, 410) with delta (0, -1)
Screenshot: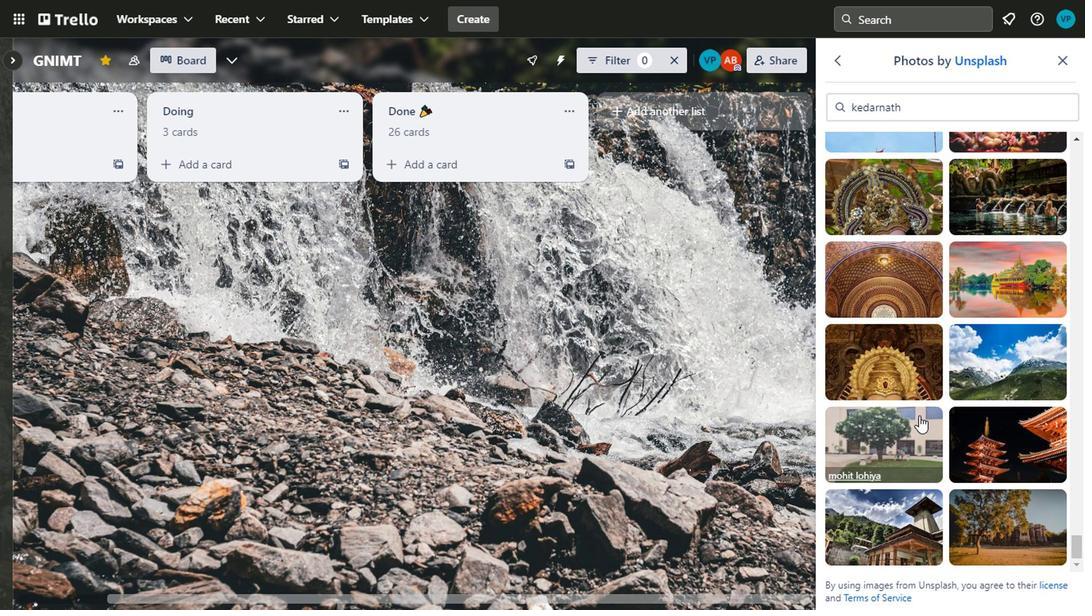 
Action: Mouse moved to (932, 439)
Screenshot: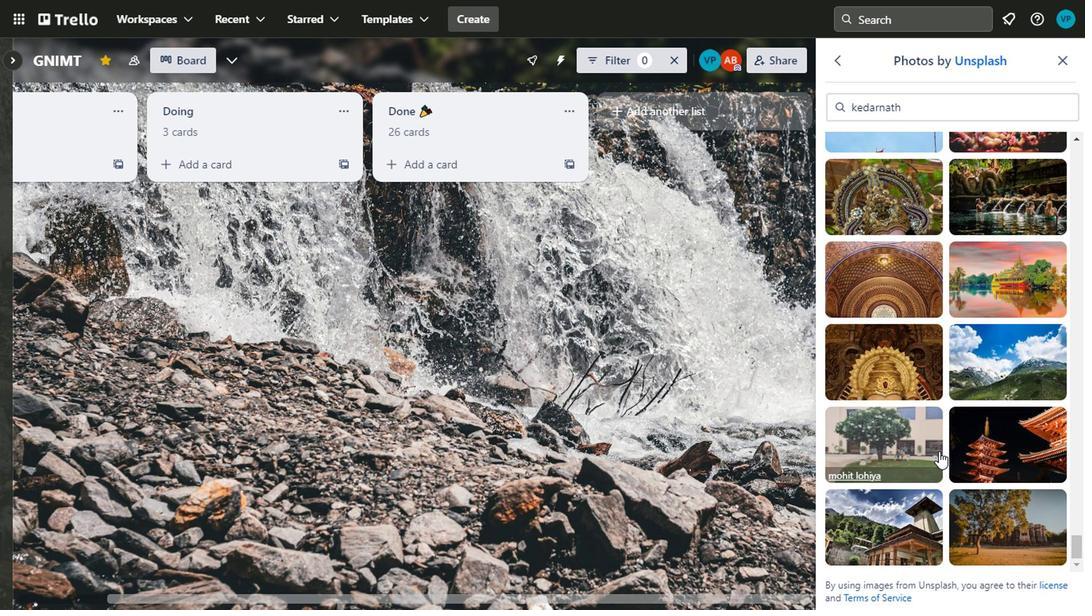 
Action: Mouse scrolled (932, 438) with delta (0, -1)
Screenshot: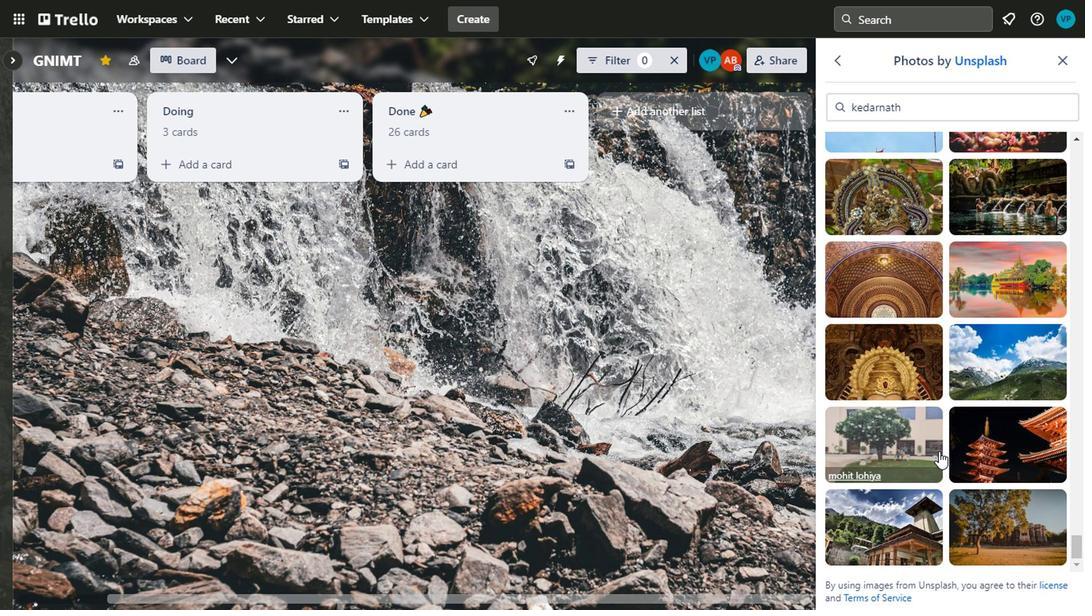 
Action: Mouse moved to (932, 440)
Screenshot: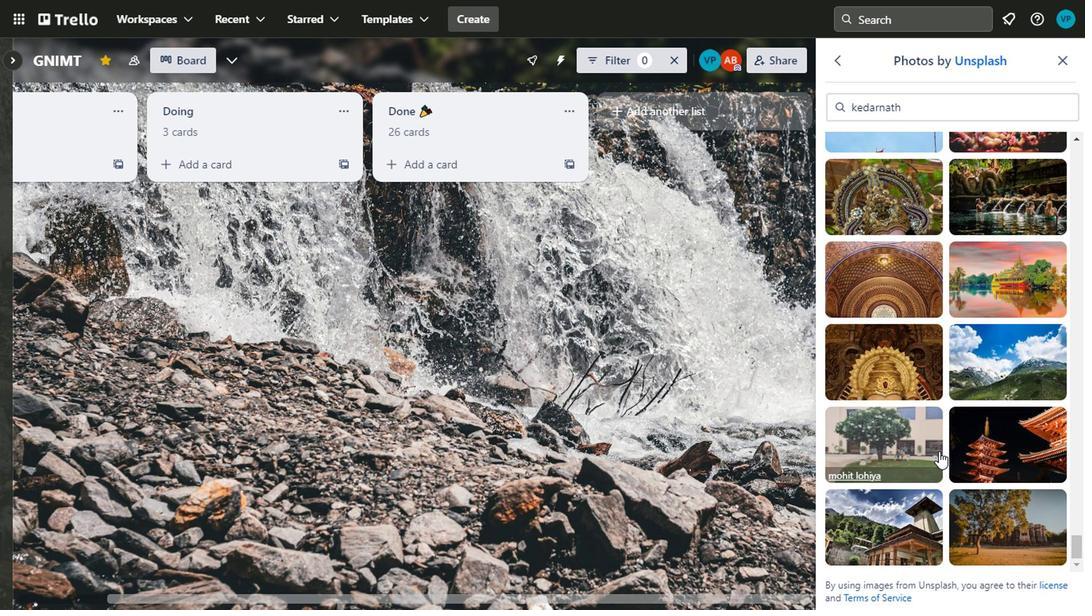 
Action: Mouse scrolled (932, 440) with delta (0, 0)
Screenshot: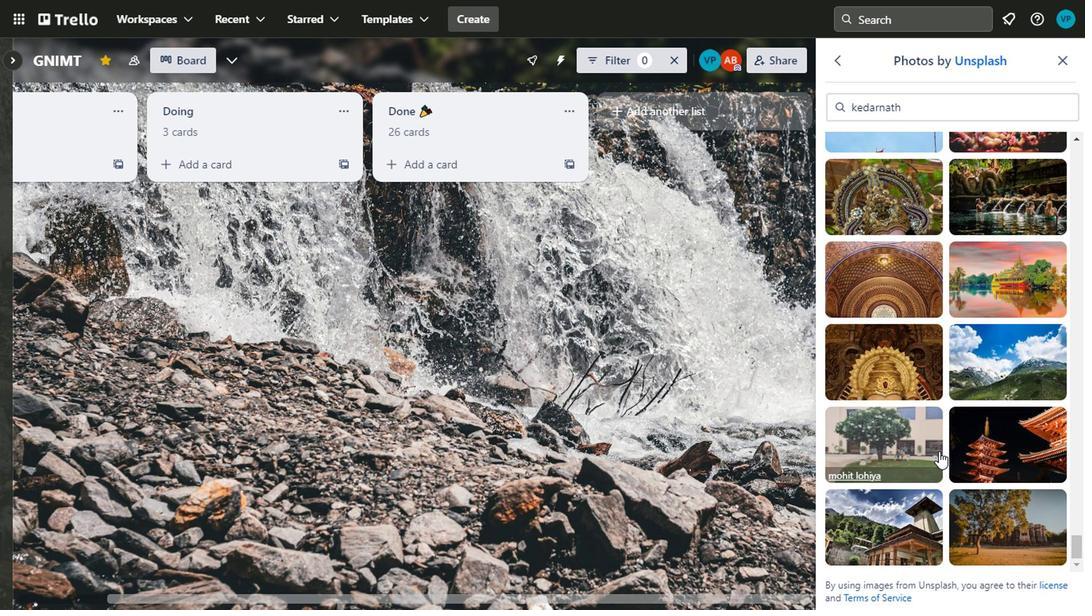 
Action: Mouse moved to (933, 442)
Screenshot: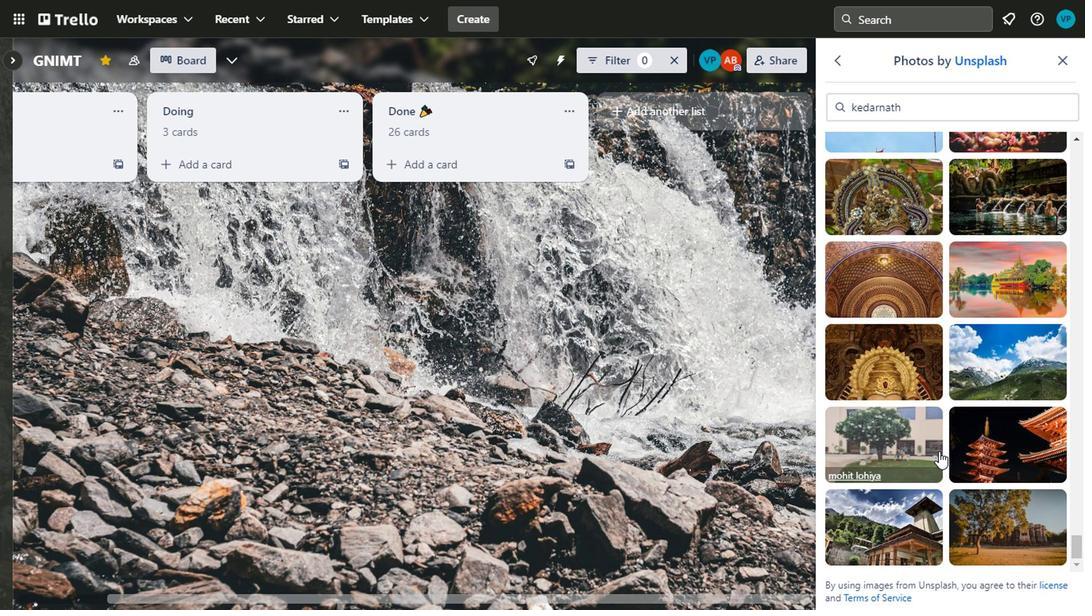 
Action: Mouse scrolled (933, 442) with delta (0, 0)
Screenshot: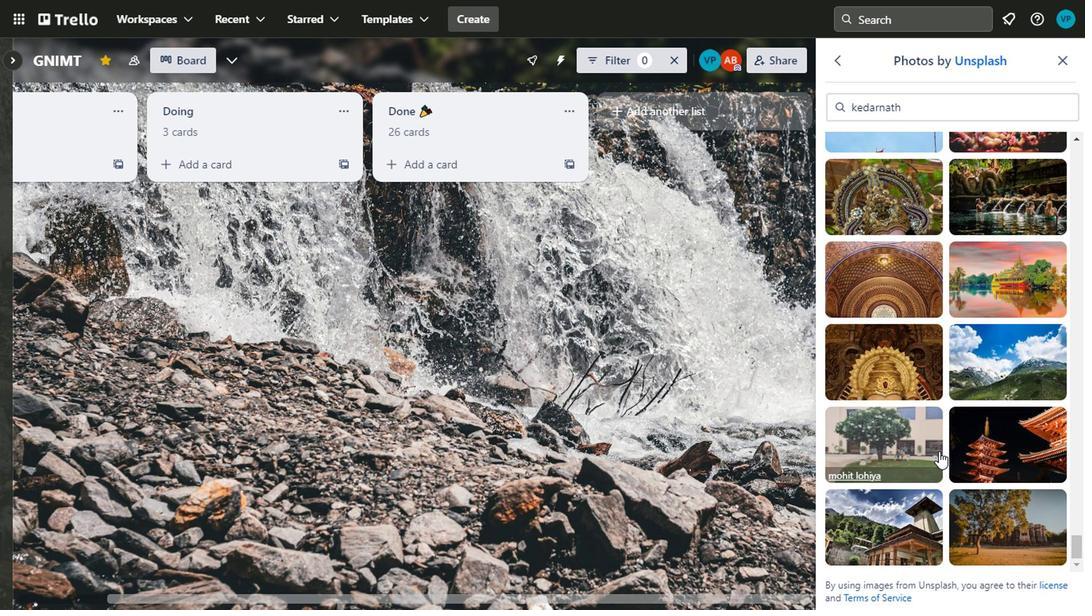 
Action: Mouse moved to (1006, 473)
Screenshot: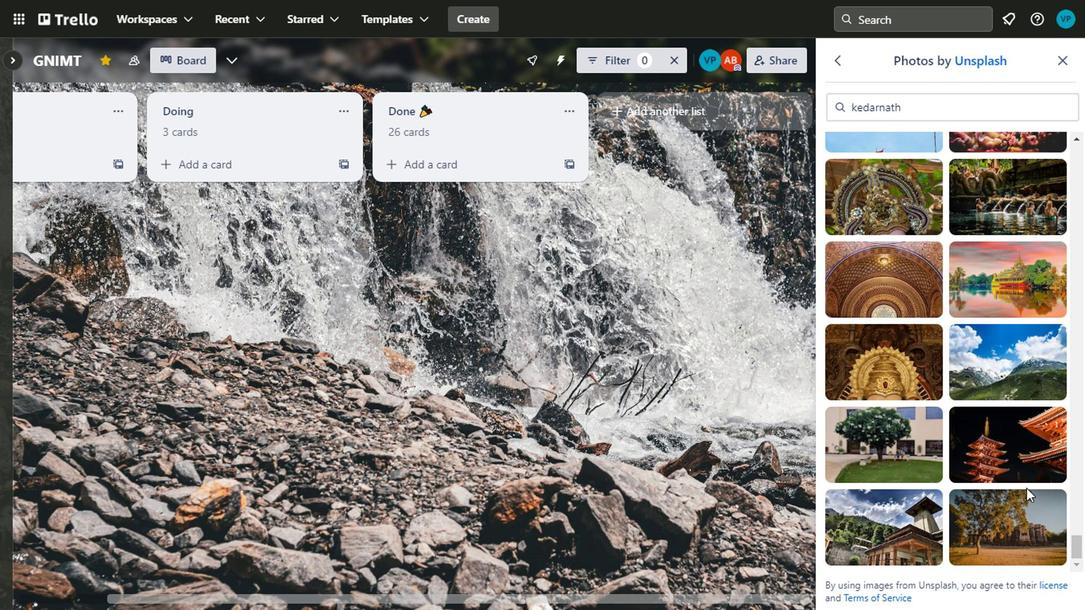 
Action: Mouse scrolled (1006, 472) with delta (0, -1)
Screenshot: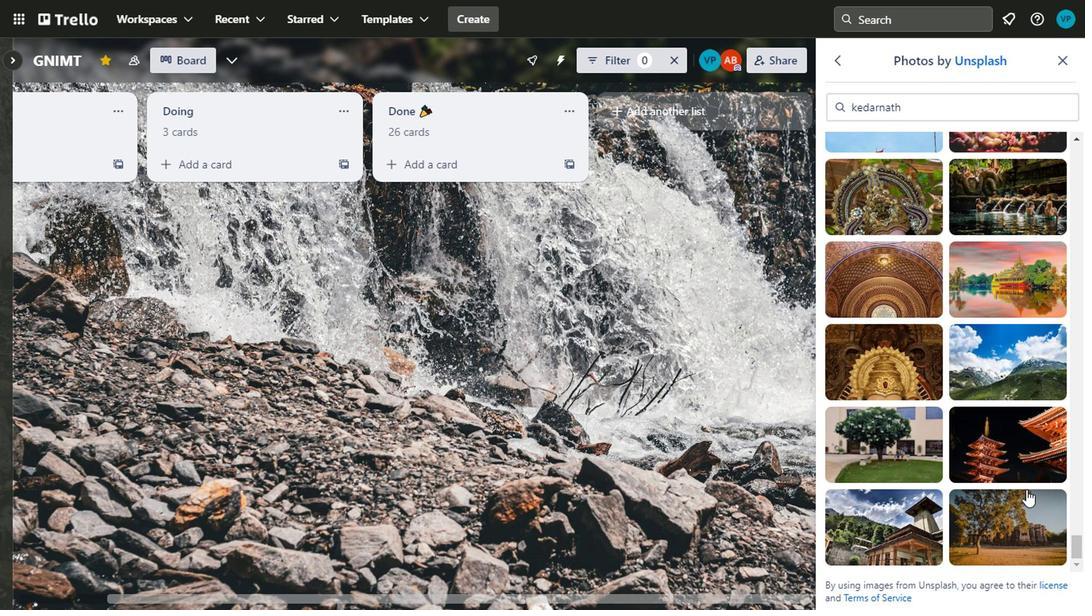 
Action: Mouse moved to (1006, 473)
Screenshot: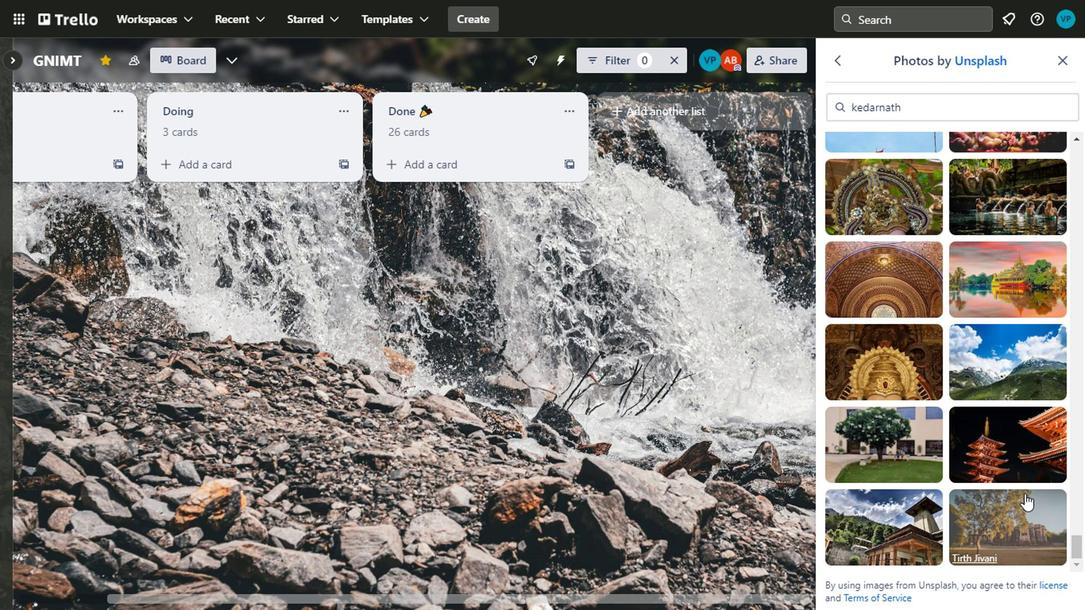
Action: Mouse scrolled (1006, 472) with delta (0, -1)
Screenshot: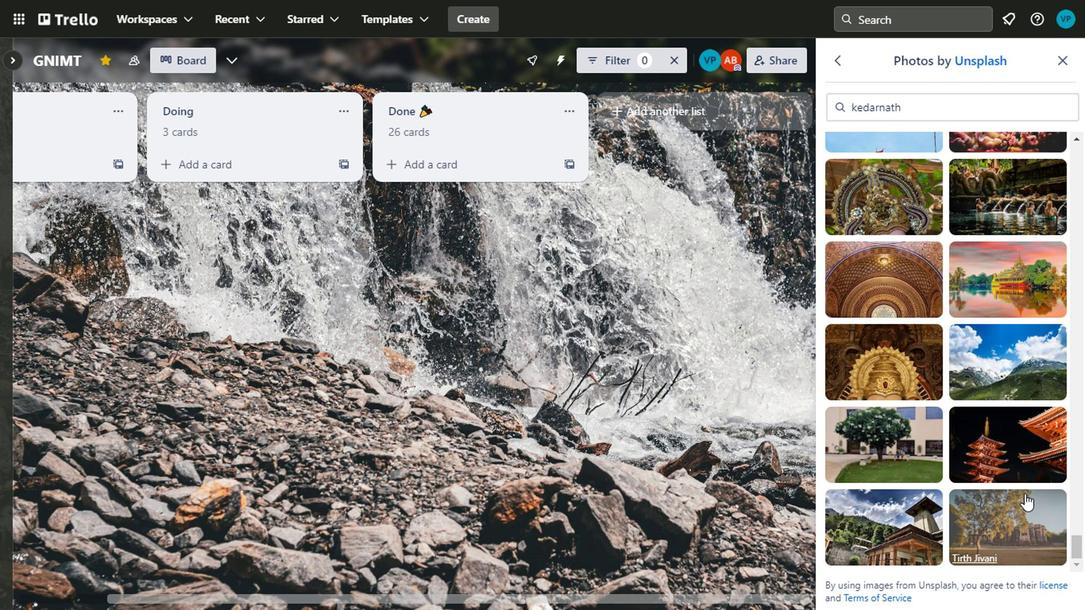 
Action: Mouse moved to (1006, 474)
Screenshot: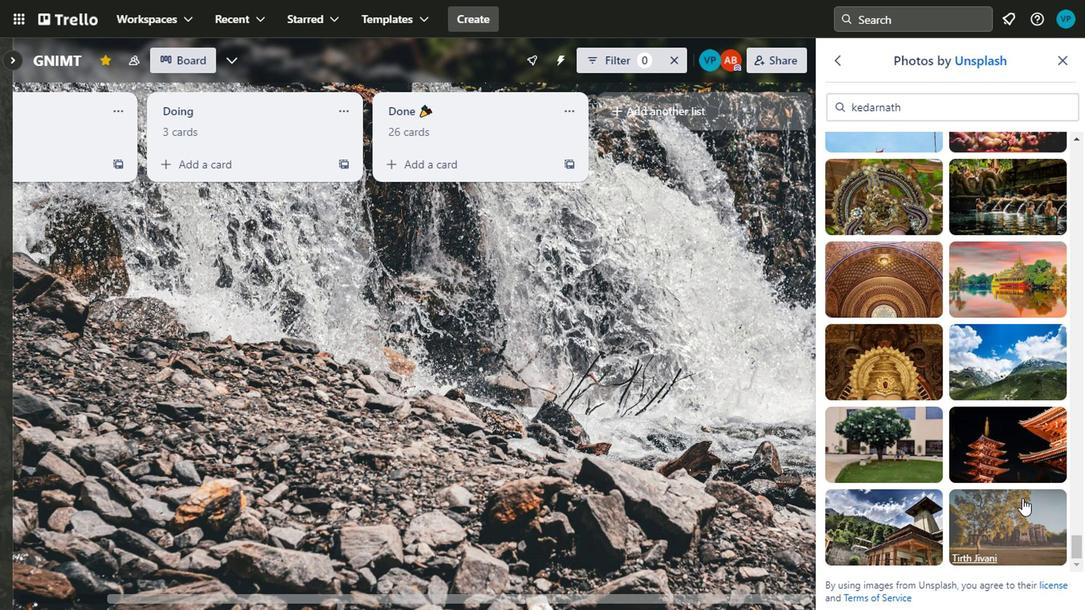 
Action: Mouse scrolled (1006, 473) with delta (0, 0)
Screenshot: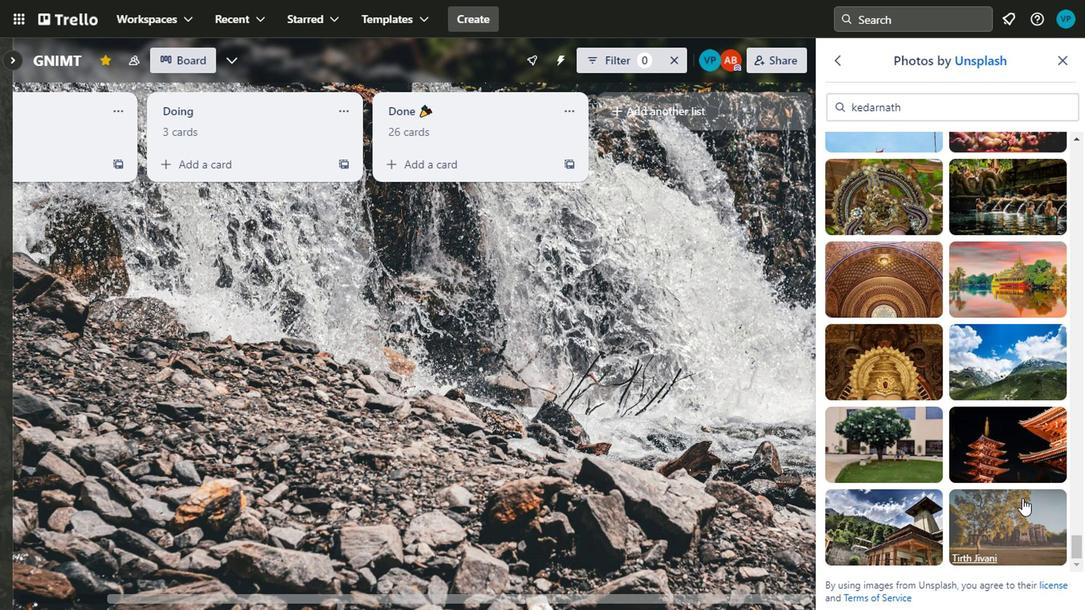 
Action: Mouse moved to (1006, 477)
Screenshot: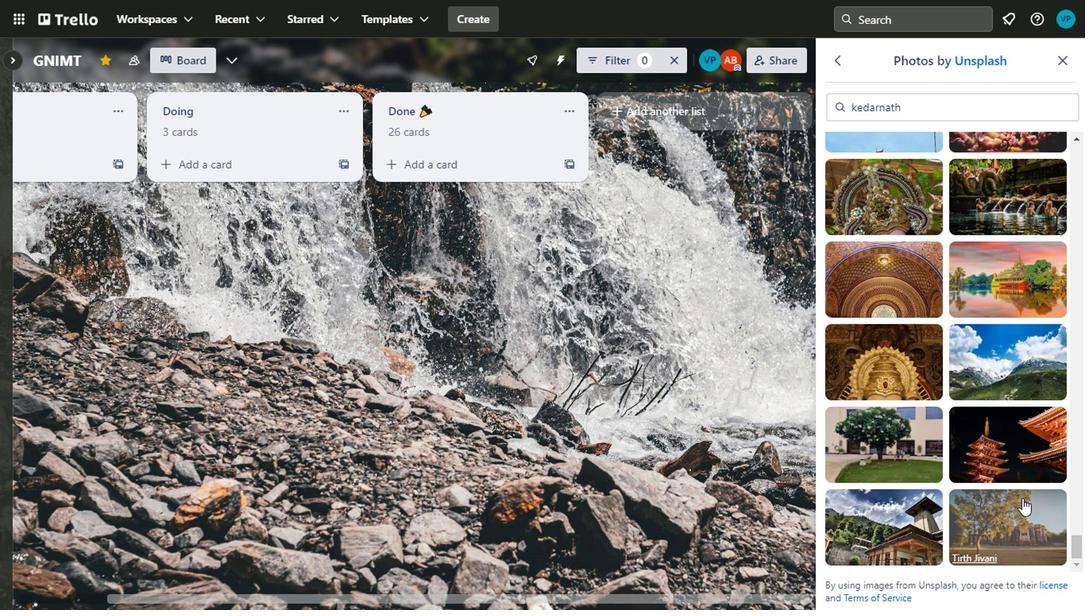 
Action: Mouse scrolled (1006, 476) with delta (0, 0)
Screenshot: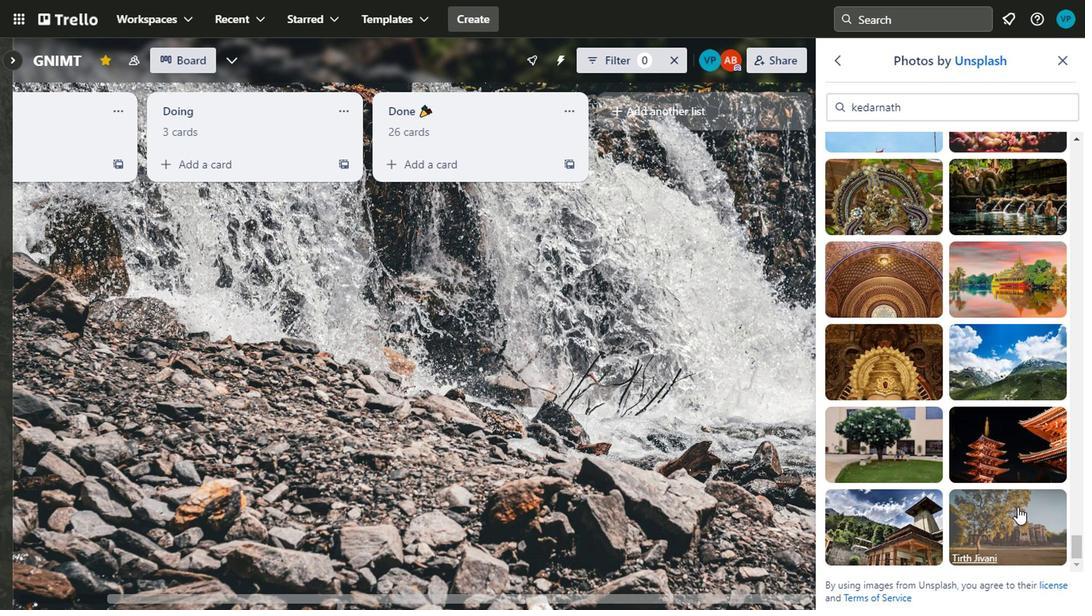 
Action: Mouse moved to (1002, 486)
Screenshot: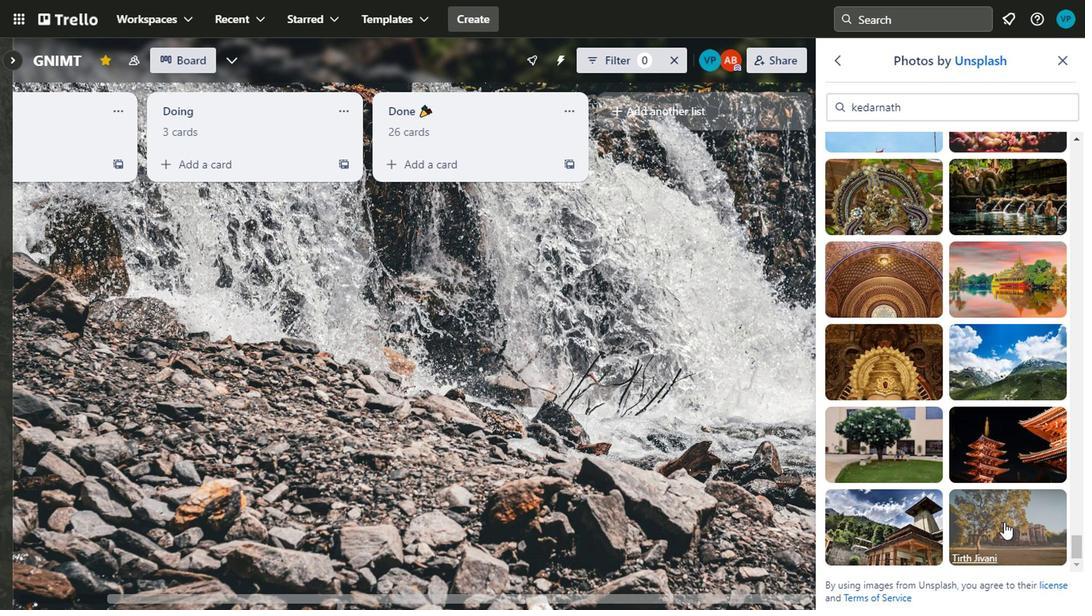 
Action: Mouse scrolled (1002, 485) with delta (0, -1)
Screenshot: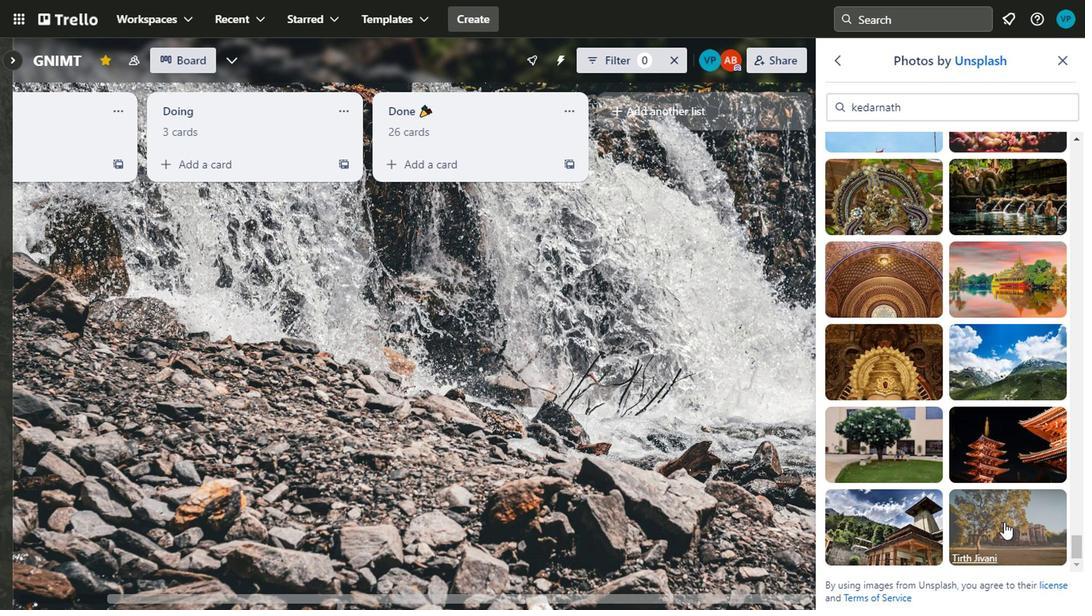 
Action: Mouse moved to (998, 494)
Screenshot: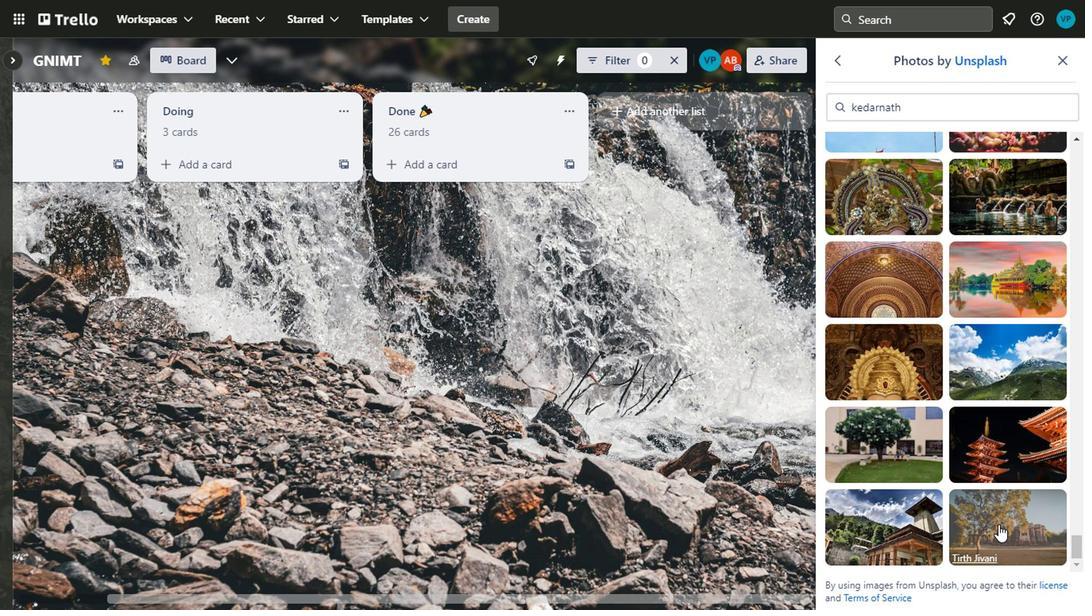 
Action: Mouse scrolled (998, 494) with delta (0, 0)
Screenshot: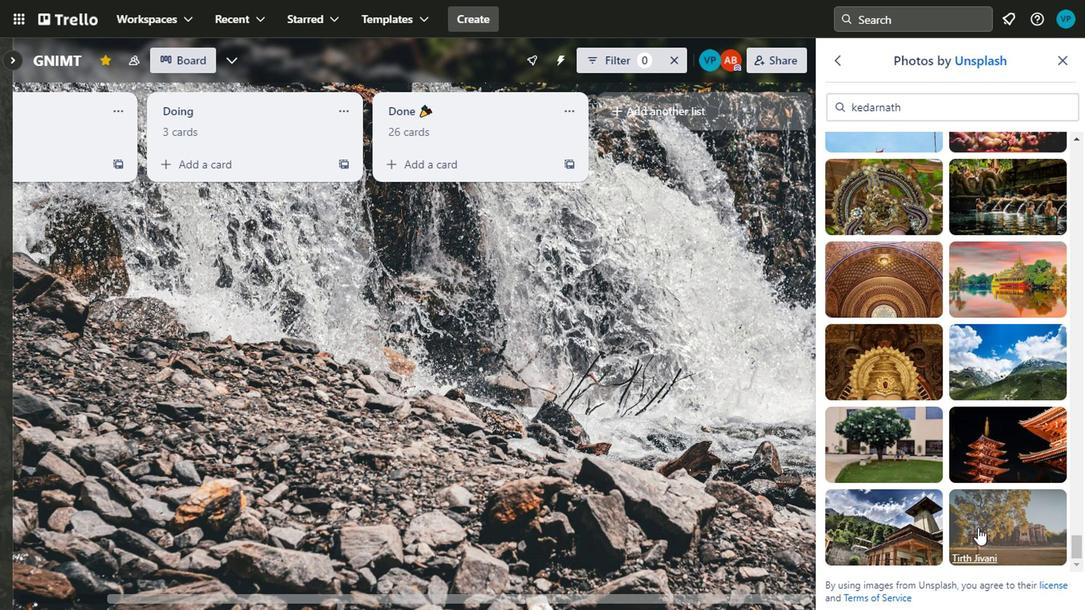 
Action: Mouse moved to (980, 471)
Screenshot: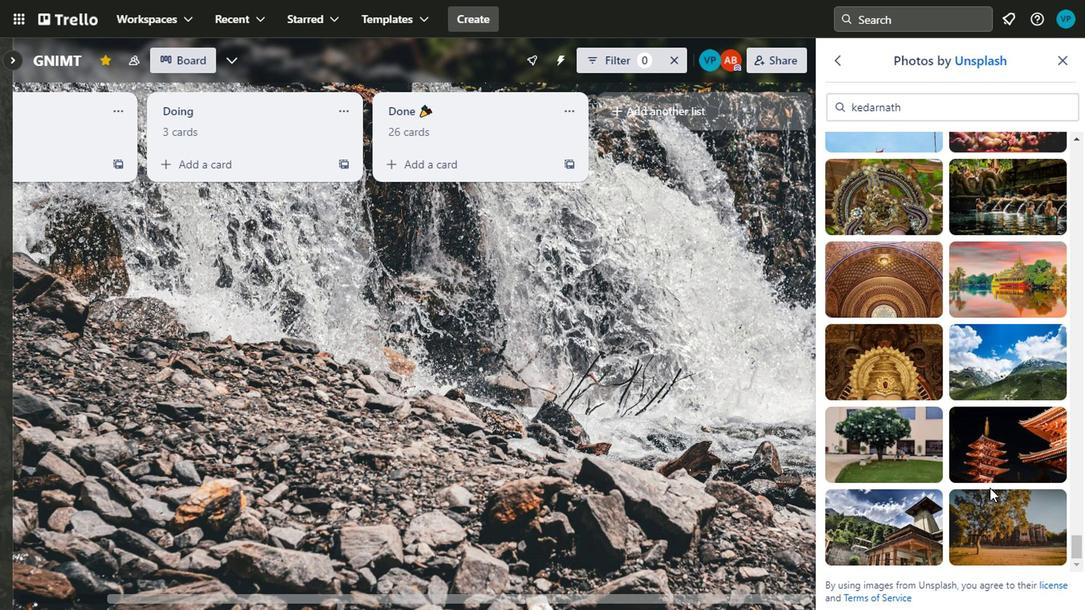 
Action: Mouse scrolled (980, 471) with delta (0, 0)
Screenshot: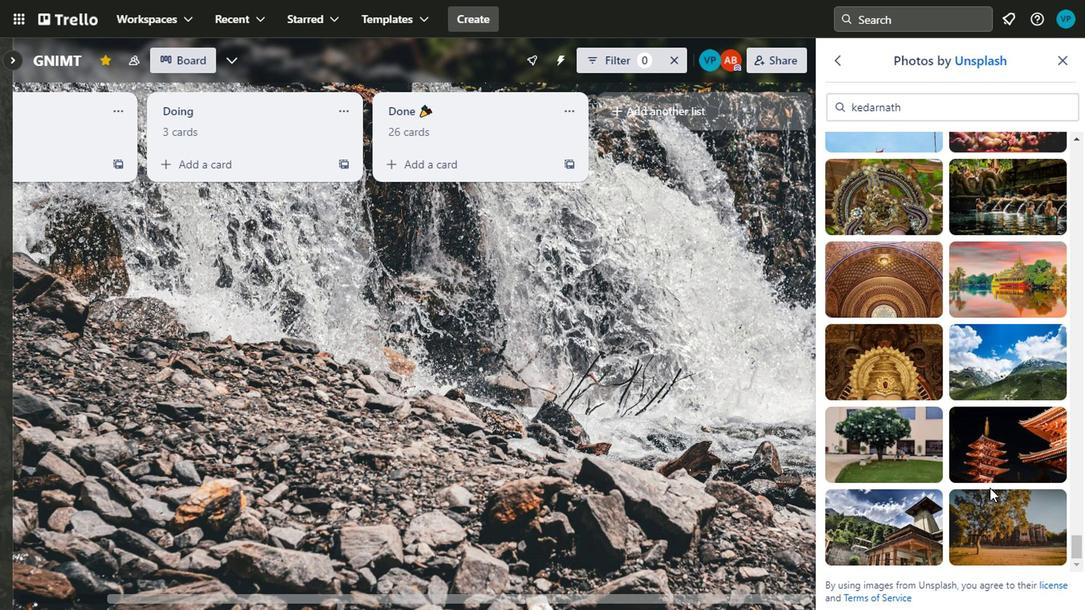 
Action: Mouse moved to (976, 476)
Screenshot: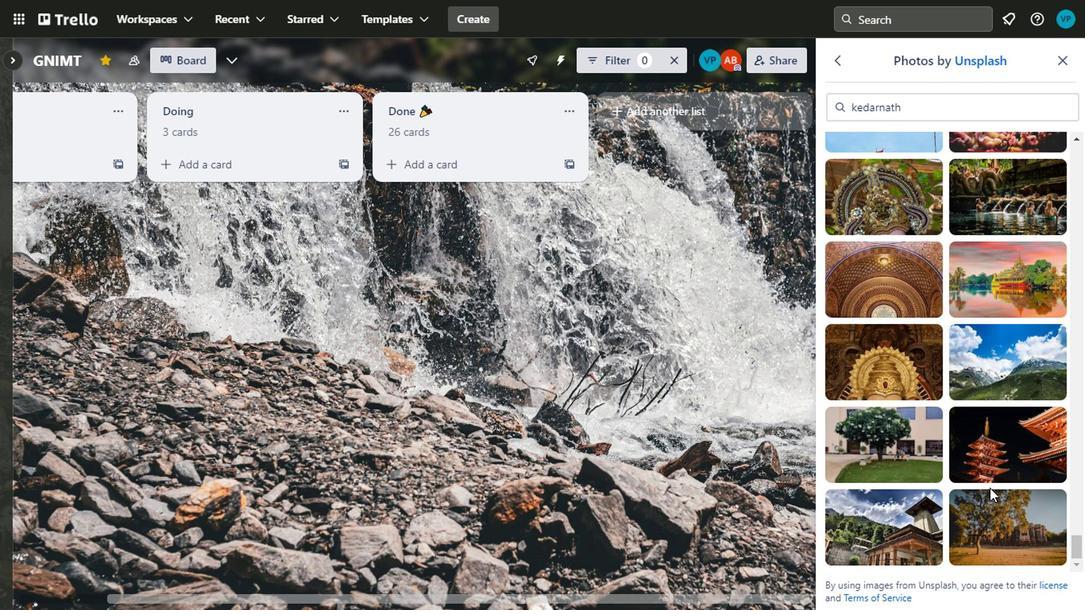 
Action: Mouse scrolled (976, 476) with delta (0, 0)
Screenshot: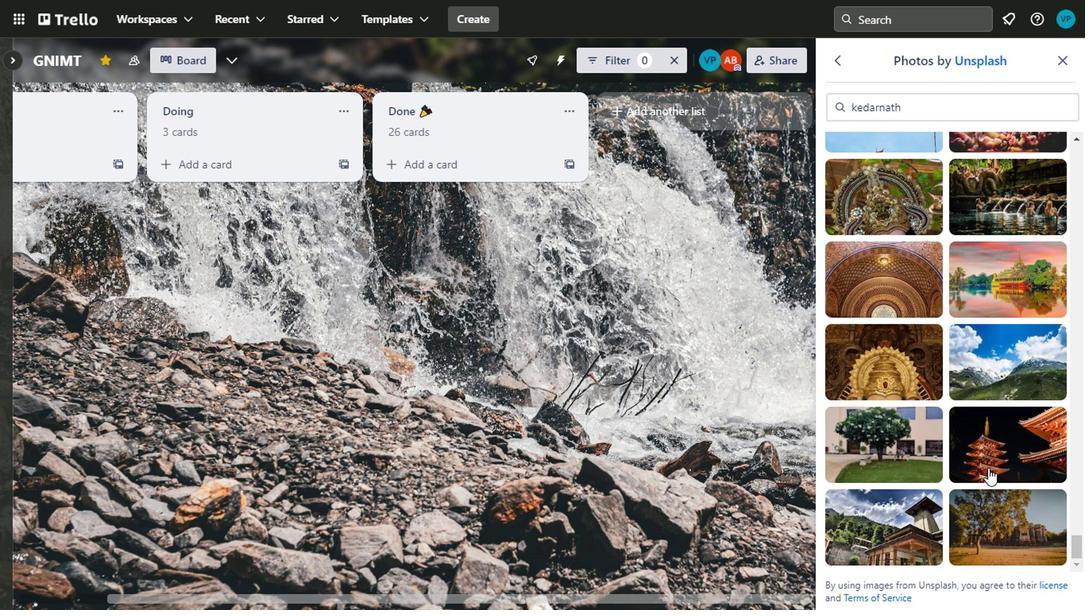 
Action: Mouse moved to (976, 477)
Screenshot: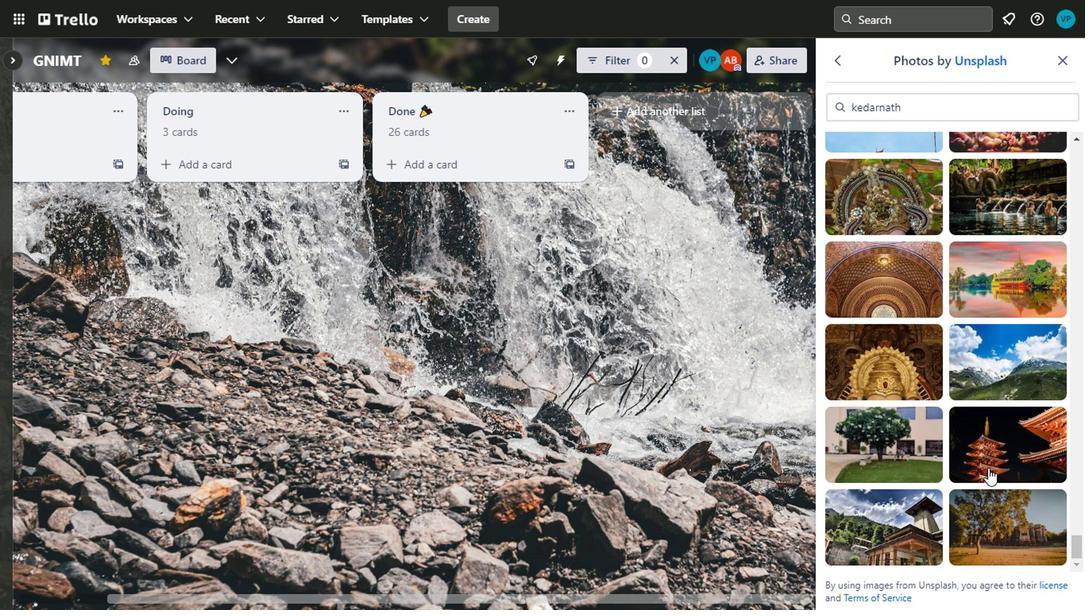 
Action: Mouse scrolled (976, 476) with delta (0, 0)
Screenshot: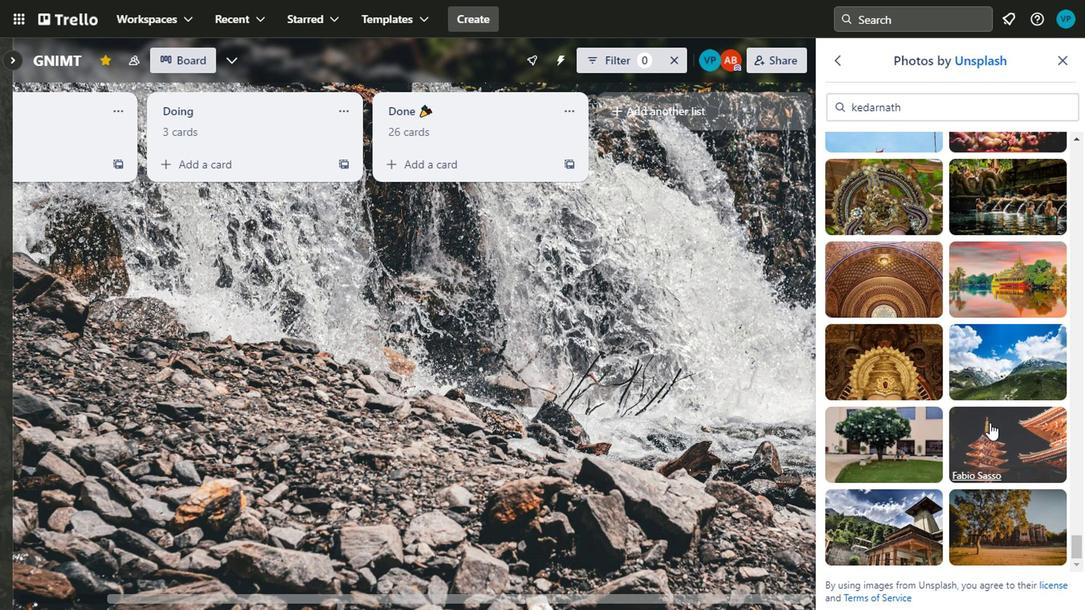 
Action: Mouse moved to (922, 486)
Screenshot: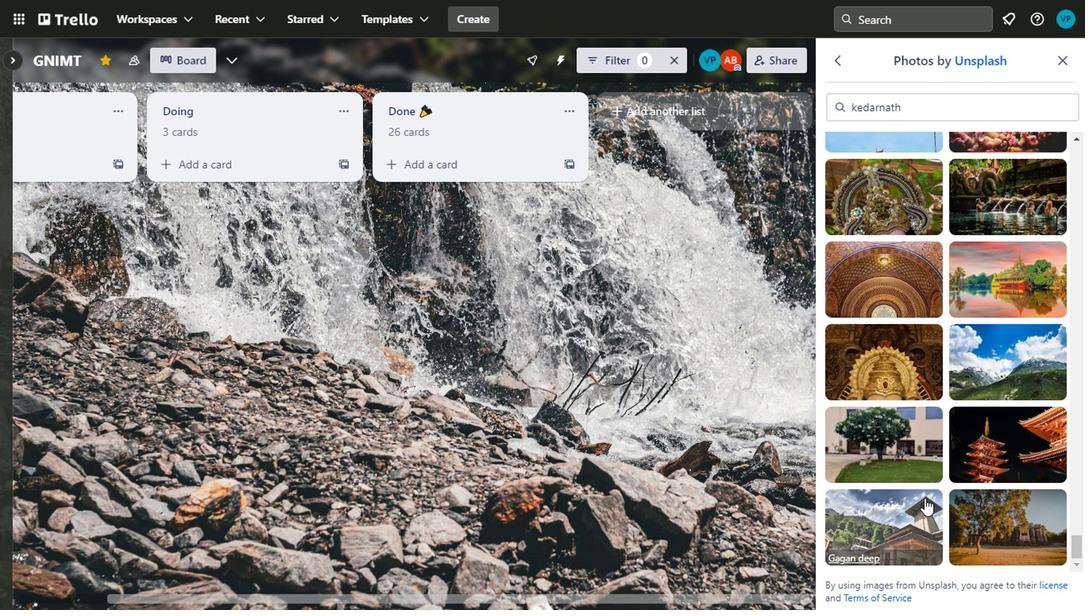 
Action: Mouse pressed left at (922, 486)
Screenshot: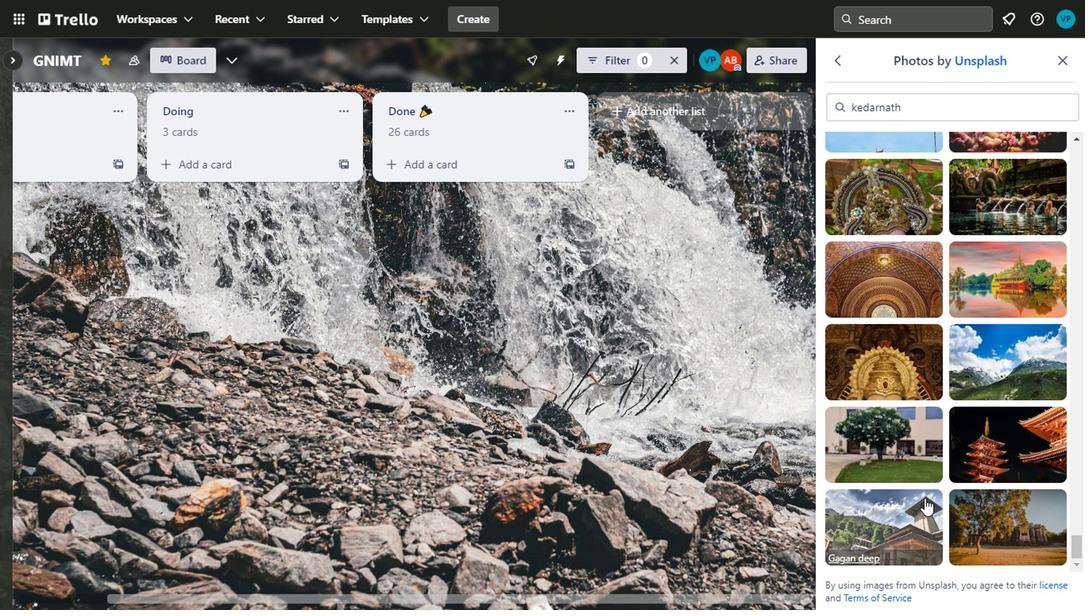 
Action: Mouse moved to (875, 132)
Screenshot: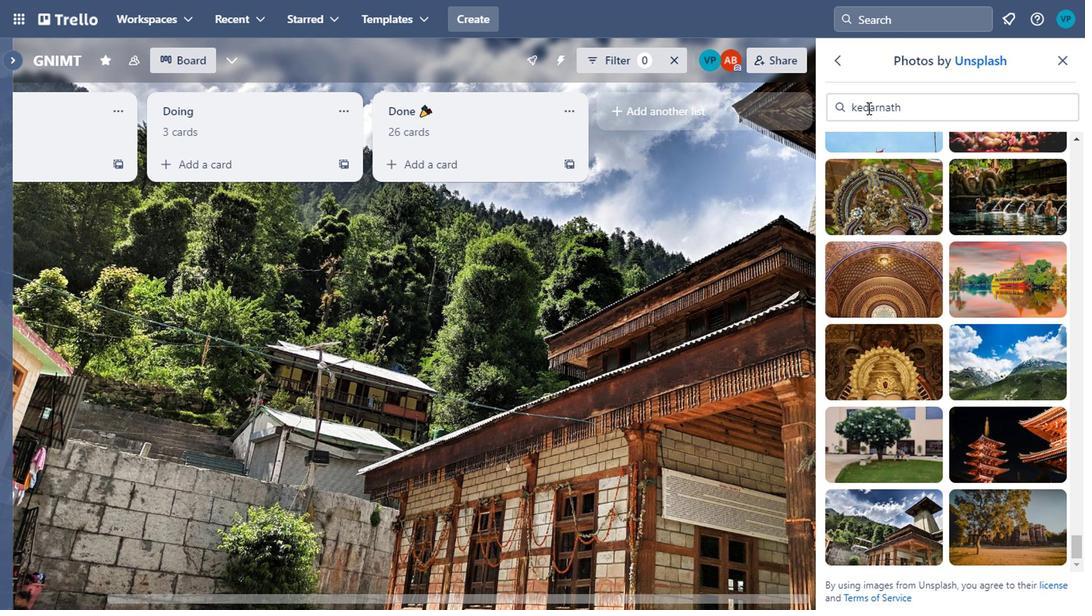 
Action: Mouse pressed left at (875, 132)
Screenshot: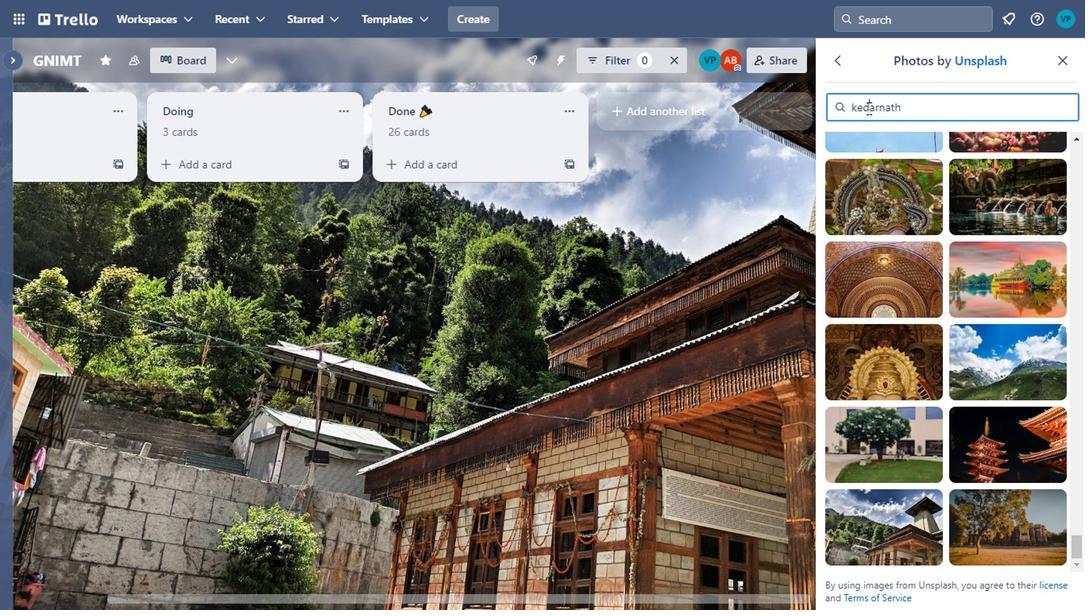 
Action: Key pressed <Key.backspace><Key.backspace><Key.backspace><Key.backspace>
Screenshot: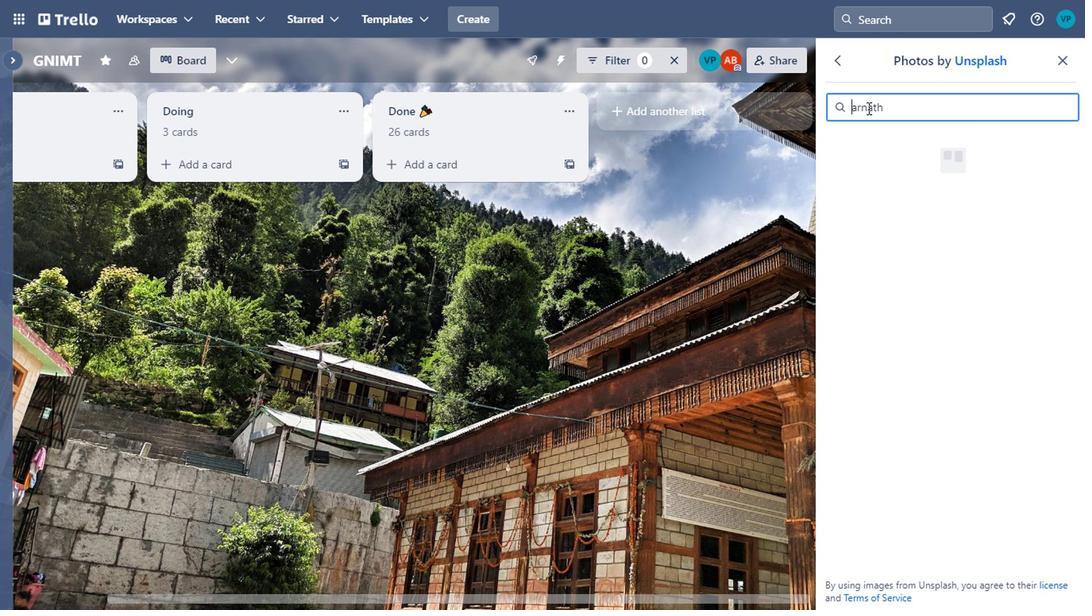
Action: Mouse moved to (653, 221)
Screenshot: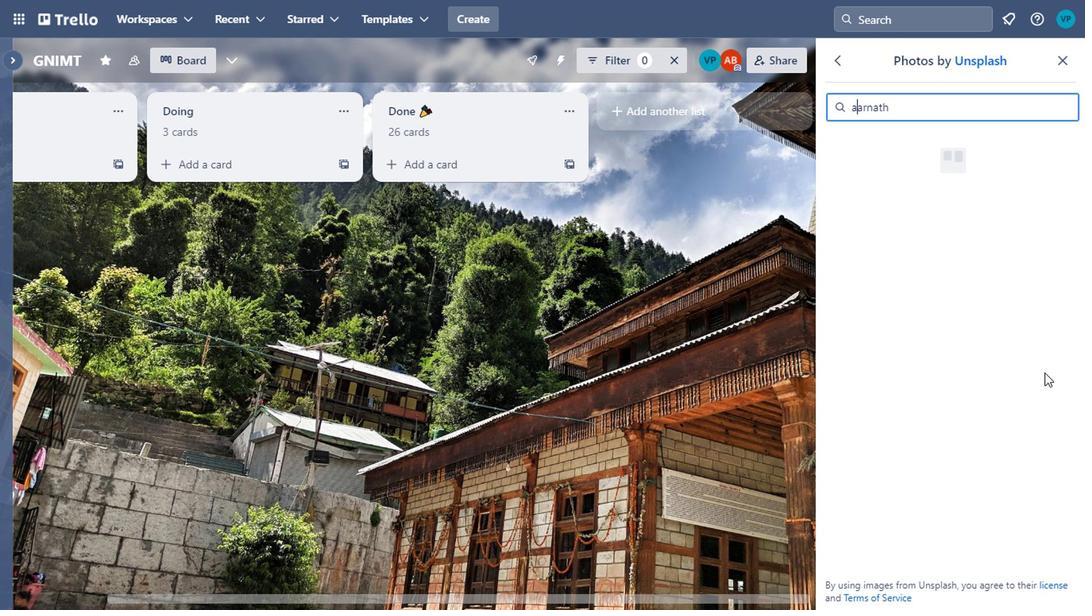 
Action: Key pressed a
Screenshot: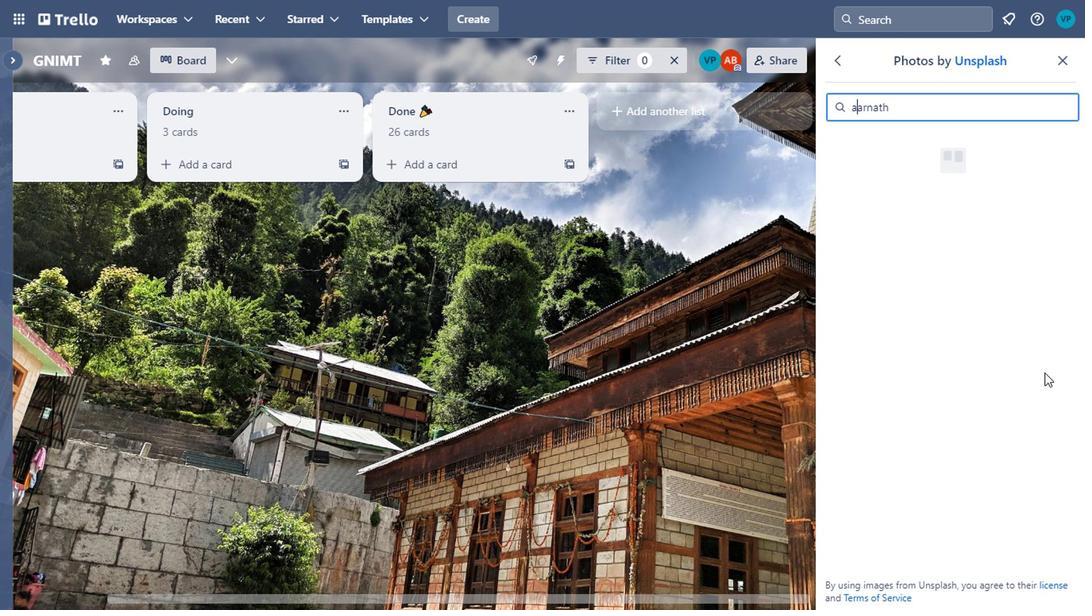 
Action: Mouse moved to (1006, 124)
Screenshot: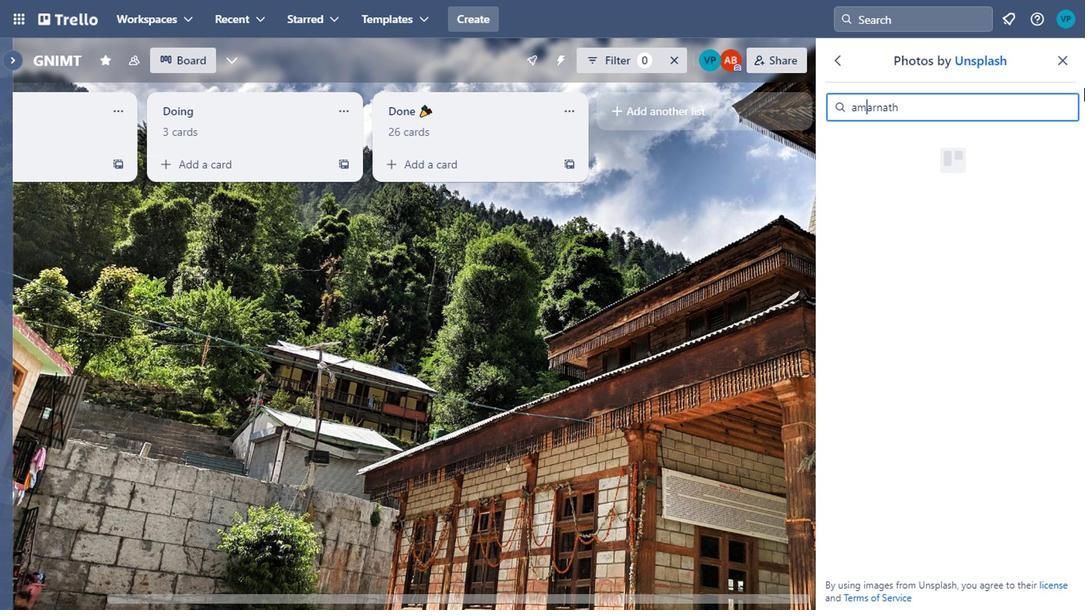 
Action: Key pressed m
Screenshot: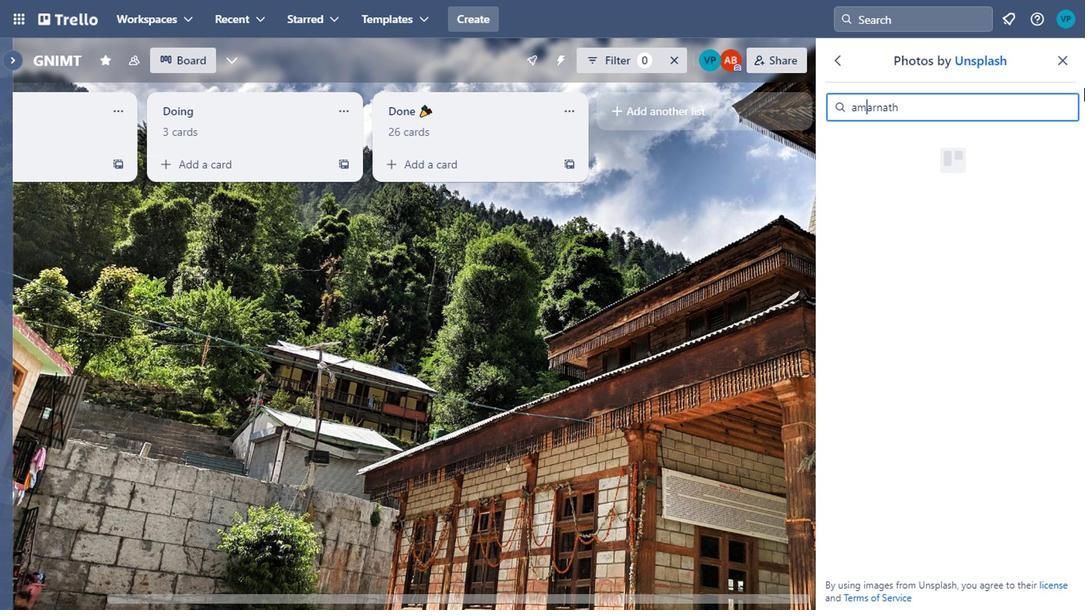 
Action: Mouse moved to (1043, 92)
Screenshot: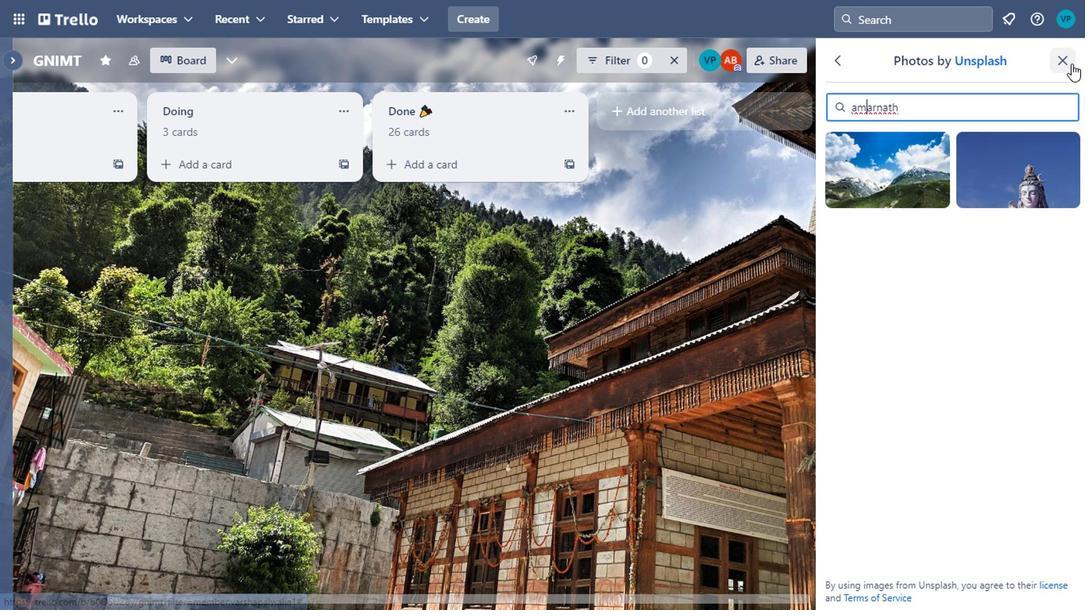
Action: Mouse pressed left at (1043, 92)
Screenshot: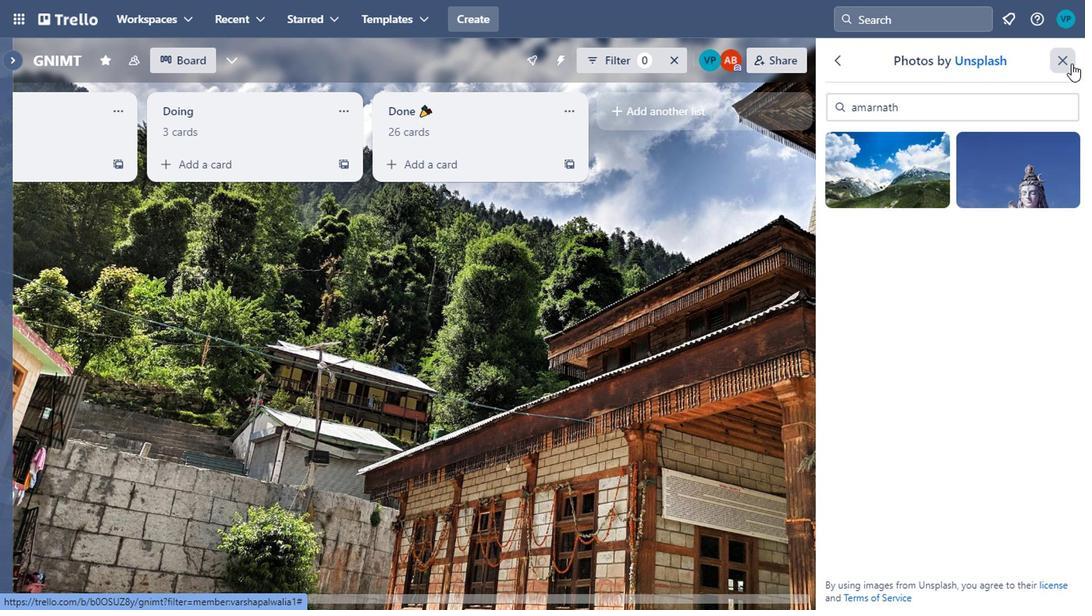 
Action: Mouse moved to (1035, 96)
Screenshot: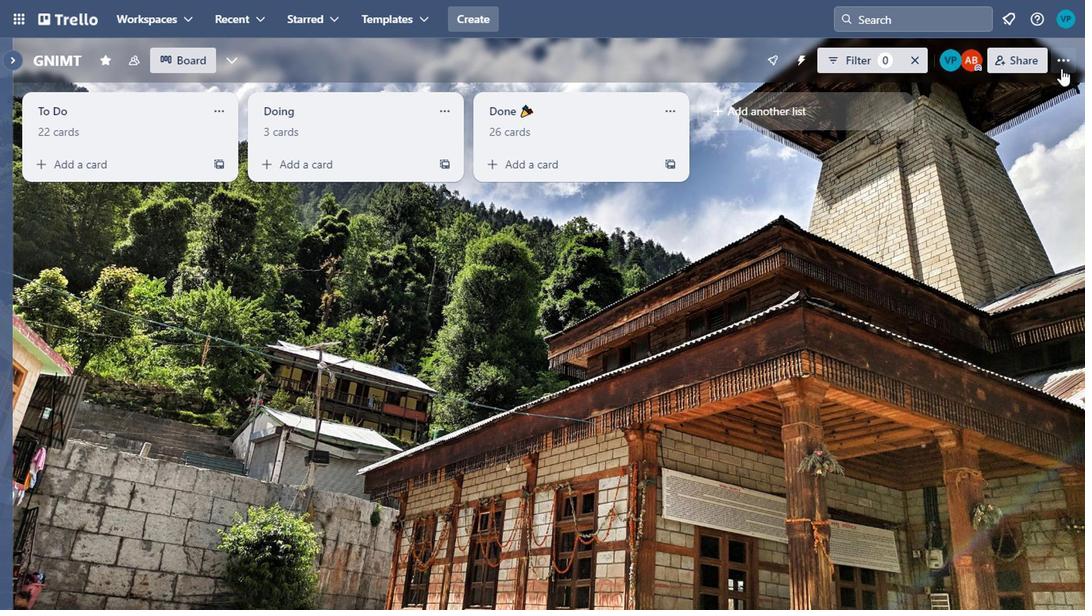 
Action: Mouse pressed left at (1035, 96)
Screenshot: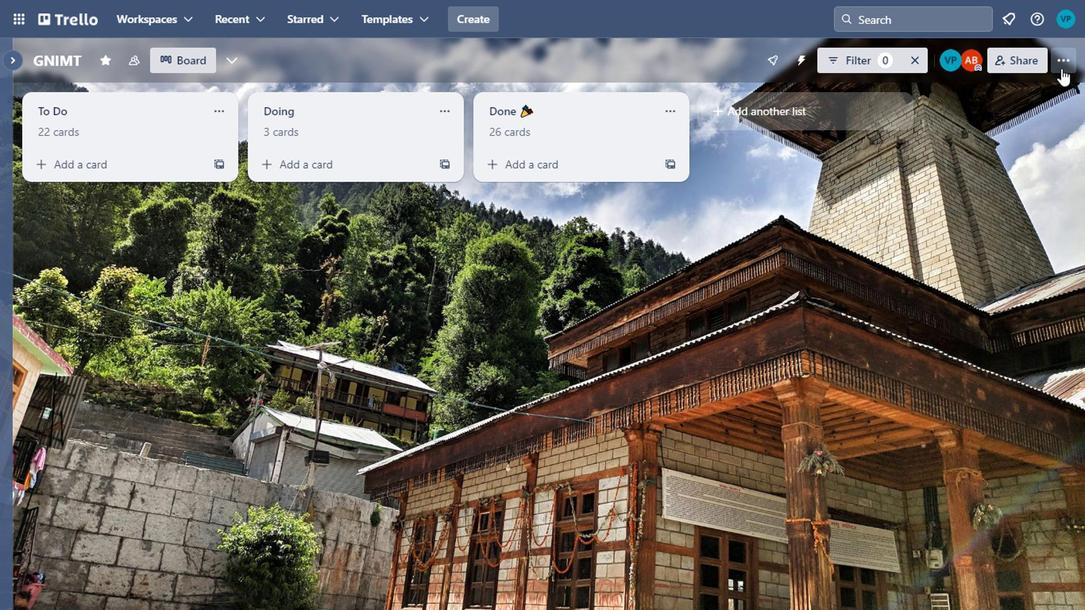 
Action: Mouse moved to (795, 217)
Screenshot: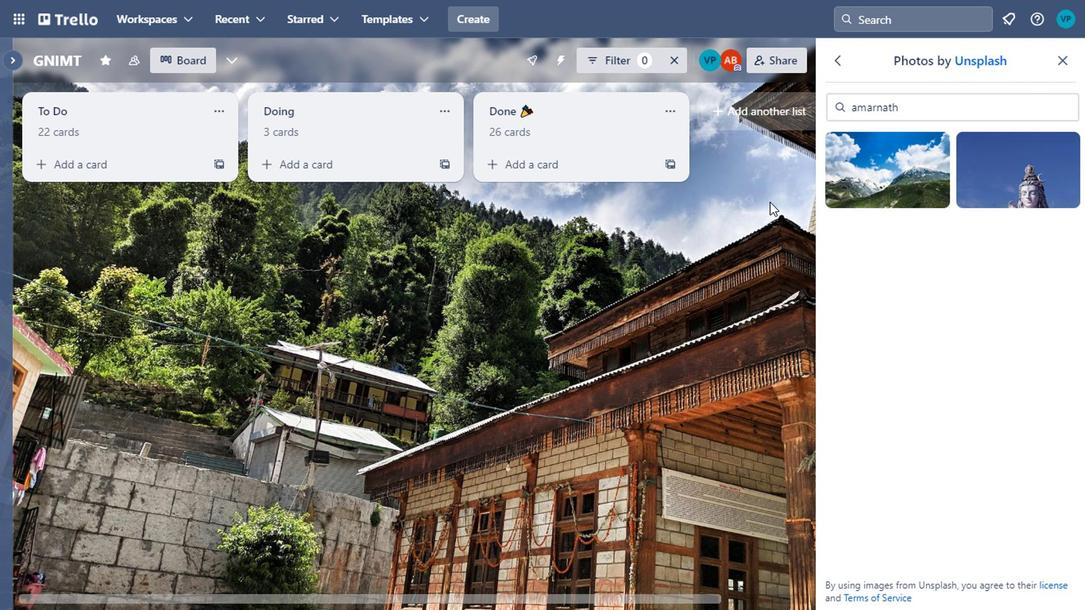 
Action: Mouse pressed left at (795, 217)
Screenshot: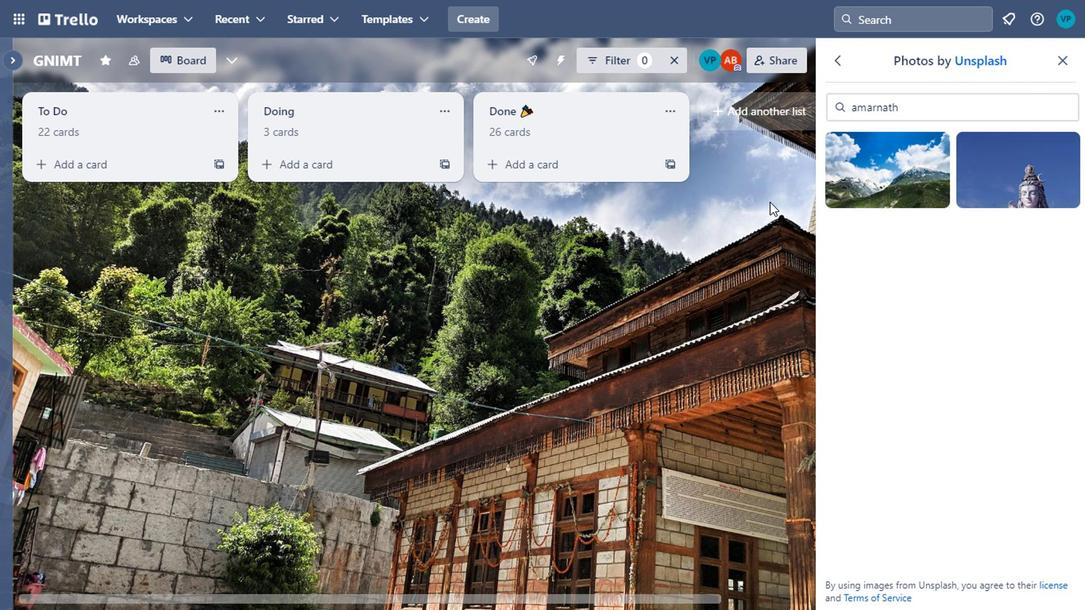
Action: Mouse moved to (976, 178)
Screenshot: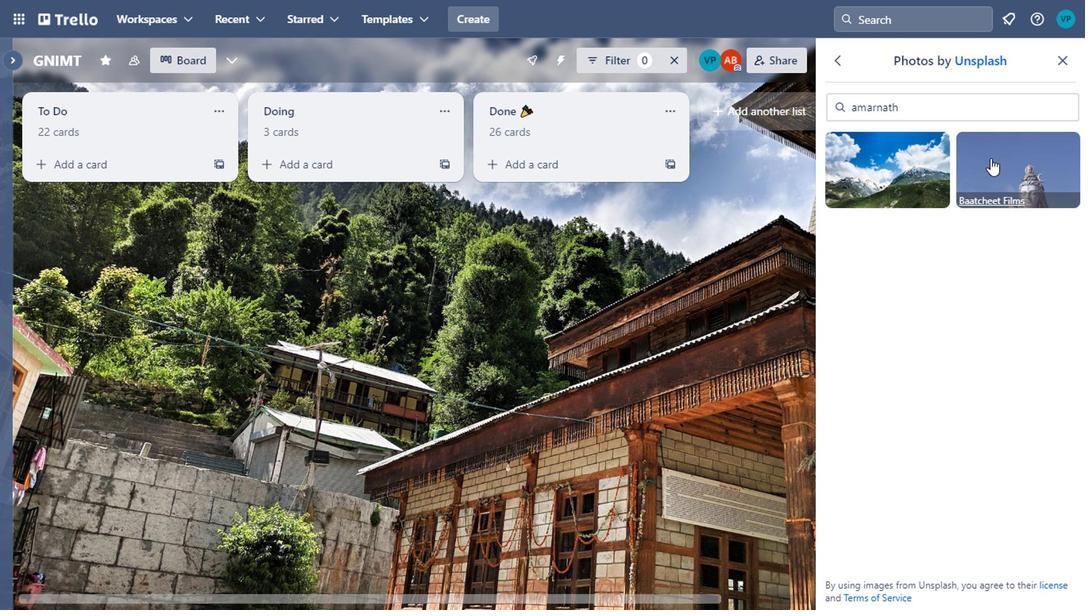 
Action: Mouse pressed left at (976, 178)
Screenshot: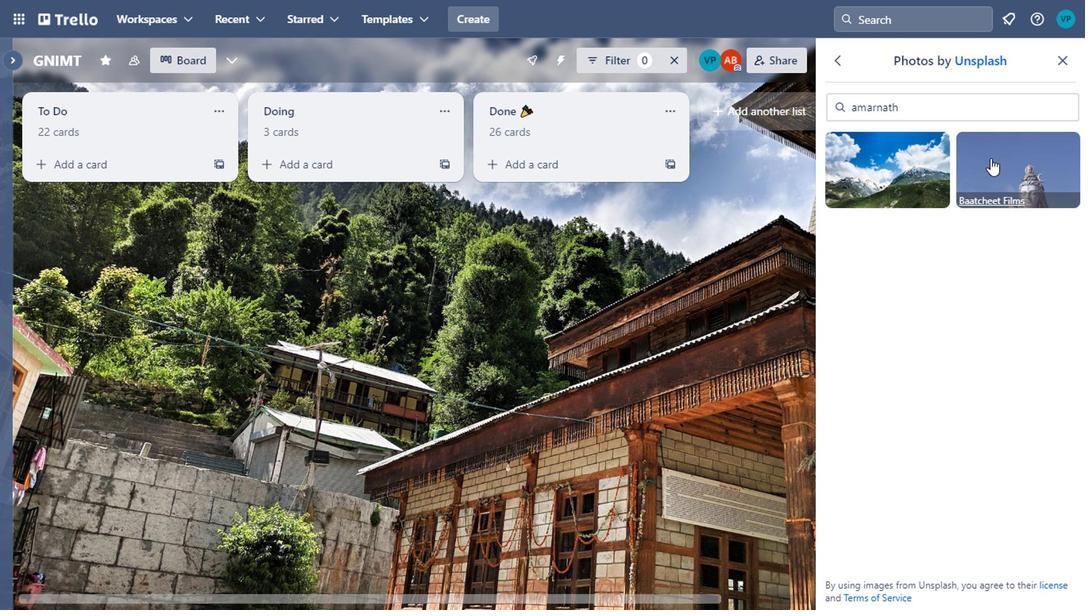 
Action: Mouse moved to (880, 186)
Screenshot: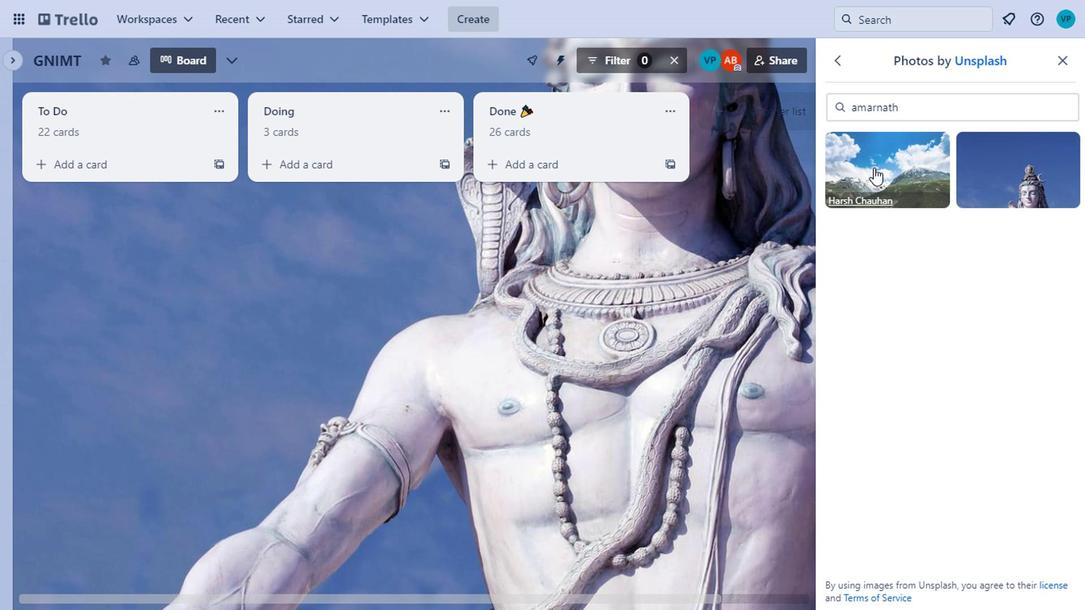 
Action: Mouse pressed left at (880, 186)
Screenshot: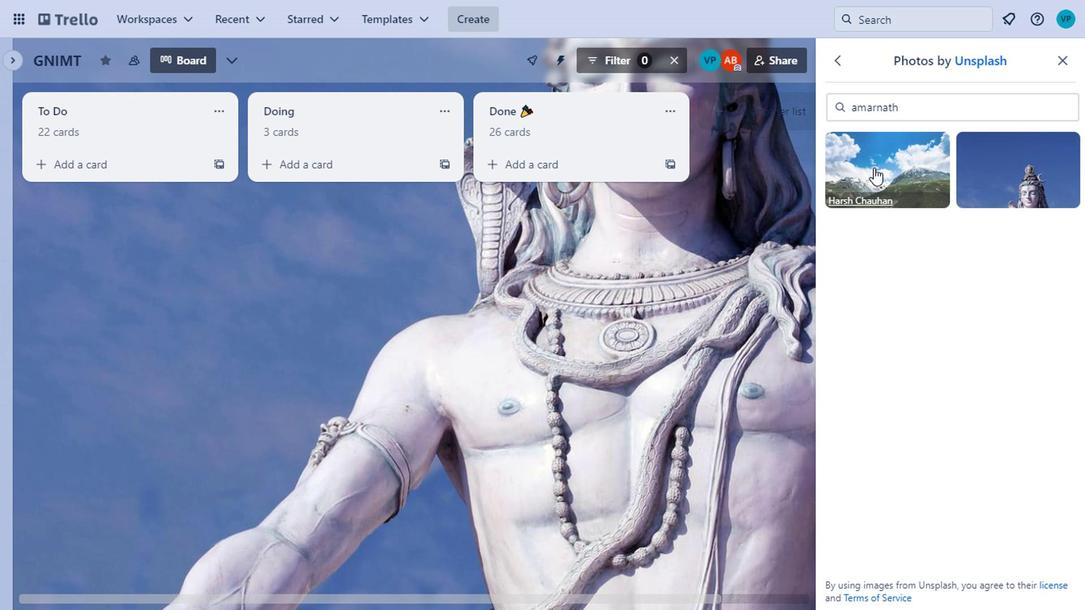 
Action: Mouse moved to (907, 136)
